 Task: Get directions from Grand Teton National Park, Wyoming, United States to White Sands National Park, New Mexico, United States and explore the nearby parking lots
Action: Mouse moved to (479, 773)
Screenshot: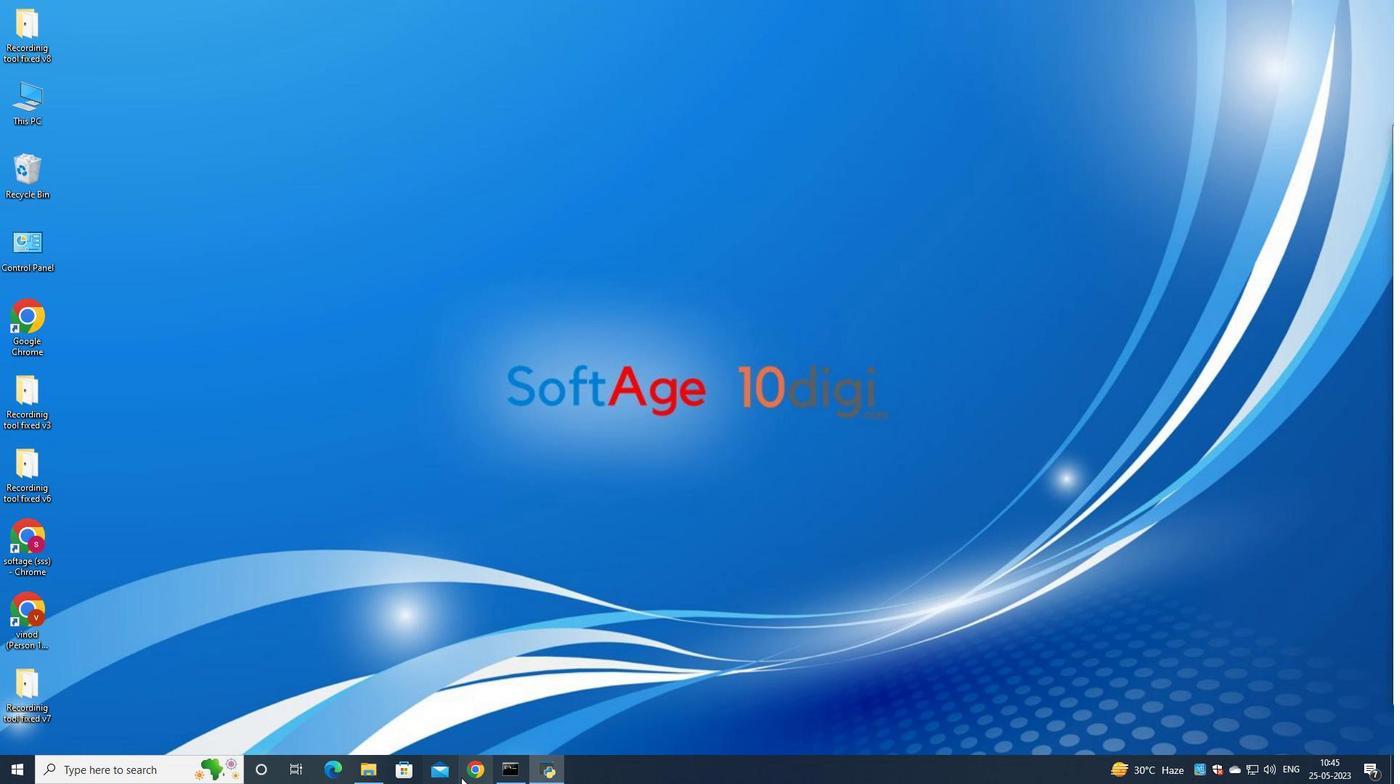 
Action: Mouse pressed left at (479, 773)
Screenshot: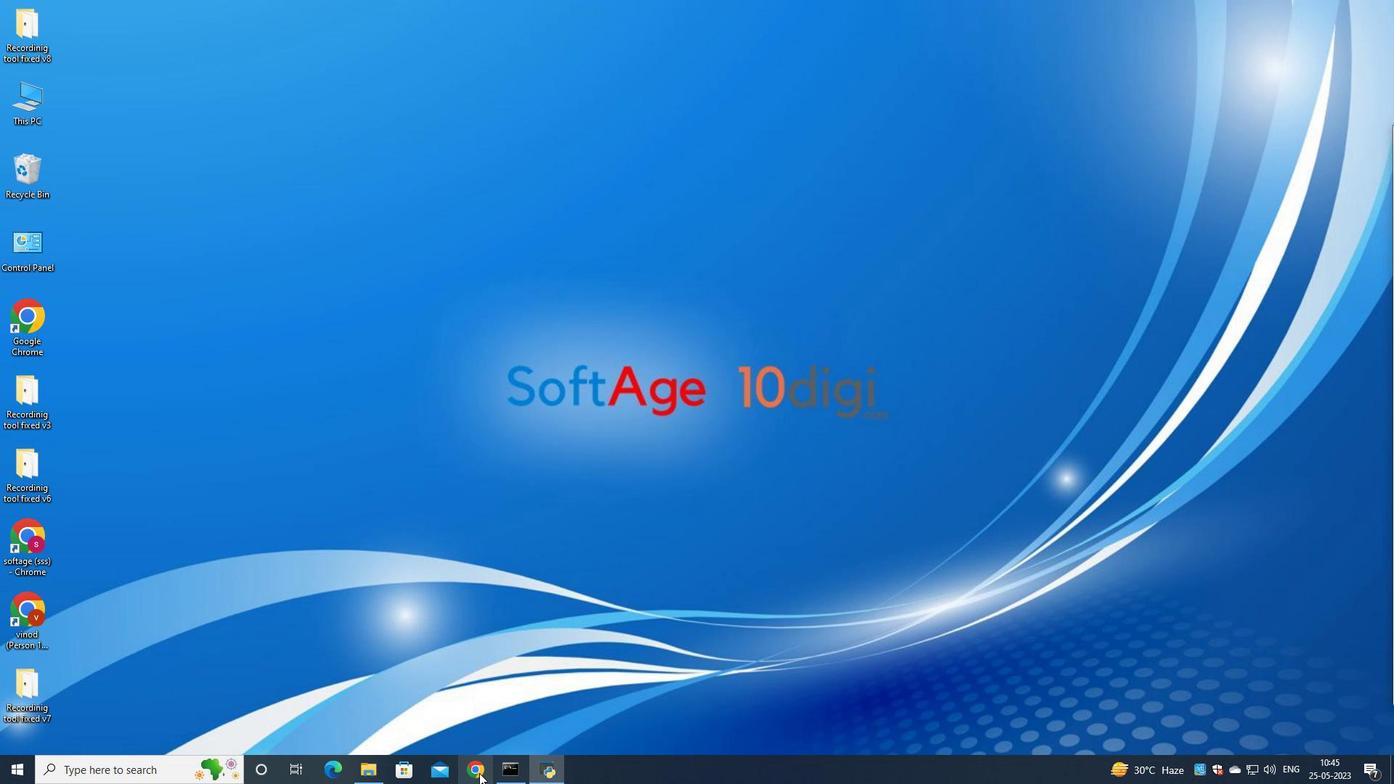 
Action: Mouse moved to (637, 449)
Screenshot: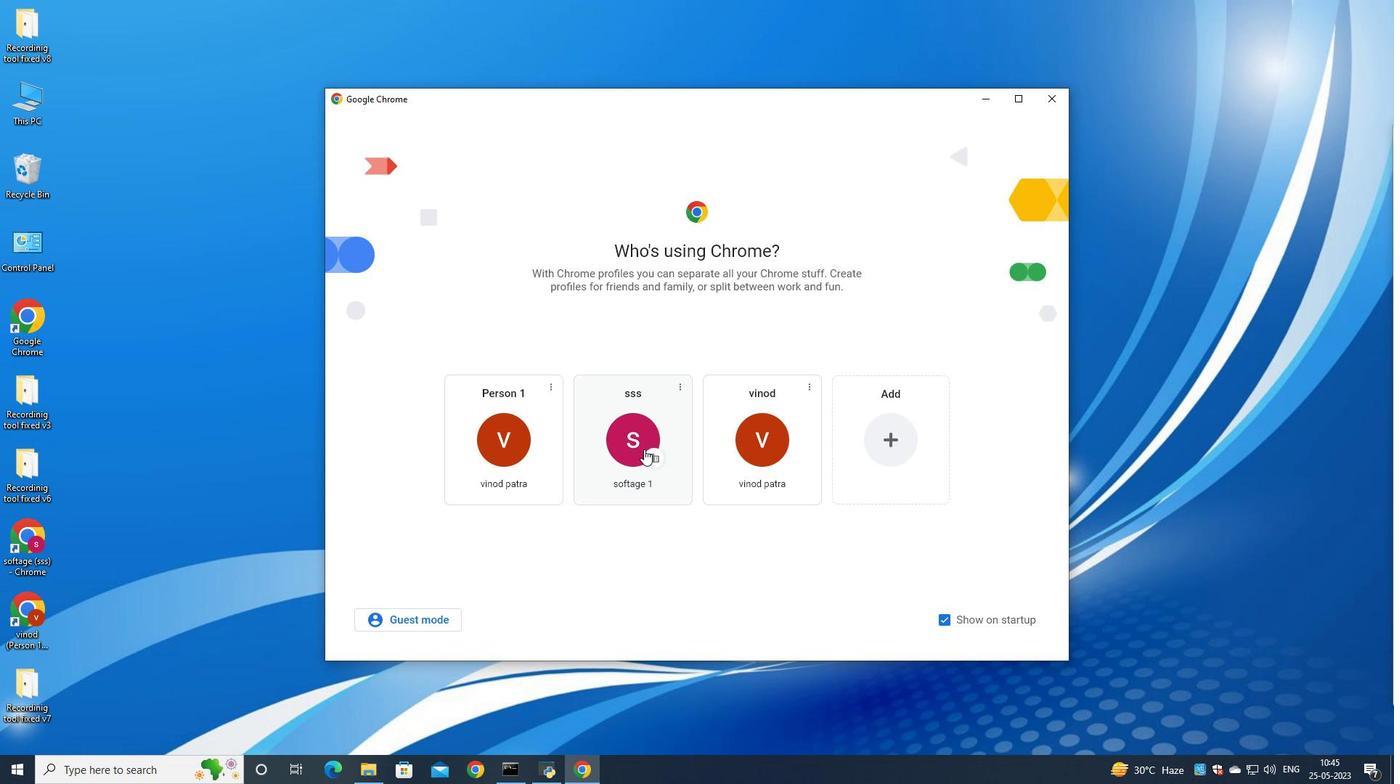 
Action: Mouse pressed left at (637, 449)
Screenshot: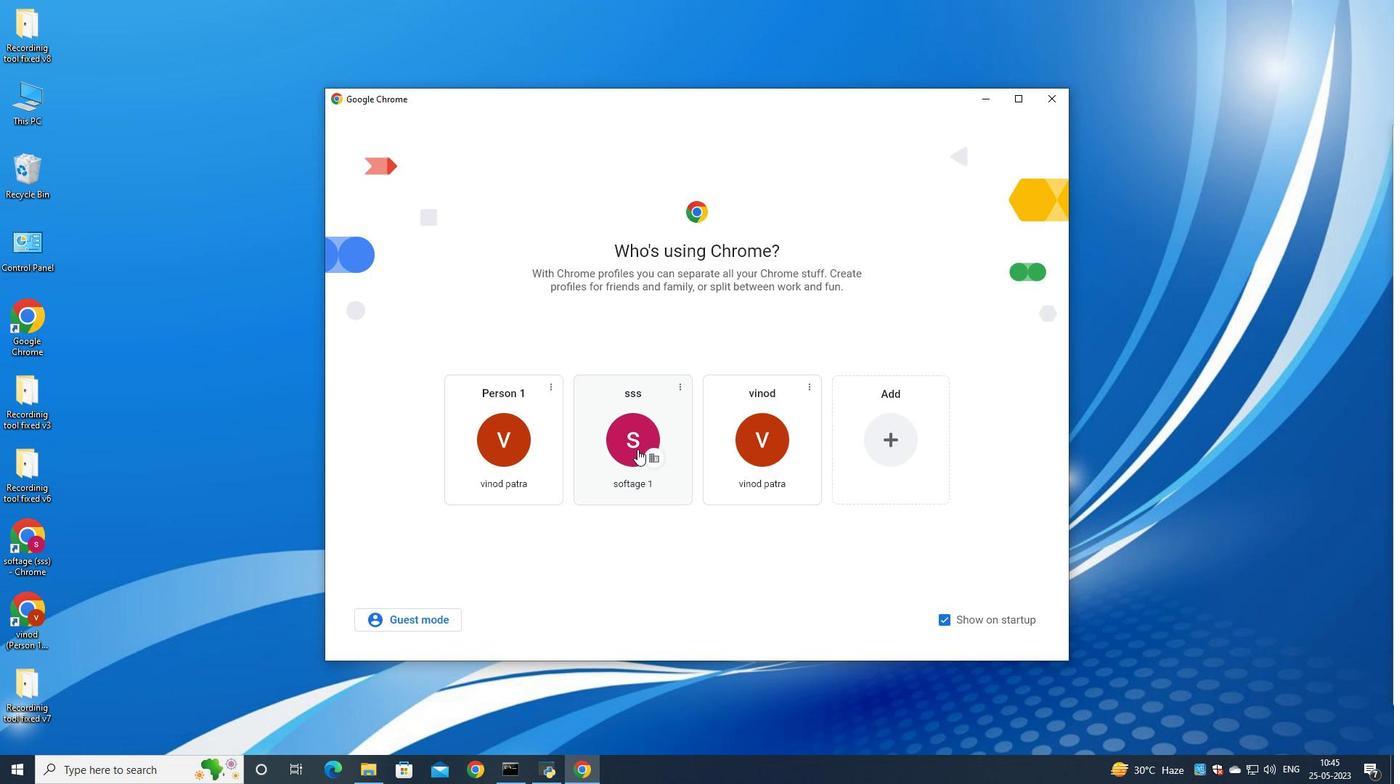 
Action: Mouse moved to (1338, 76)
Screenshot: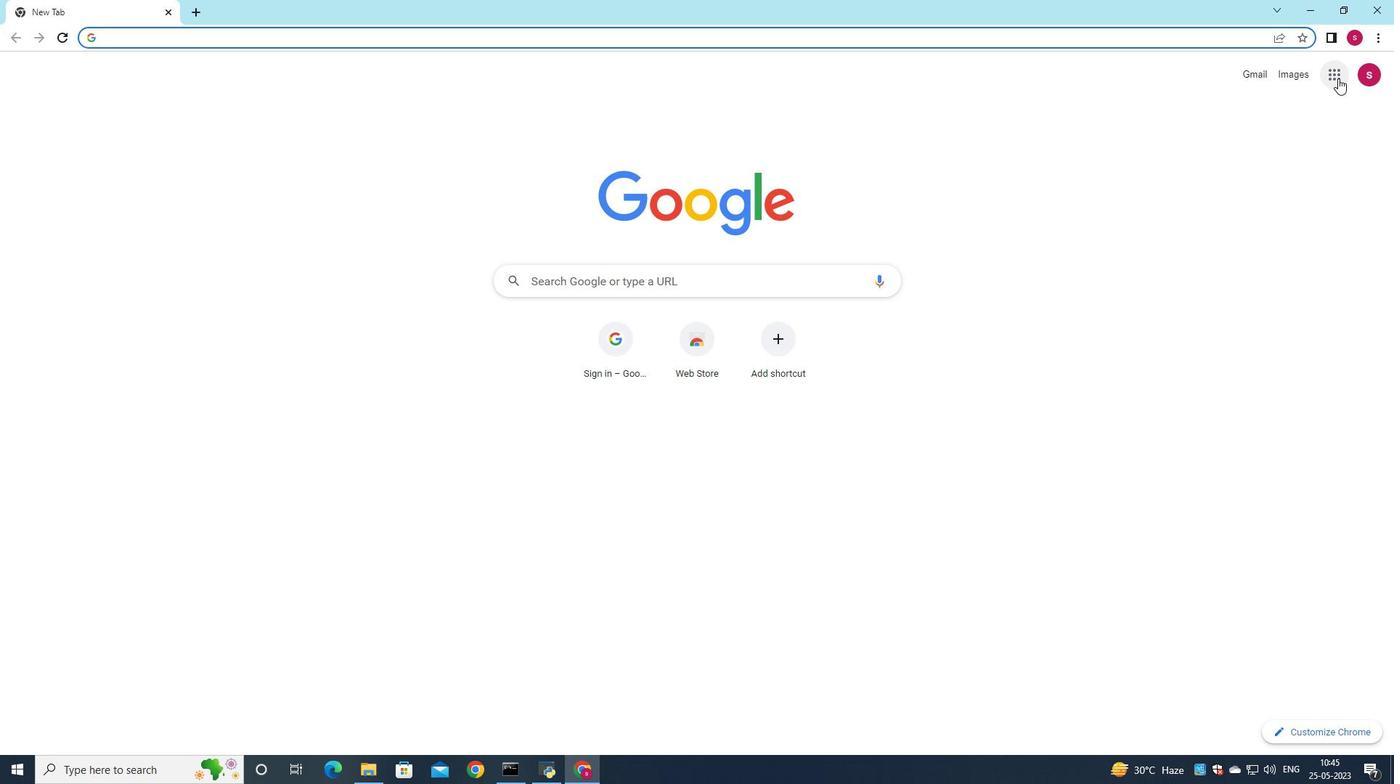 
Action: Mouse pressed left at (1338, 76)
Screenshot: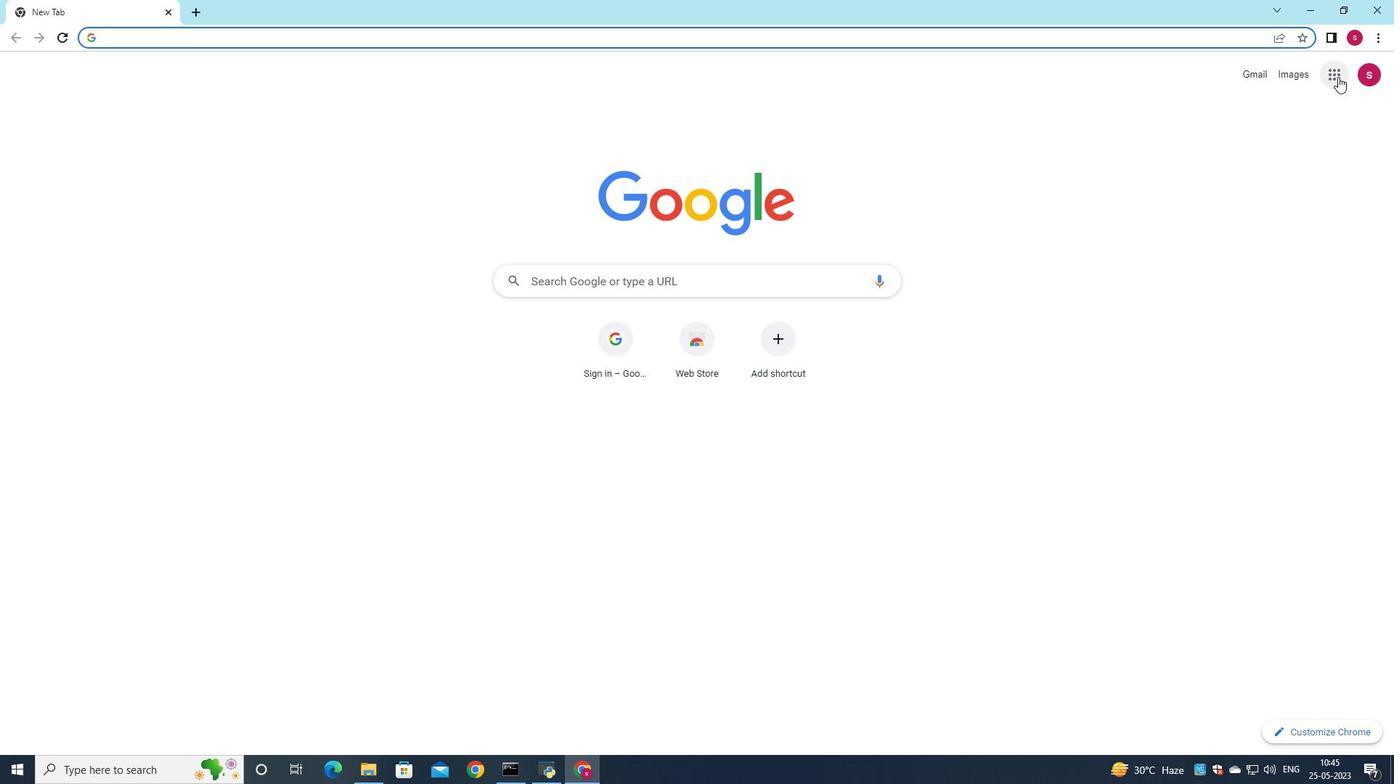 
Action: Mouse moved to (1321, 273)
Screenshot: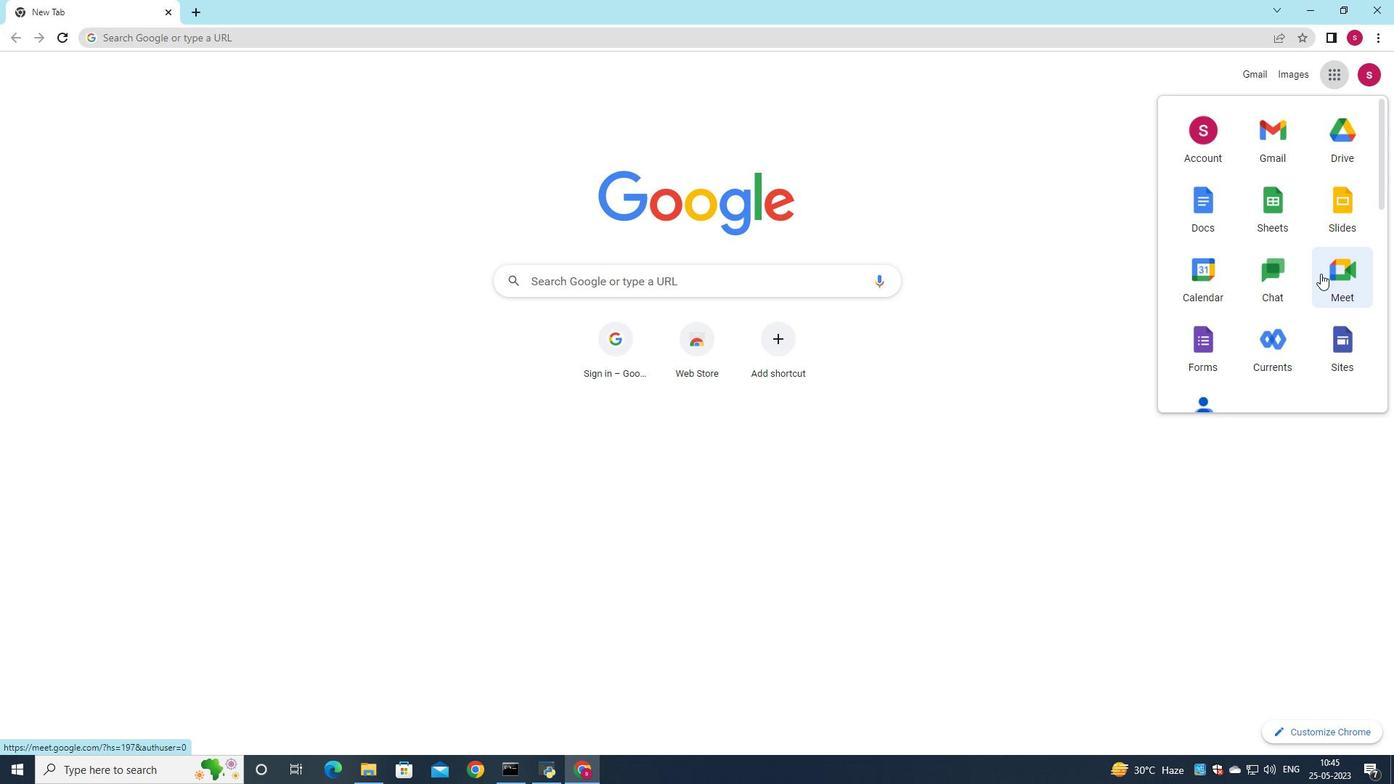 
Action: Mouse scrolled (1321, 273) with delta (0, 0)
Screenshot: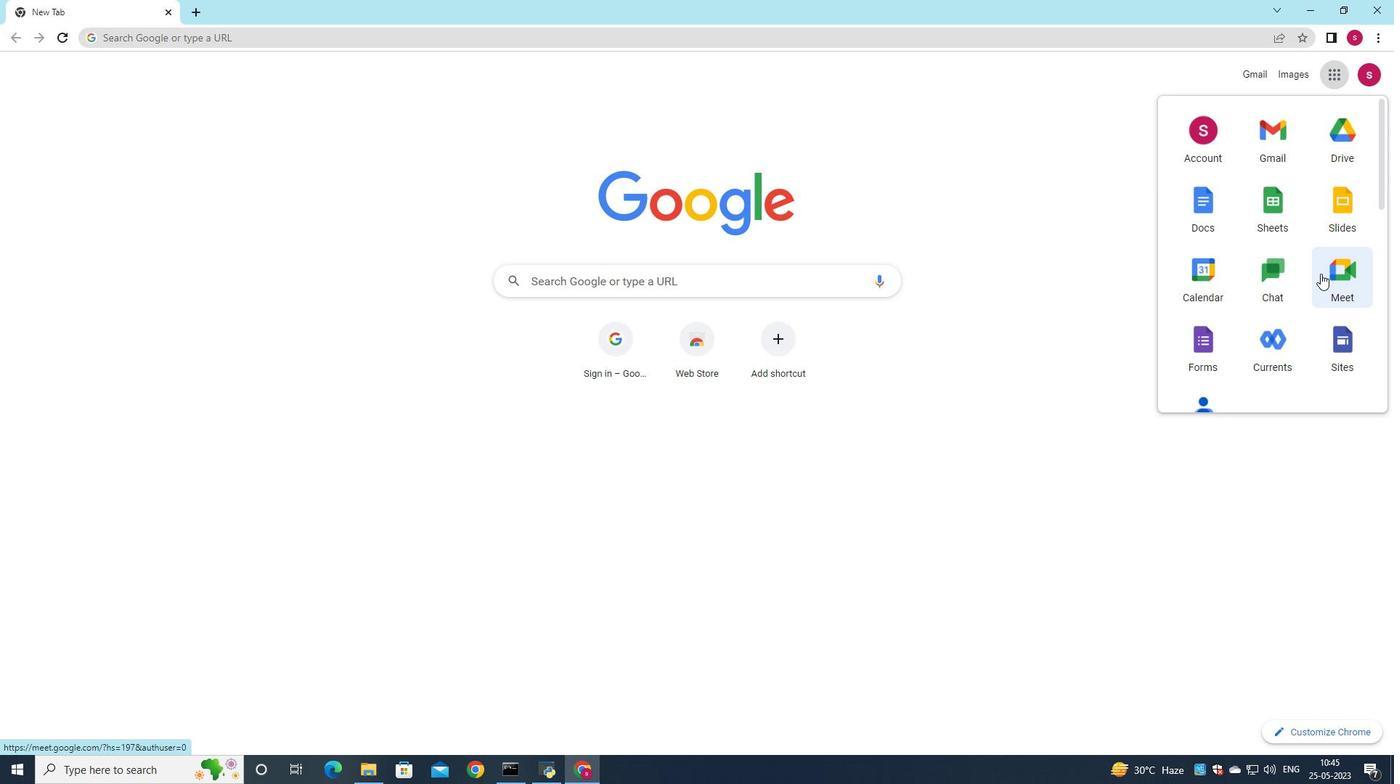 
Action: Mouse moved to (1320, 274)
Screenshot: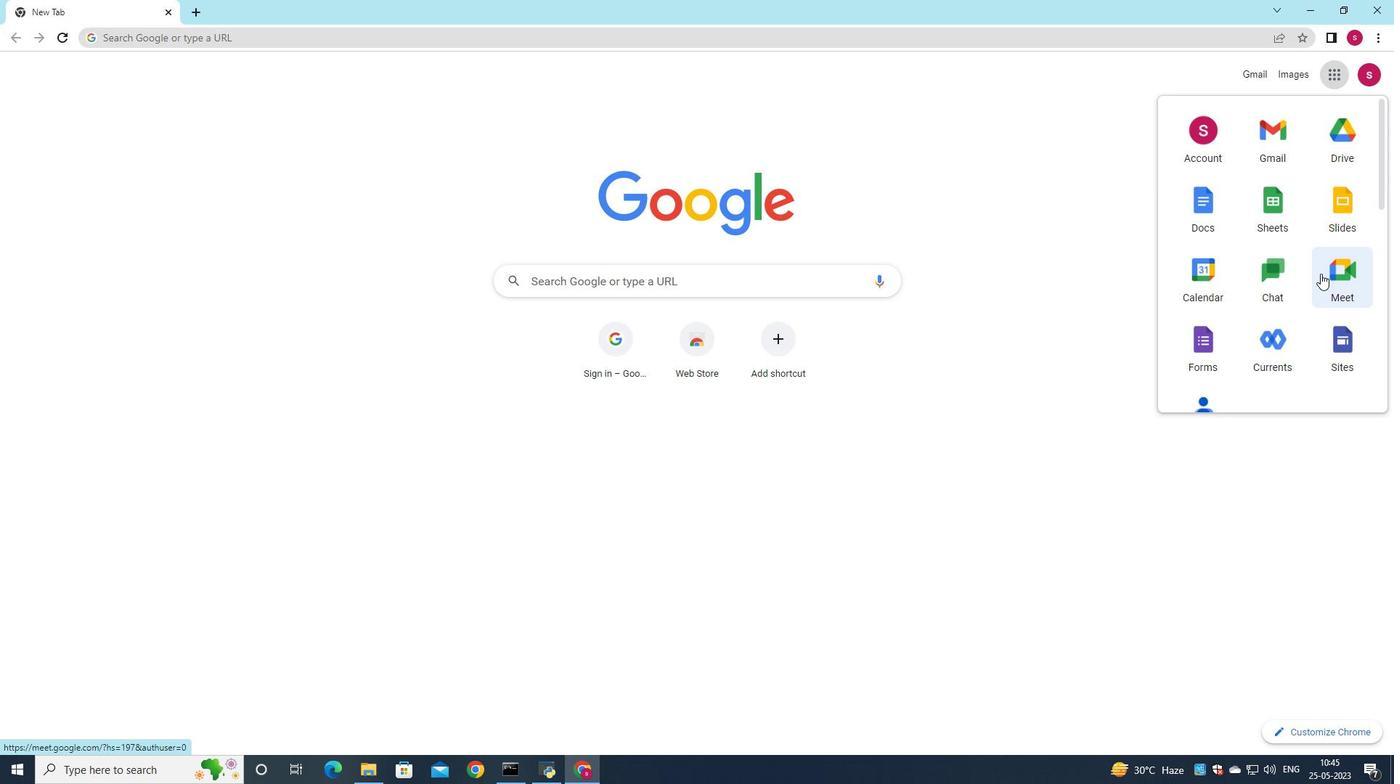 
Action: Mouse scrolled (1320, 273) with delta (0, 0)
Screenshot: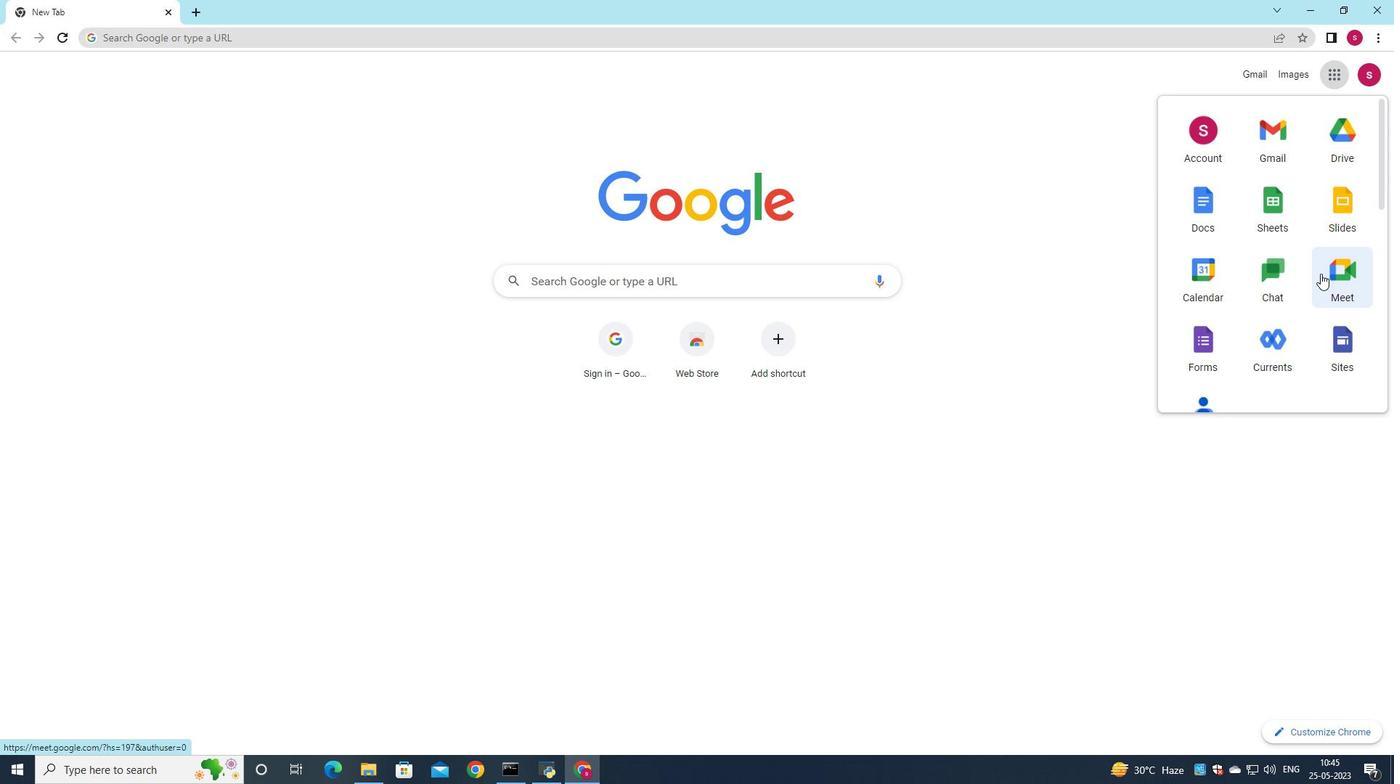 
Action: Mouse moved to (1313, 322)
Screenshot: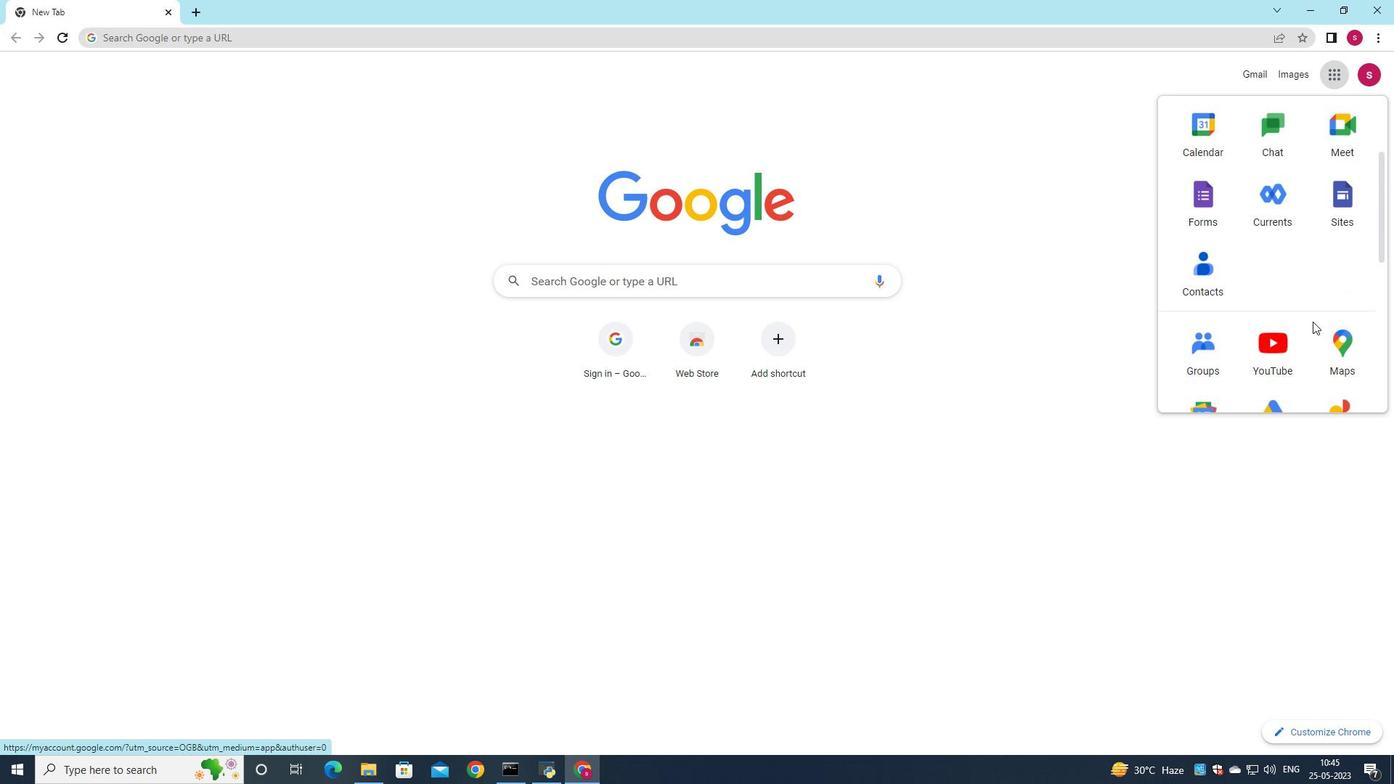 
Action: Mouse scrolled (1313, 321) with delta (0, 0)
Screenshot: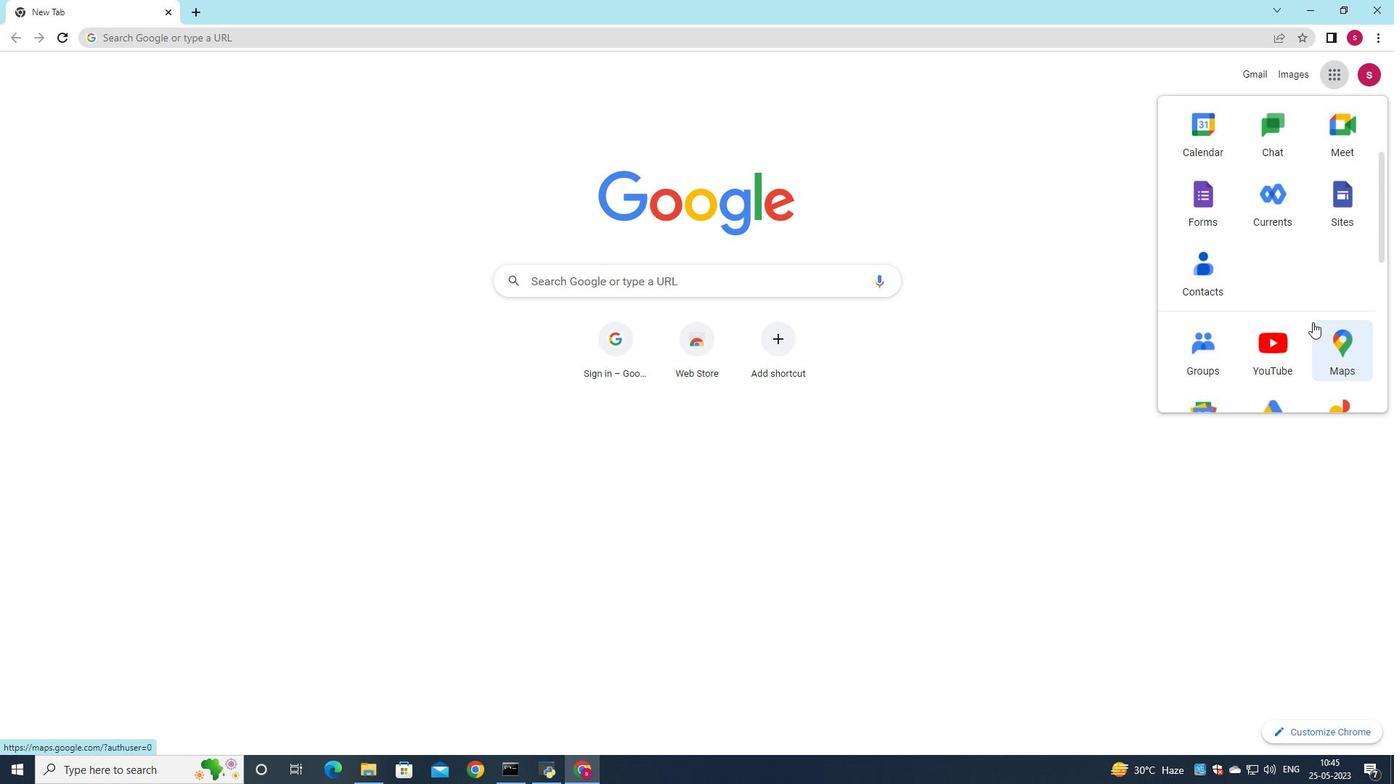 
Action: Mouse moved to (1346, 284)
Screenshot: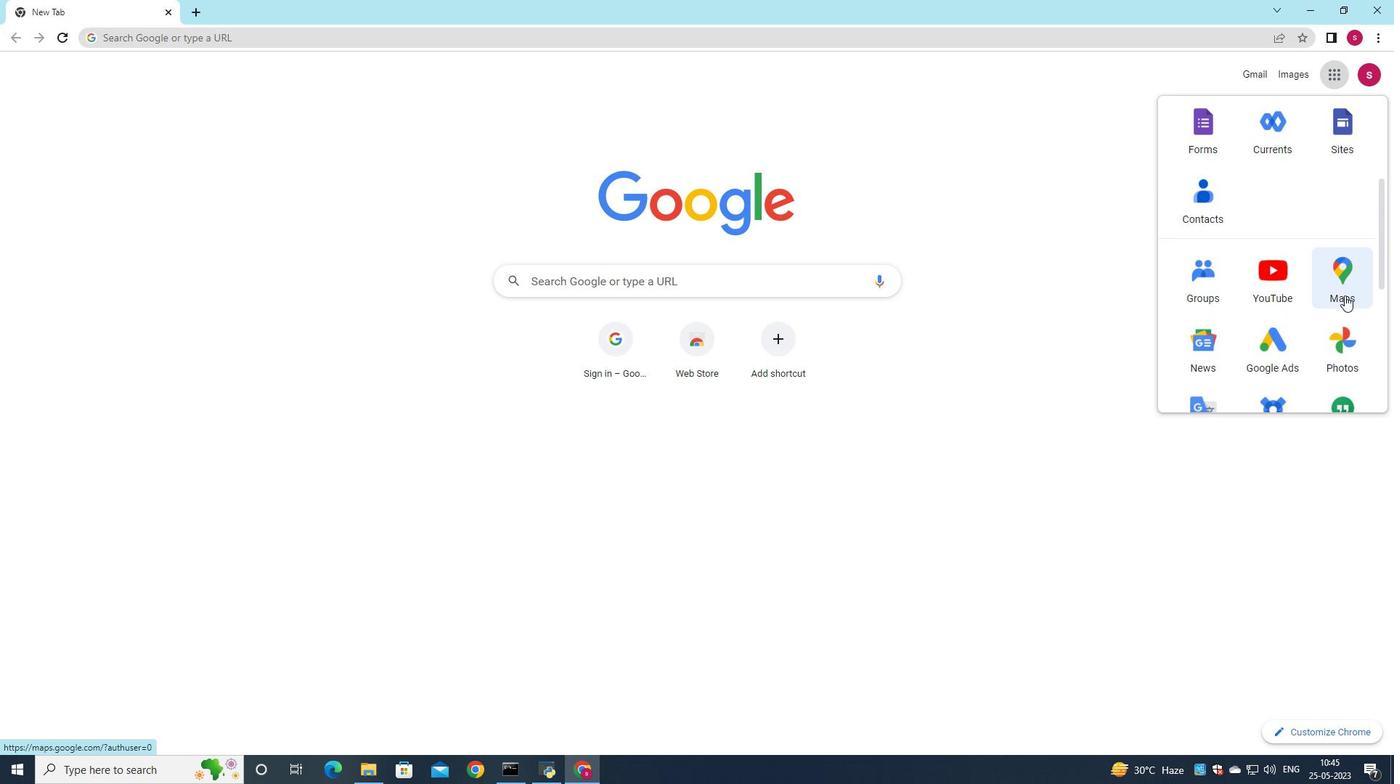 
Action: Mouse pressed left at (1346, 284)
Screenshot: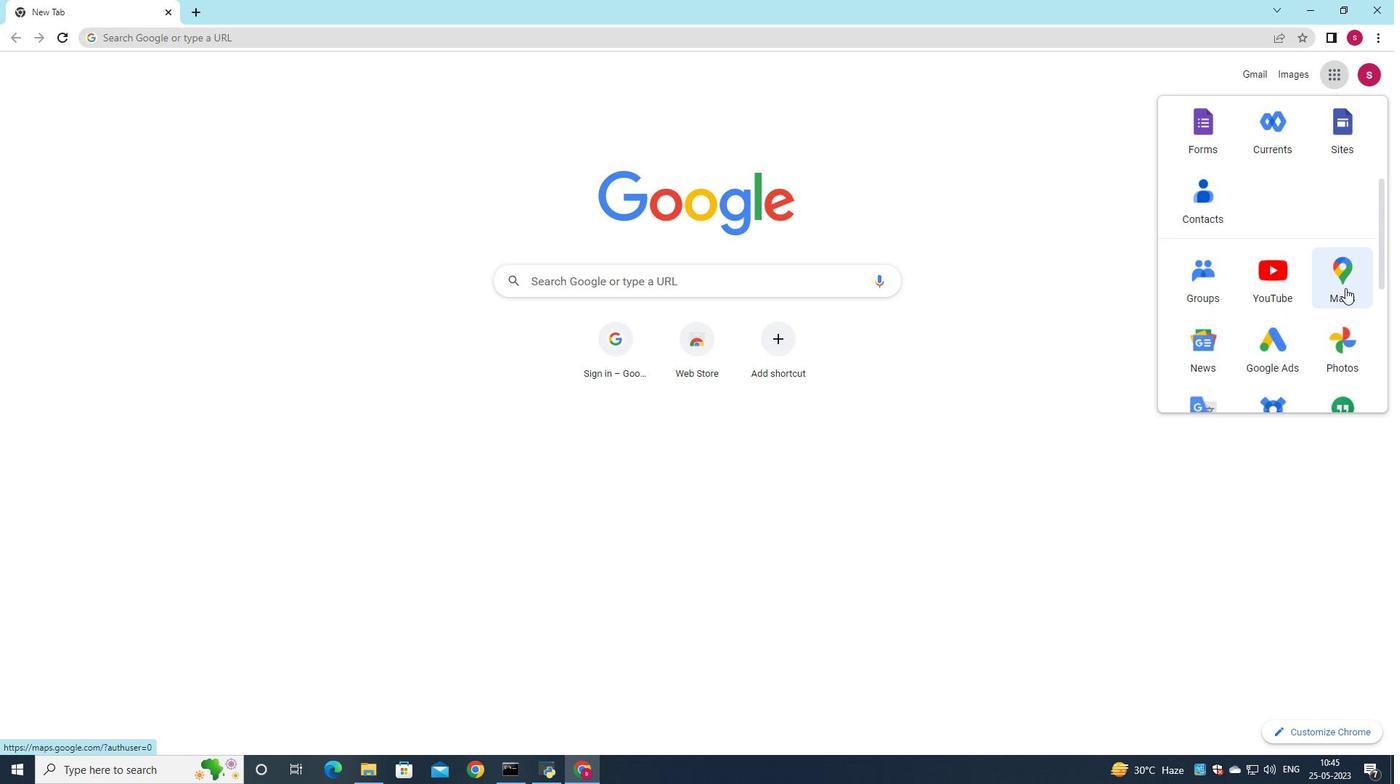 
Action: Mouse moved to (326, 71)
Screenshot: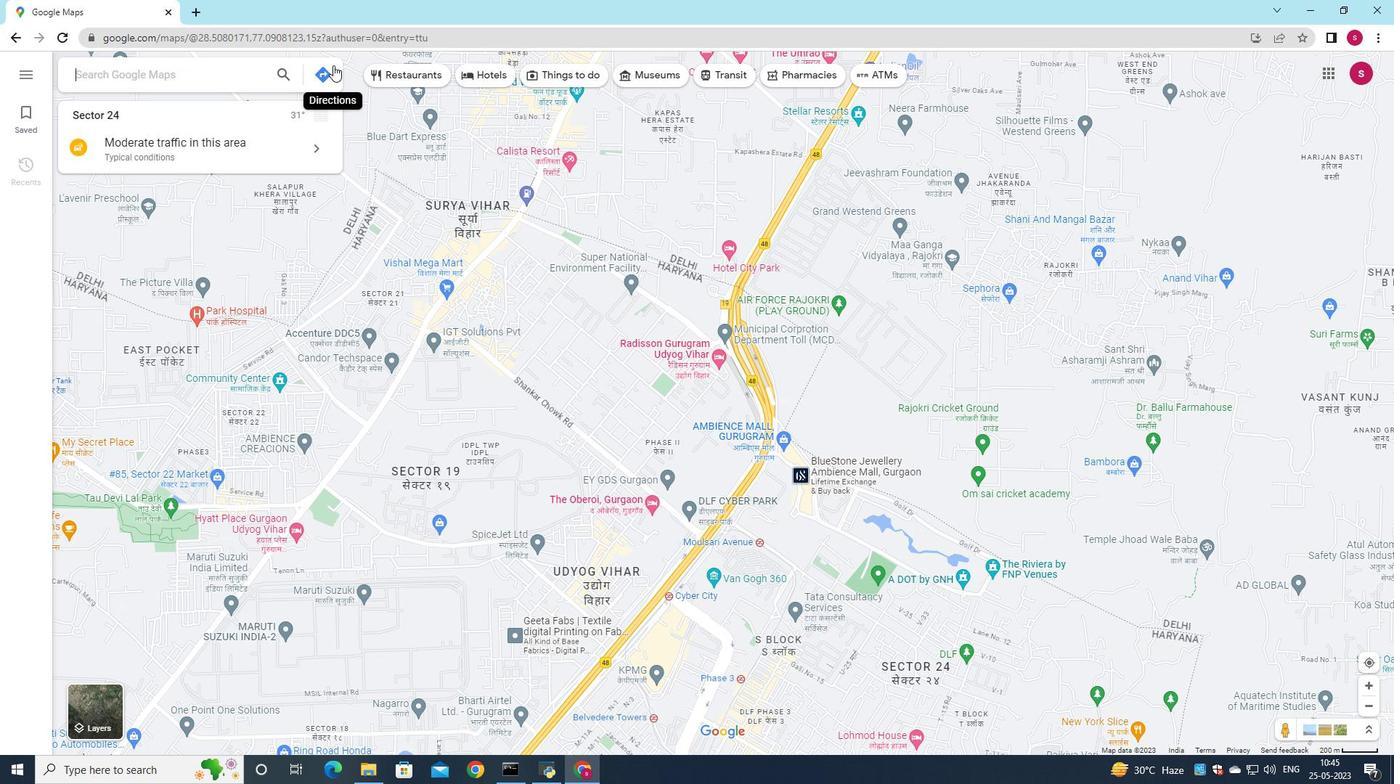 
Action: Mouse pressed left at (326, 71)
Screenshot: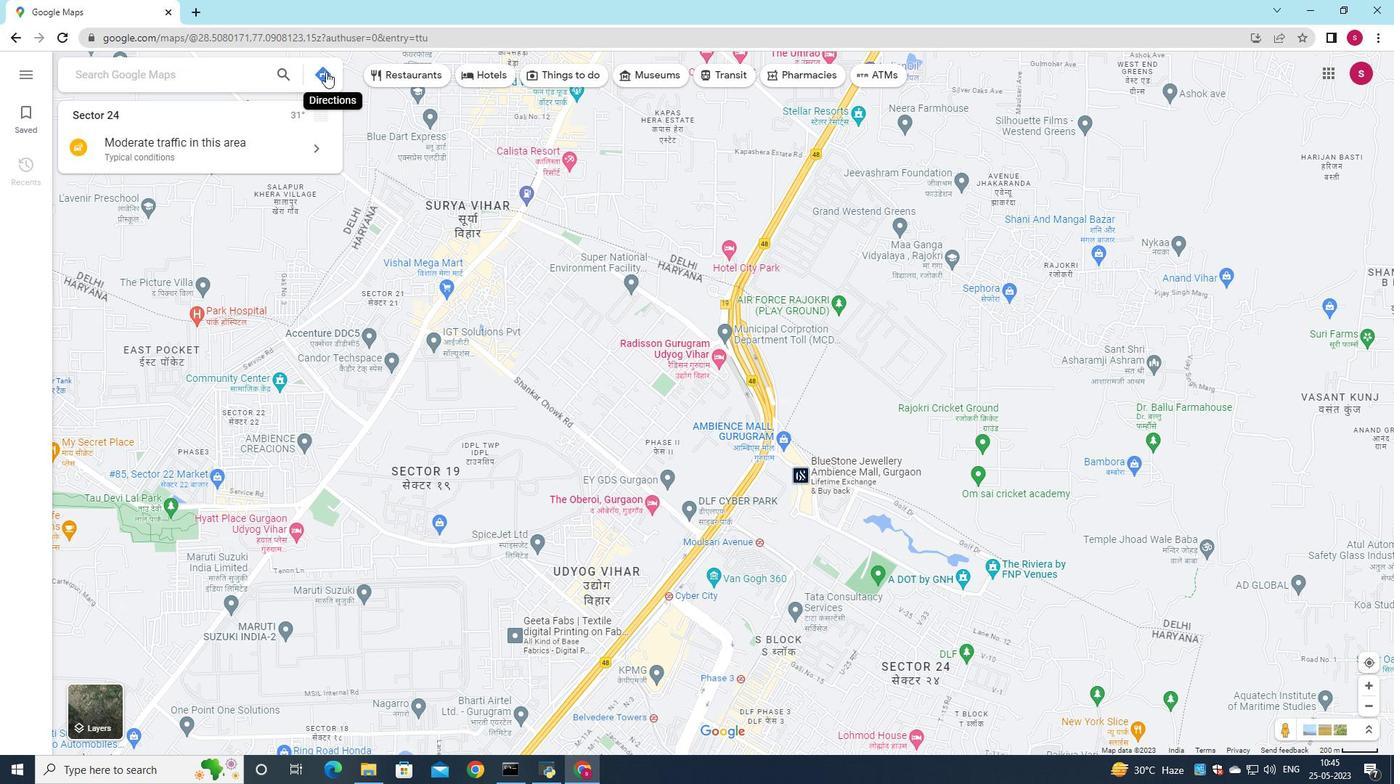 
Action: Mouse moved to (171, 122)
Screenshot: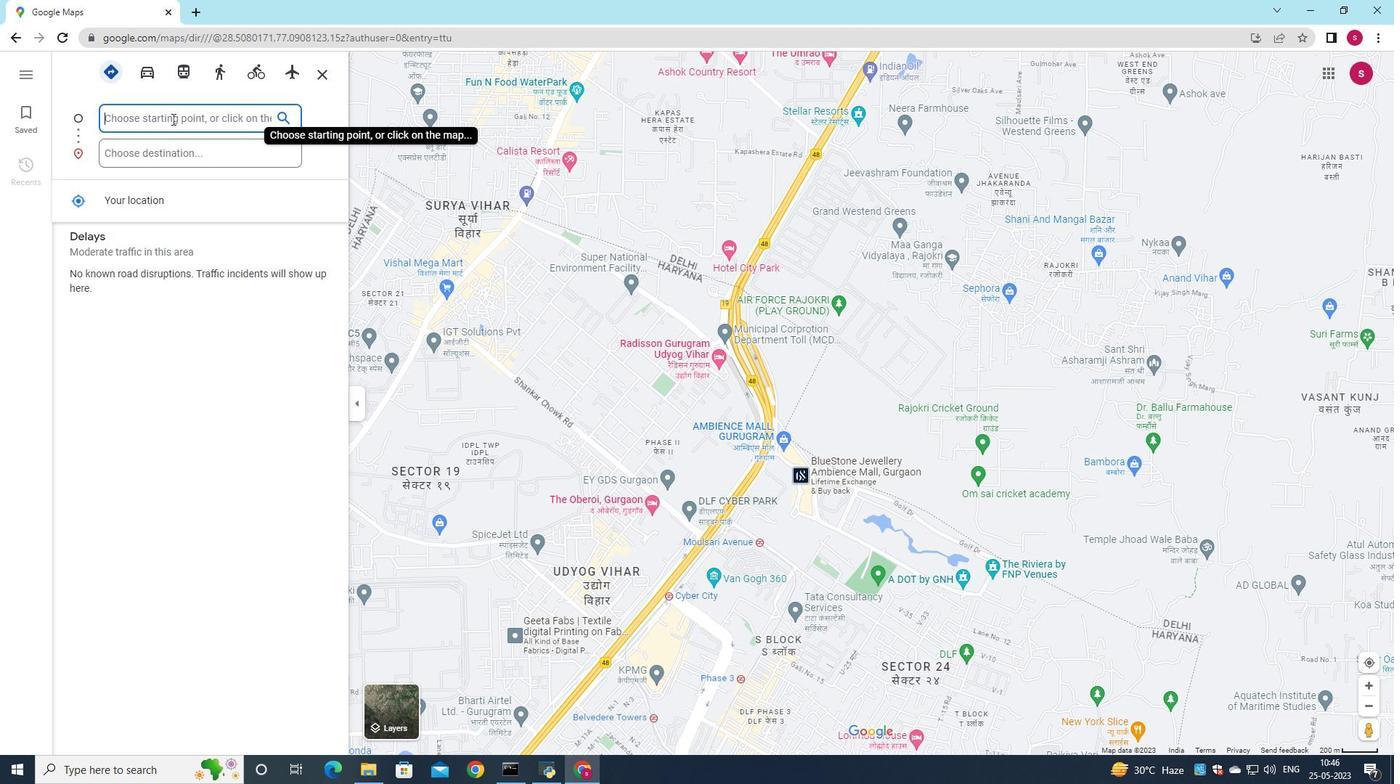 
Action: Key pressed <Key.shift>Grand<Key.space><Key.shift><Key.shift><Key.shift><Key.shift><Key.shift><Key.shift>Teton<Key.space><Key.shift>National<Key.space><Key.shift><Key.shift>park,<Key.shift>Wyoming,<Key.shift>Ub<Key.backspace>nited<Key.space><Key.shift>States
Screenshot: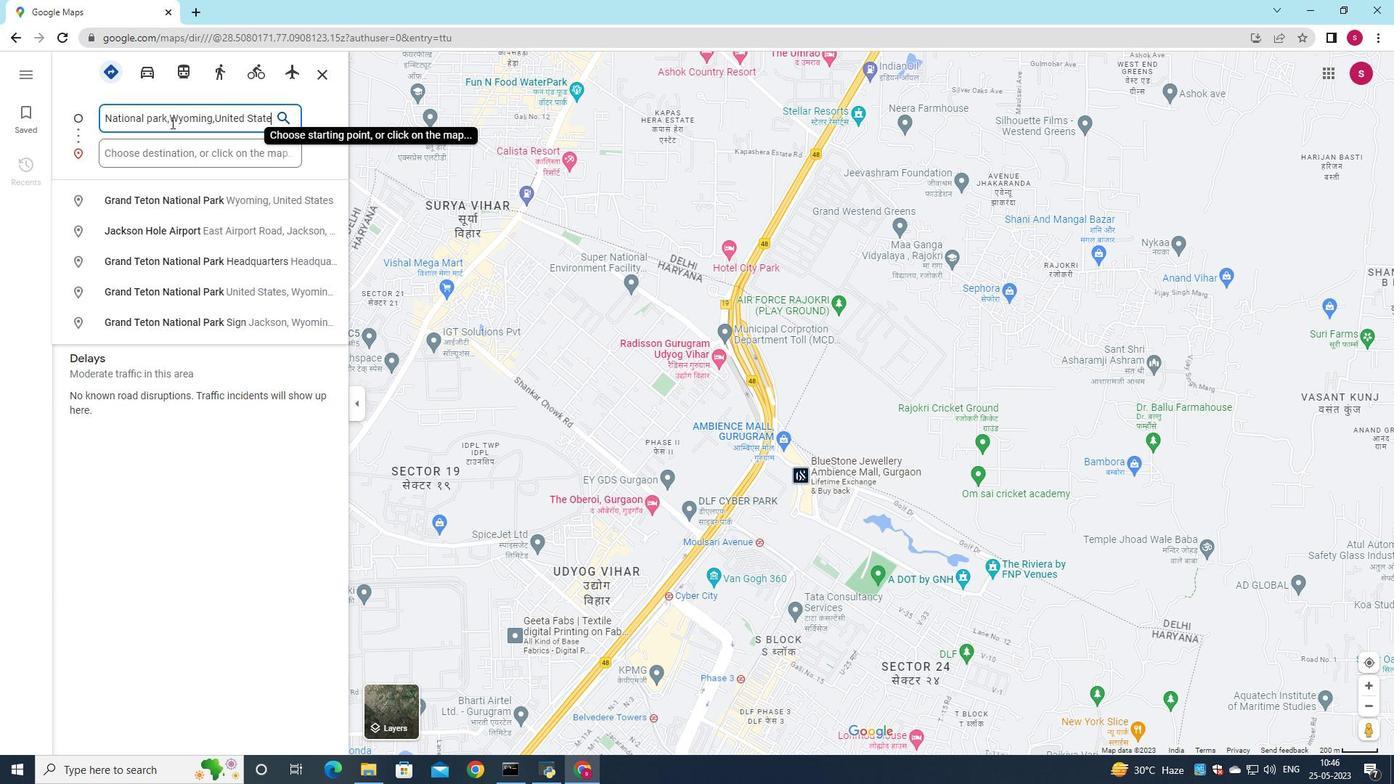 
Action: Mouse moved to (148, 155)
Screenshot: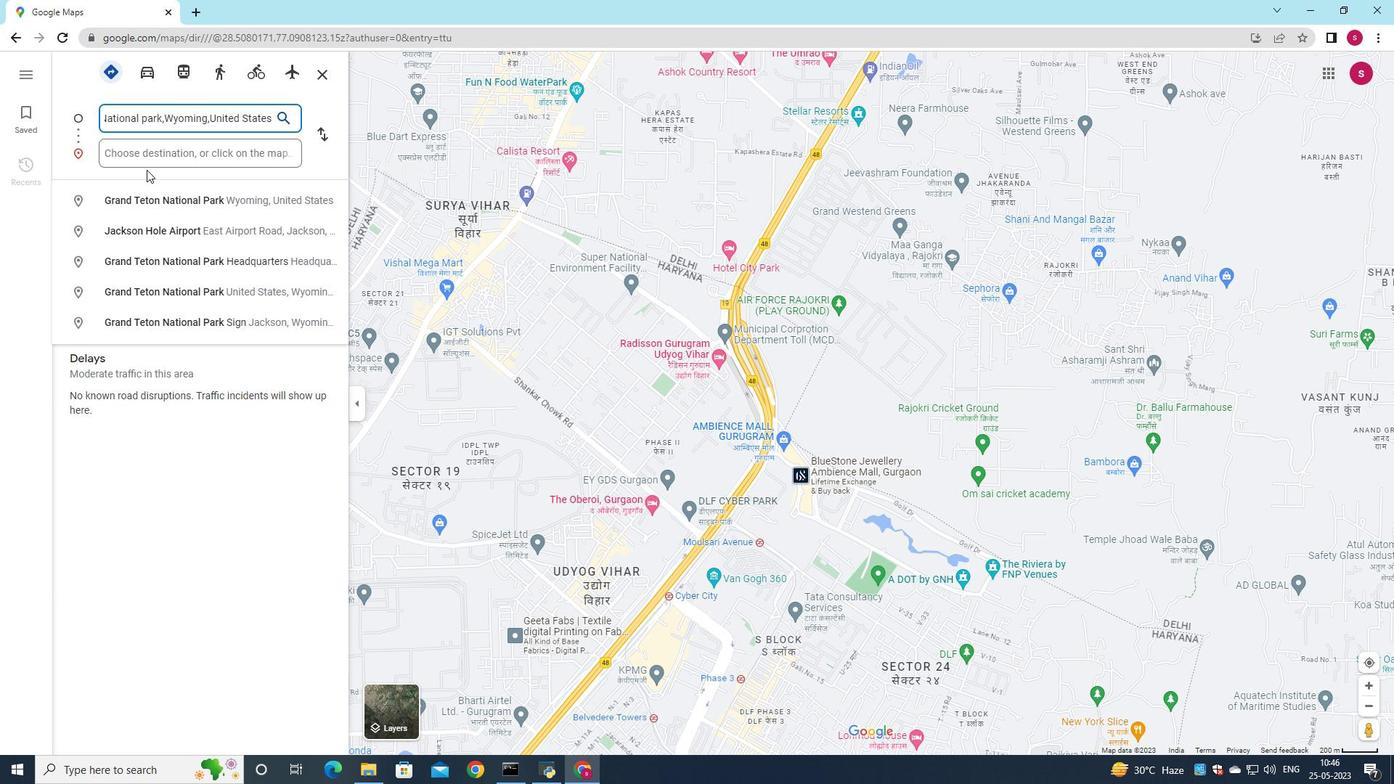 
Action: Mouse pressed left at (148, 155)
Screenshot: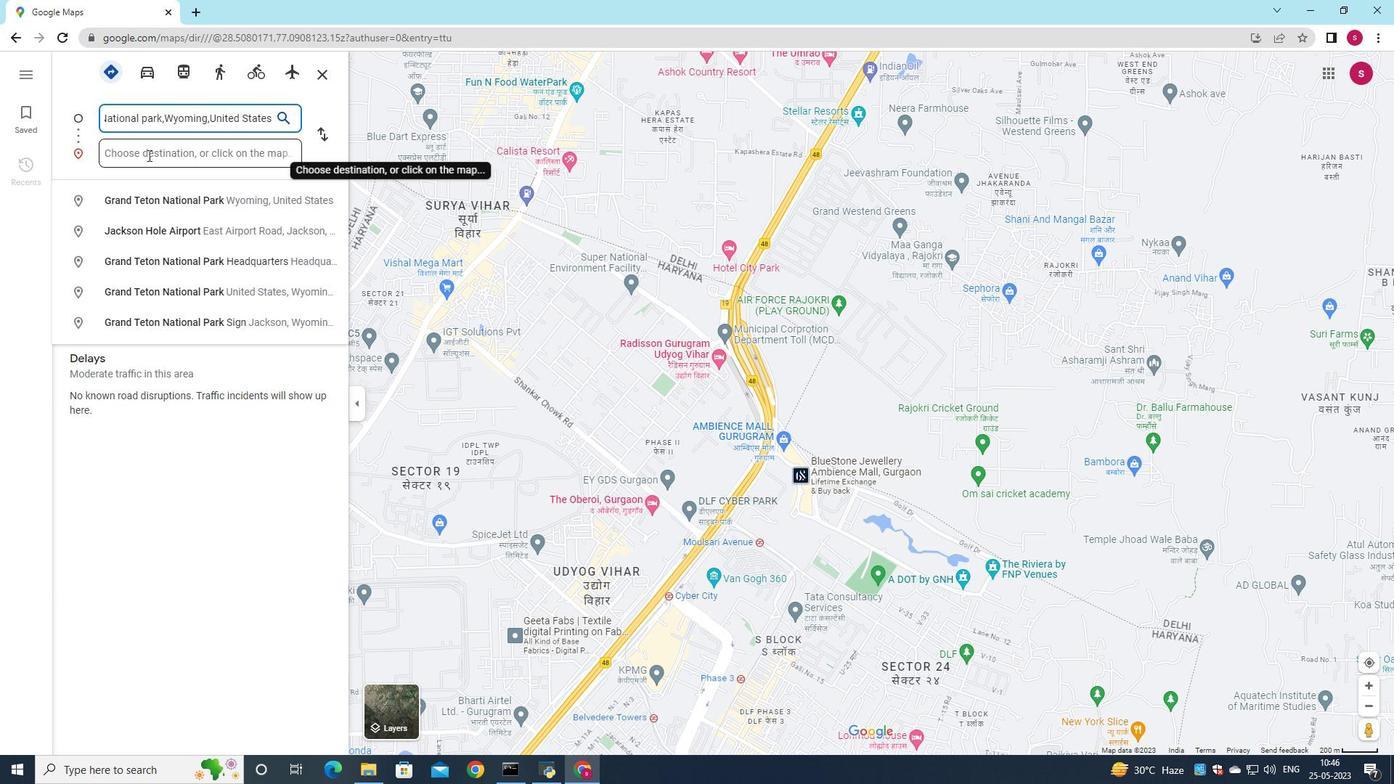
Action: Mouse moved to (196, 176)
Screenshot: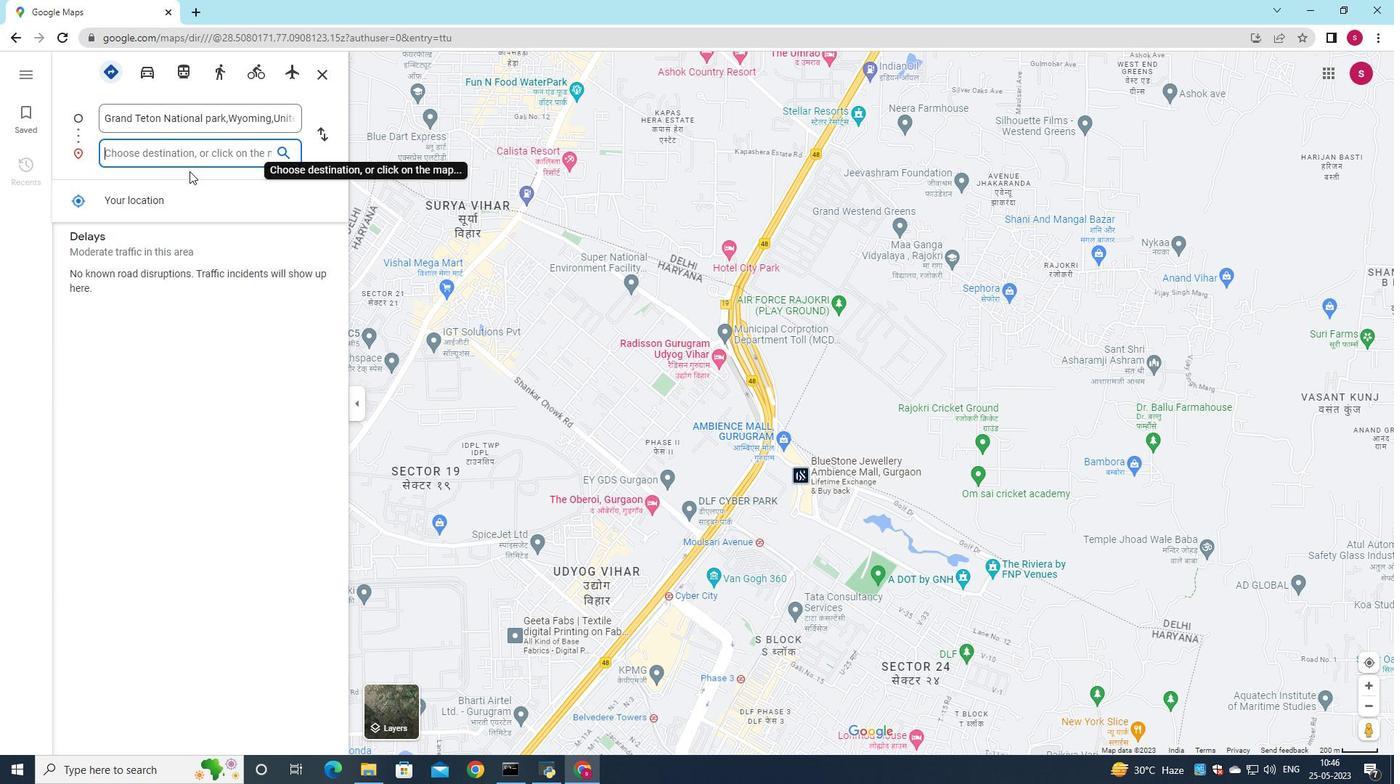
Action: Key pressed <Key.shift>White<Key.space><Key.shift><Key.shift><Key.shift><Key.shift><Key.shift><Key.shift><Key.shift><Key.shift><Key.shift><Key.shift><Key.shift><Key.shift><Key.shift><Key.shift><Key.shift><Key.shift><Key.shift><Key.shift><Key.shift><Key.shift><Key.shift><Key.shift><Key.shift><Key.shift><Key.shift><Key.shift><Key.shift><Key.shift><Key.shift><Key.shift><Key.shift><Key.shift><Key.shift><Key.shift><Key.shift><Key.shift><Key.shift><Key.shift><Key.shift><Key.shift><Key.shift><Key.shift><Key.shift><Key.shift><Key.shift><Key.shift><Key.shift><Key.shift><Key.shift><Key.shift><Key.shift><Key.shift><Key.shift><Key.shift><Key.shift><Key.shift><Key.shift><Key.shift><Key.shift><Key.shift><Key.shift><Key.shift><Key.shift><Key.shift><Key.shift><Key.shift><Key.shift><Key.shift><Key.shift><Key.shift><Key.shift><Key.shift><Key.shift><Key.shift><Key.shift><Key.shift><Key.shift><Key.shift><Key.shift><Key.shift><Key.shift><Key.shift><Key.shift><Key.shift><Key.shift><Key.shift><Key.shift><Key.shift><Key.shift>sands<Key.space><Key.shift>National<Key.space><Key.shift>Park,<Key.shift>New<Key.space><Key.shift><Key.shift><Key.shift><Key.shift><Key.shift><Key.shift><Key.shift><Key.shift><Key.shift><Key.shift><Key.shift><Key.shift><Key.shift><Key.shift>Mexico,<Key.shift>United<Key.space><Key.shift>states
Screenshot: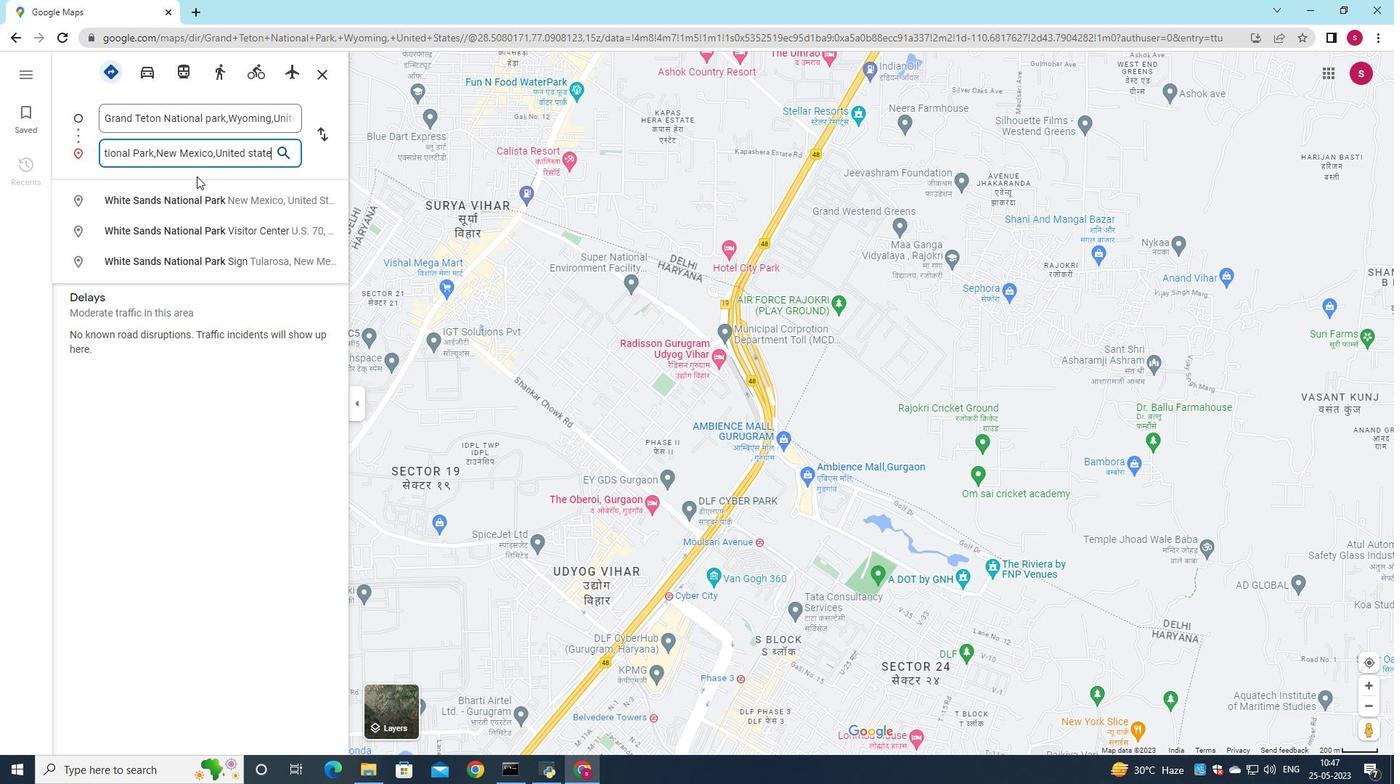 
Action: Mouse moved to (289, 148)
Screenshot: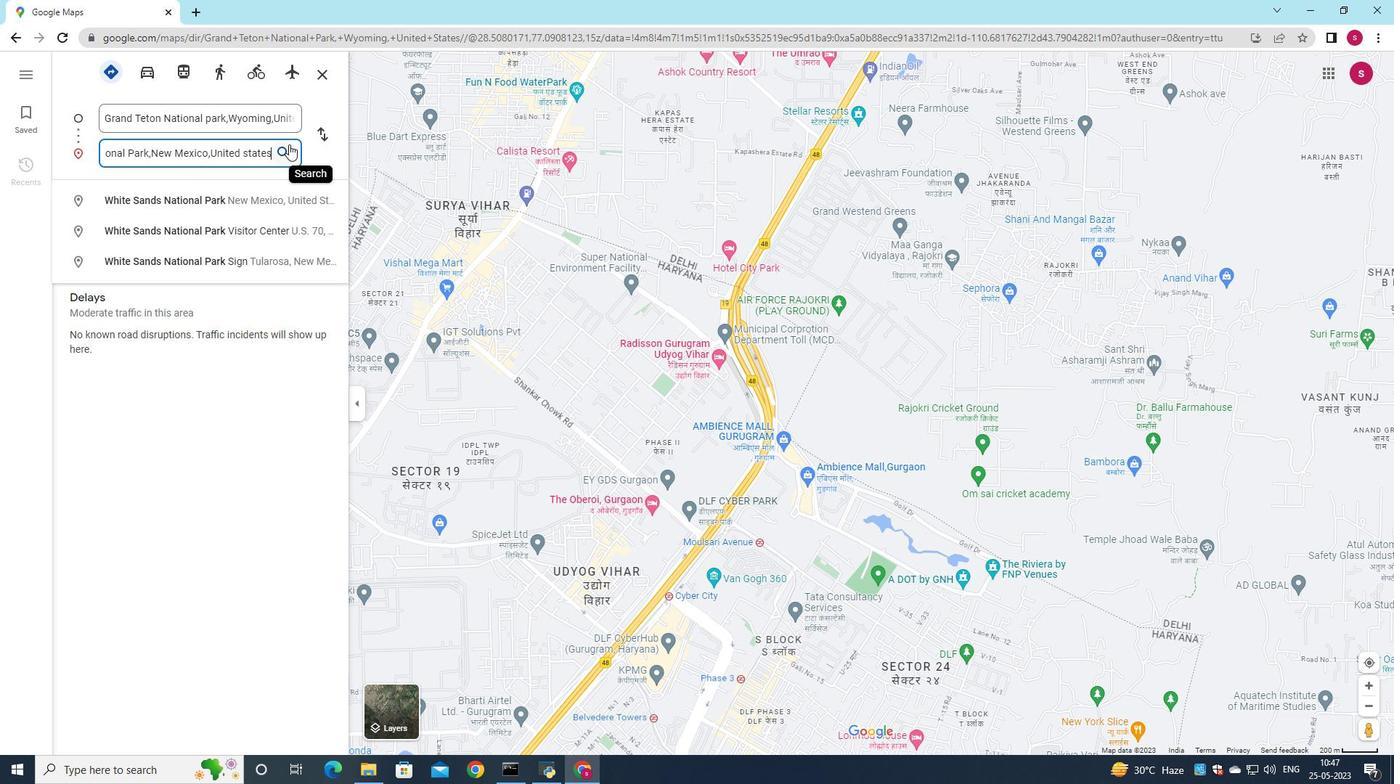
Action: Mouse pressed left at (289, 148)
Screenshot: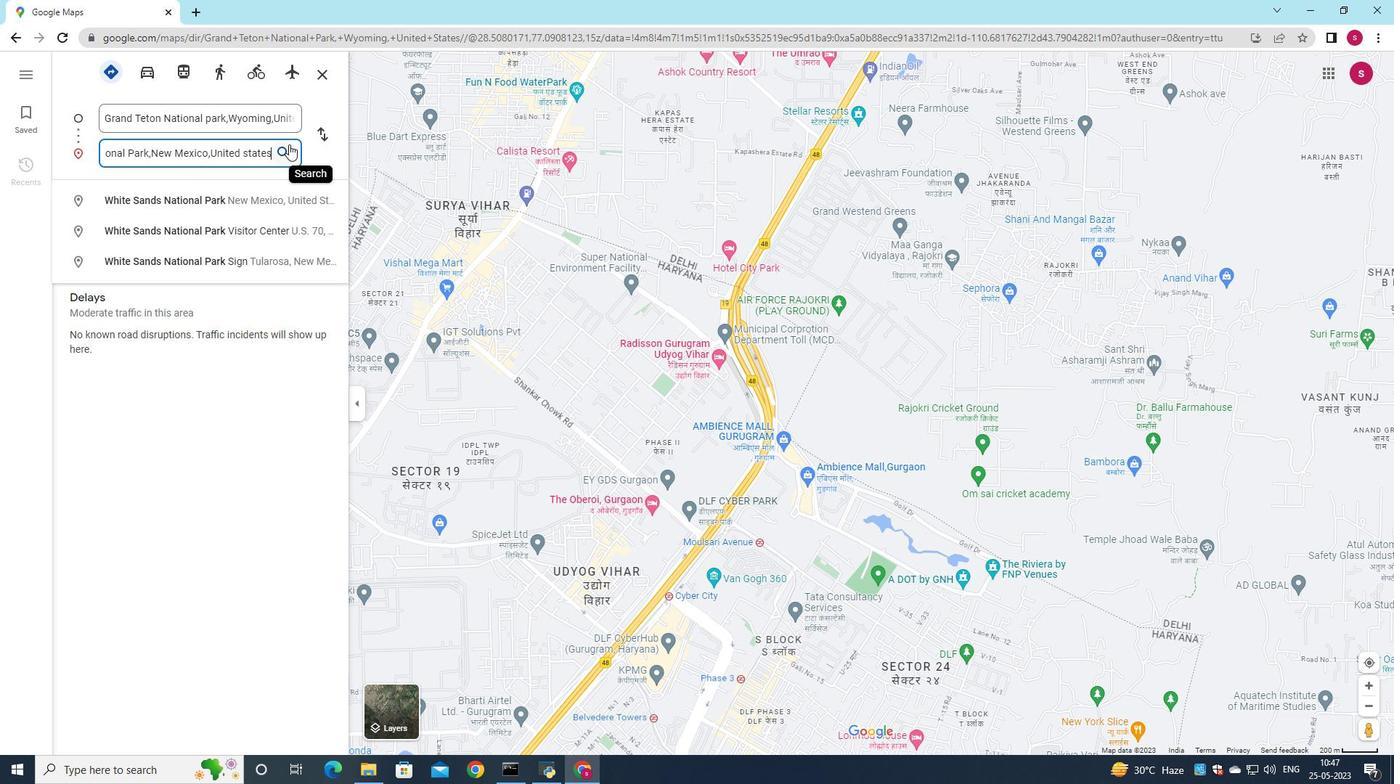 
Action: Mouse moved to (237, 619)
Screenshot: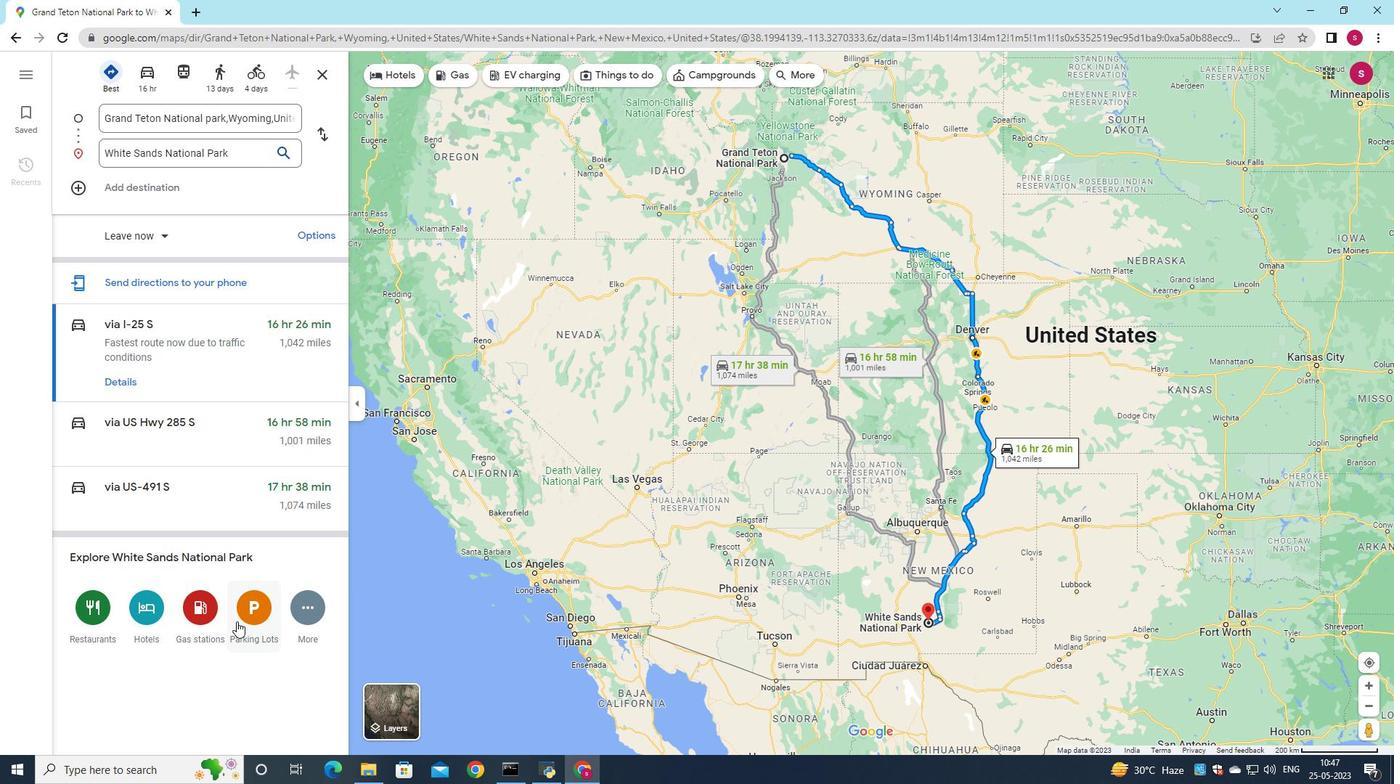 
Action: Mouse pressed left at (237, 619)
Screenshot: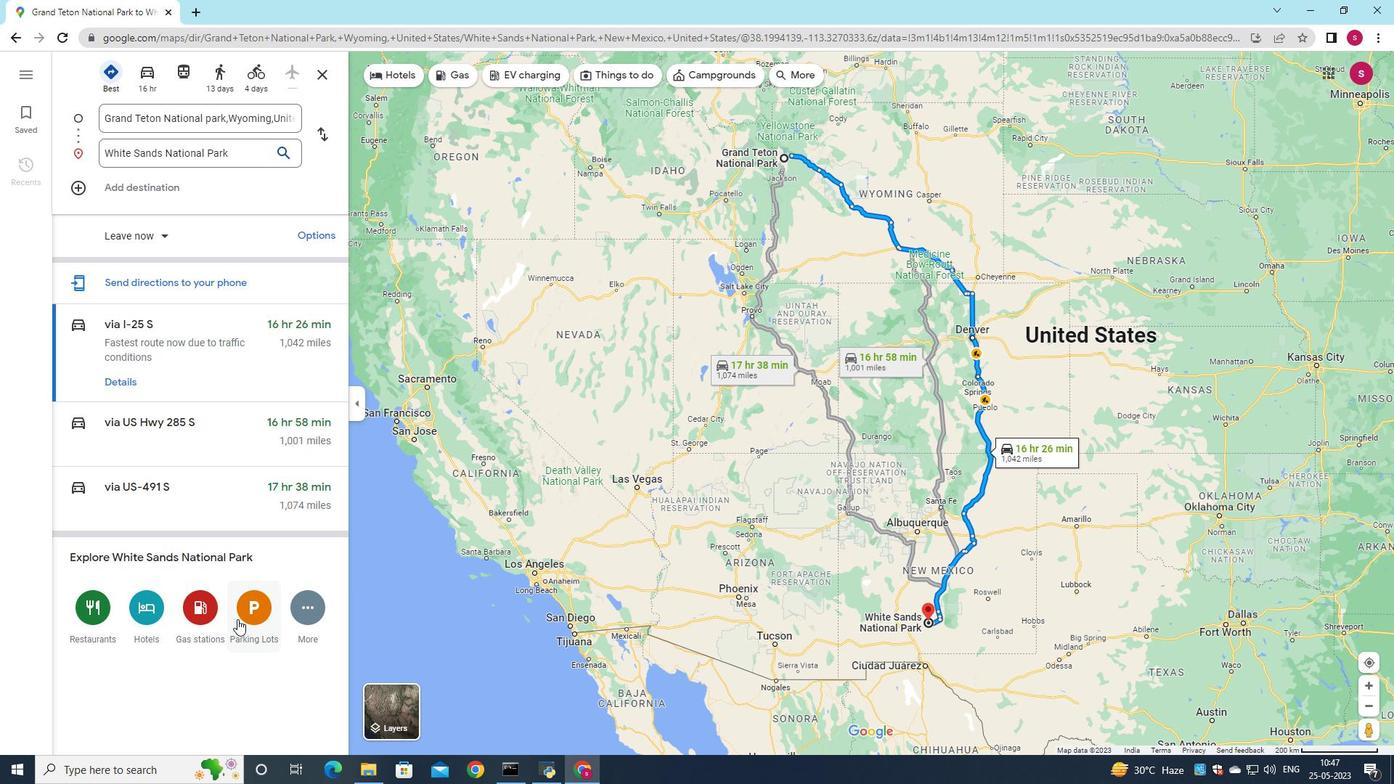 
Action: Mouse moved to (903, 388)
Screenshot: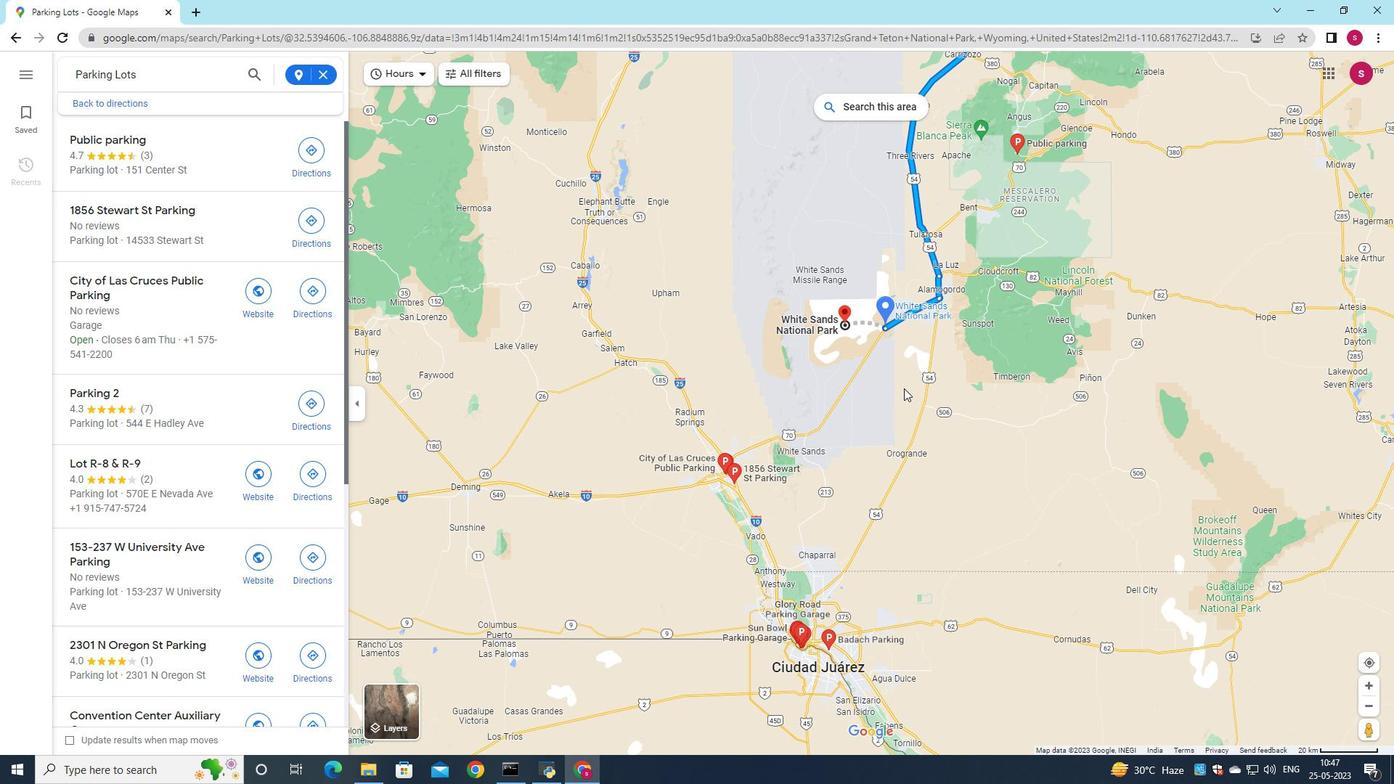 
Action: Mouse scrolled (903, 387) with delta (0, 0)
Screenshot: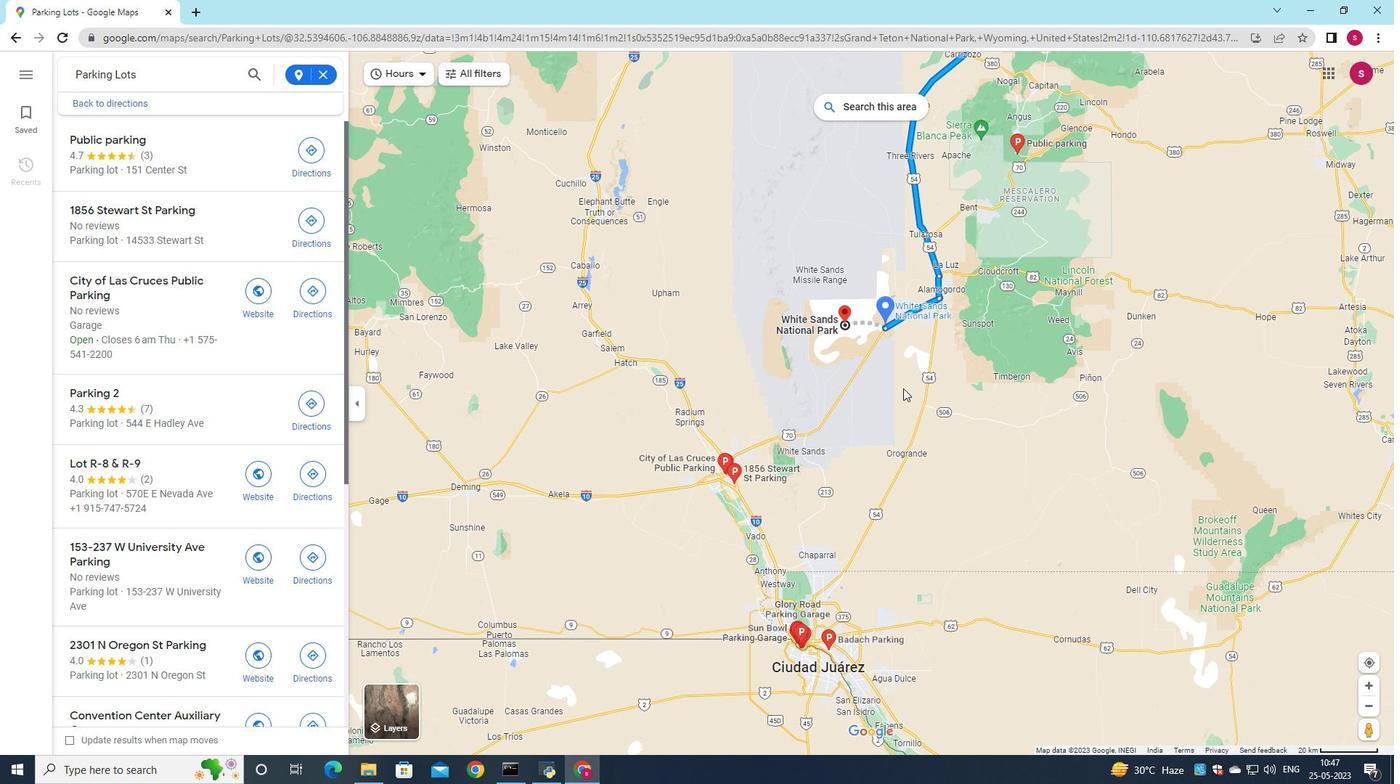 
Action: Mouse scrolled (903, 389) with delta (0, 0)
Screenshot: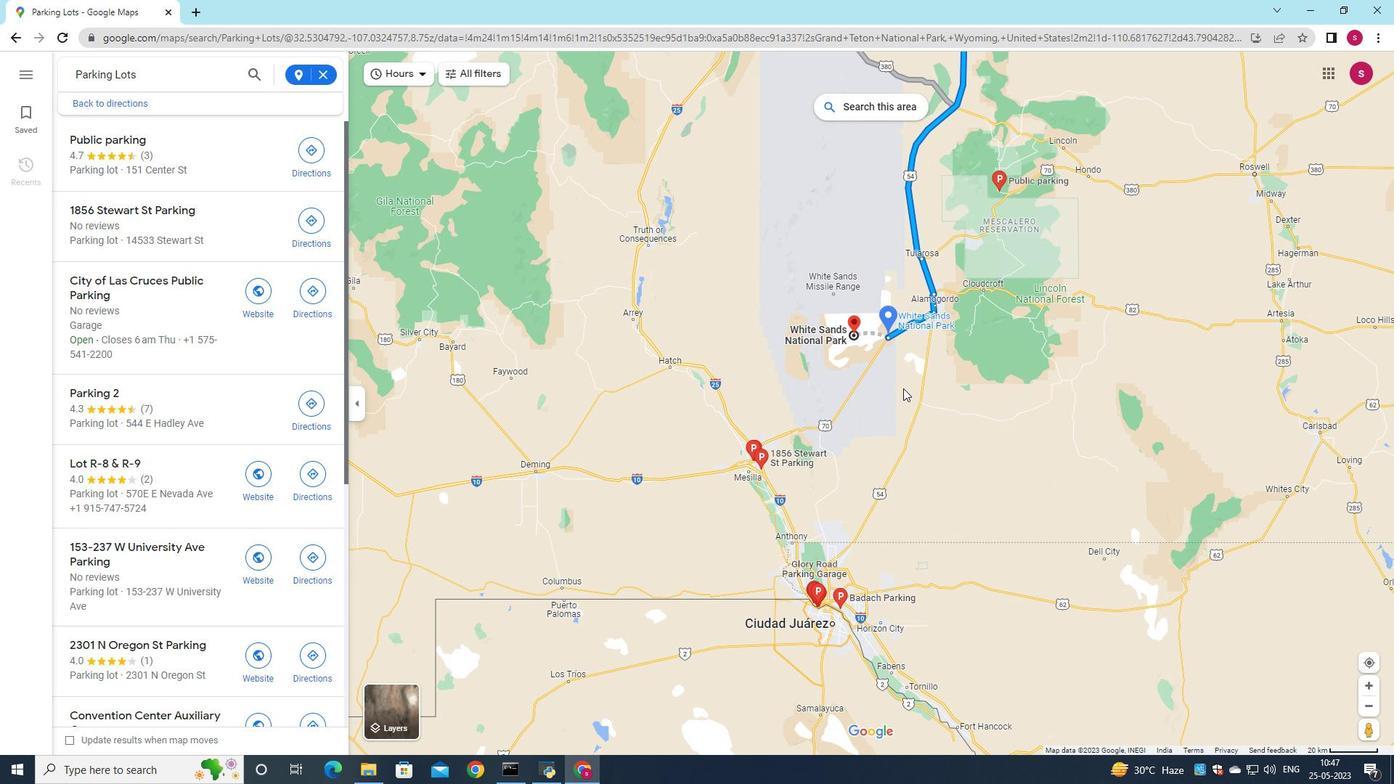 
Action: Mouse scrolled (903, 387) with delta (0, 0)
Screenshot: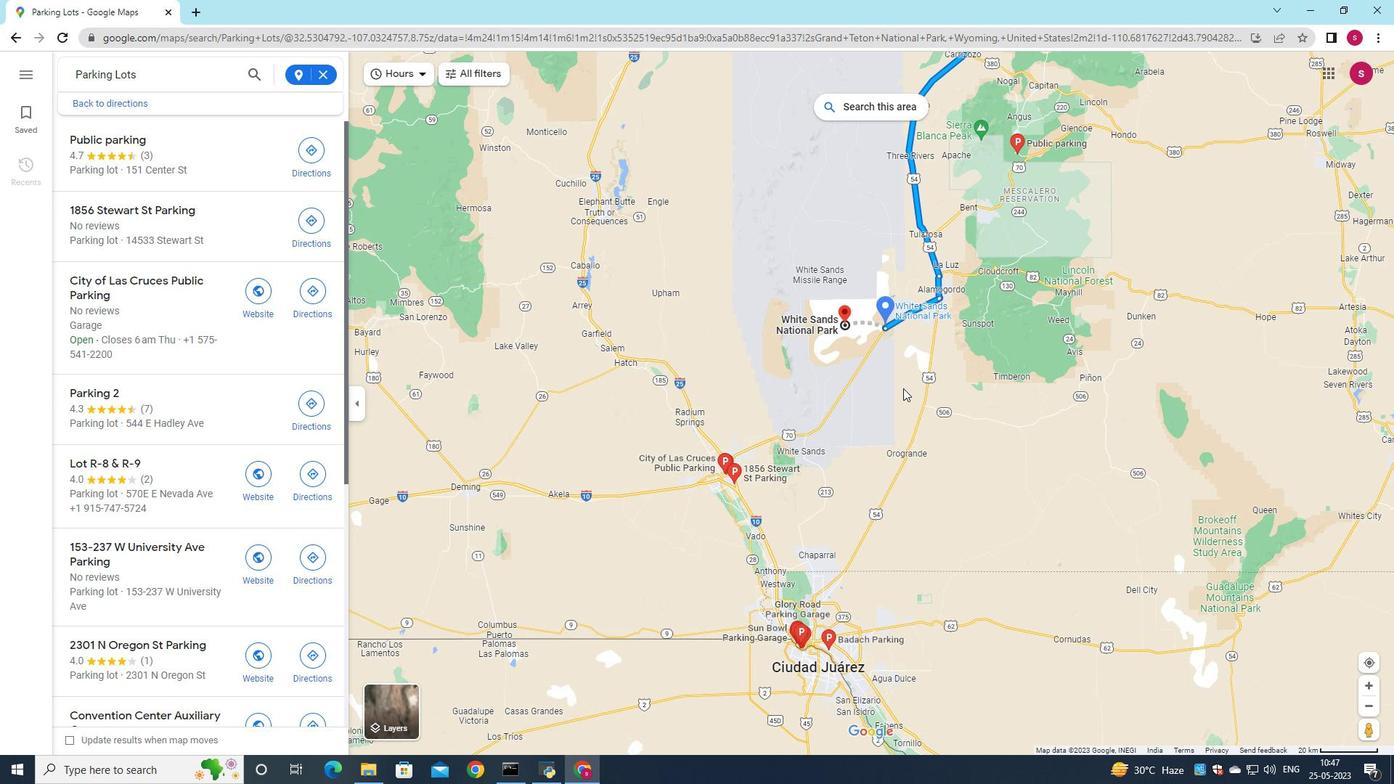 
Action: Mouse scrolled (903, 387) with delta (0, 0)
Screenshot: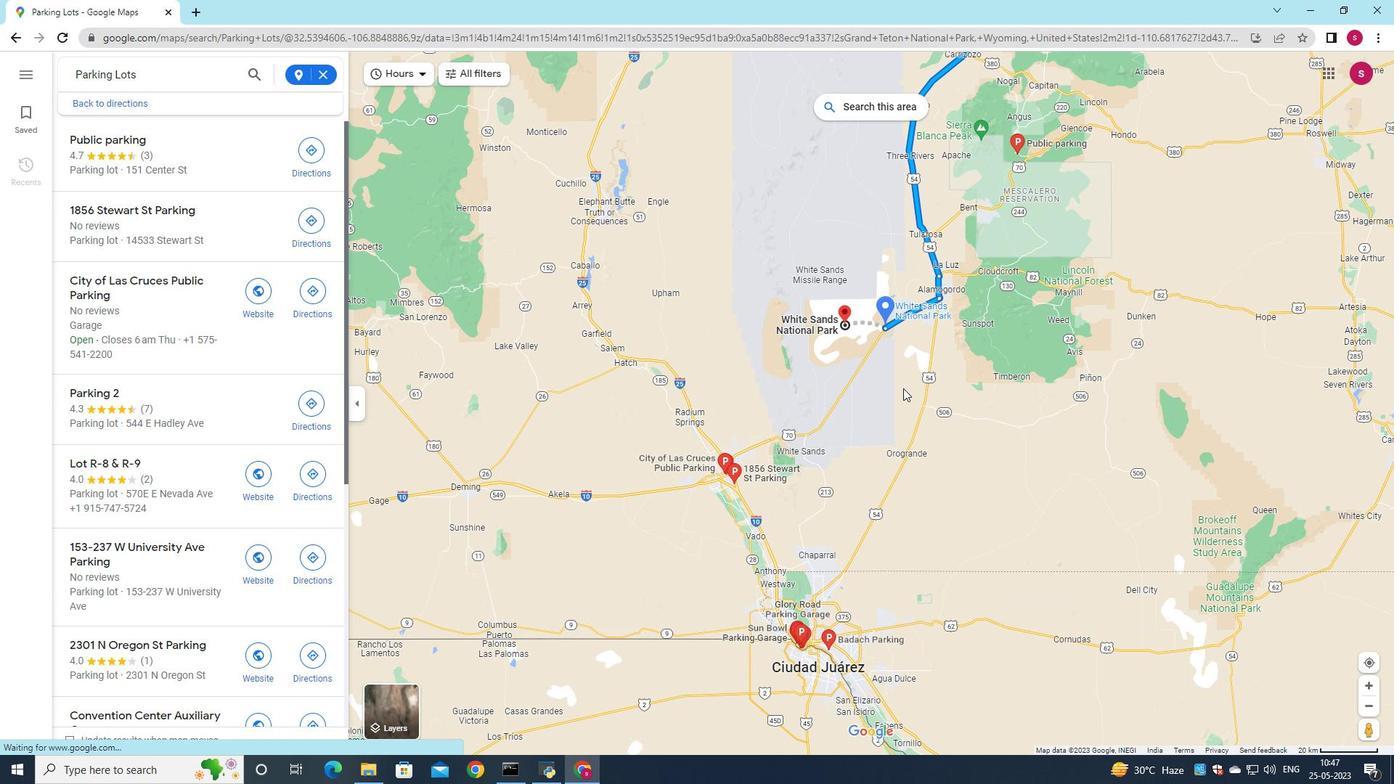 
Action: Mouse scrolled (903, 387) with delta (0, 0)
Screenshot: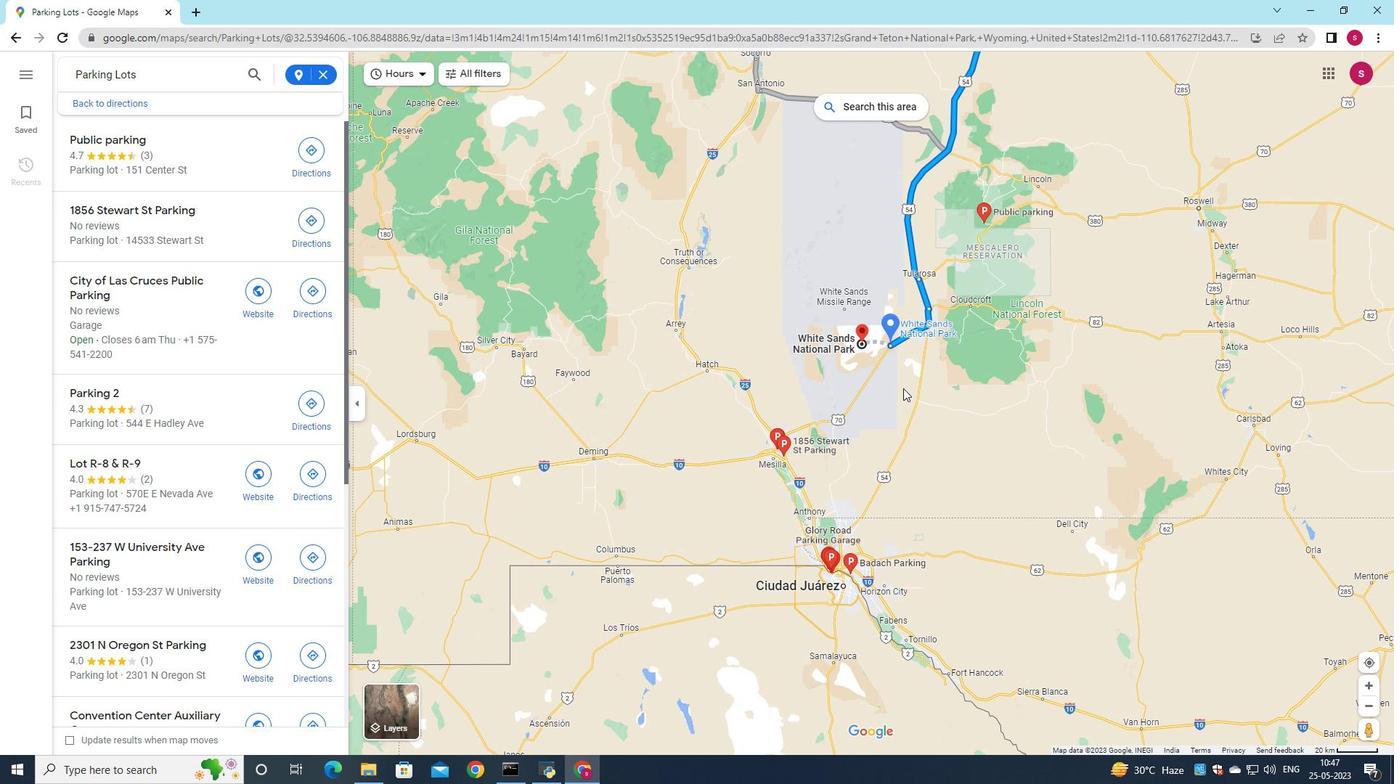 
Action: Mouse moved to (1009, 234)
Screenshot: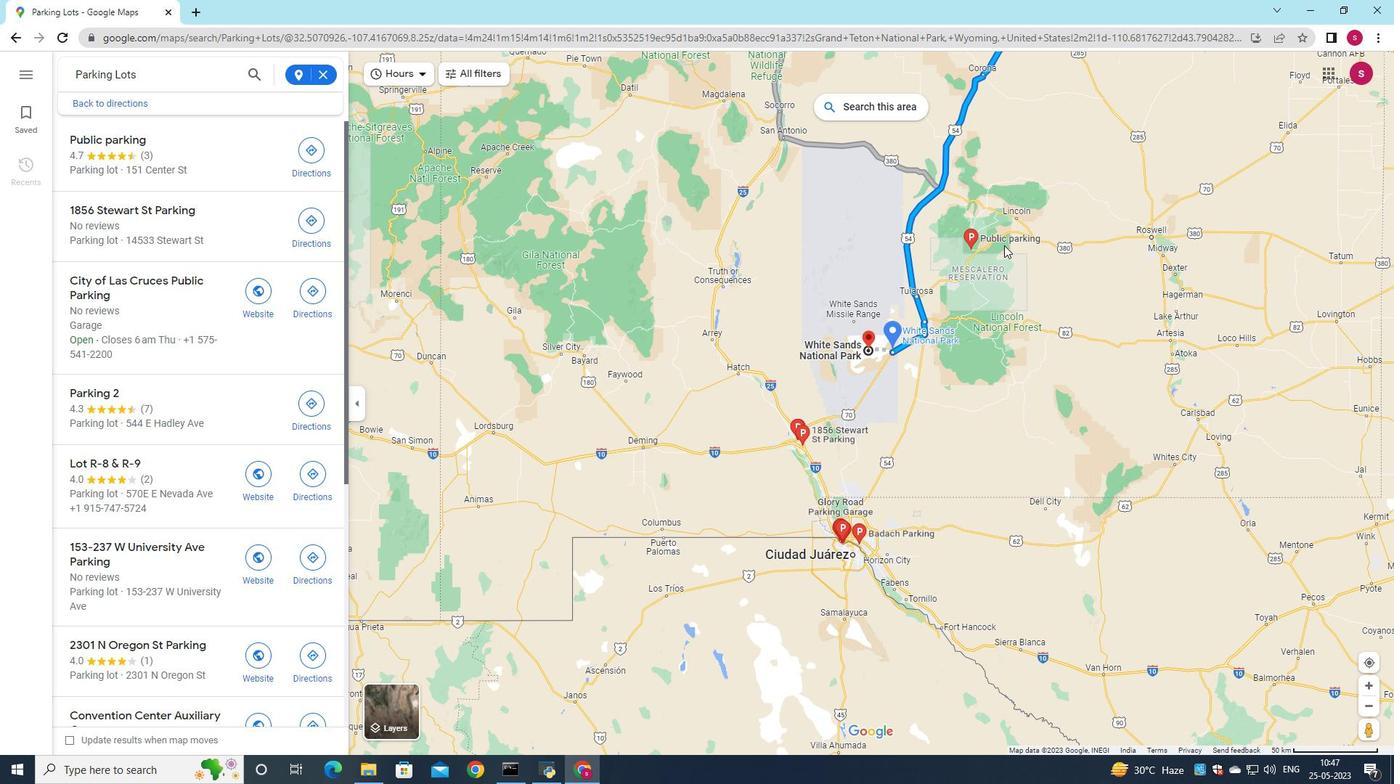 
Action: Mouse pressed left at (1009, 234)
Screenshot: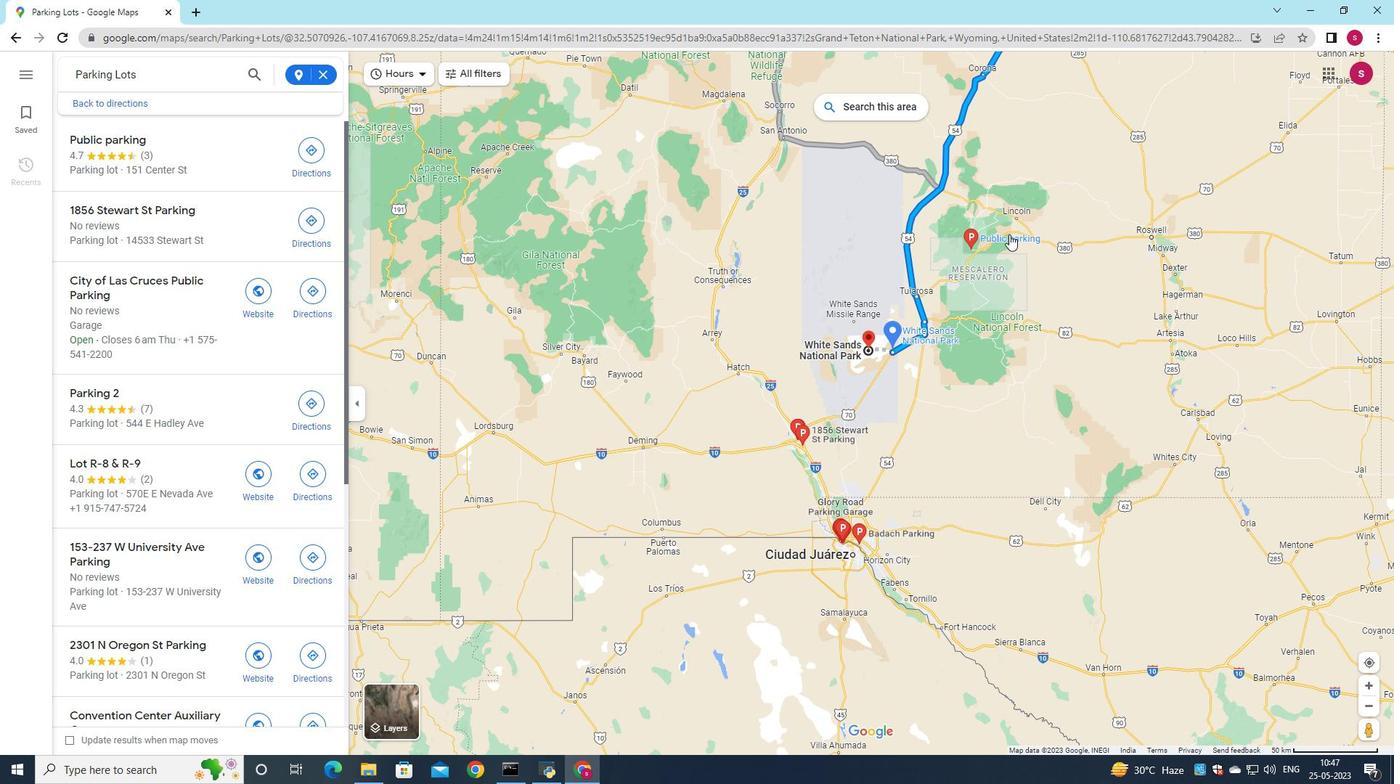 
Action: Mouse moved to (432, 237)
Screenshot: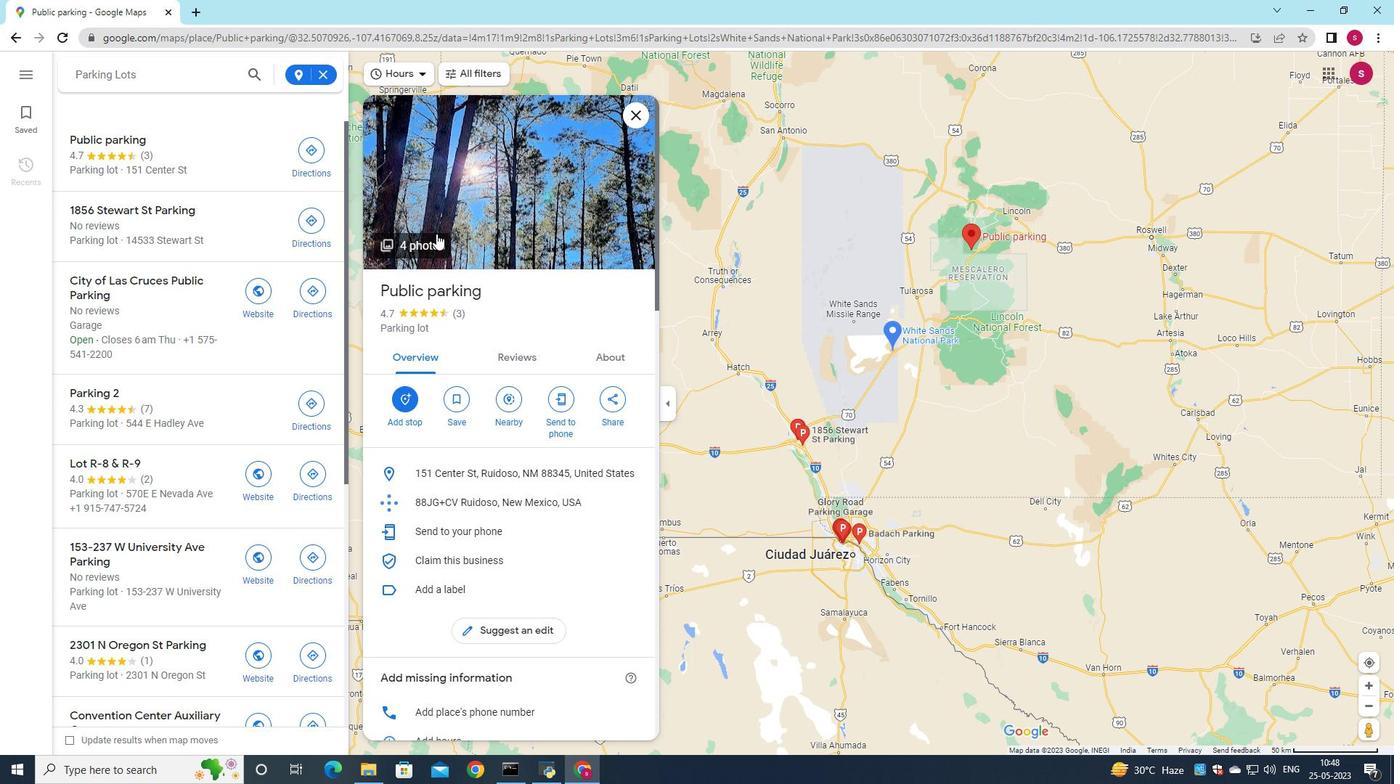 
Action: Mouse pressed left at (432, 237)
Screenshot: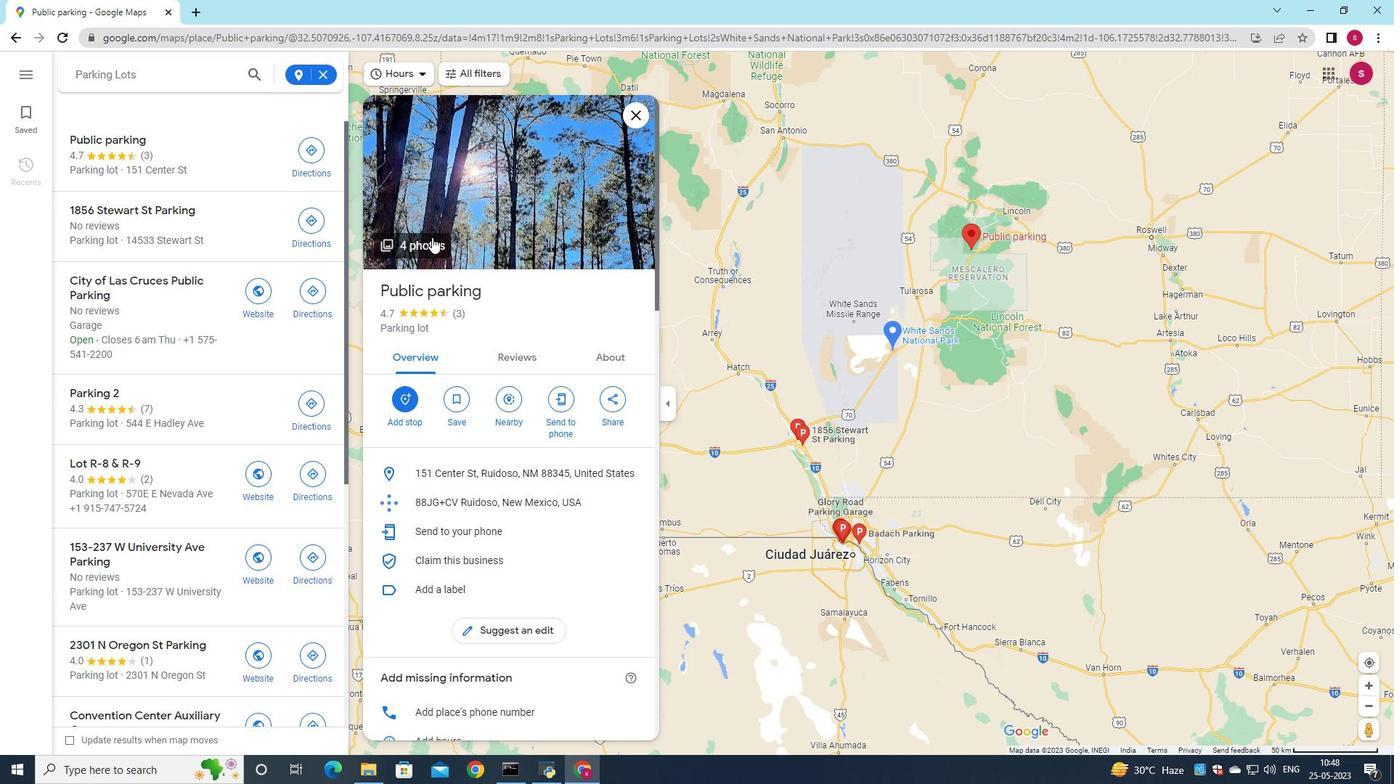 
Action: Mouse moved to (897, 647)
Screenshot: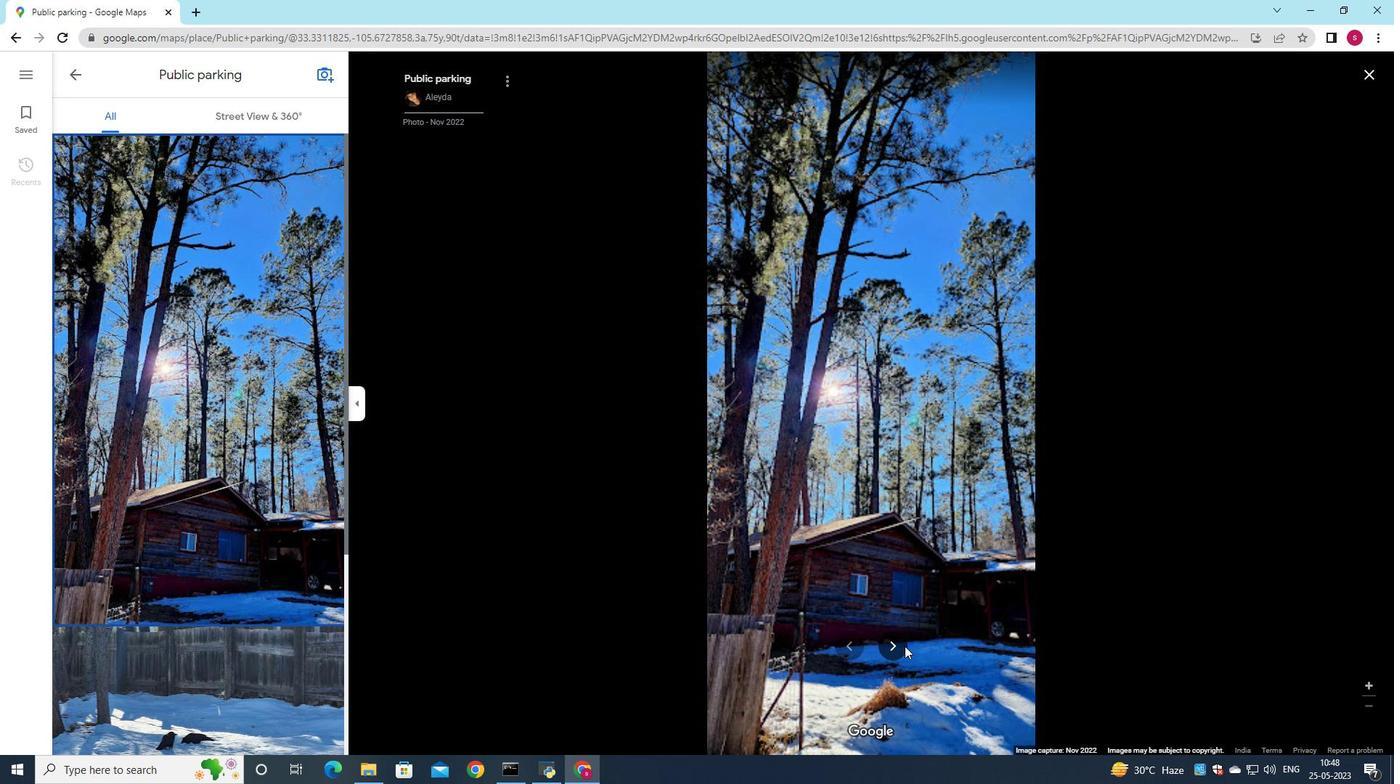 
Action: Mouse pressed left at (897, 647)
Screenshot: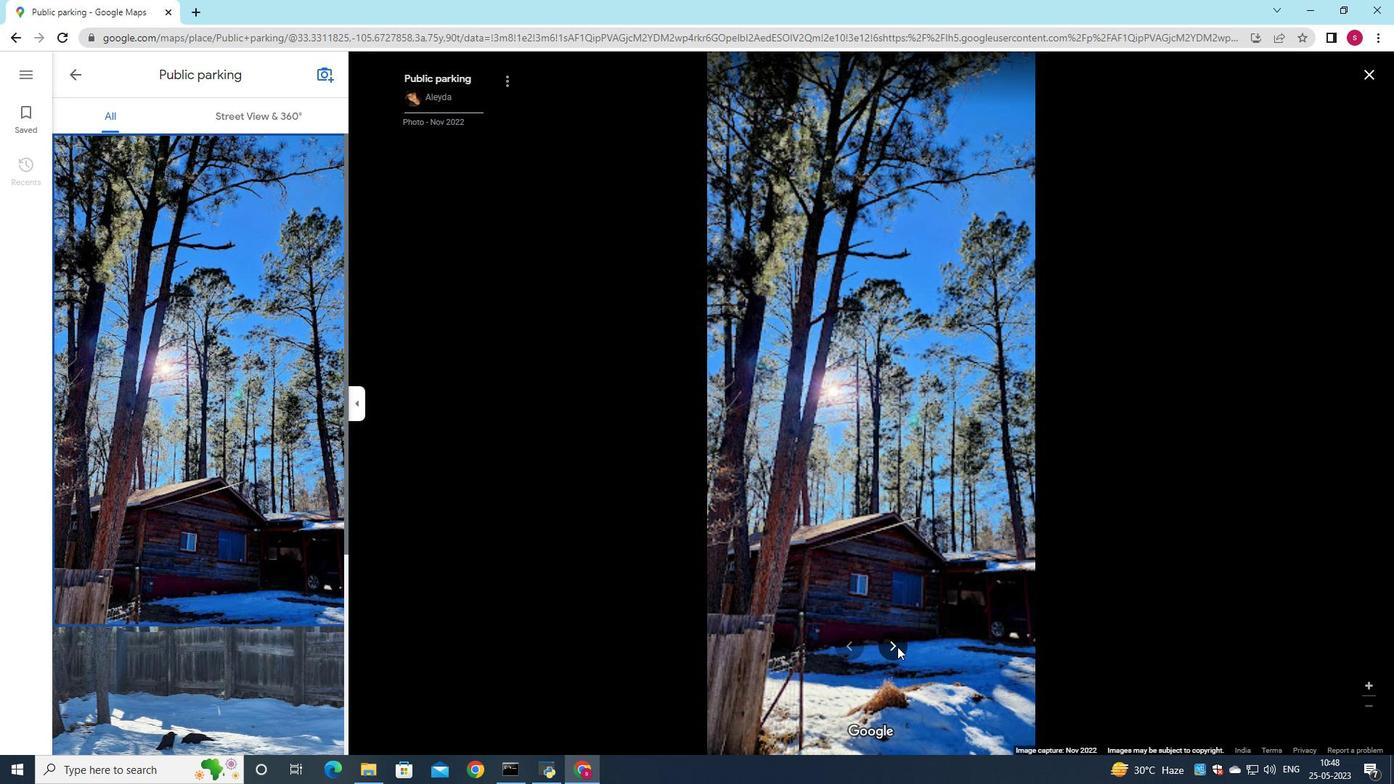 
Action: Mouse pressed left at (897, 647)
Screenshot: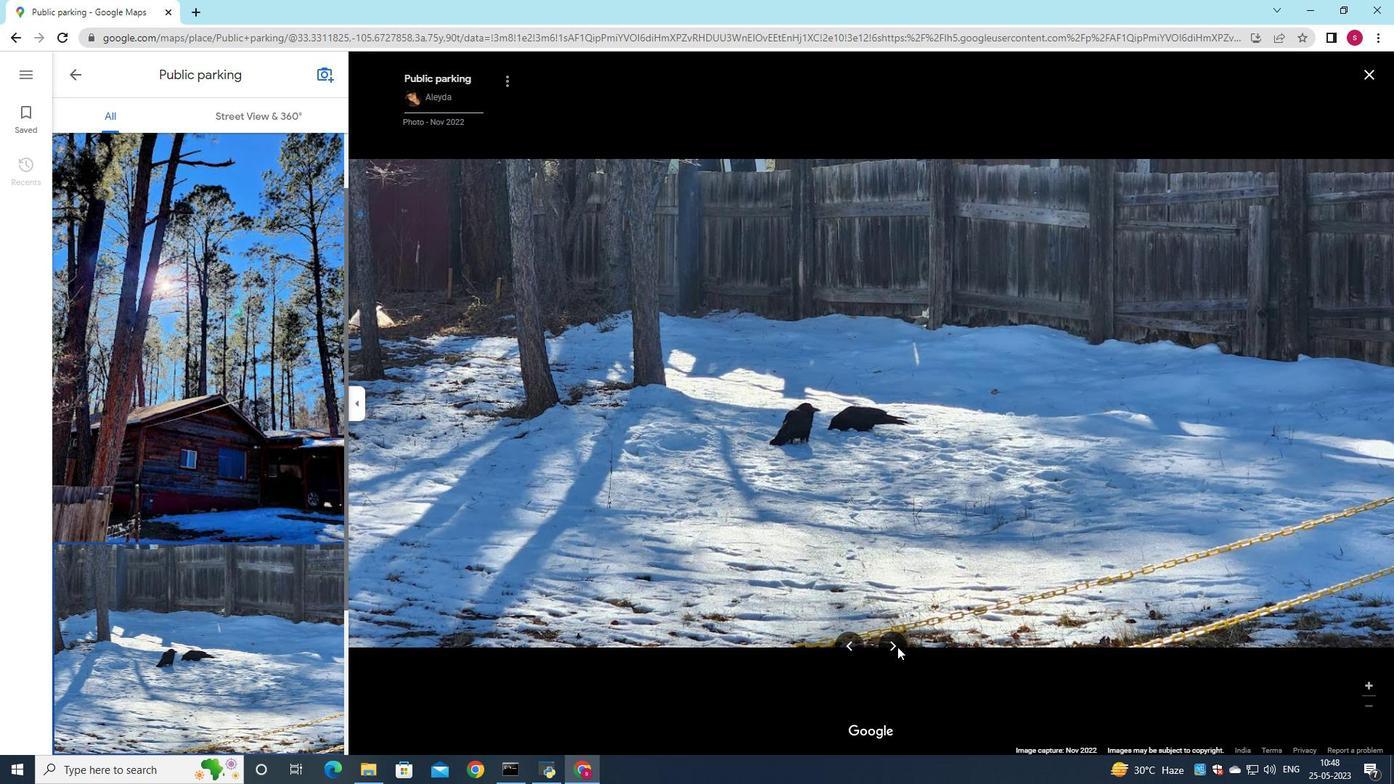 
Action: Mouse scrolled (897, 648) with delta (0, 0)
Screenshot: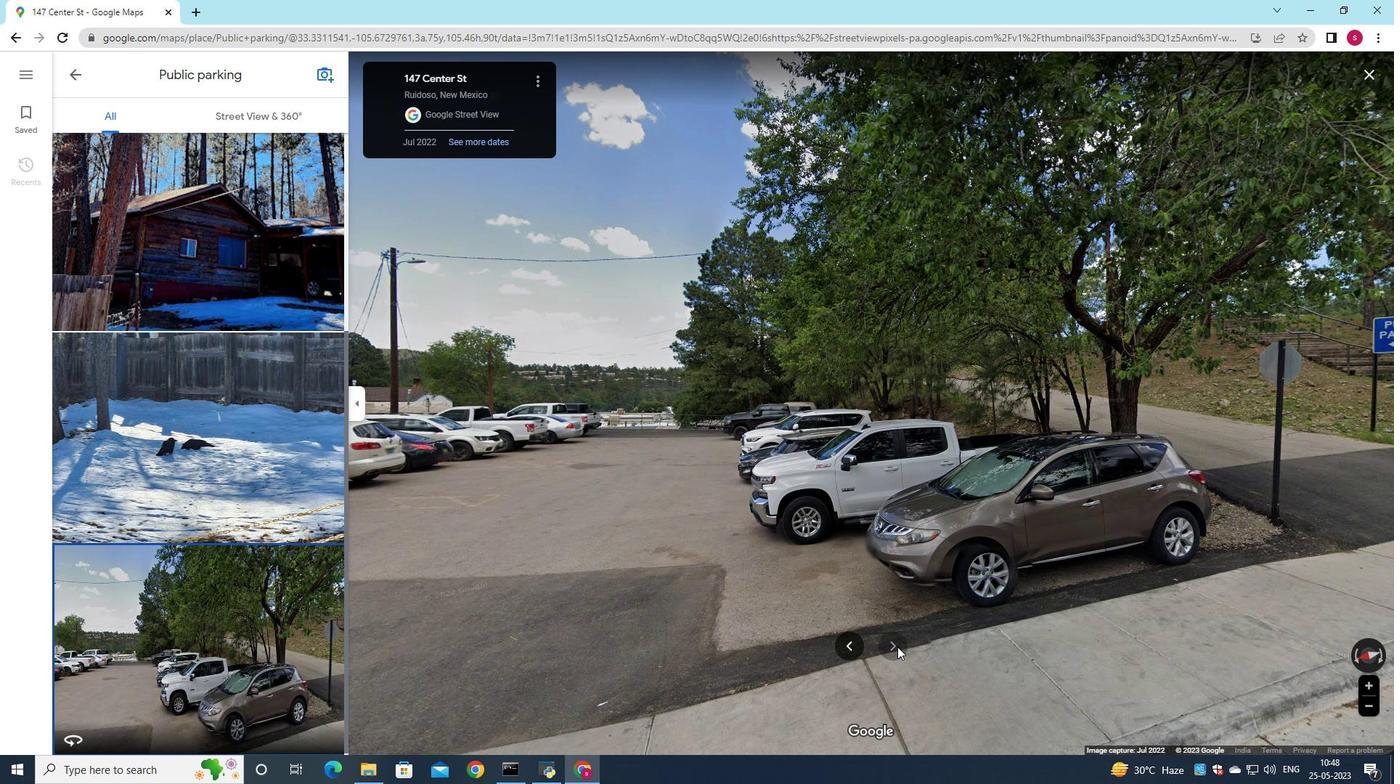 
Action: Mouse scrolled (897, 648) with delta (0, 0)
Screenshot: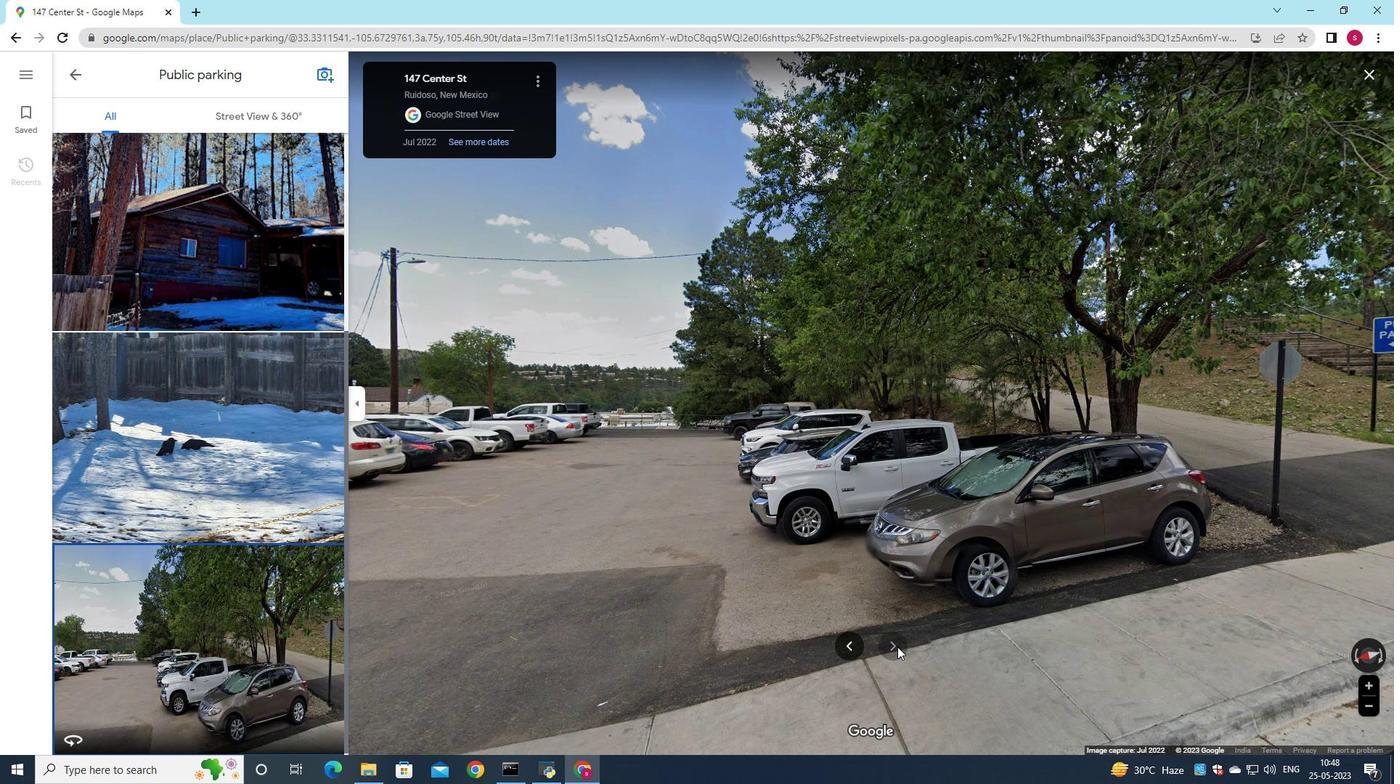 
Action: Mouse moved to (930, 579)
Screenshot: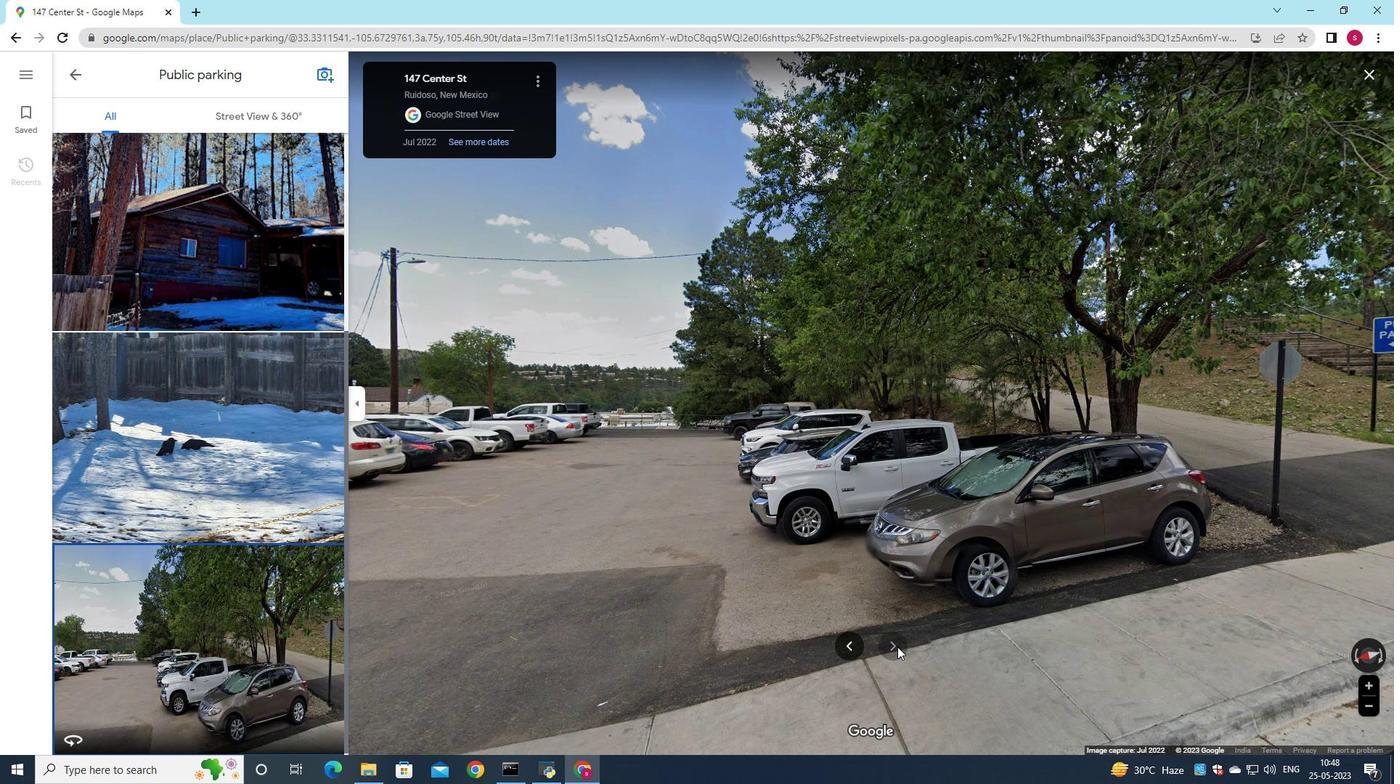 
Action: Mouse scrolled (940, 613) with delta (0, 0)
Screenshot: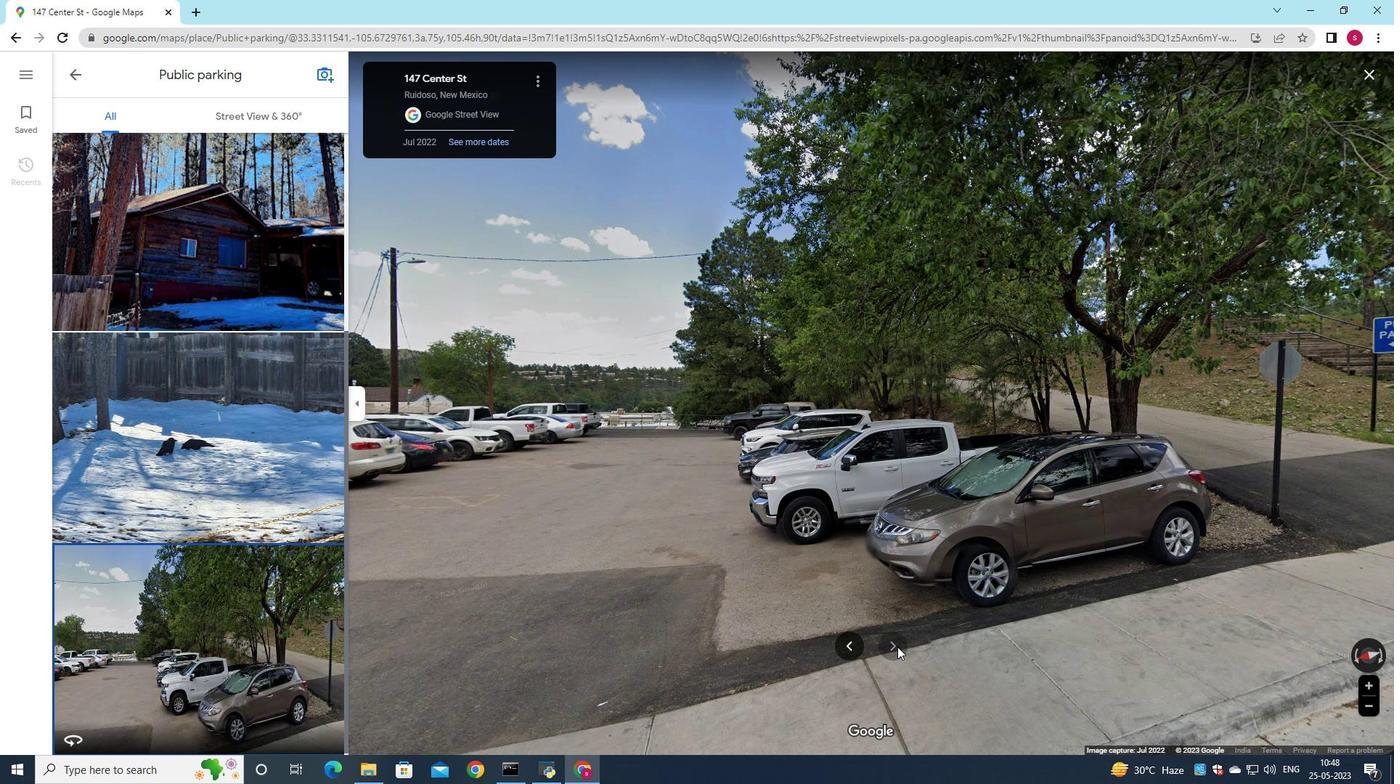 
Action: Mouse moved to (912, 544)
Screenshot: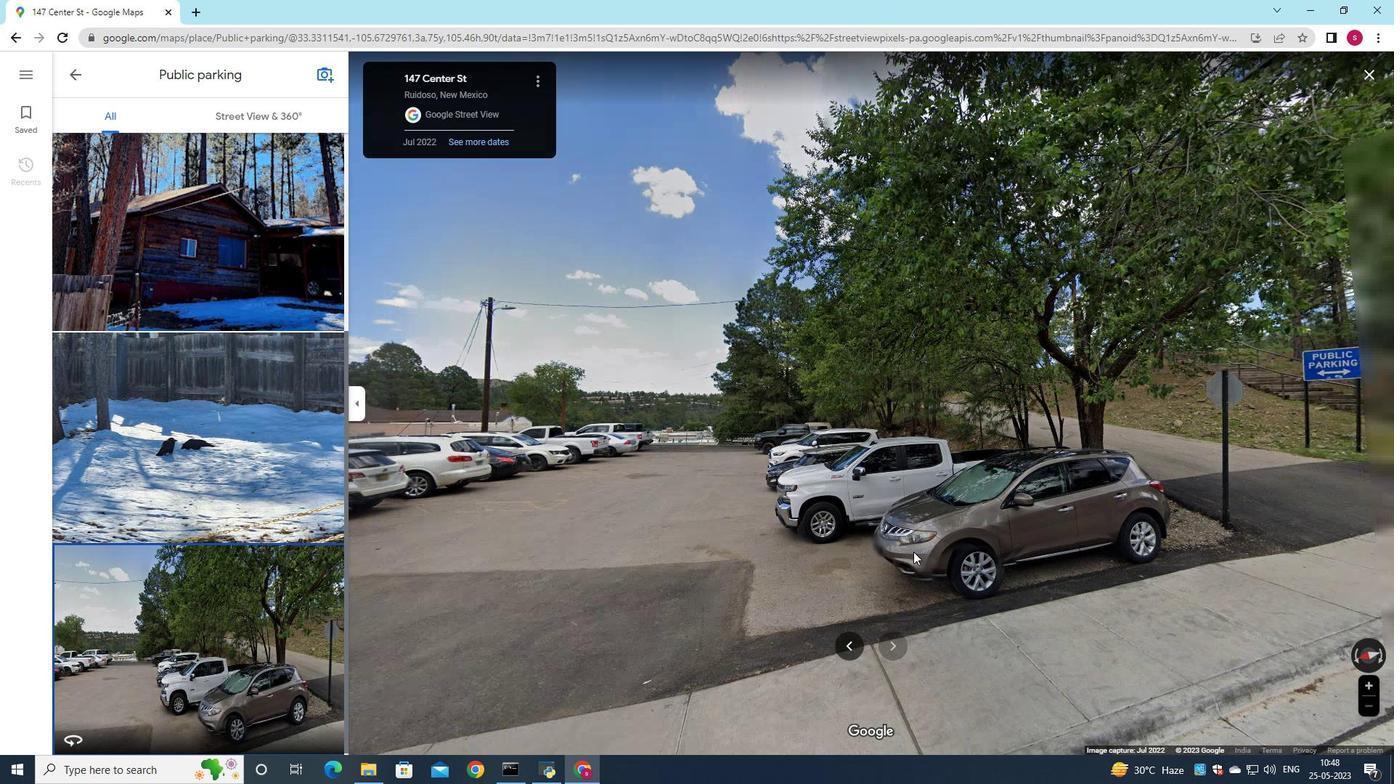 
Action: Mouse scrolled (912, 545) with delta (0, 0)
Screenshot: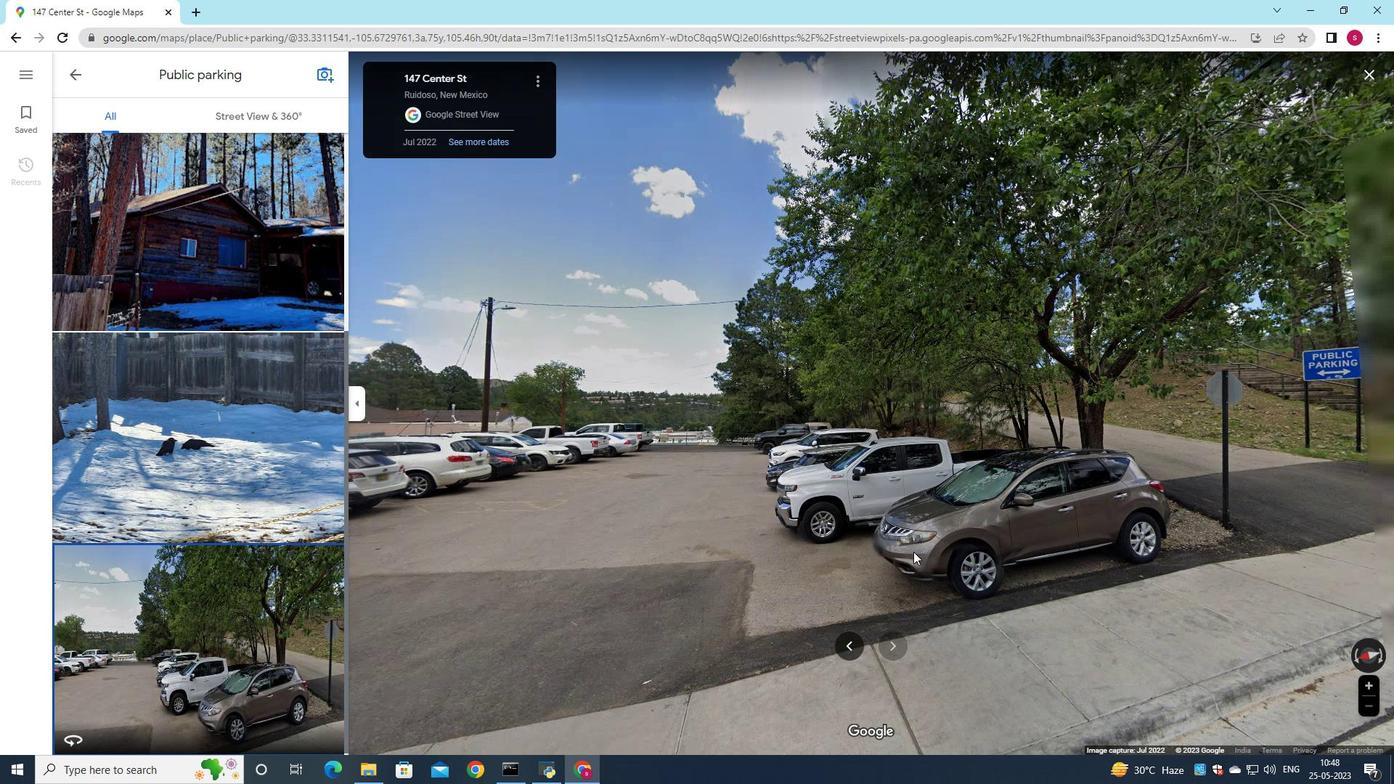 
Action: Mouse scrolled (912, 544) with delta (0, 0)
Screenshot: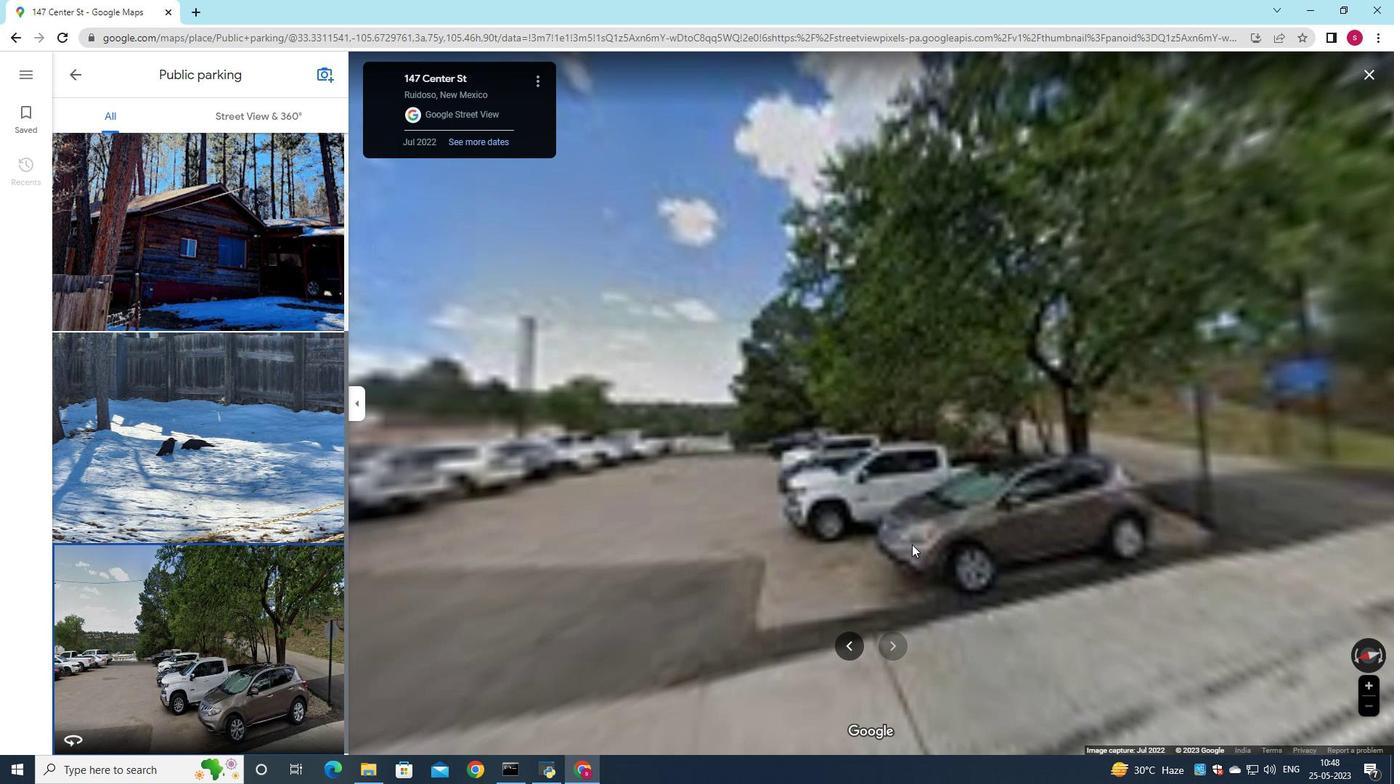 
Action: Mouse scrolled (912, 544) with delta (0, 0)
Screenshot: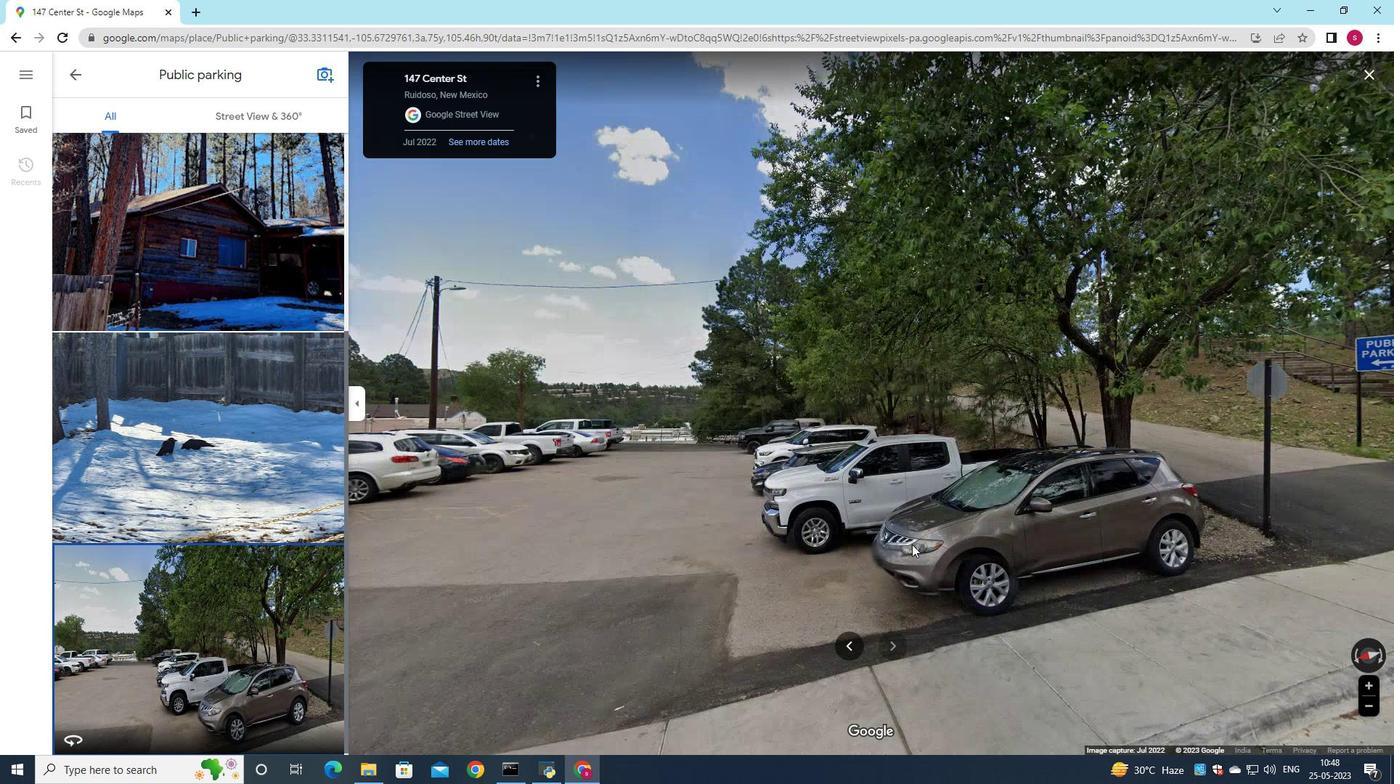 
Action: Mouse scrolled (912, 544) with delta (0, 0)
Screenshot: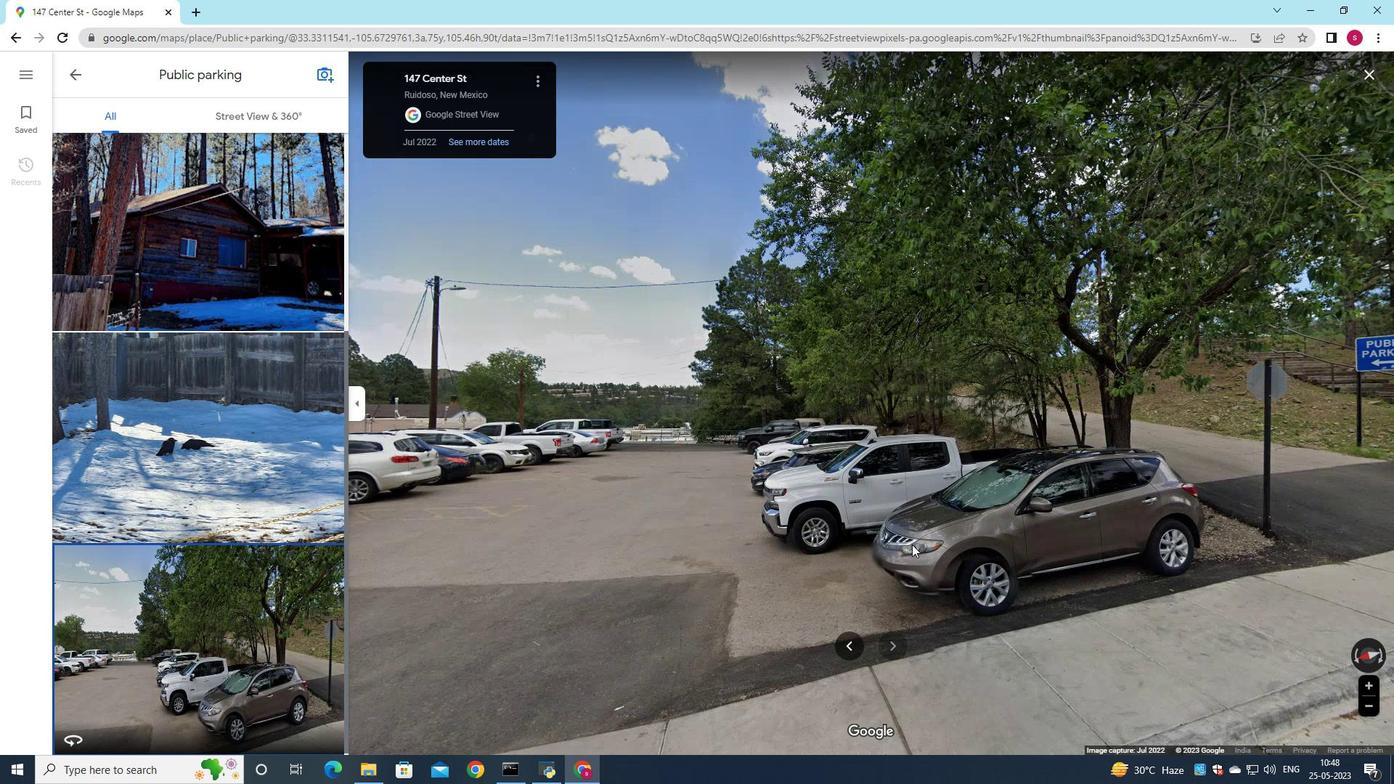 
Action: Mouse scrolled (912, 545) with delta (0, 0)
Screenshot: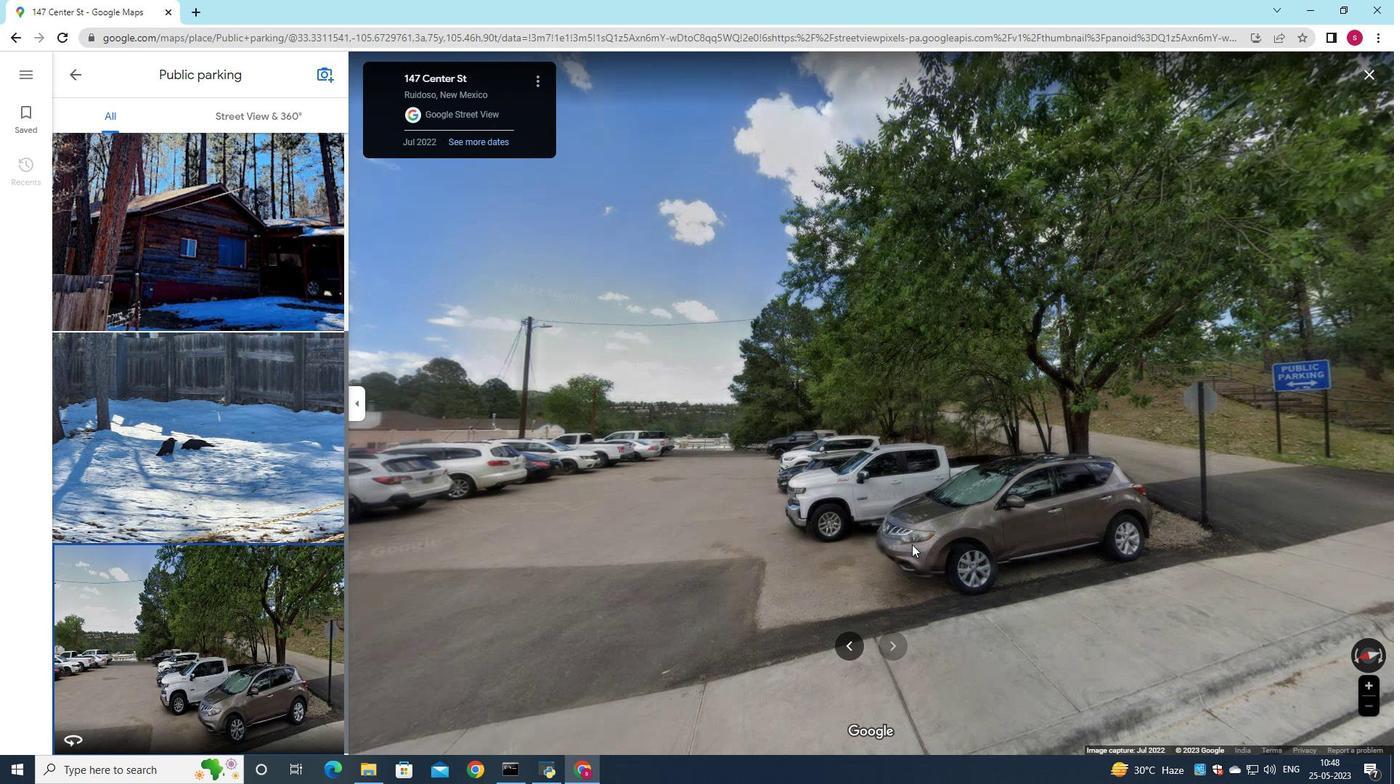 
Action: Mouse scrolled (912, 545) with delta (0, 0)
Screenshot: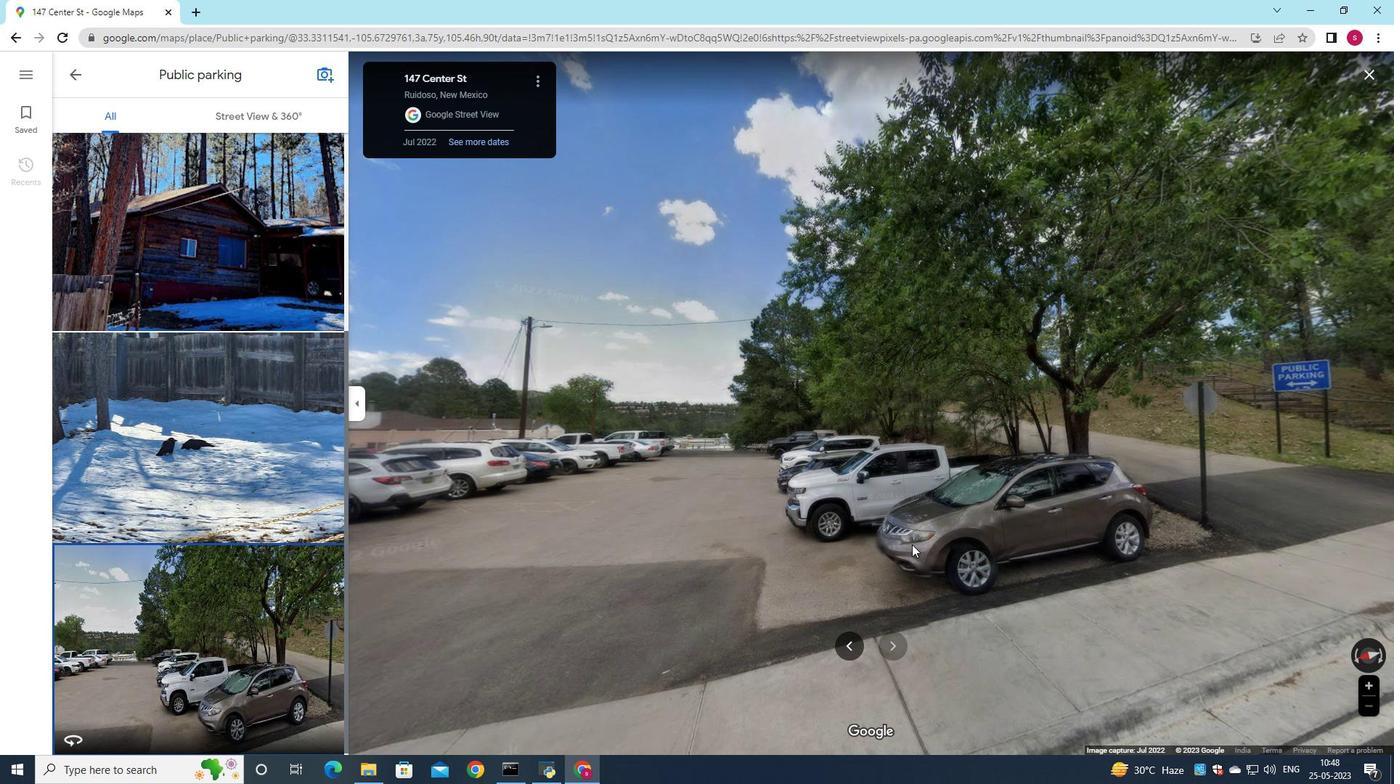 
Action: Mouse scrolled (912, 545) with delta (0, 0)
Screenshot: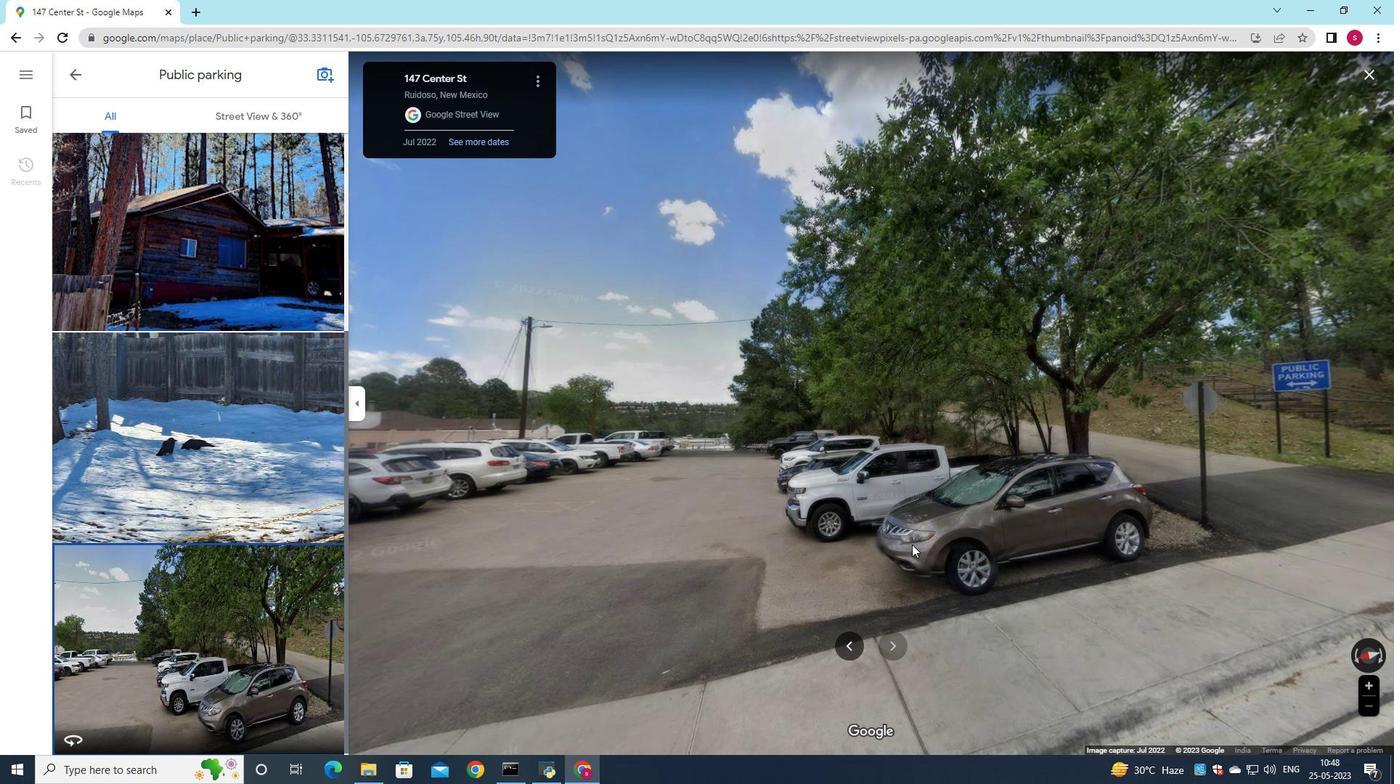 
Action: Mouse scrolled (912, 545) with delta (0, 0)
Screenshot: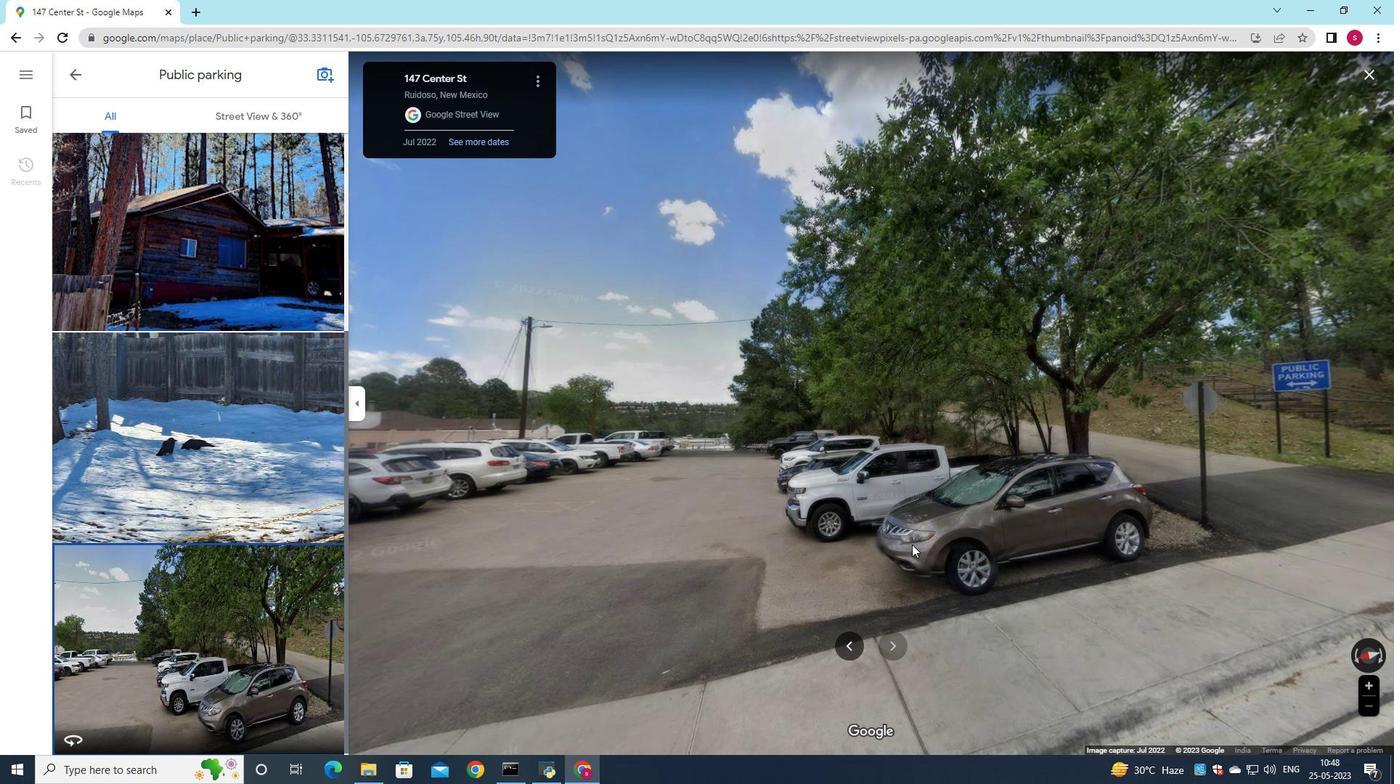 
Action: Mouse moved to (892, 650)
Screenshot: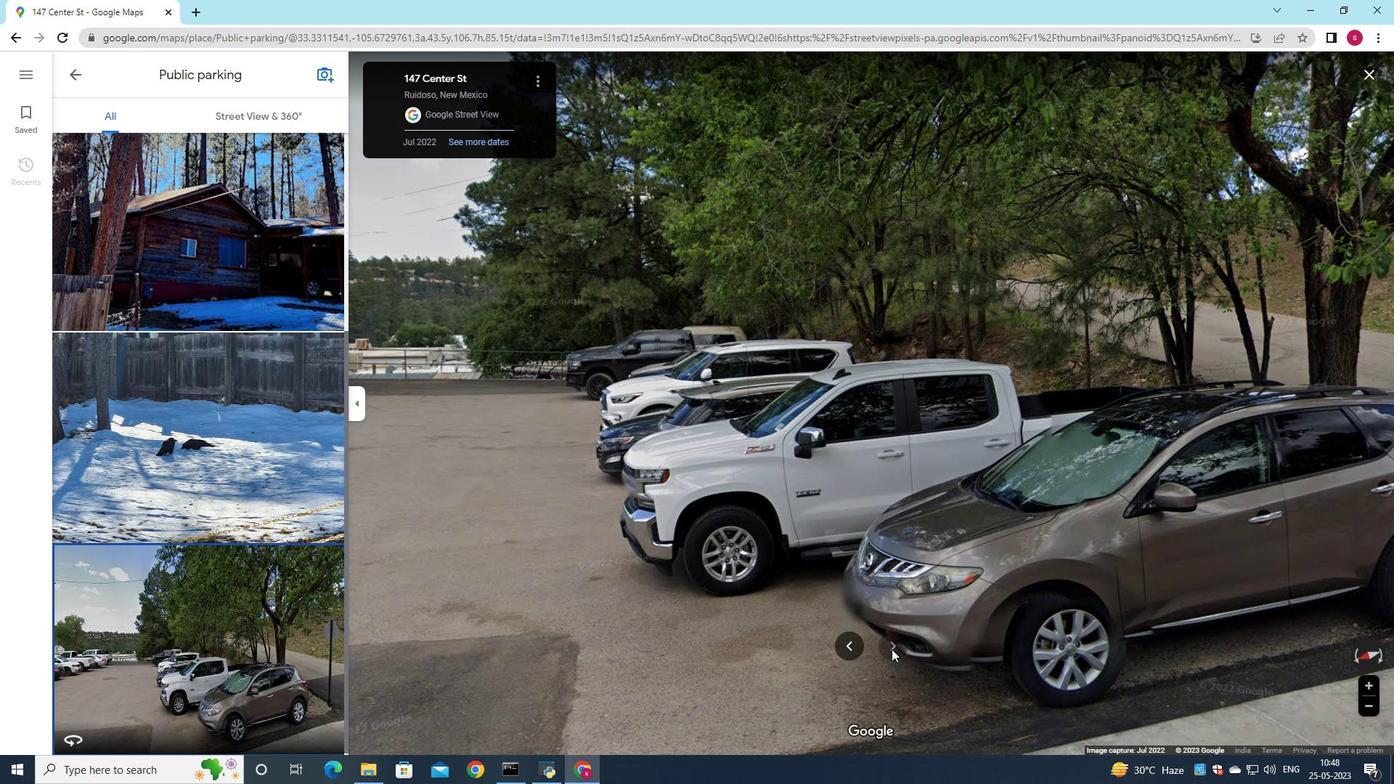 
Action: Mouse pressed left at (892, 650)
Screenshot: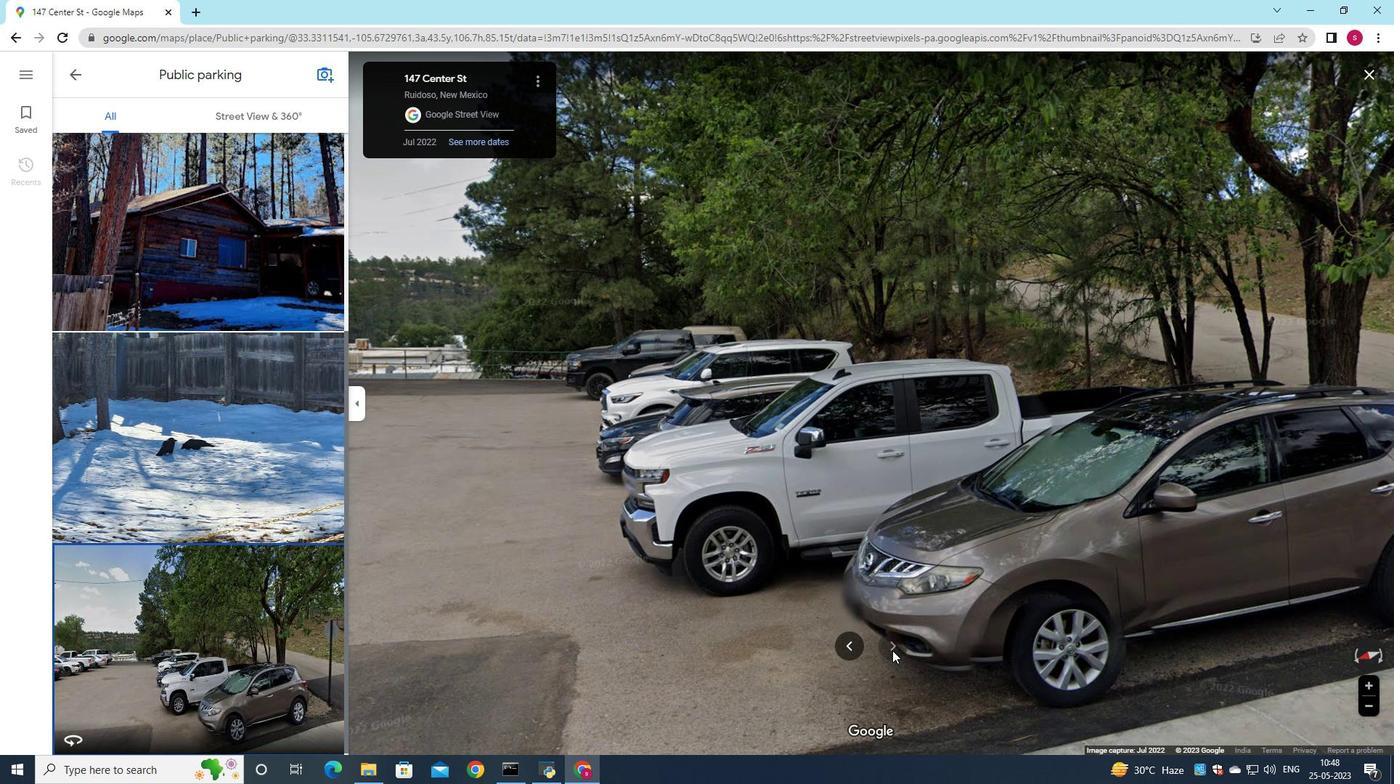 
Action: Mouse moved to (847, 642)
Screenshot: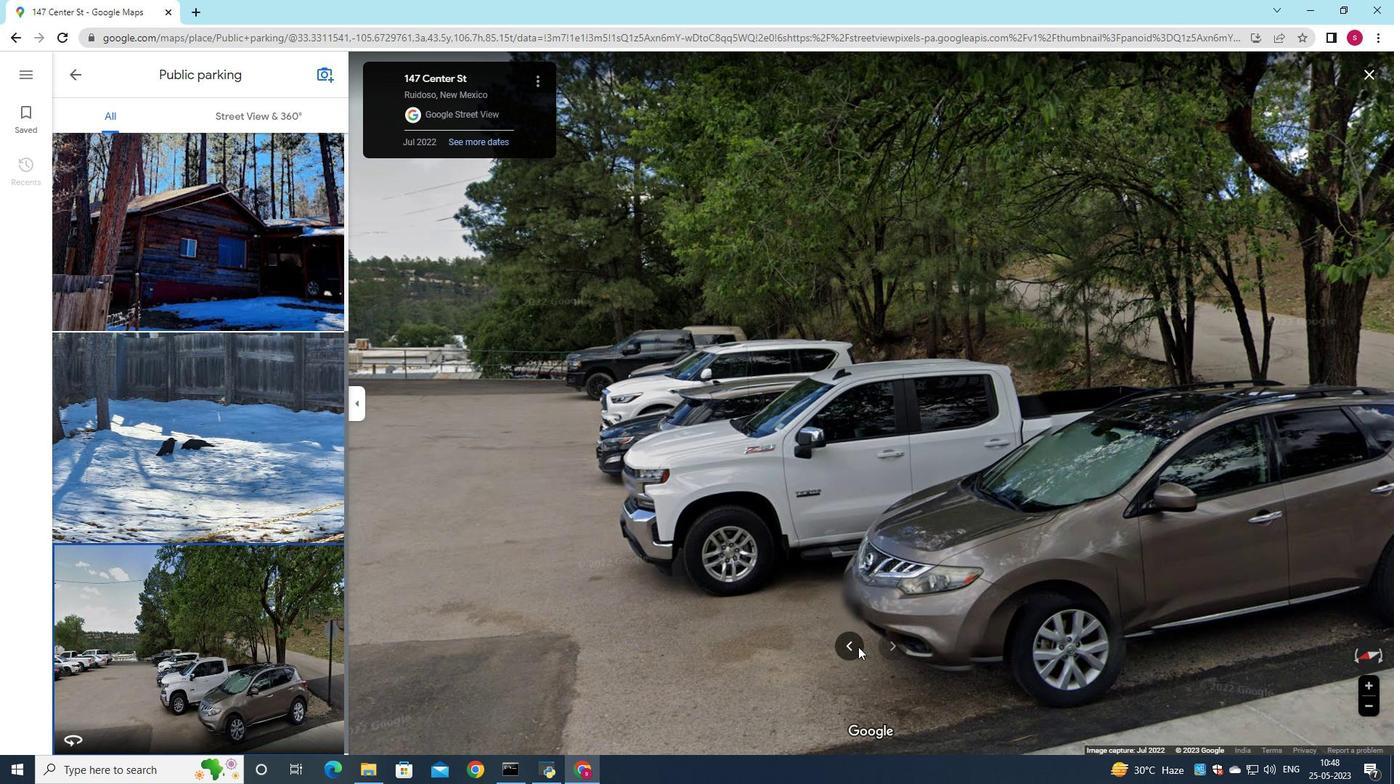 
Action: Mouse pressed left at (847, 642)
Screenshot: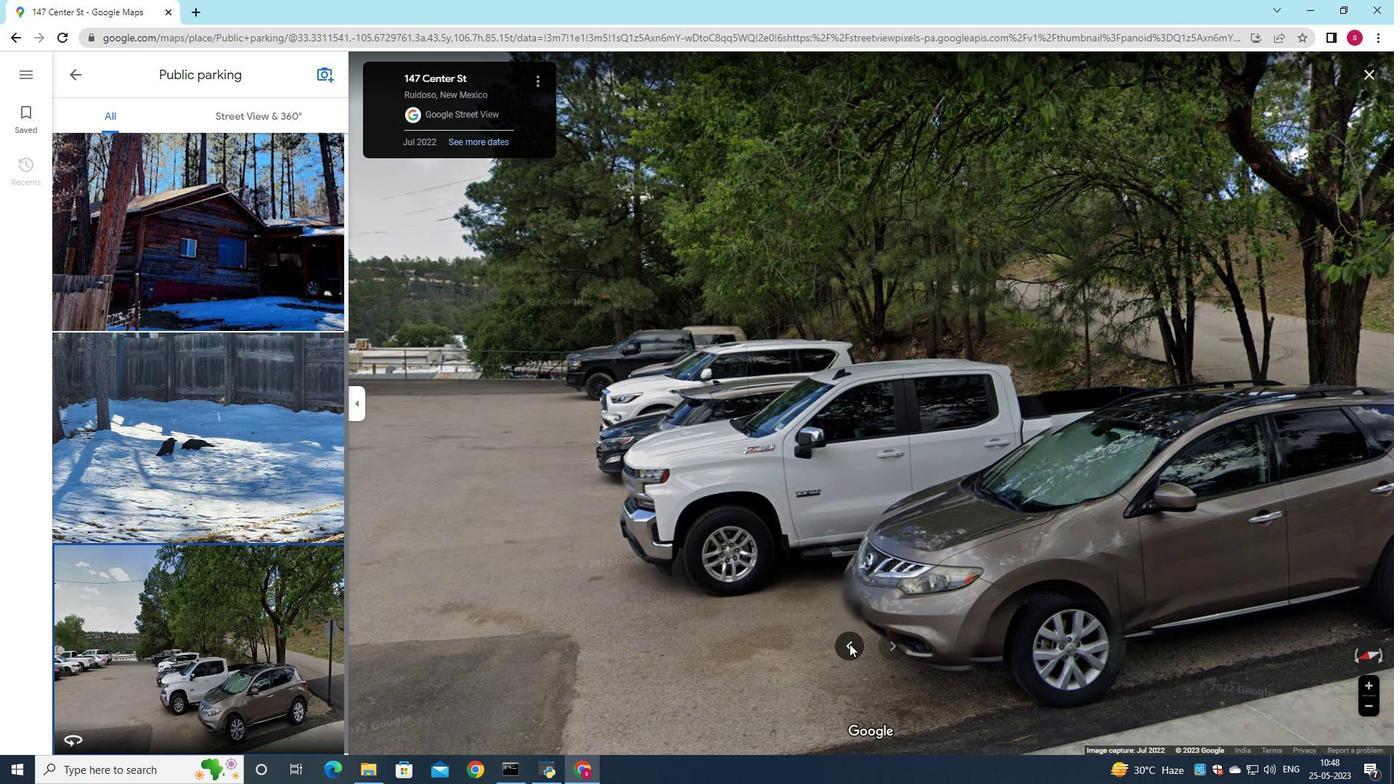 
Action: Mouse moved to (74, 69)
Screenshot: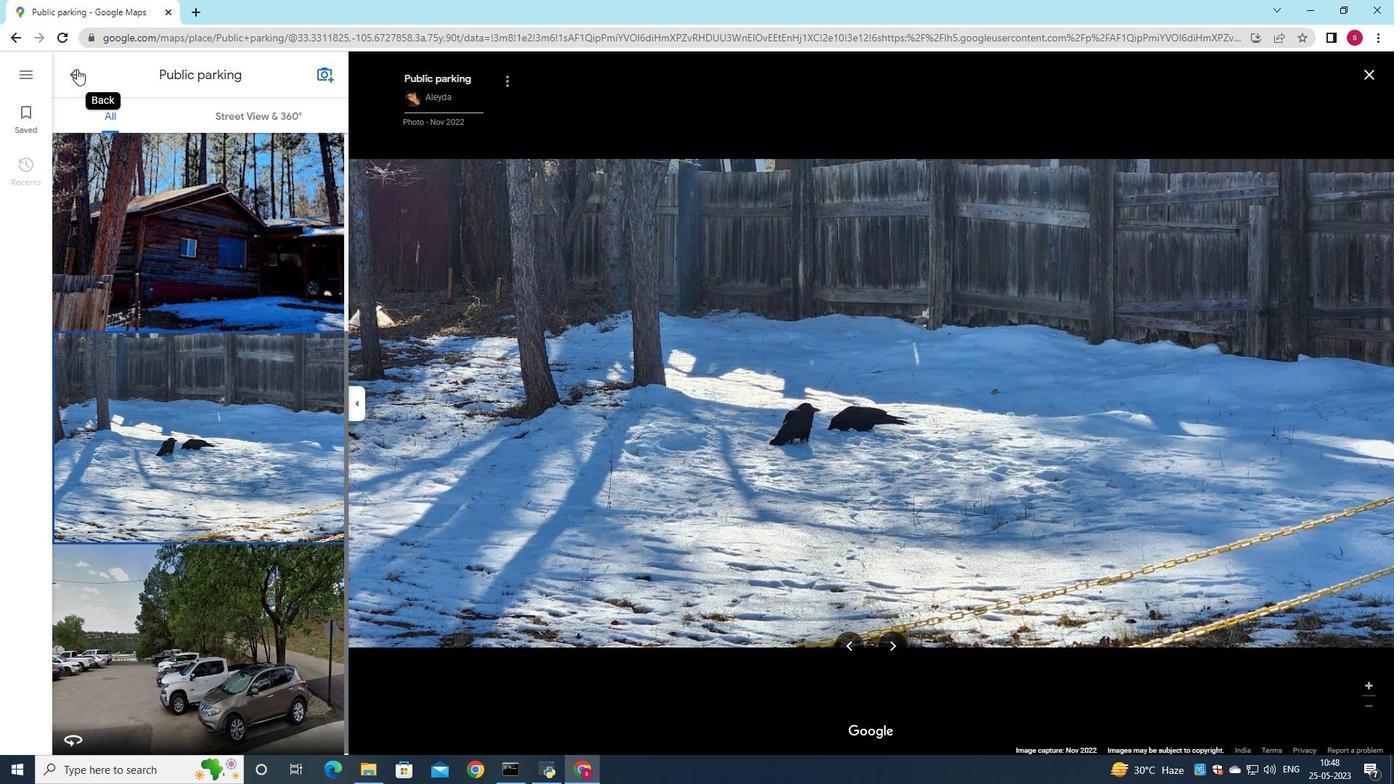 
Action: Mouse pressed left at (74, 69)
Screenshot: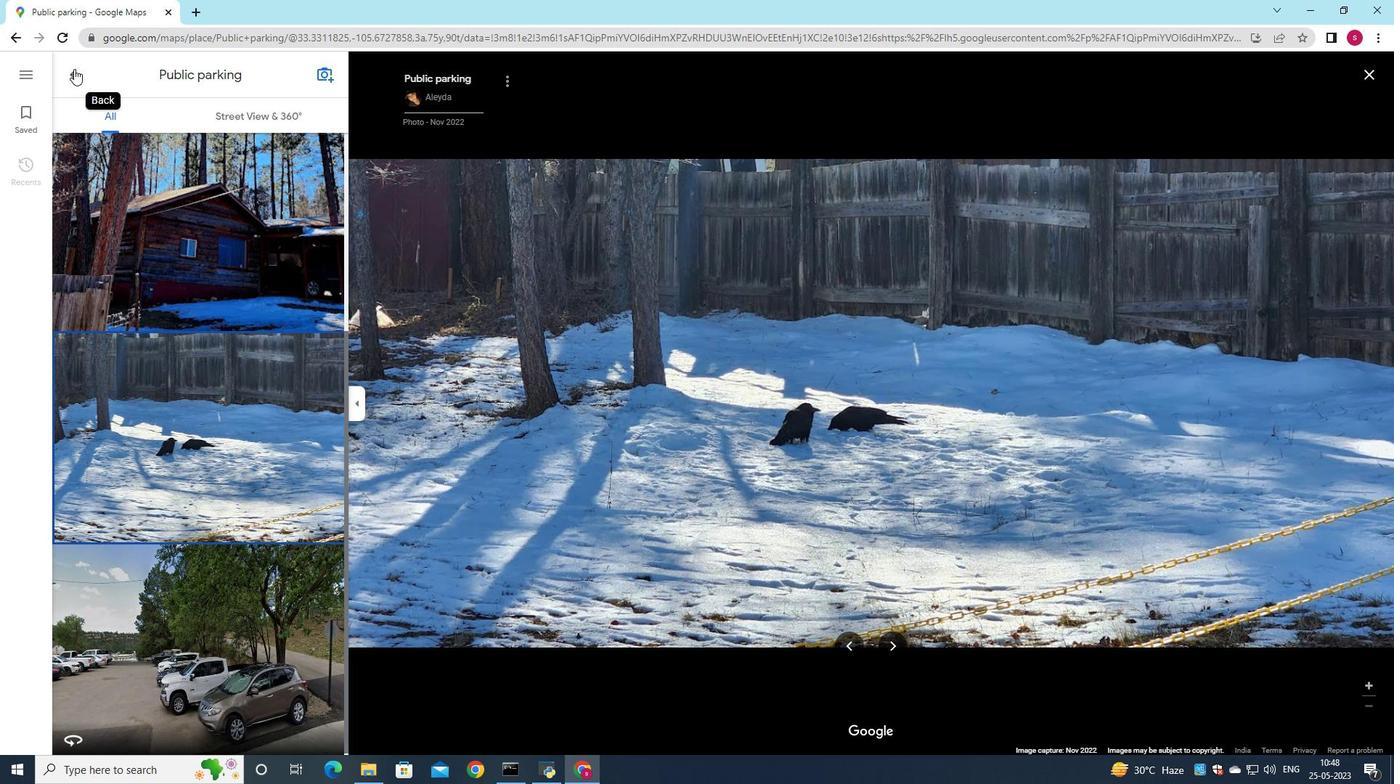 
Action: Mouse moved to (775, 554)
Screenshot: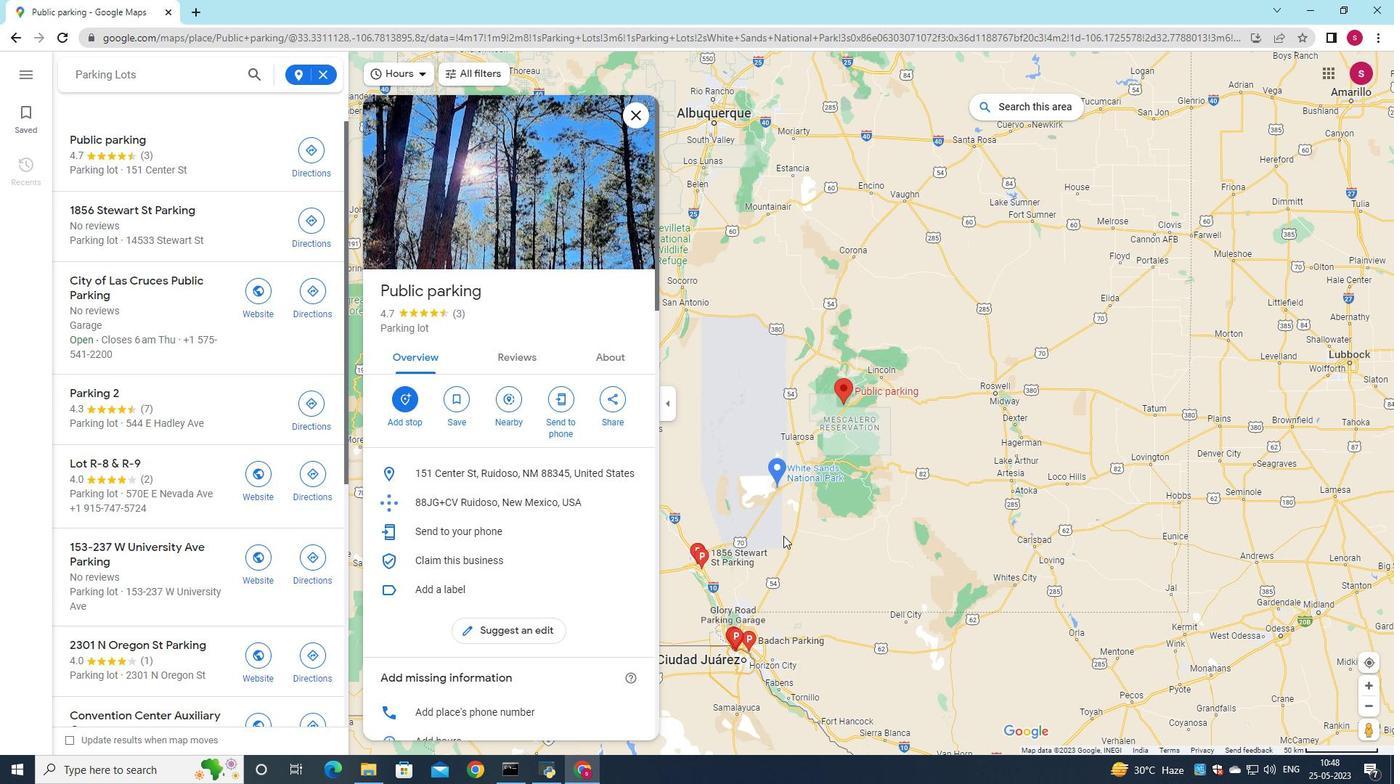 
Action: Mouse scrolled (775, 553) with delta (0, 0)
Screenshot: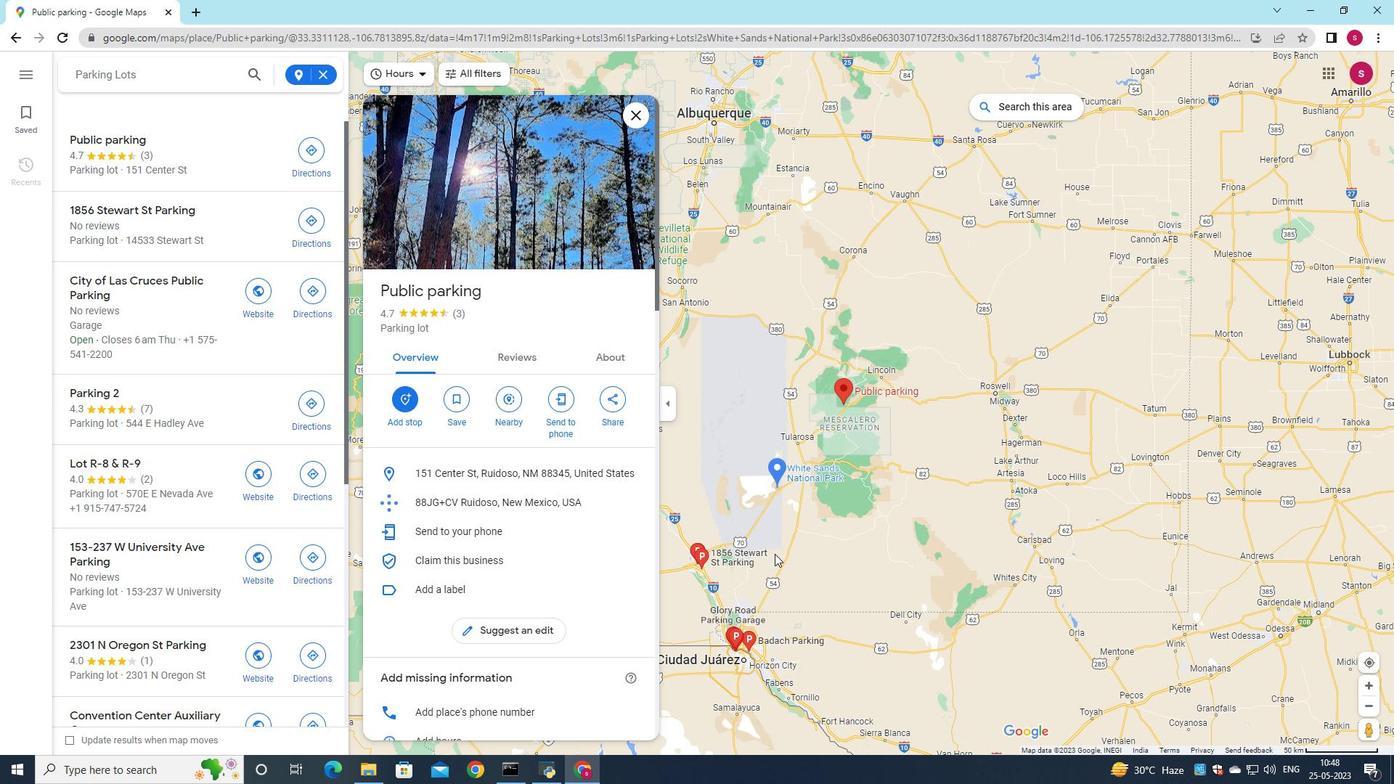 
Action: Mouse moved to (706, 545)
Screenshot: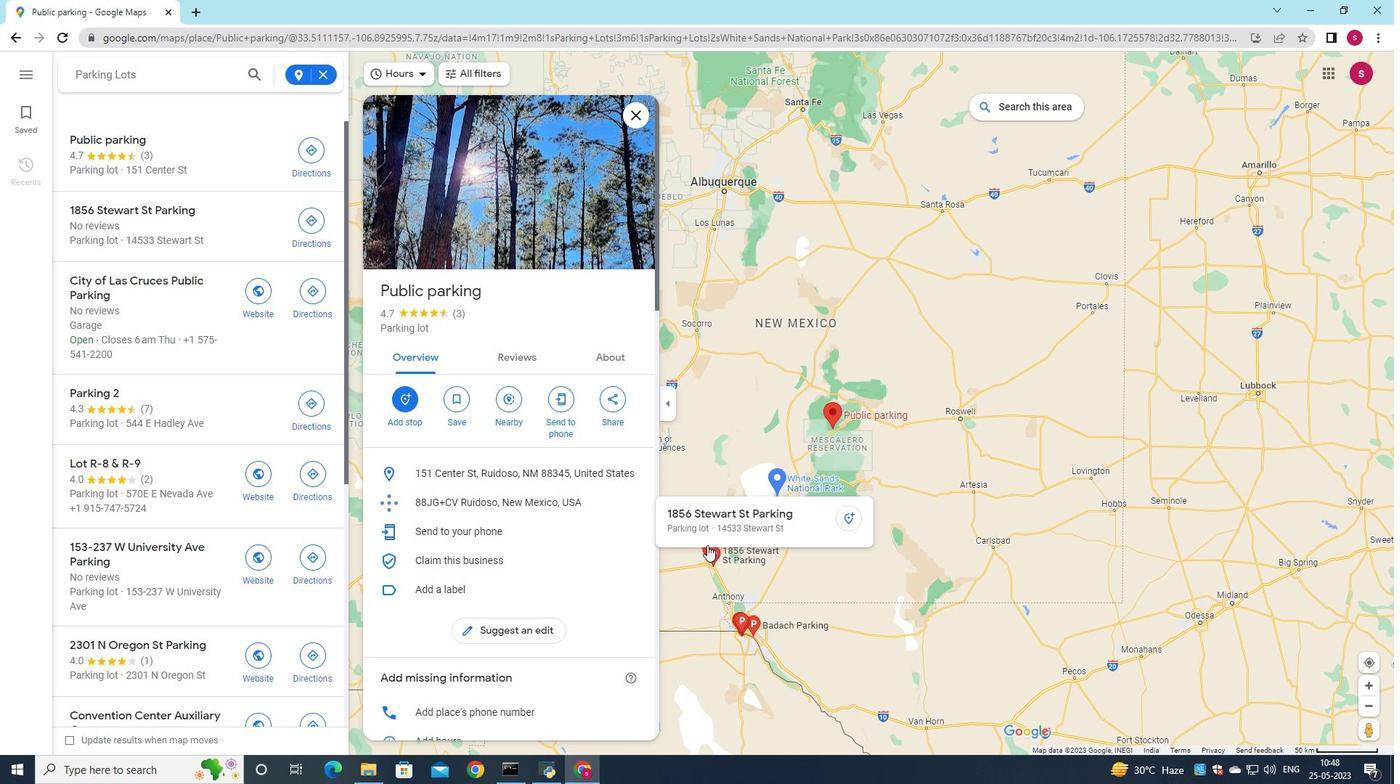 
Action: Mouse pressed left at (706, 545)
Screenshot: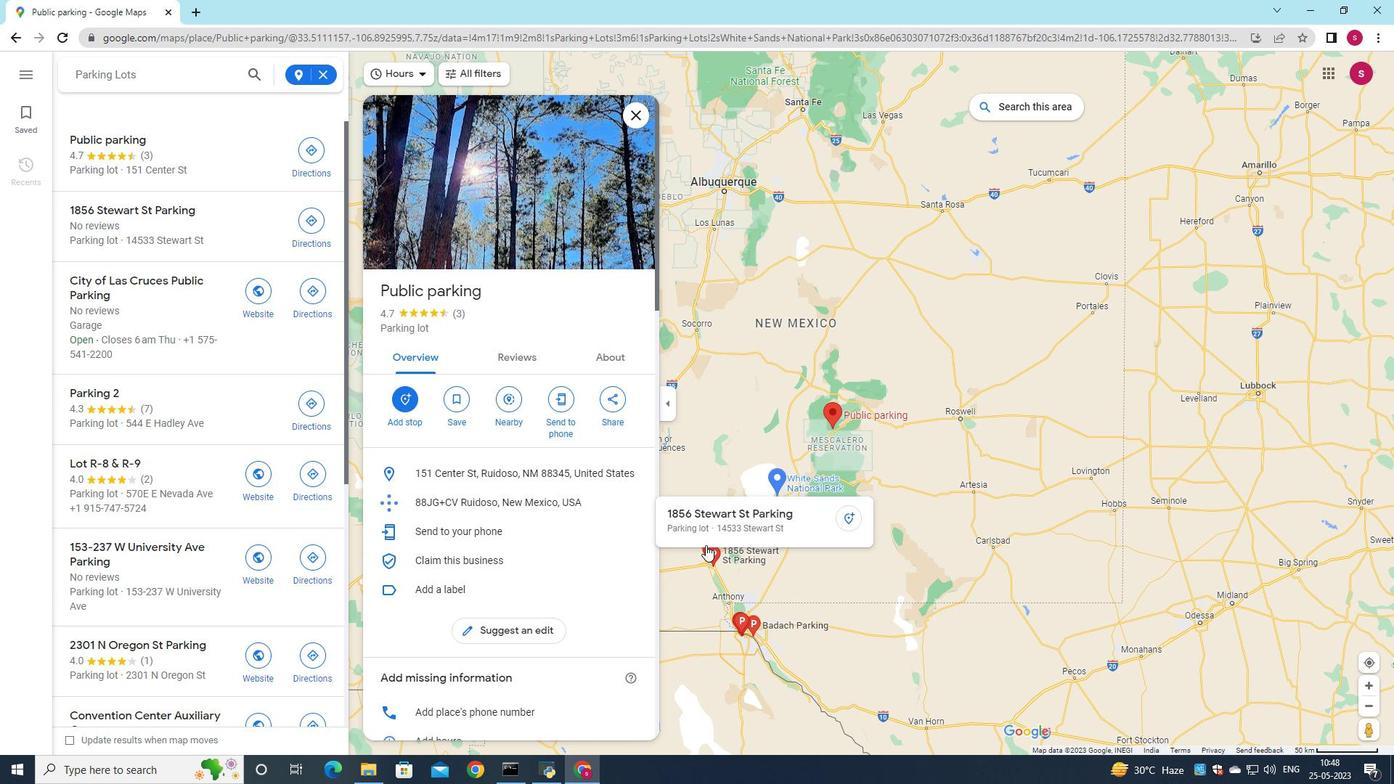 
Action: Mouse moved to (499, 247)
Screenshot: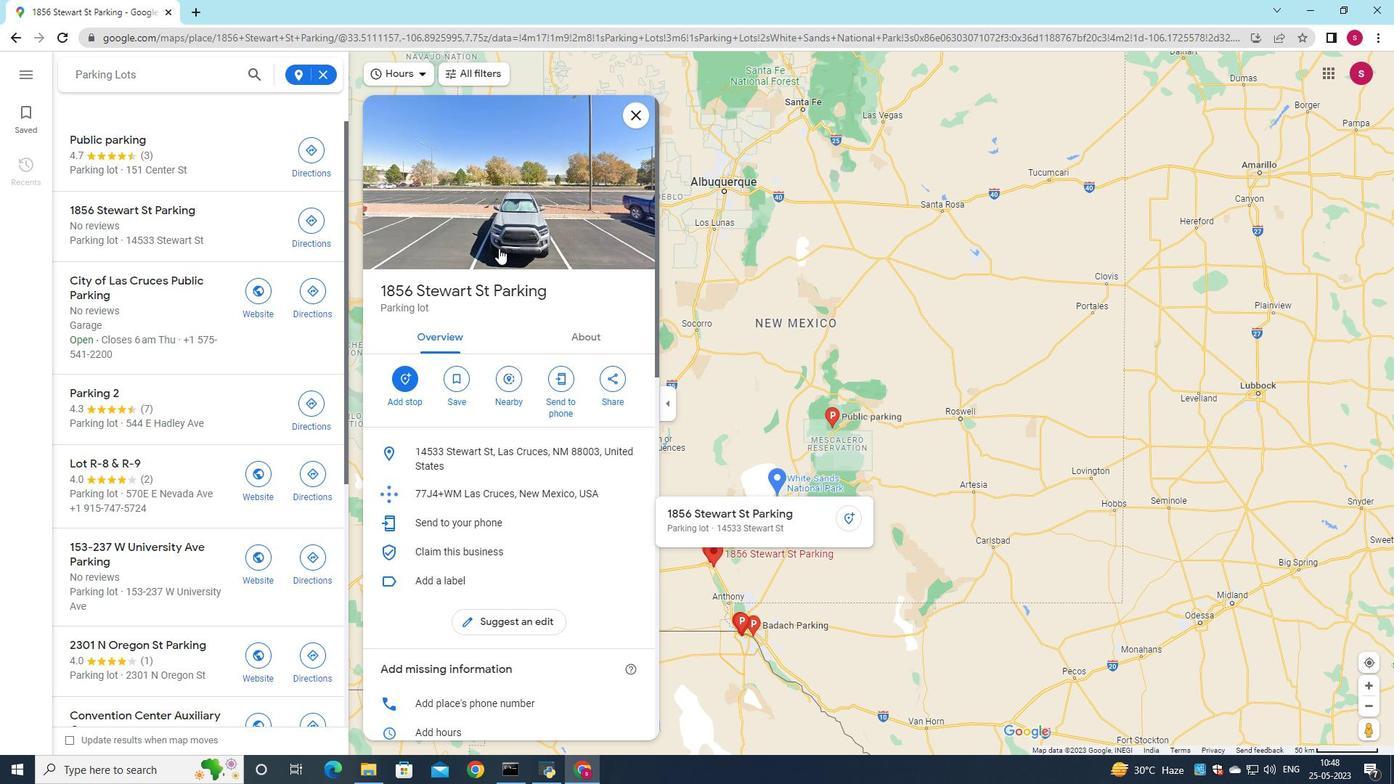 
Action: Mouse pressed left at (499, 247)
Screenshot: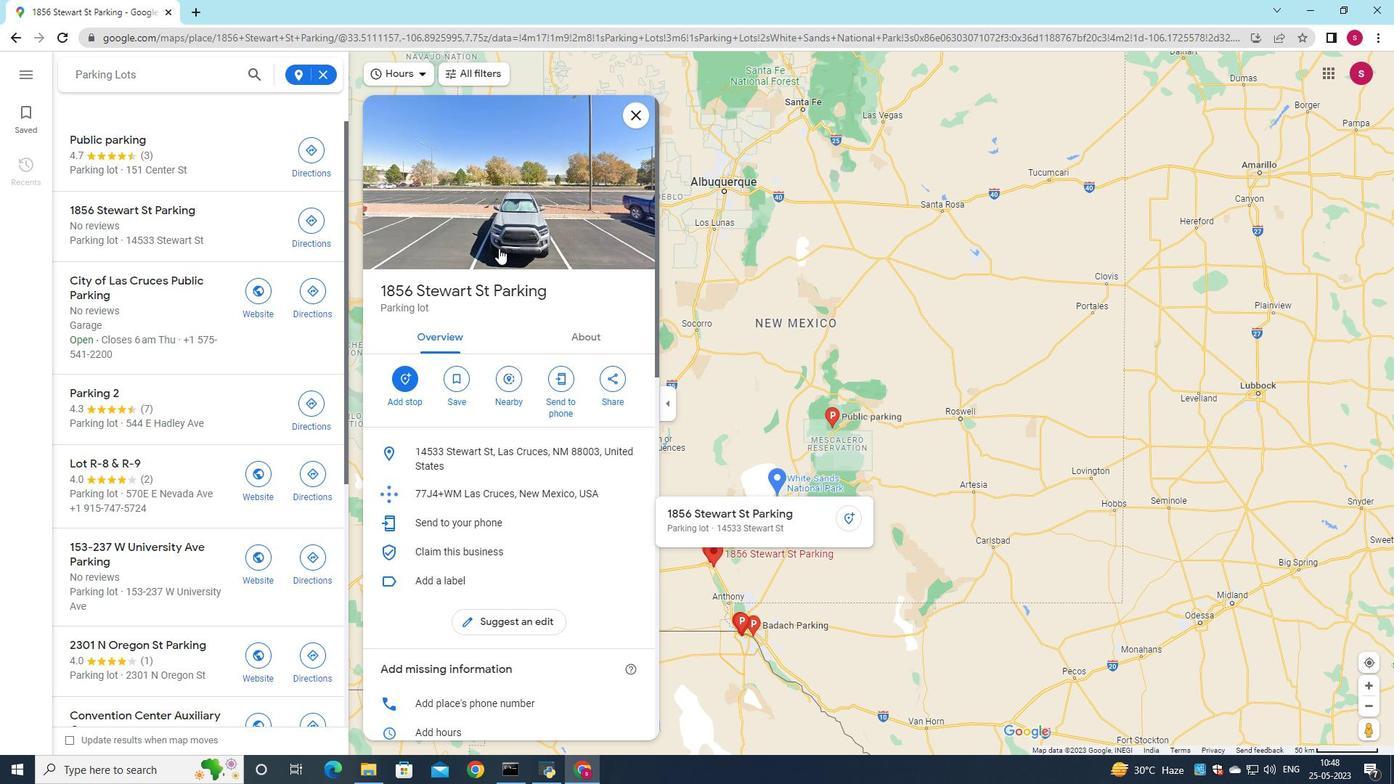 
Action: Mouse moved to (605, 367)
Screenshot: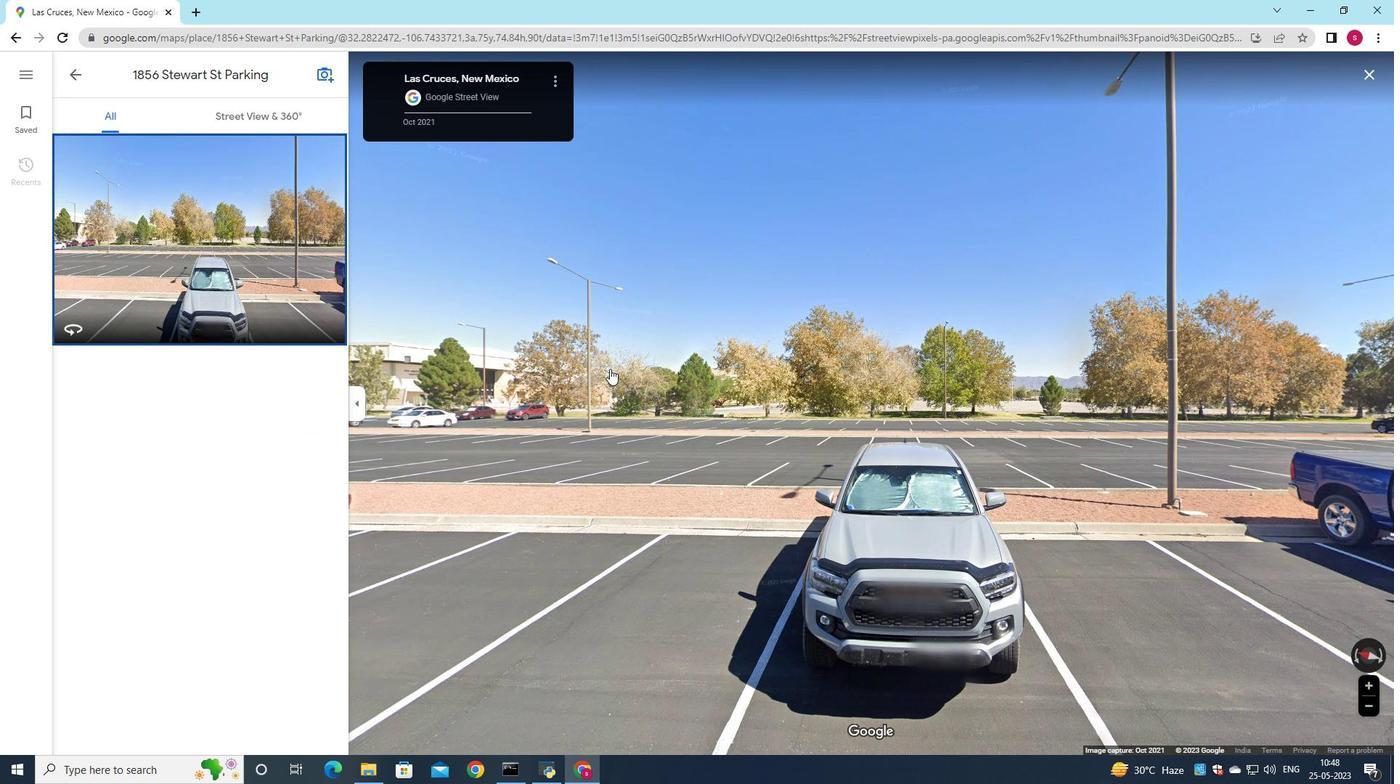 
Action: Mouse scrolled (605, 366) with delta (0, 0)
Screenshot: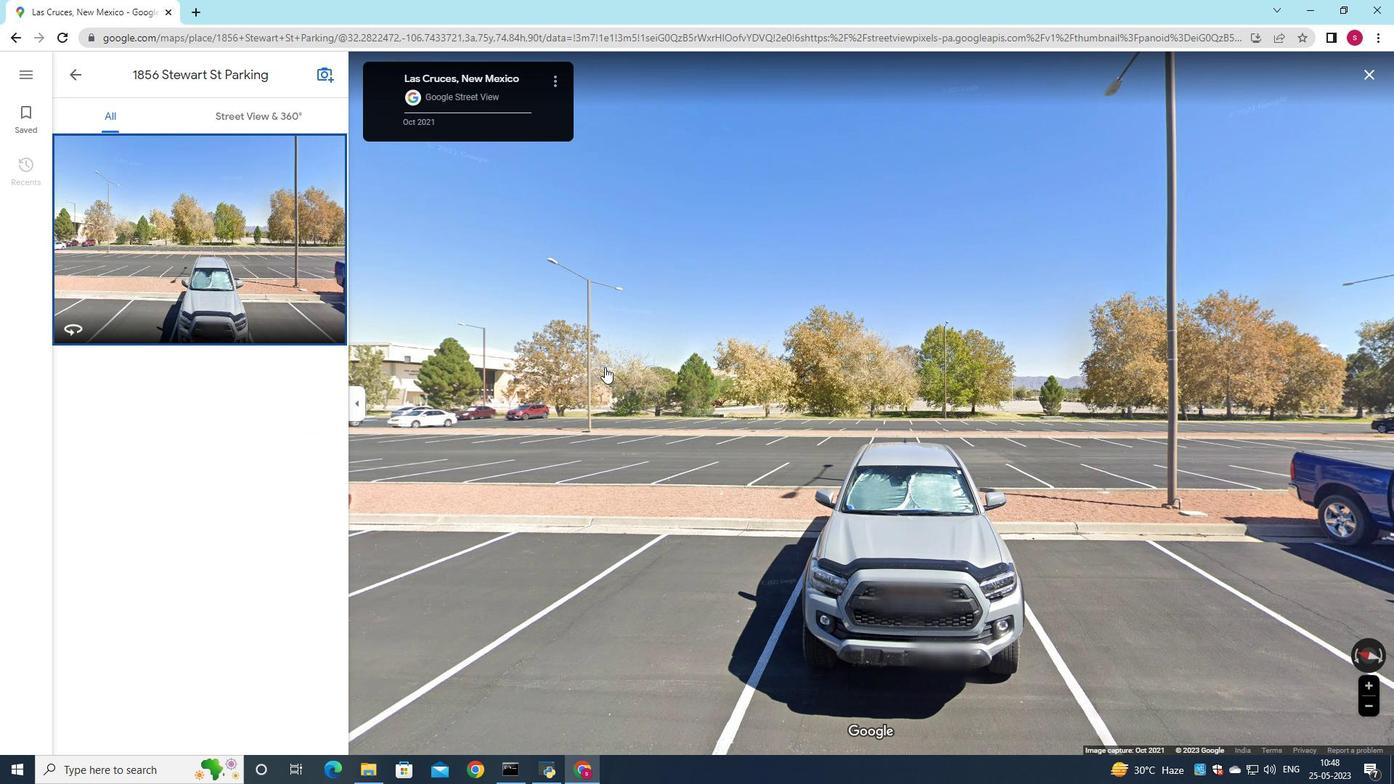 
Action: Mouse scrolled (605, 366) with delta (0, 0)
Screenshot: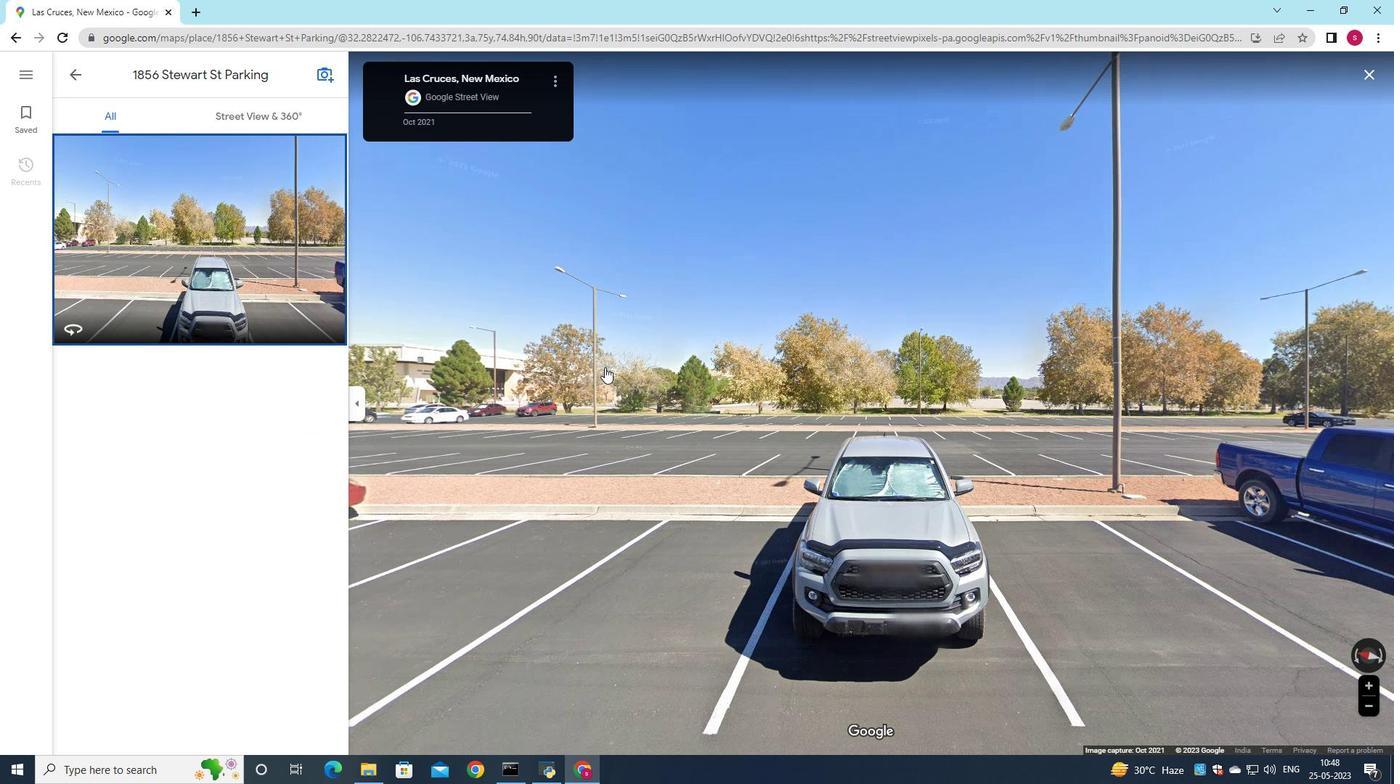 
Action: Mouse scrolled (605, 366) with delta (0, 0)
Screenshot: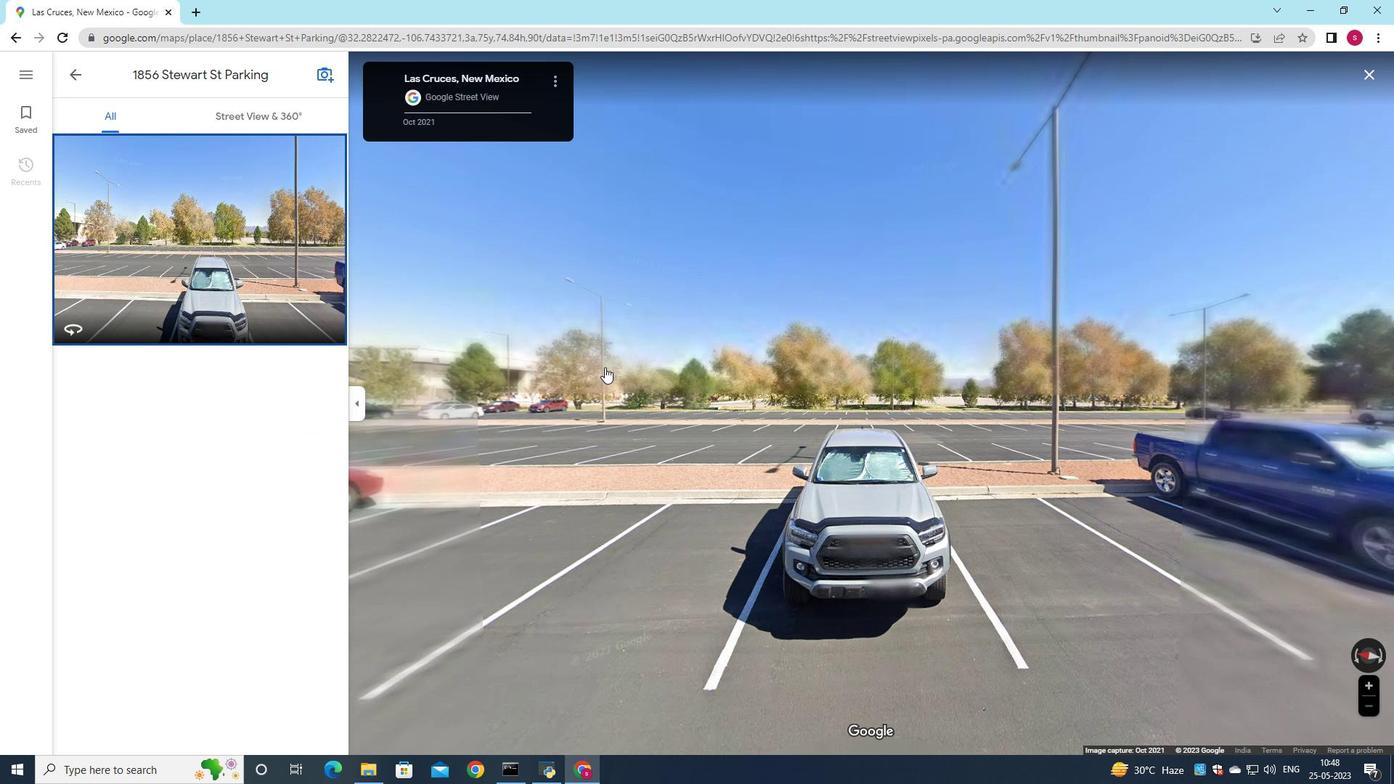
Action: Mouse scrolled (605, 366) with delta (0, 0)
Screenshot: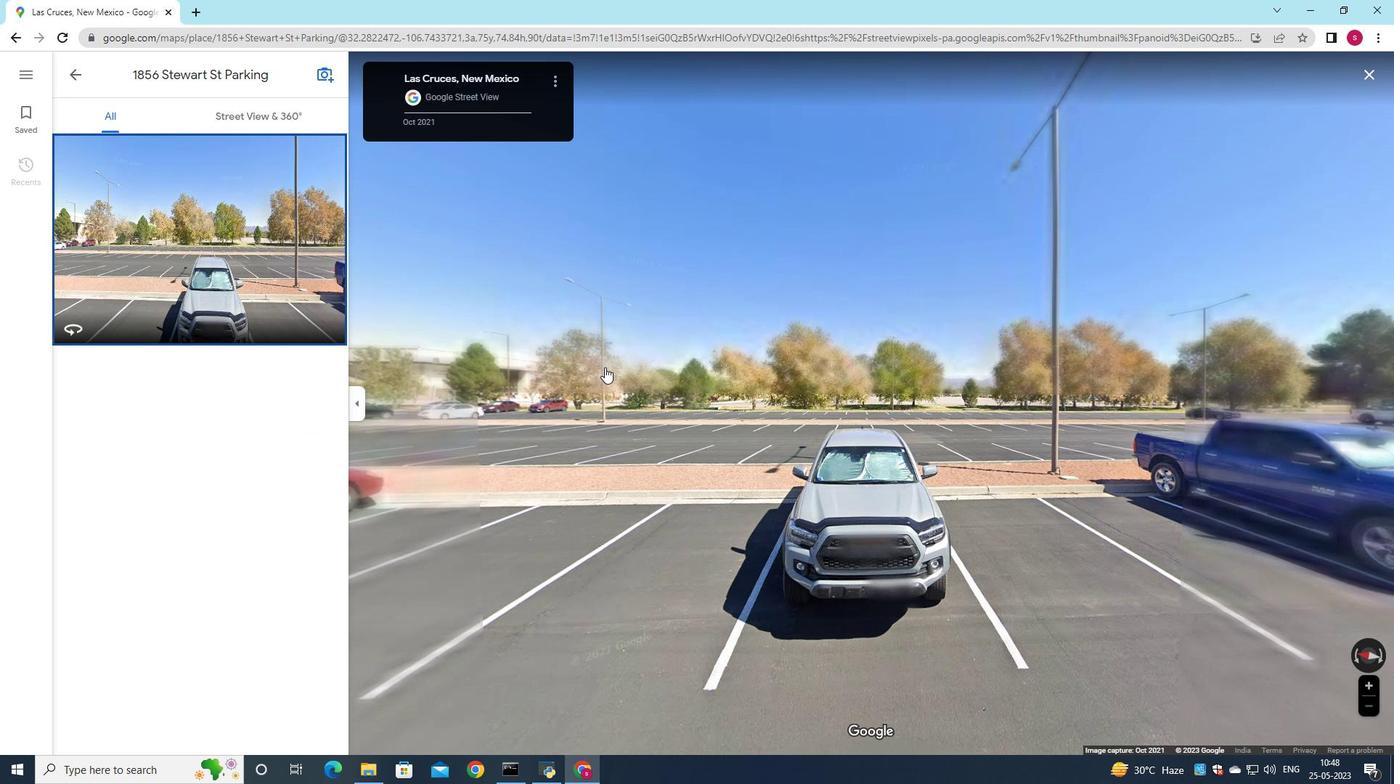 
Action: Mouse moved to (943, 433)
Screenshot: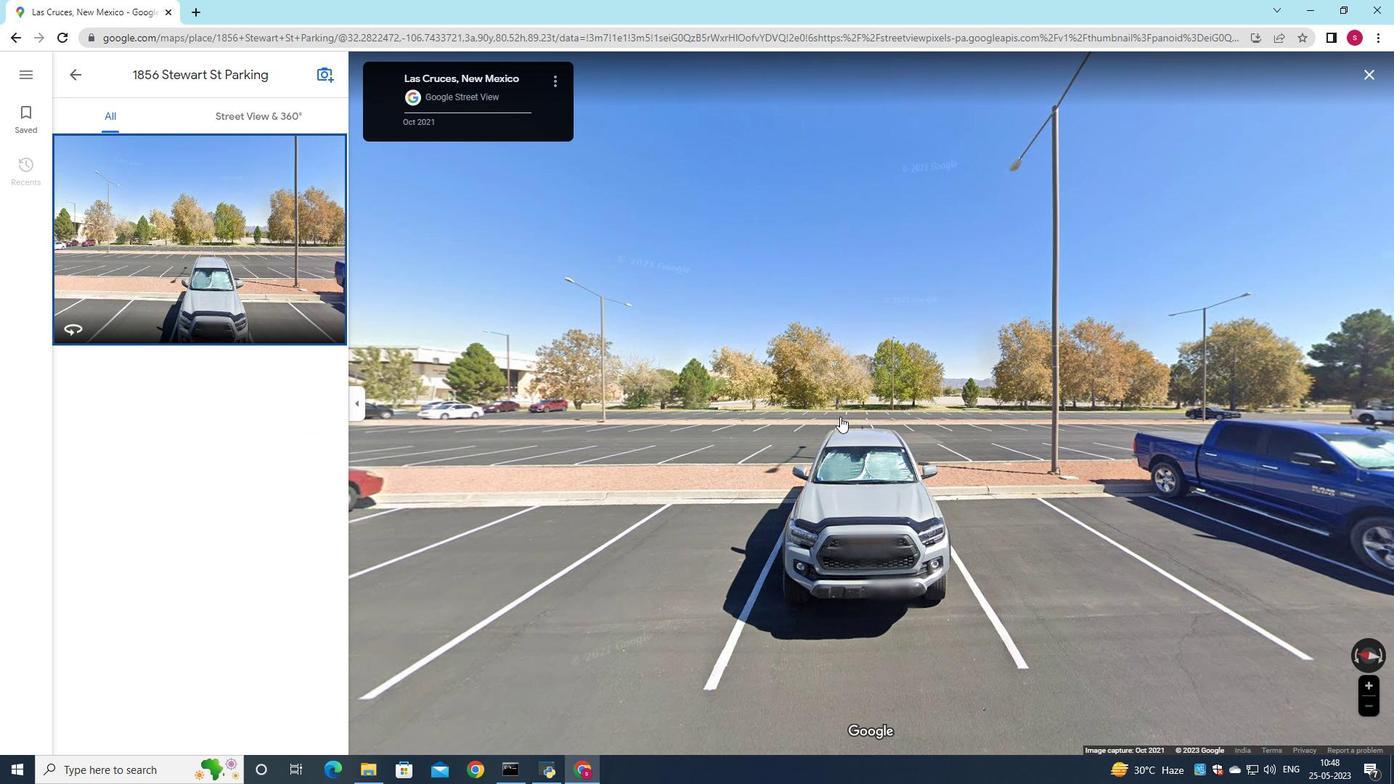 
Action: Mouse scrolled (943, 432) with delta (0, 0)
Screenshot: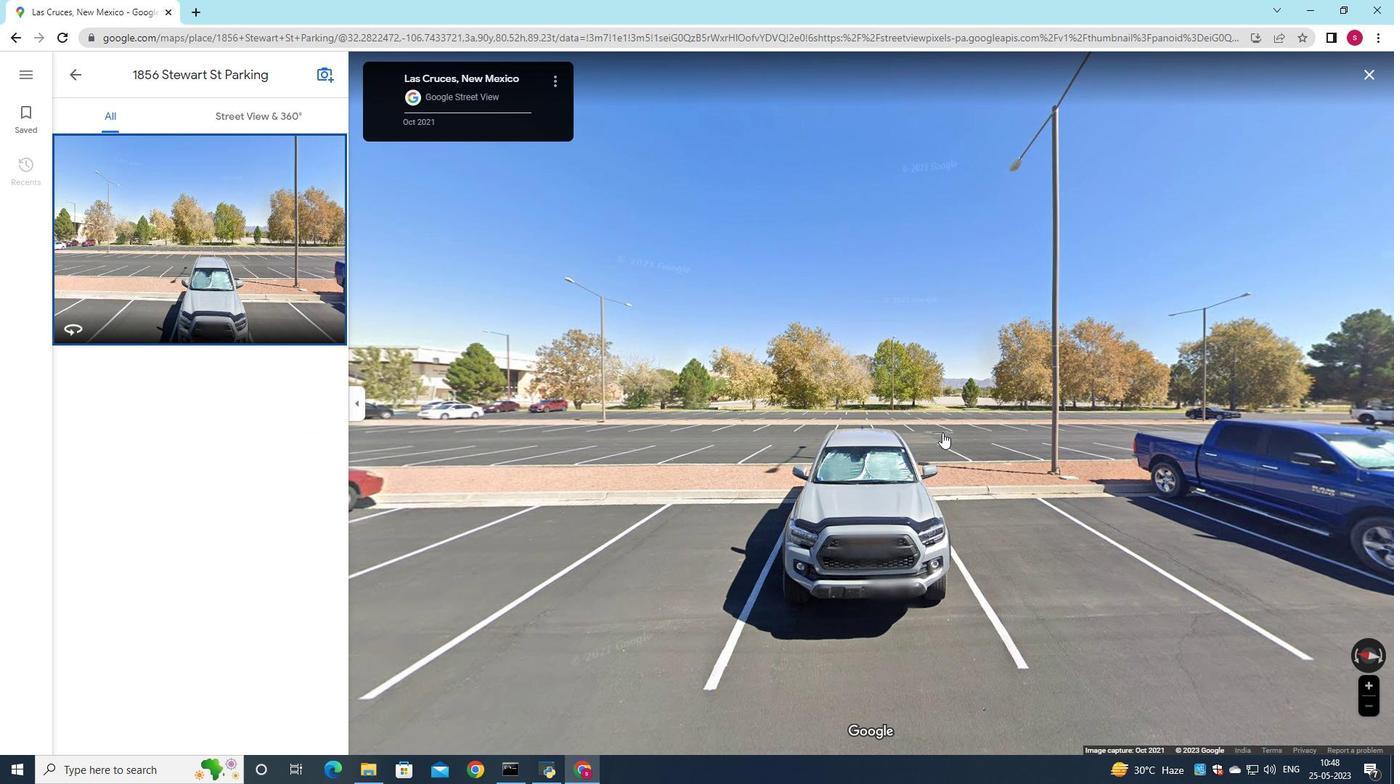 
Action: Mouse scrolled (943, 432) with delta (0, 0)
Screenshot: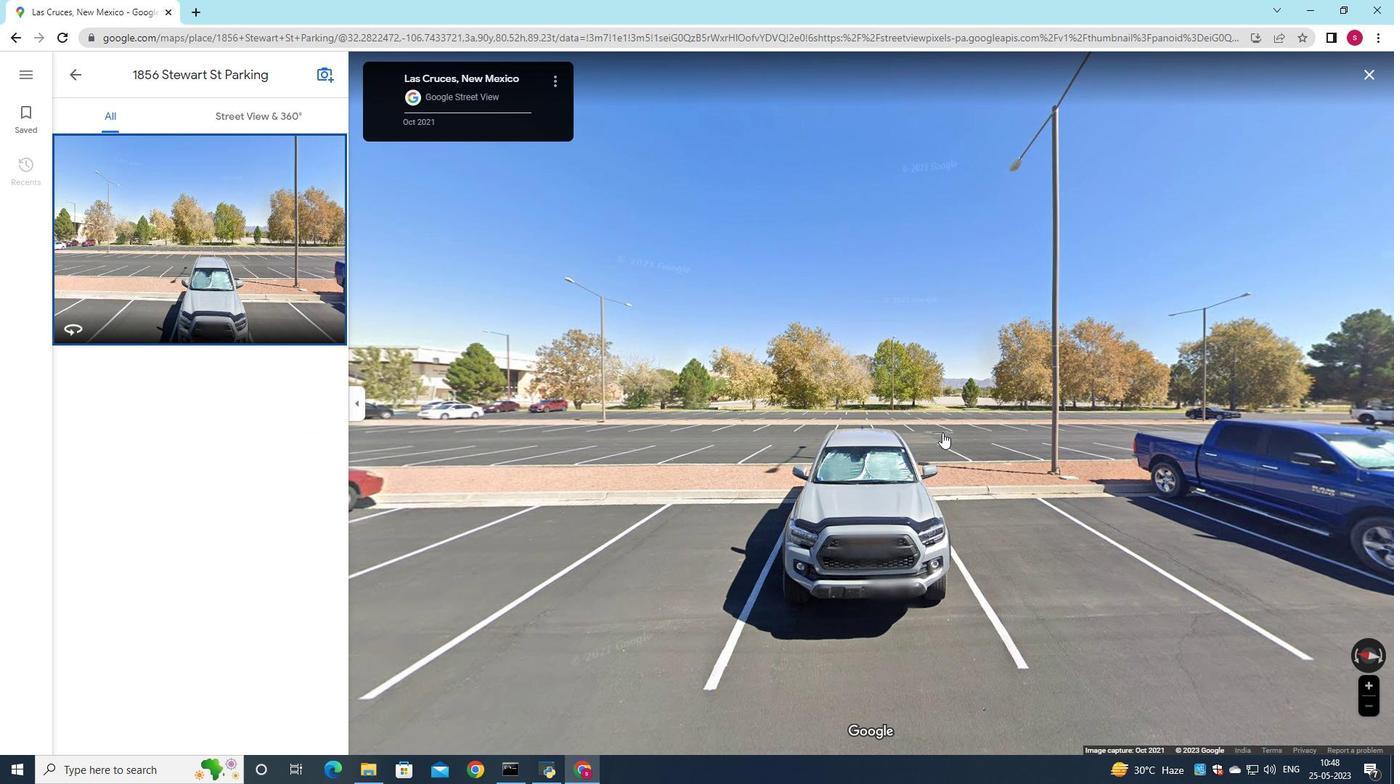 
Action: Mouse scrolled (943, 432) with delta (0, 0)
Screenshot: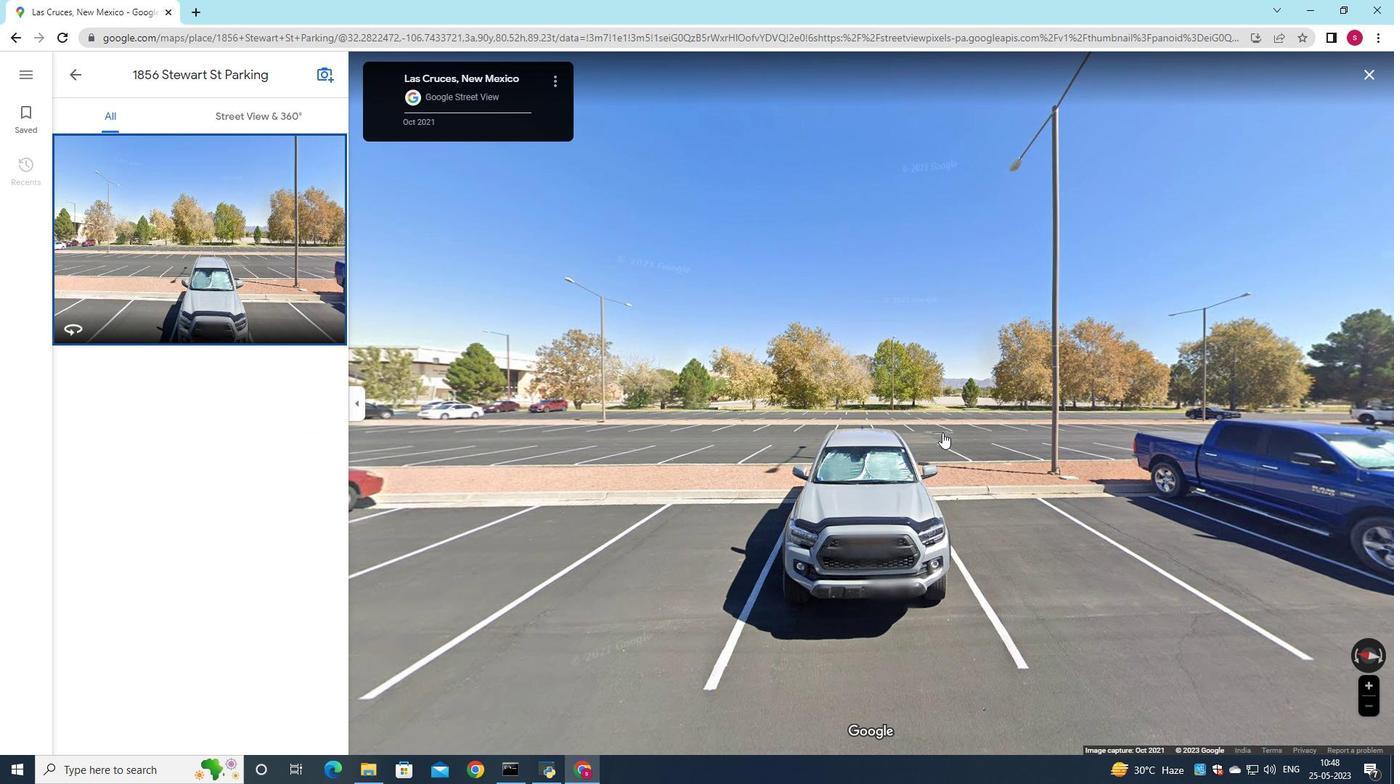 
Action: Mouse moved to (74, 65)
Screenshot: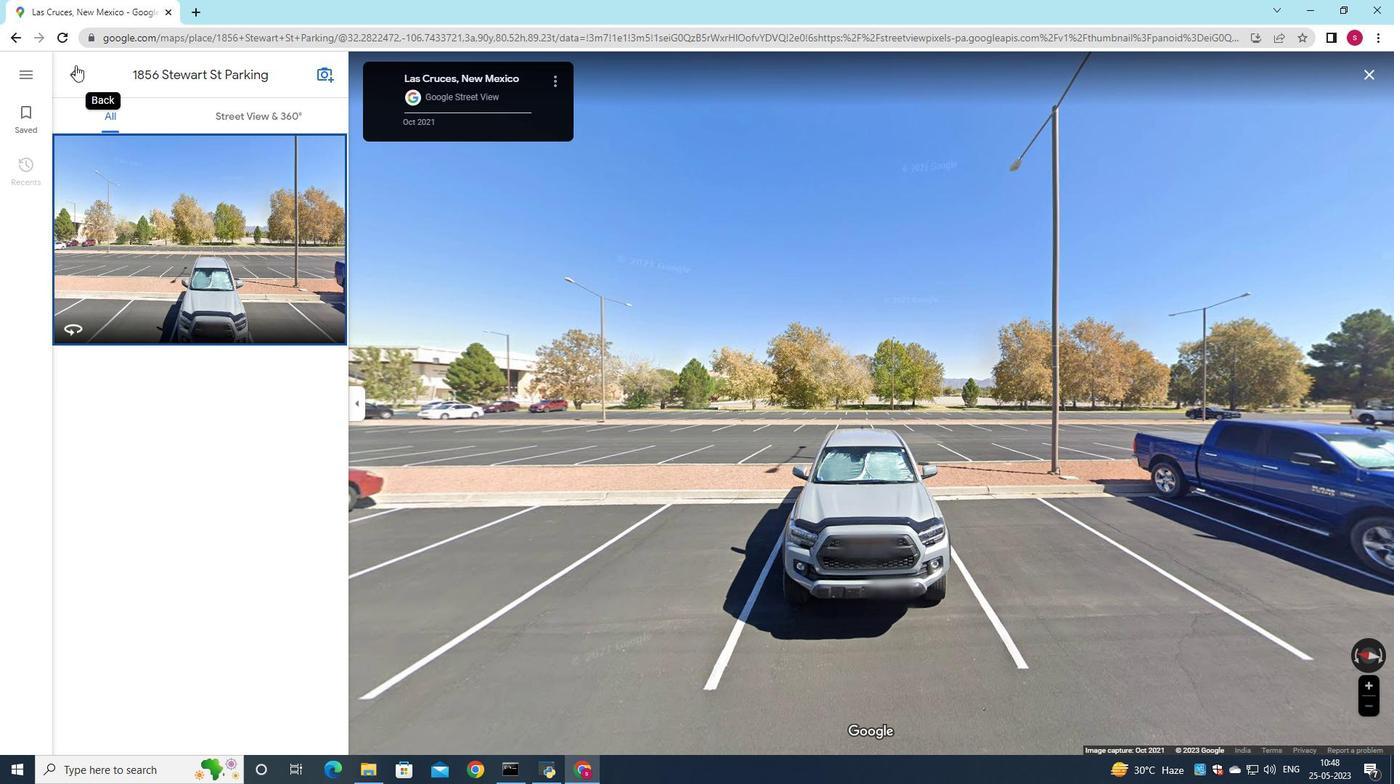 
Action: Mouse pressed left at (74, 65)
Screenshot: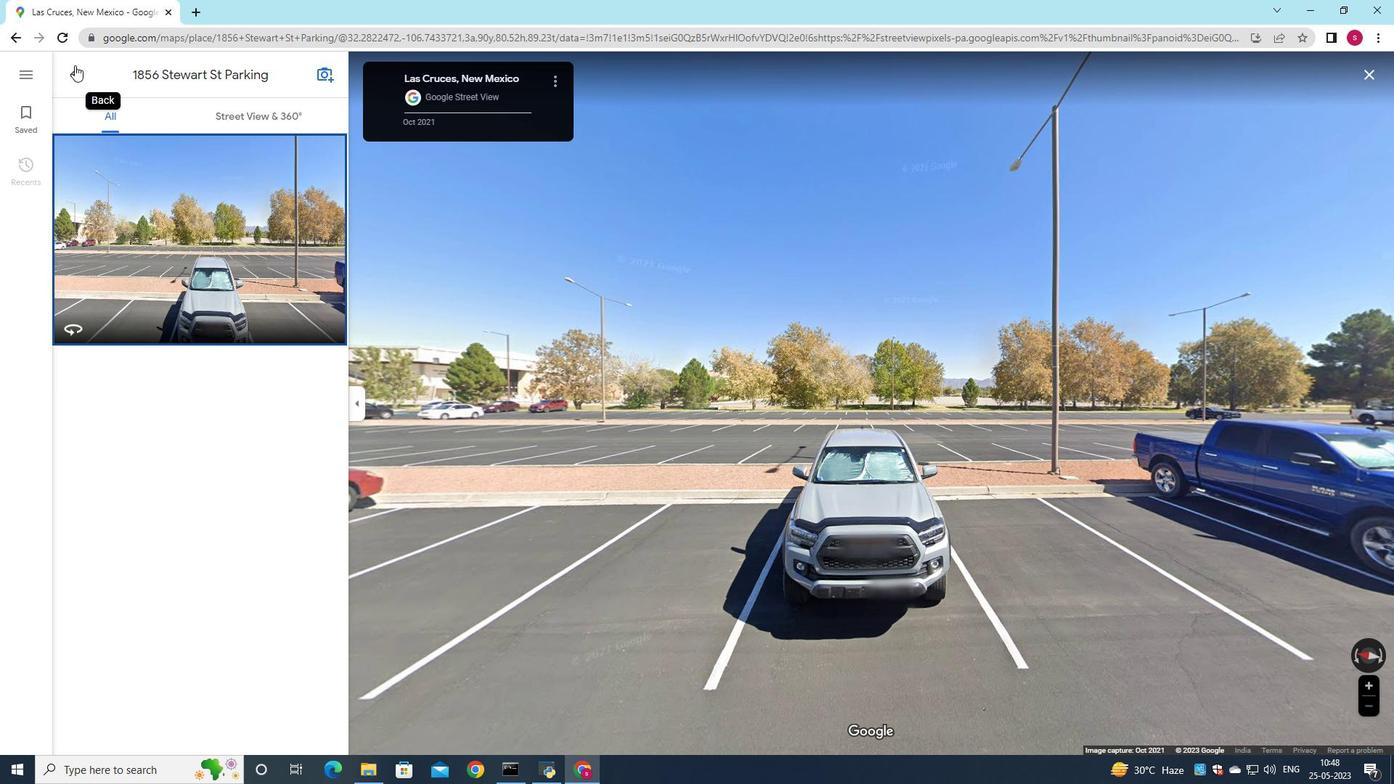 
Action: Mouse moved to (879, 312)
Screenshot: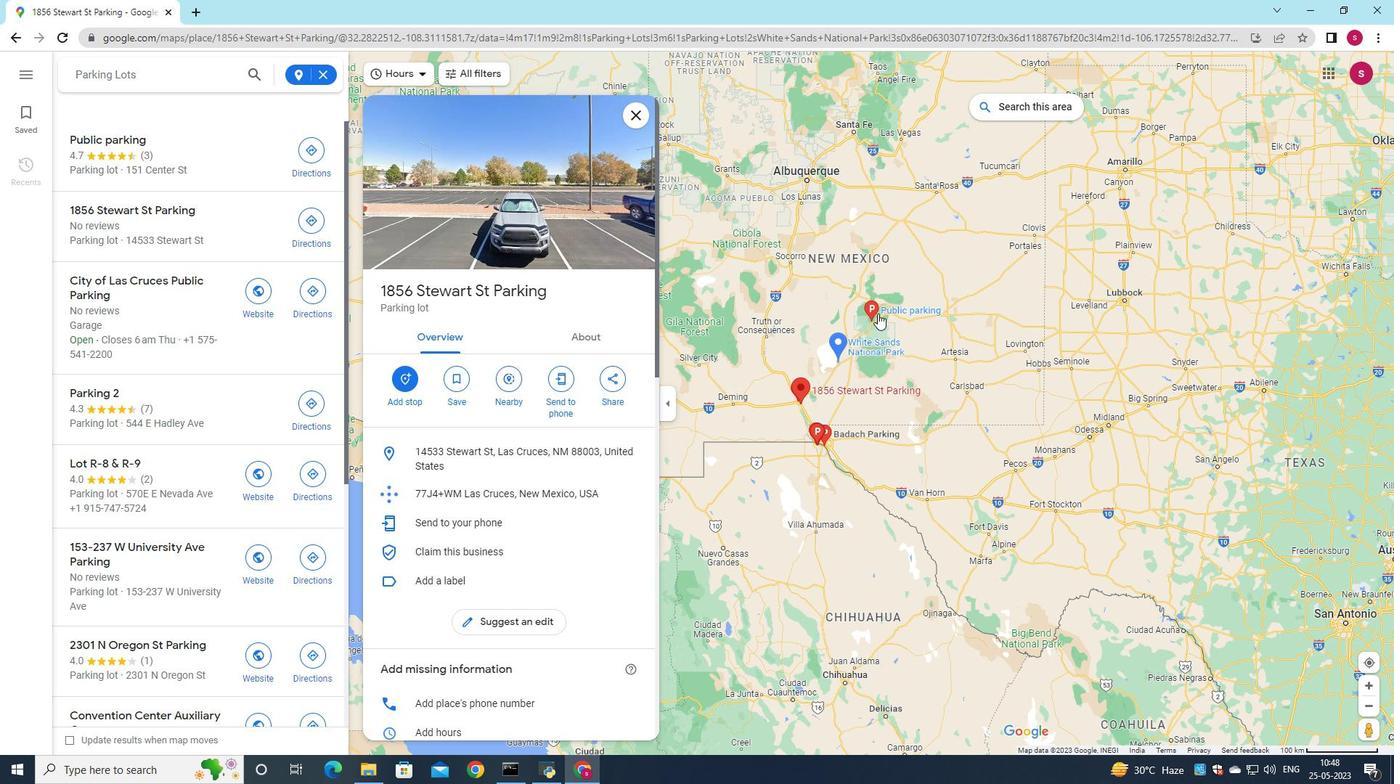 
Action: Mouse pressed left at (879, 312)
Screenshot: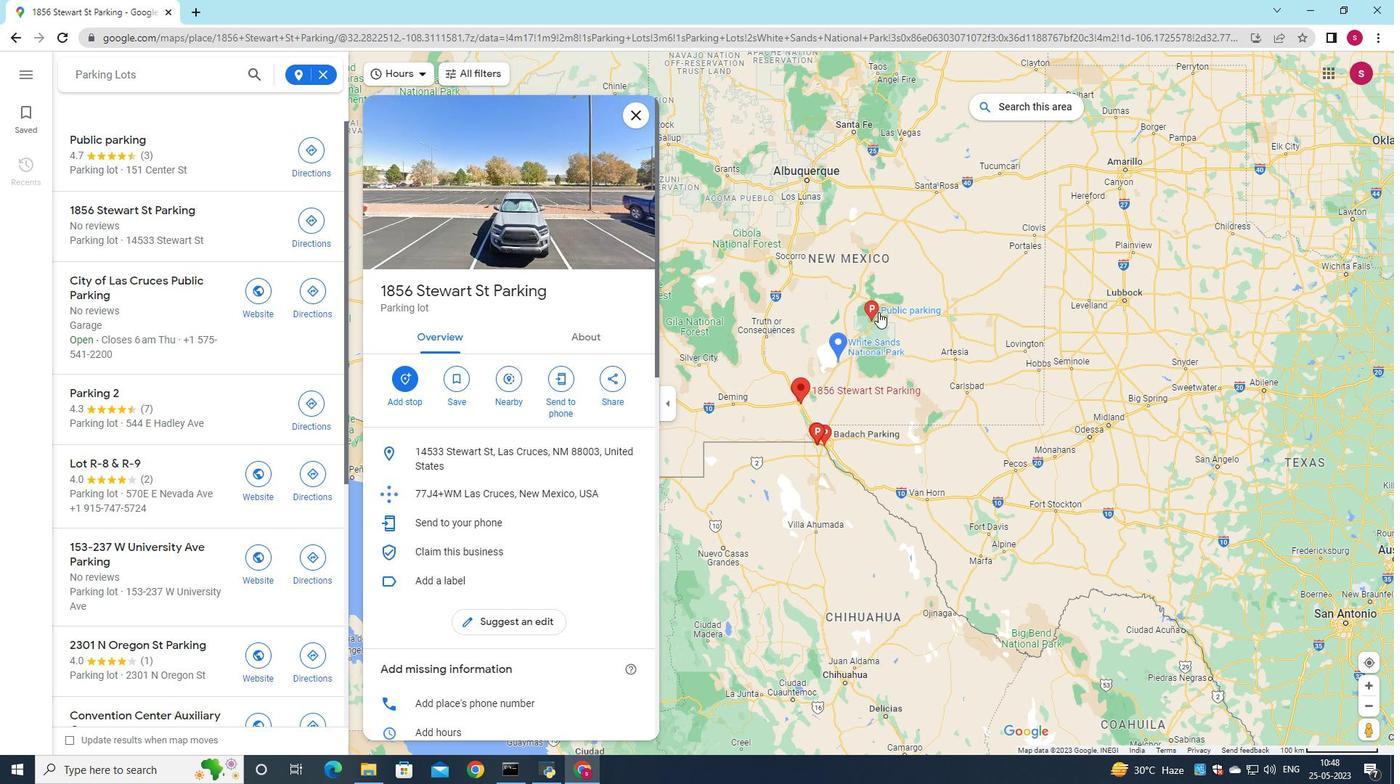 
Action: Mouse moved to (828, 428)
Screenshot: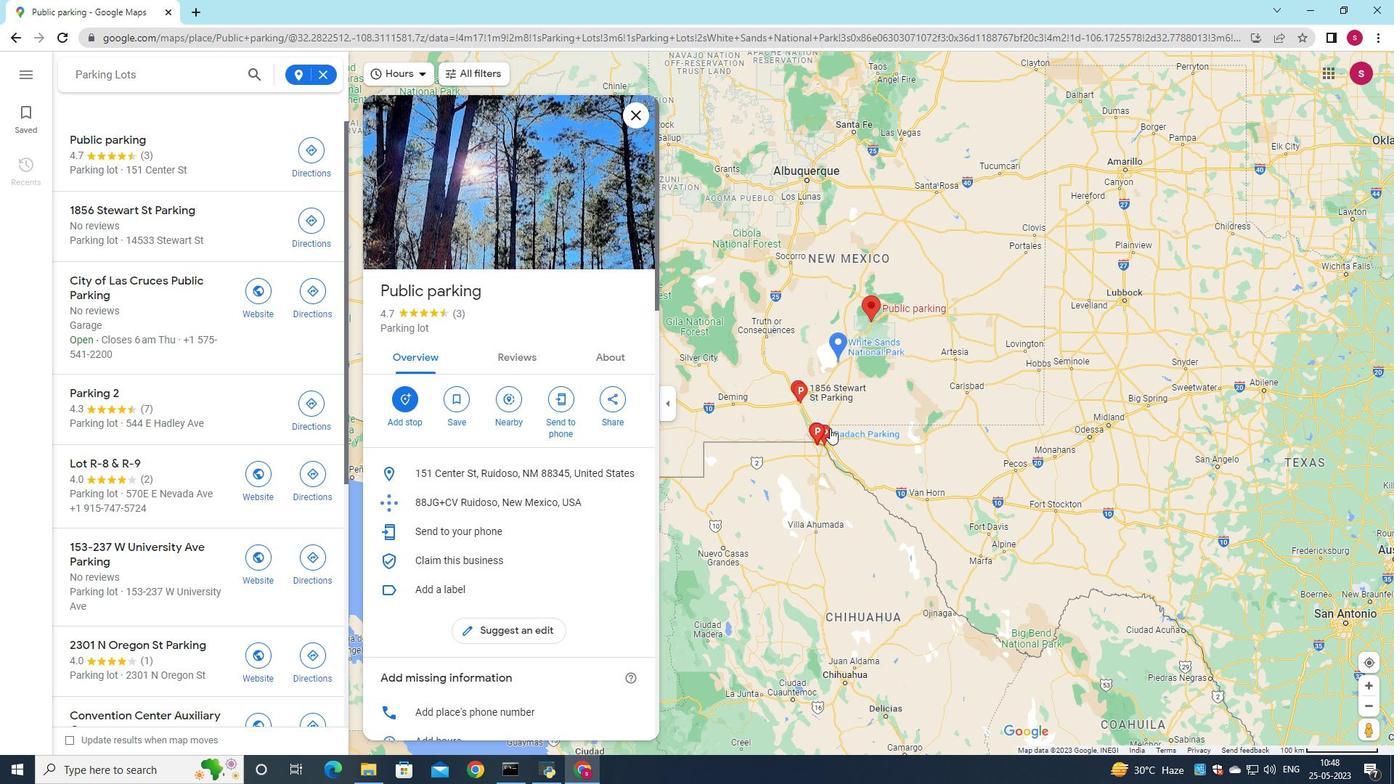 
Action: Mouse pressed left at (828, 428)
Screenshot: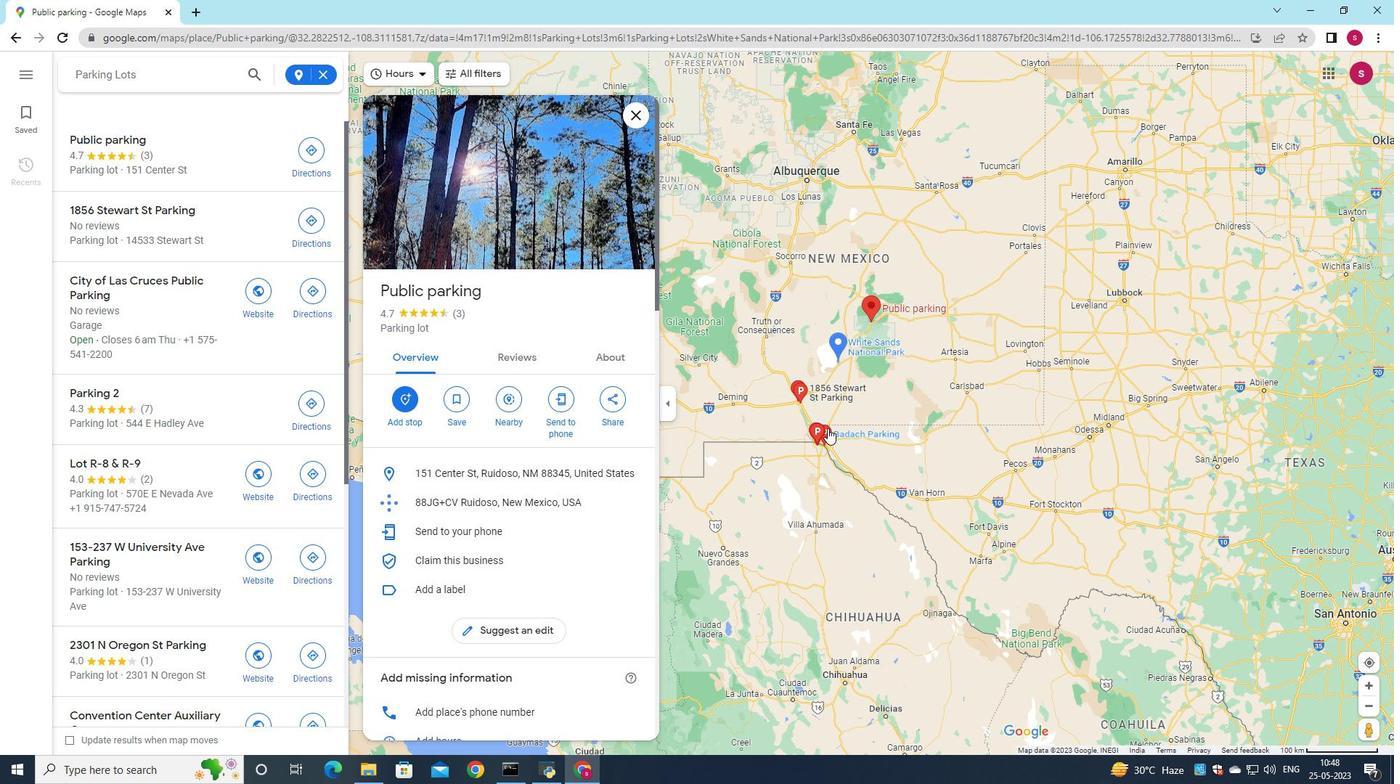 
Action: Mouse moved to (512, 214)
Screenshot: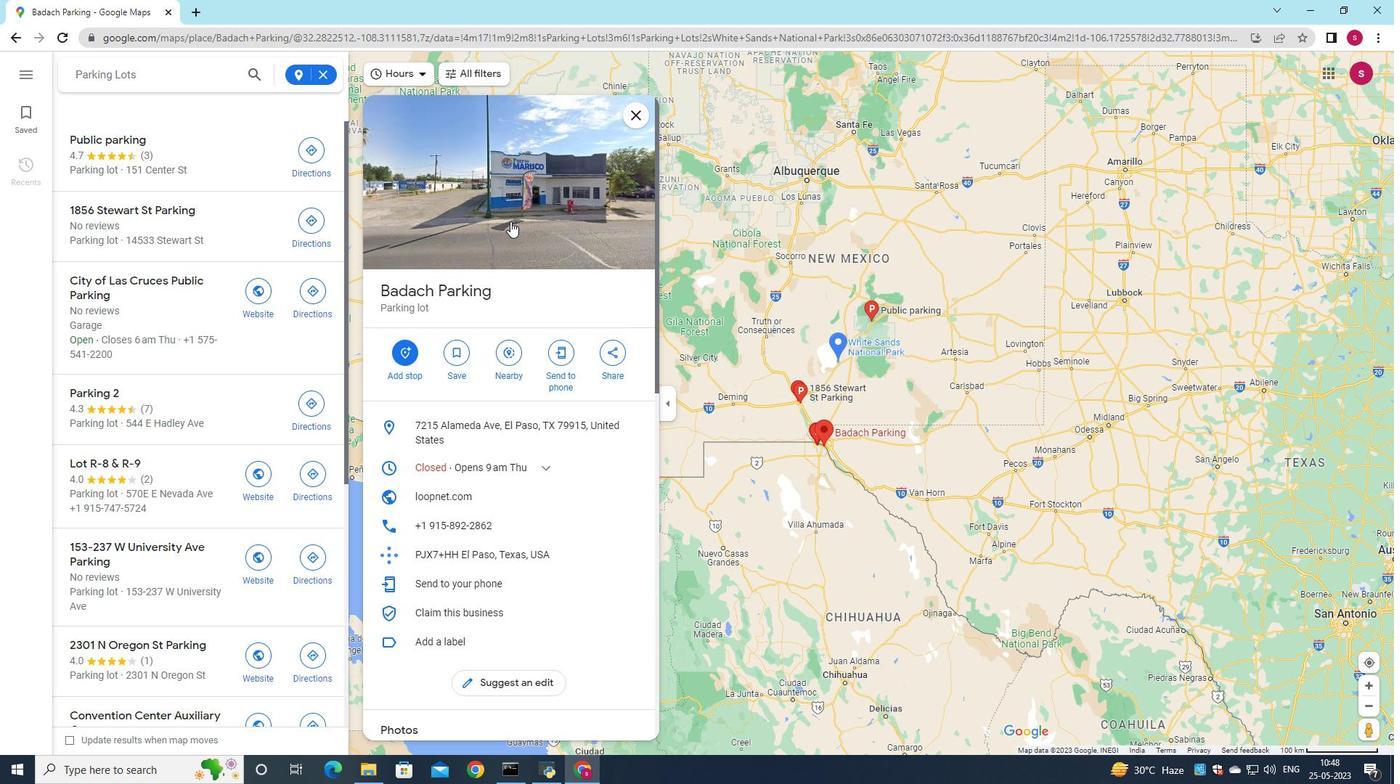 
Action: Mouse pressed left at (512, 214)
Screenshot: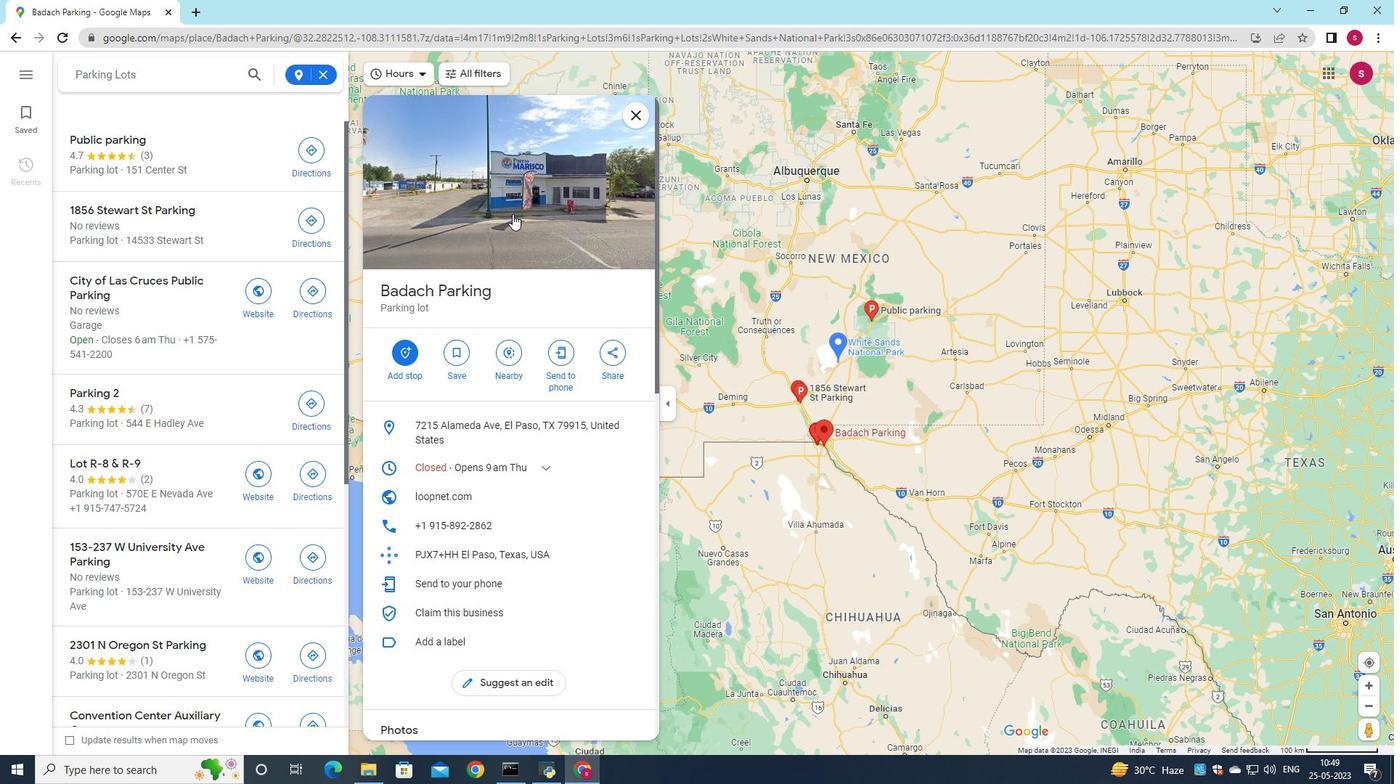 
Action: Mouse moved to (898, 422)
Screenshot: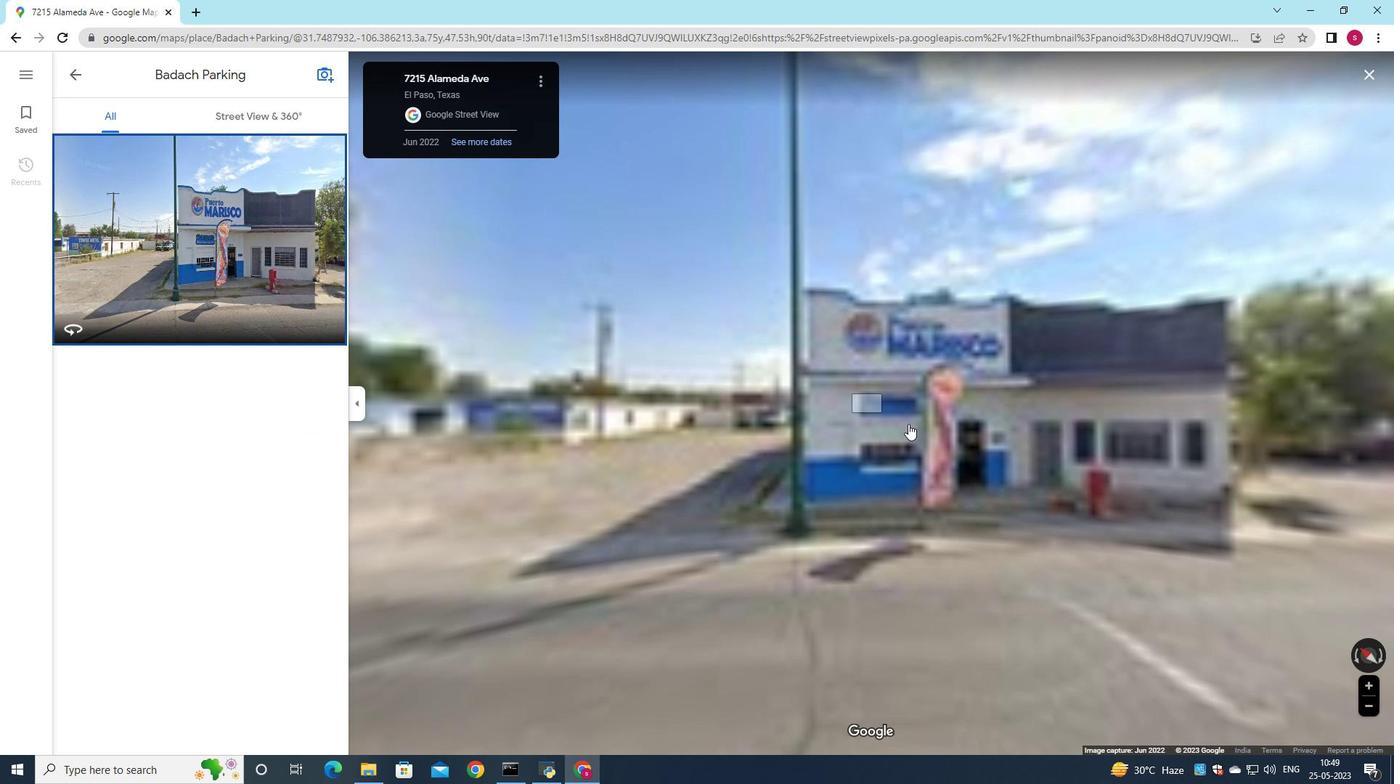 
Action: Mouse scrolled (898, 423) with delta (0, 0)
Screenshot: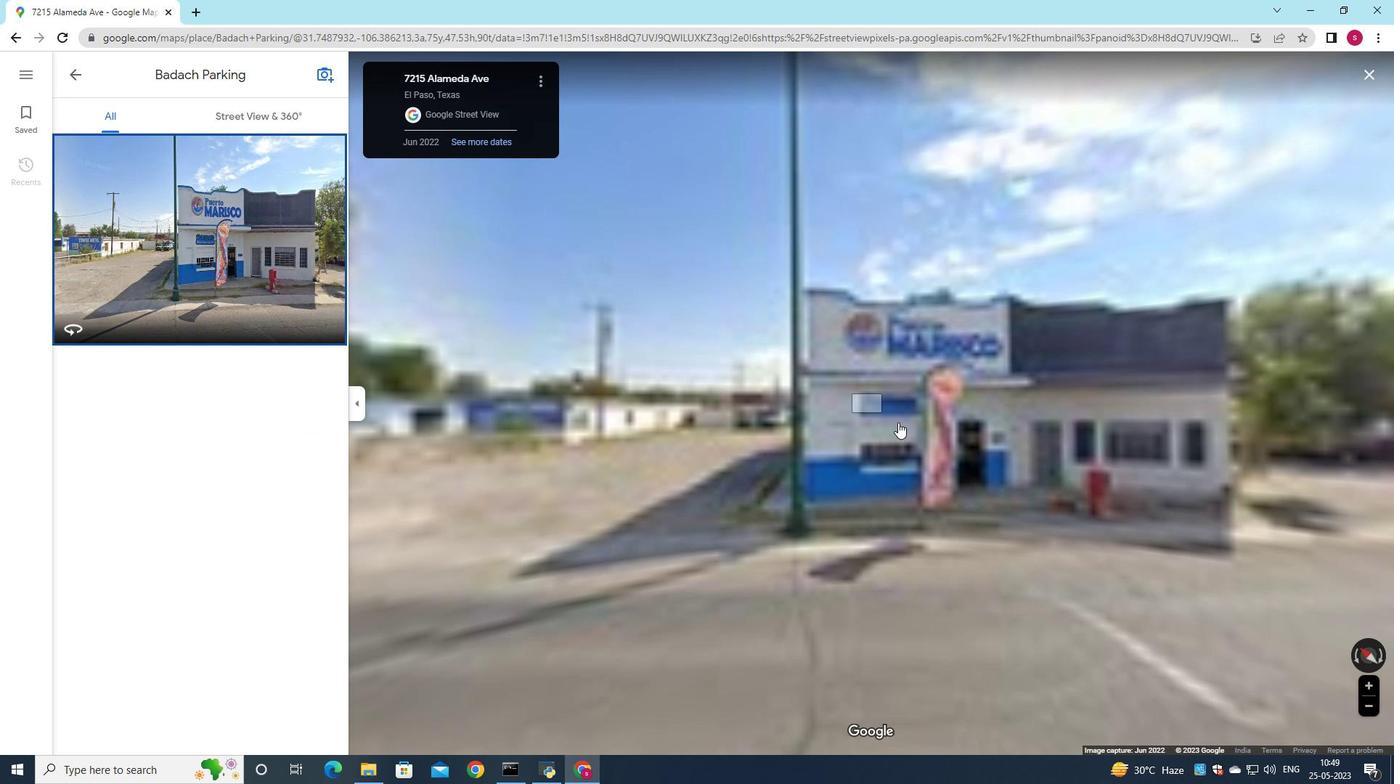 
Action: Mouse scrolled (898, 423) with delta (0, 0)
Screenshot: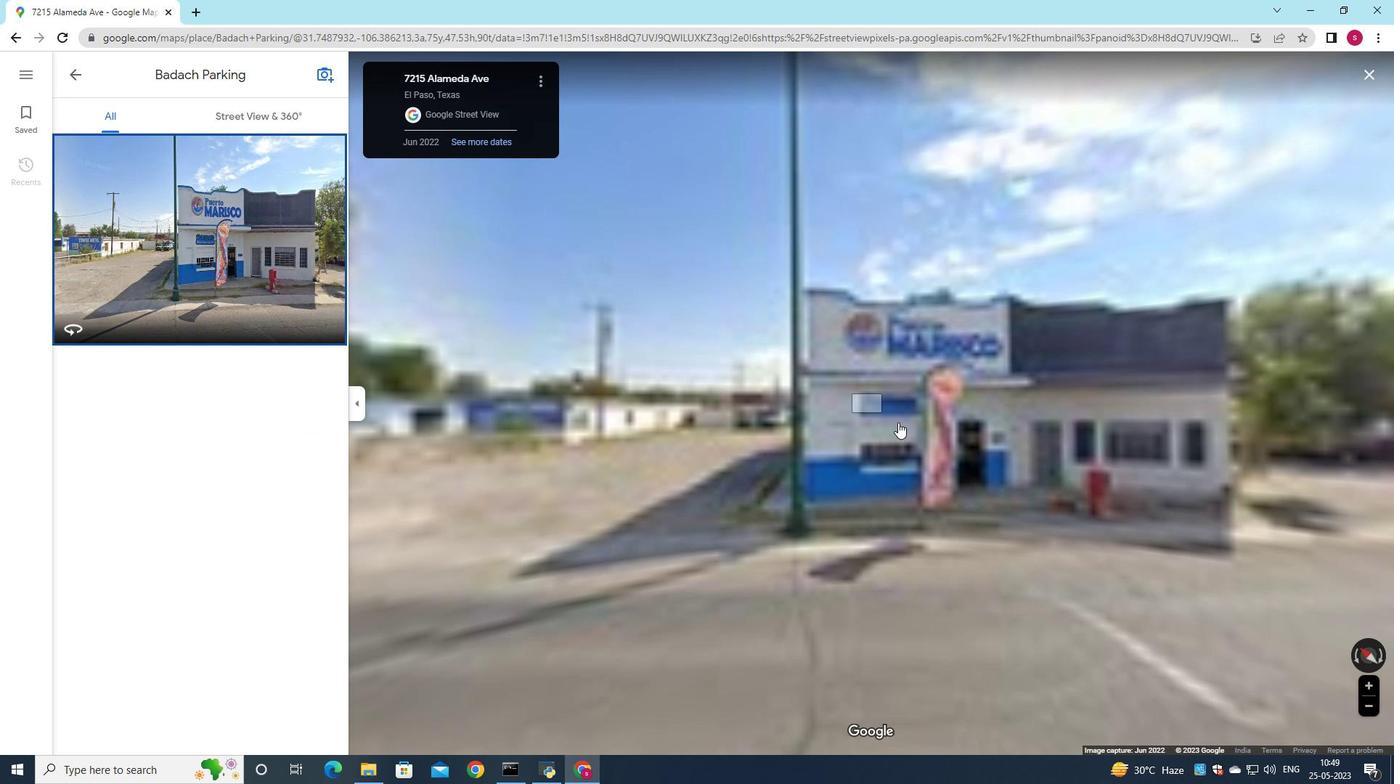 
Action: Mouse scrolled (898, 423) with delta (0, 0)
Screenshot: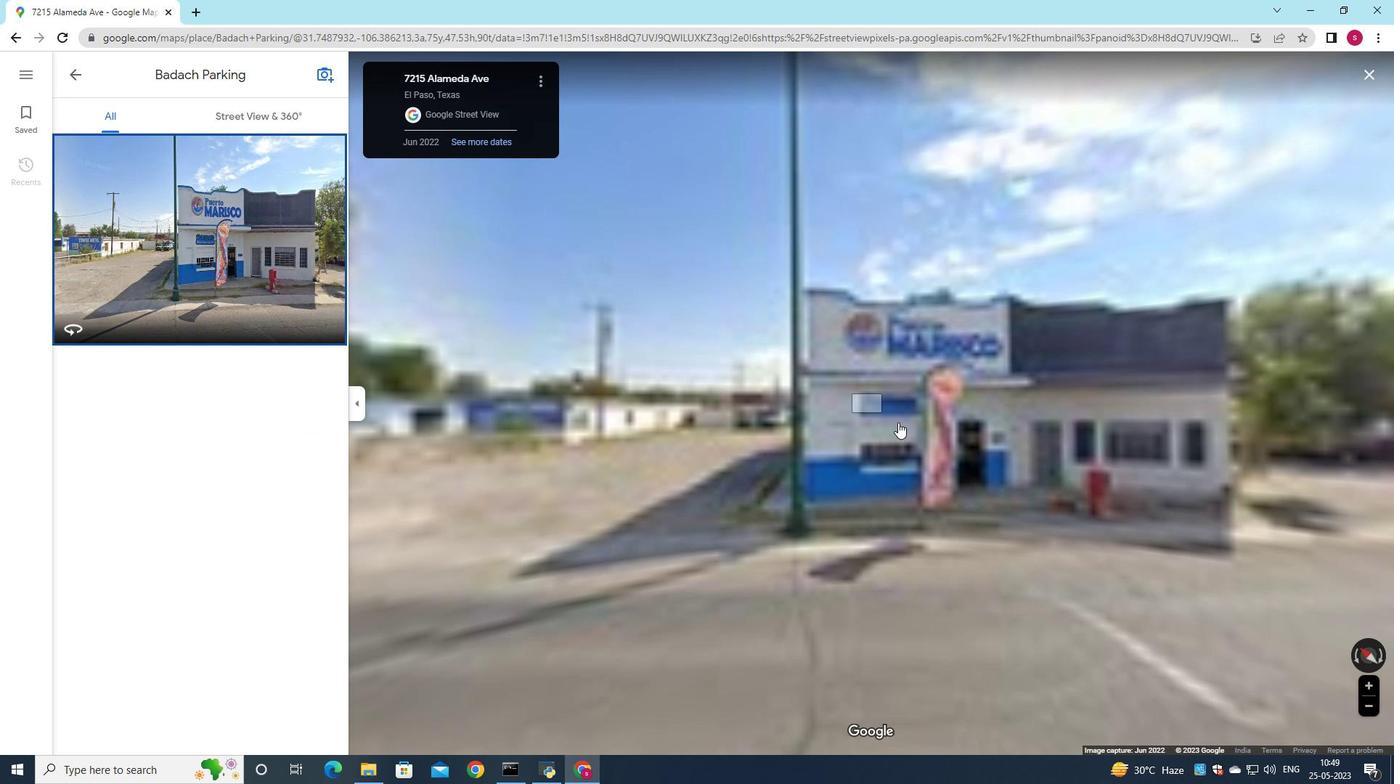
Action: Mouse scrolled (898, 422) with delta (0, 0)
Screenshot: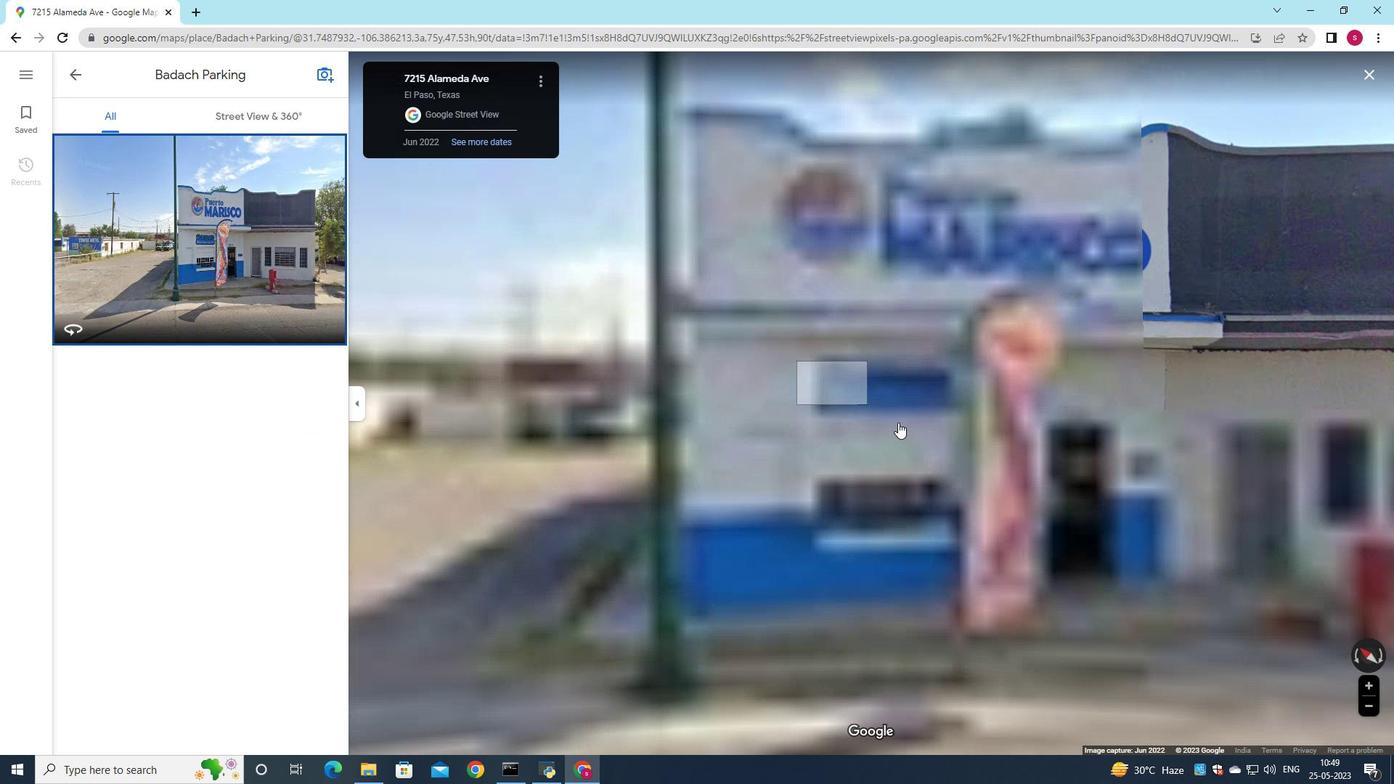 
Action: Mouse scrolled (898, 422) with delta (0, 0)
Screenshot: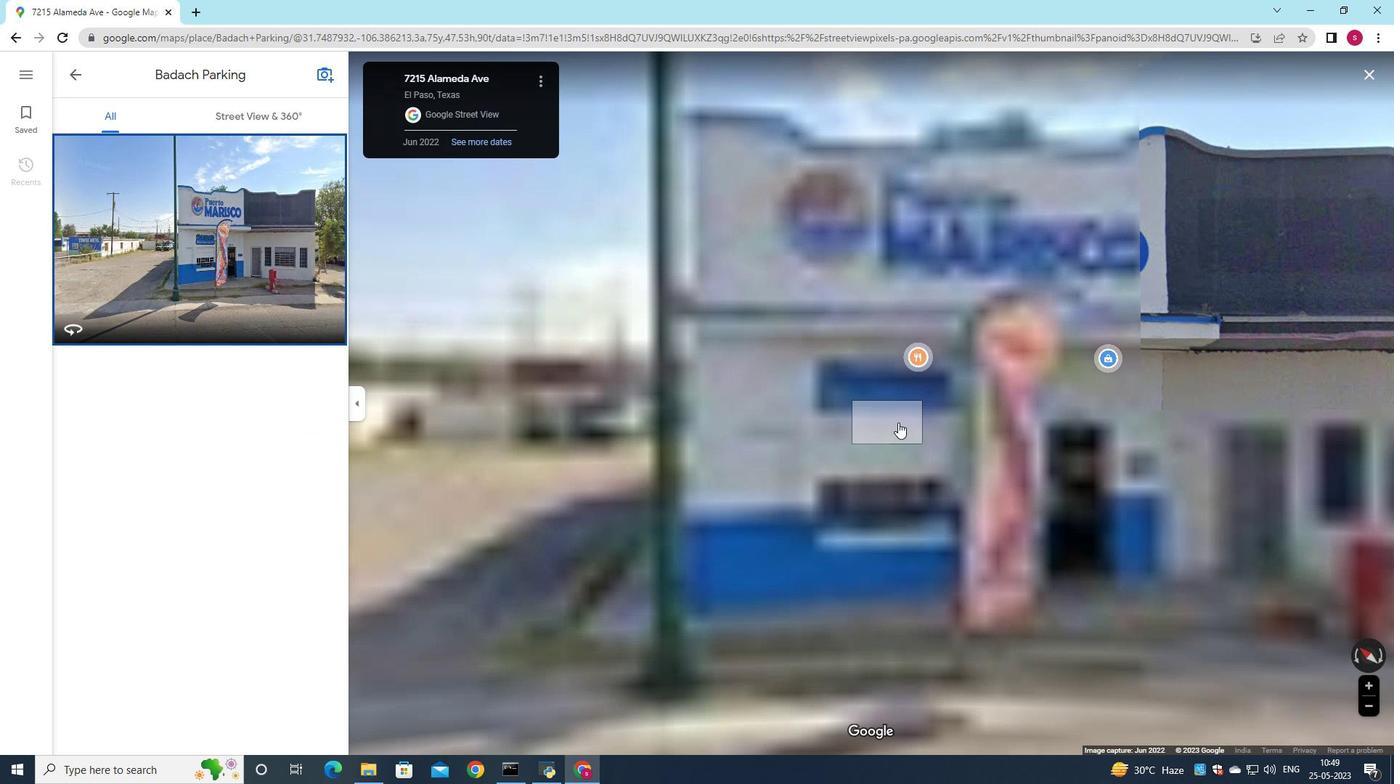 
Action: Mouse scrolled (898, 422) with delta (0, 0)
Screenshot: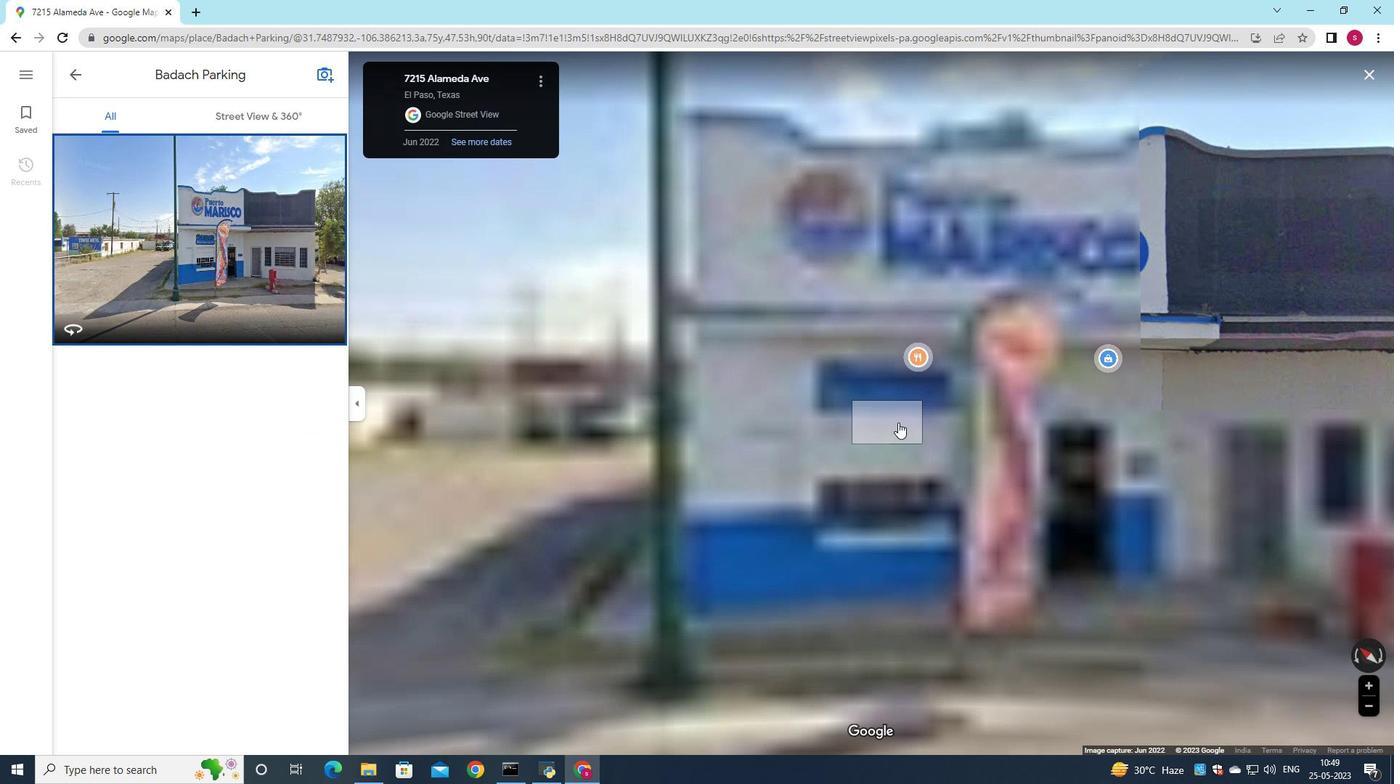 
Action: Mouse scrolled (898, 422) with delta (0, 0)
Screenshot: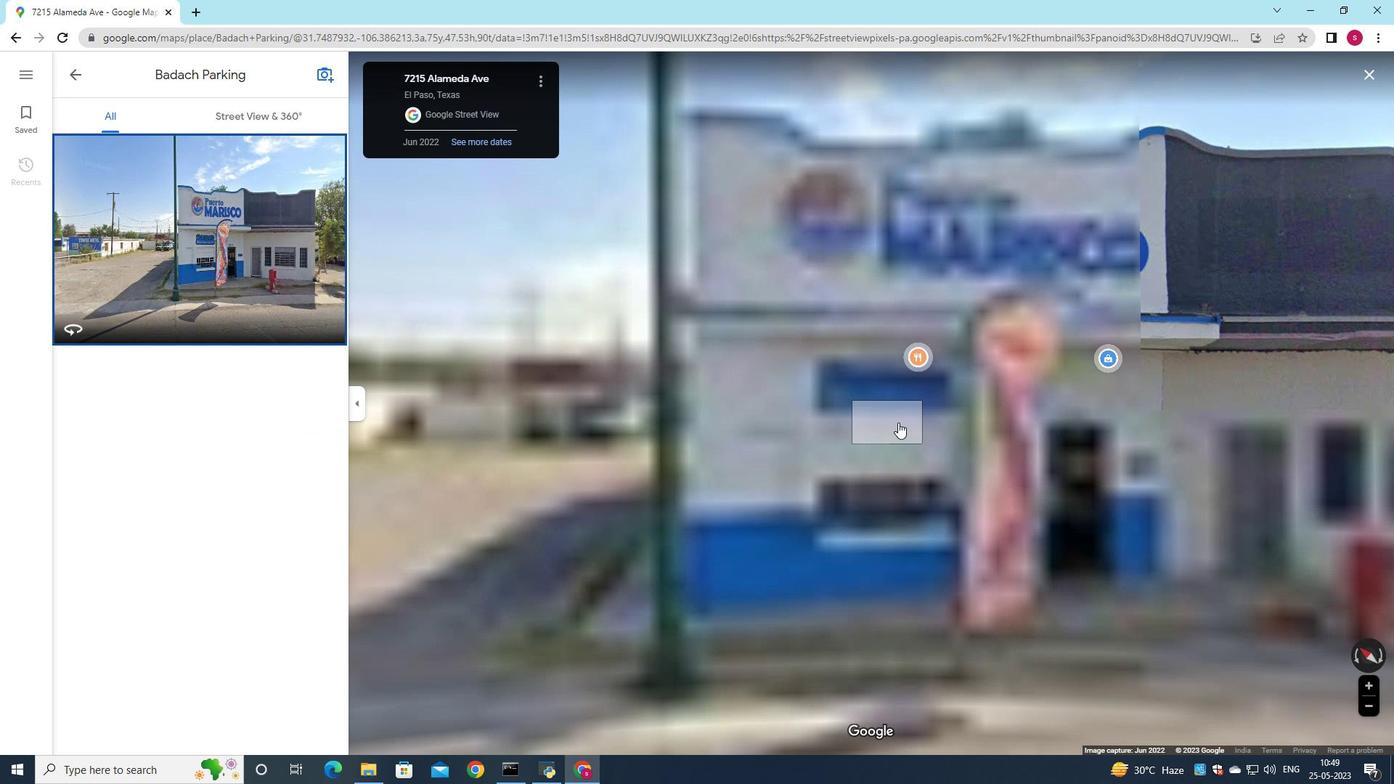 
Action: Mouse scrolled (898, 422) with delta (0, 0)
Screenshot: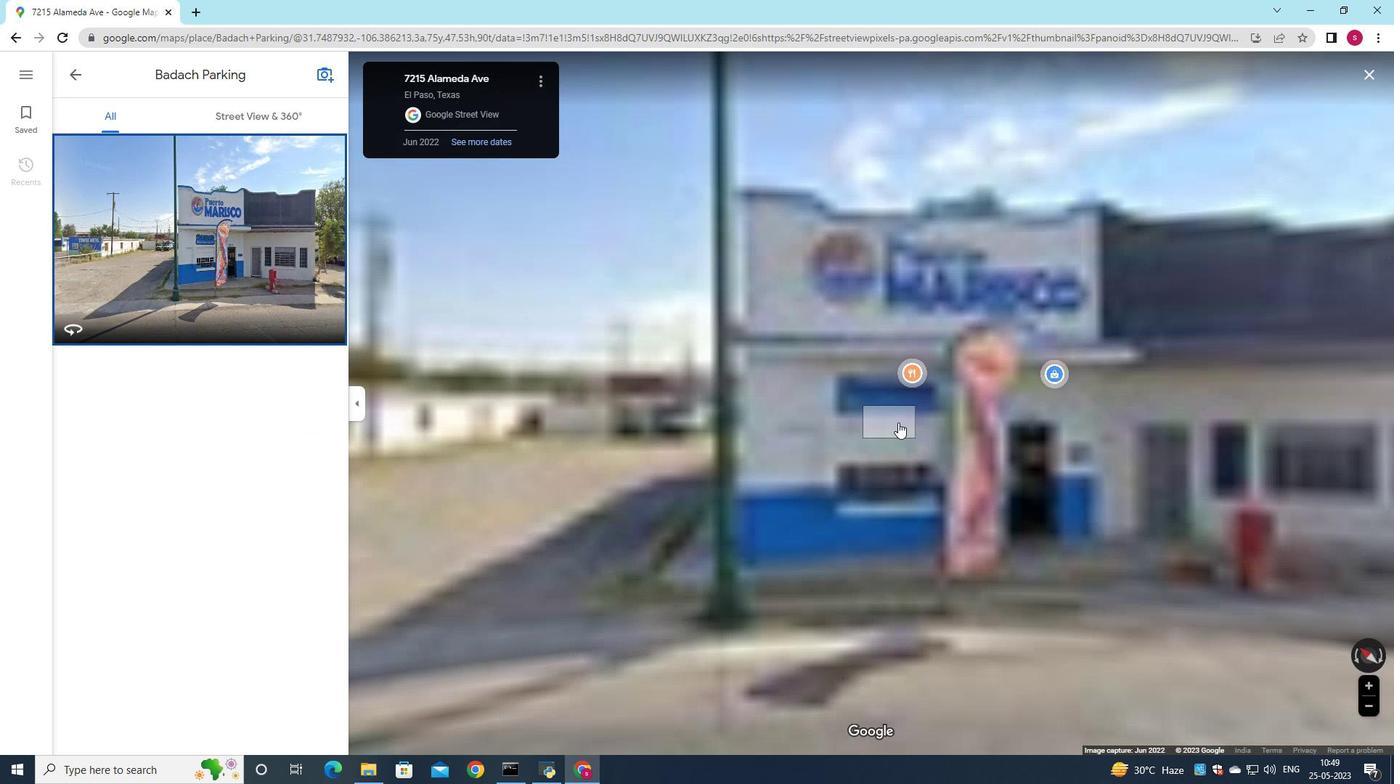 
Action: Mouse scrolled (898, 422) with delta (0, 0)
Screenshot: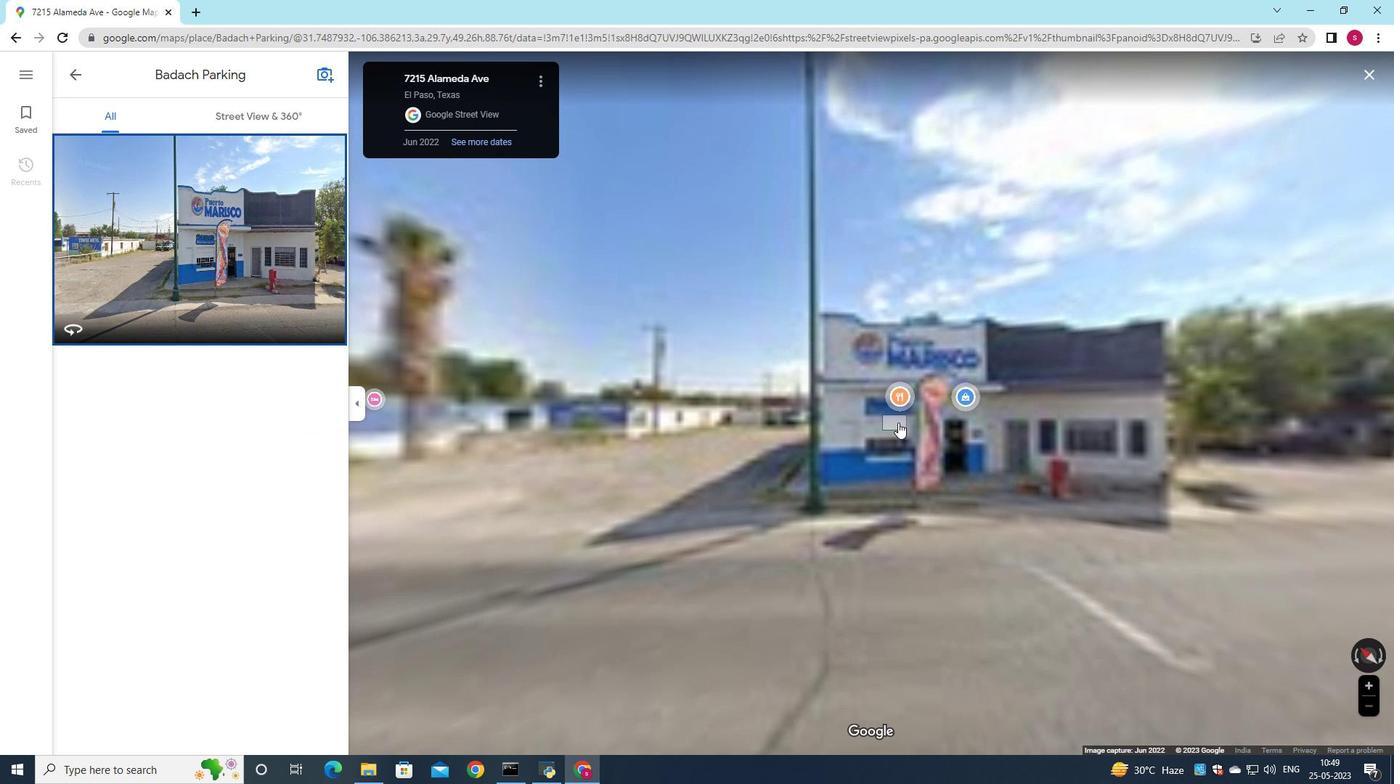 
Action: Mouse scrolled (898, 422) with delta (0, 0)
Screenshot: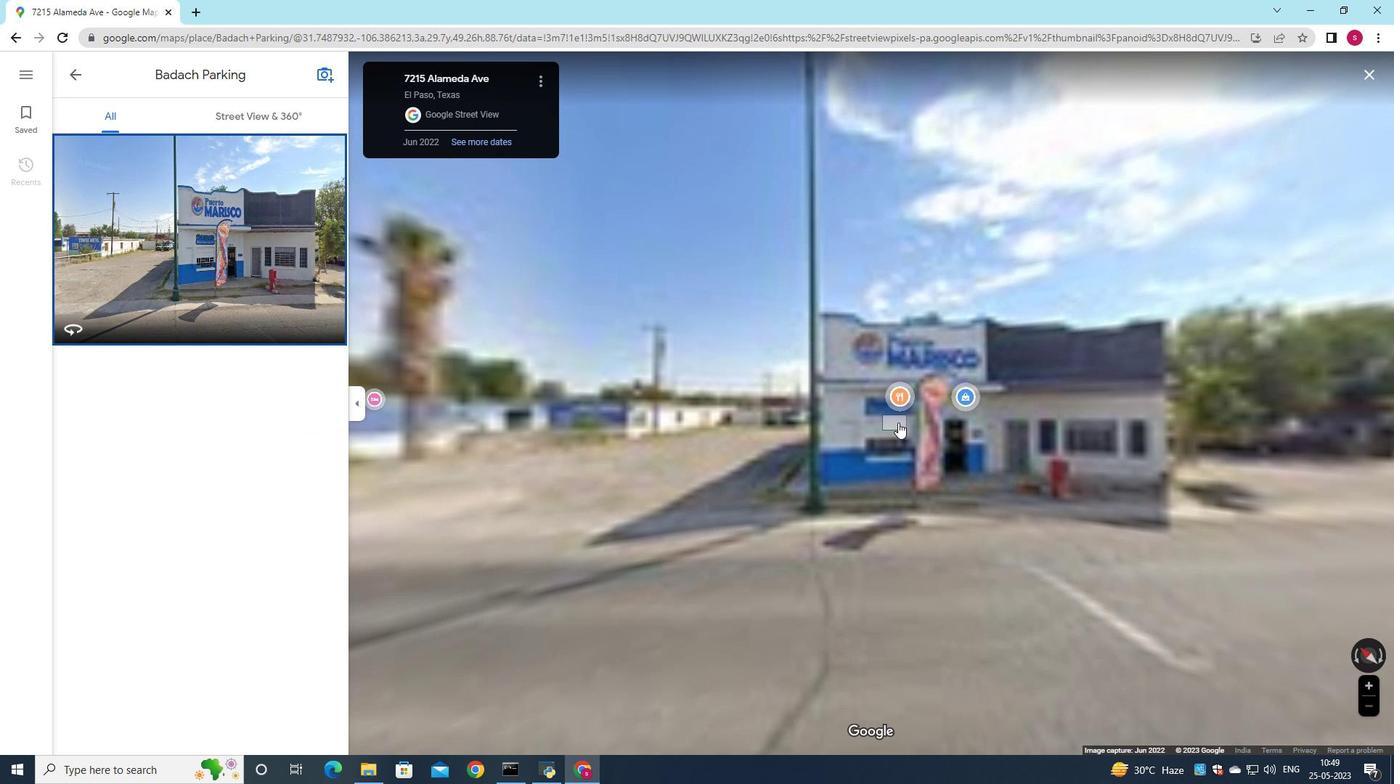 
Action: Mouse scrolled (898, 422) with delta (0, 0)
Screenshot: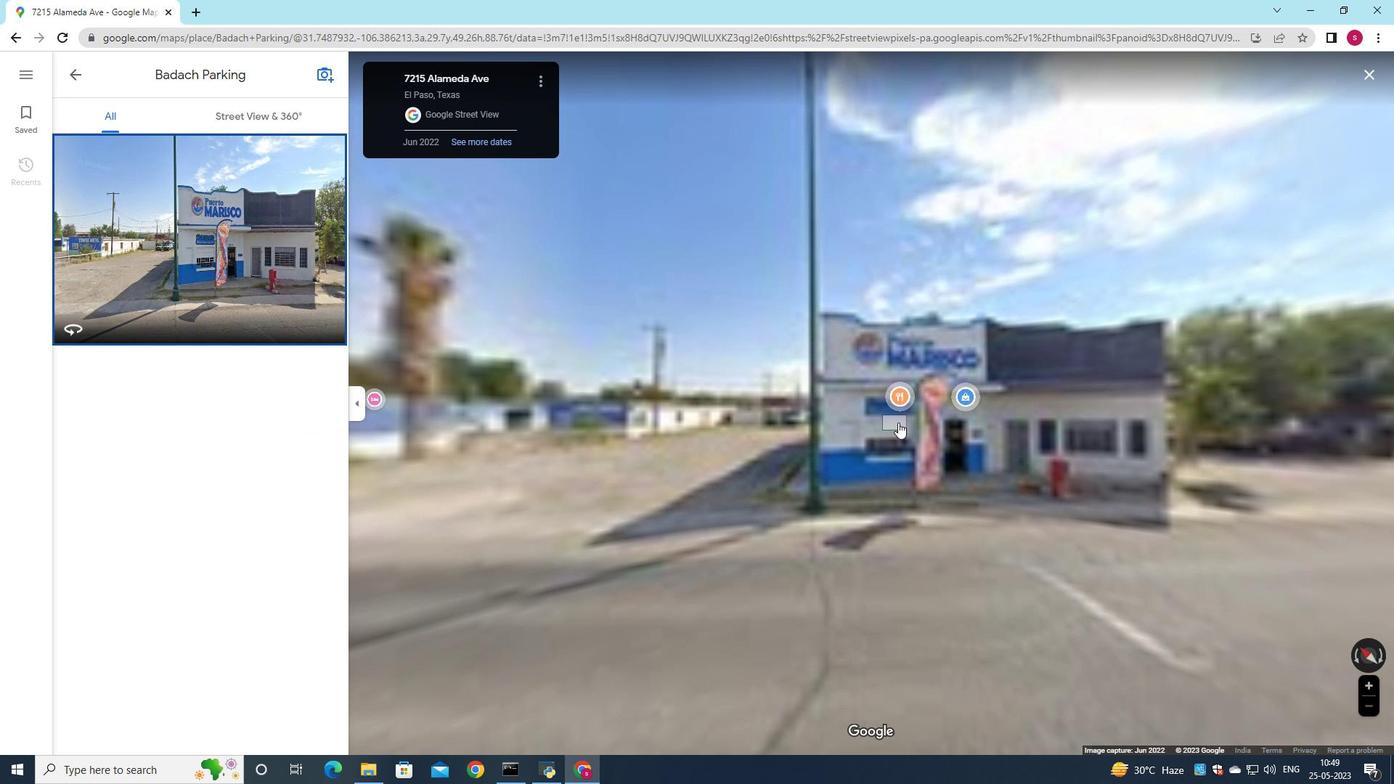 
Action: Mouse moved to (79, 69)
Screenshot: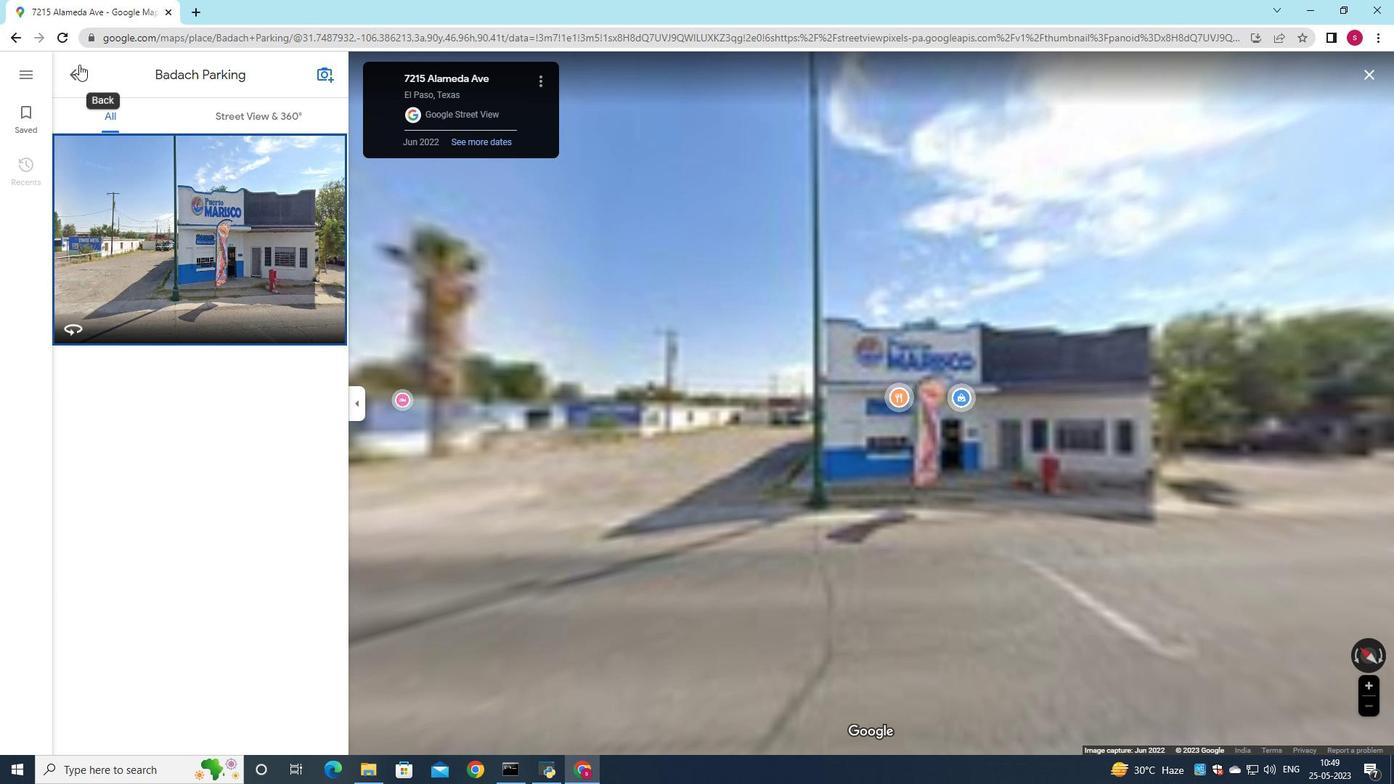 
Action: Mouse pressed left at (79, 69)
Screenshot: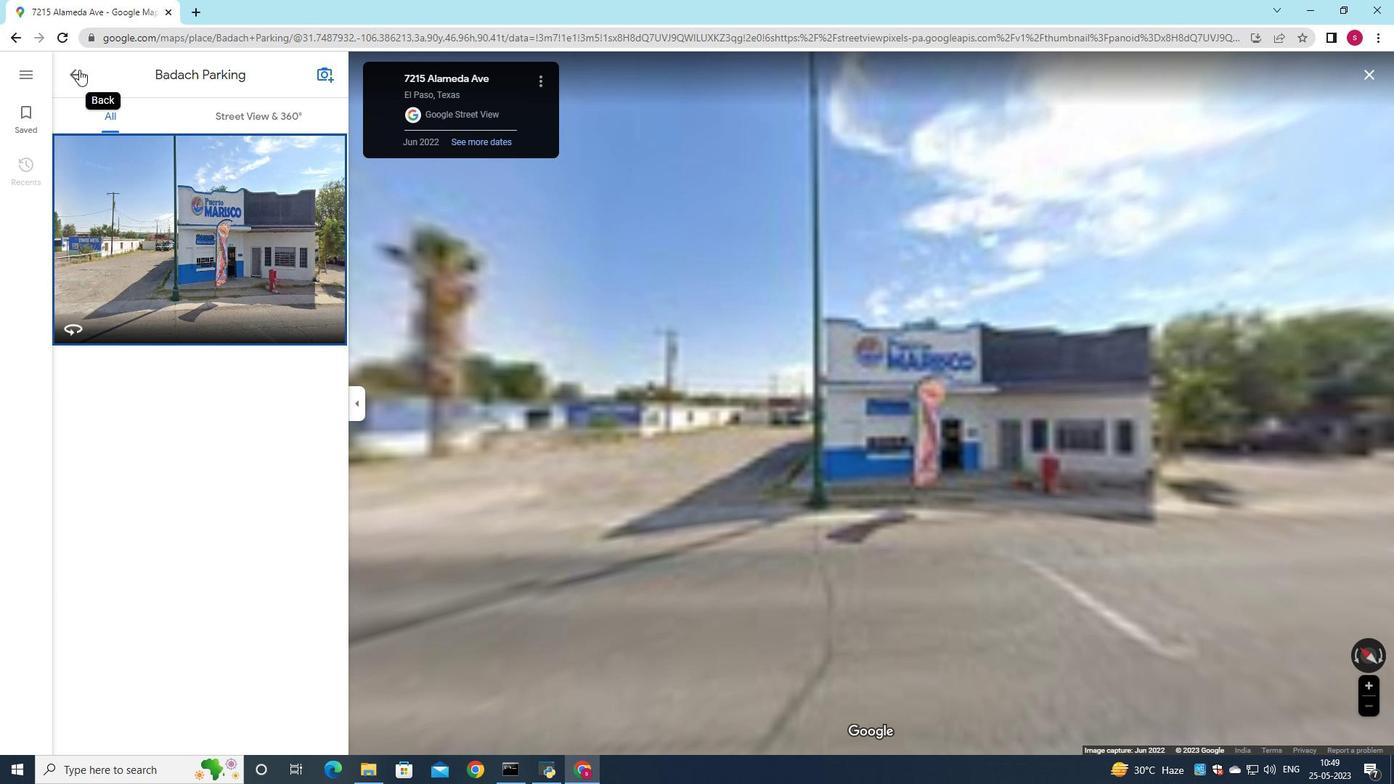 
Action: Mouse moved to (166, 120)
Screenshot: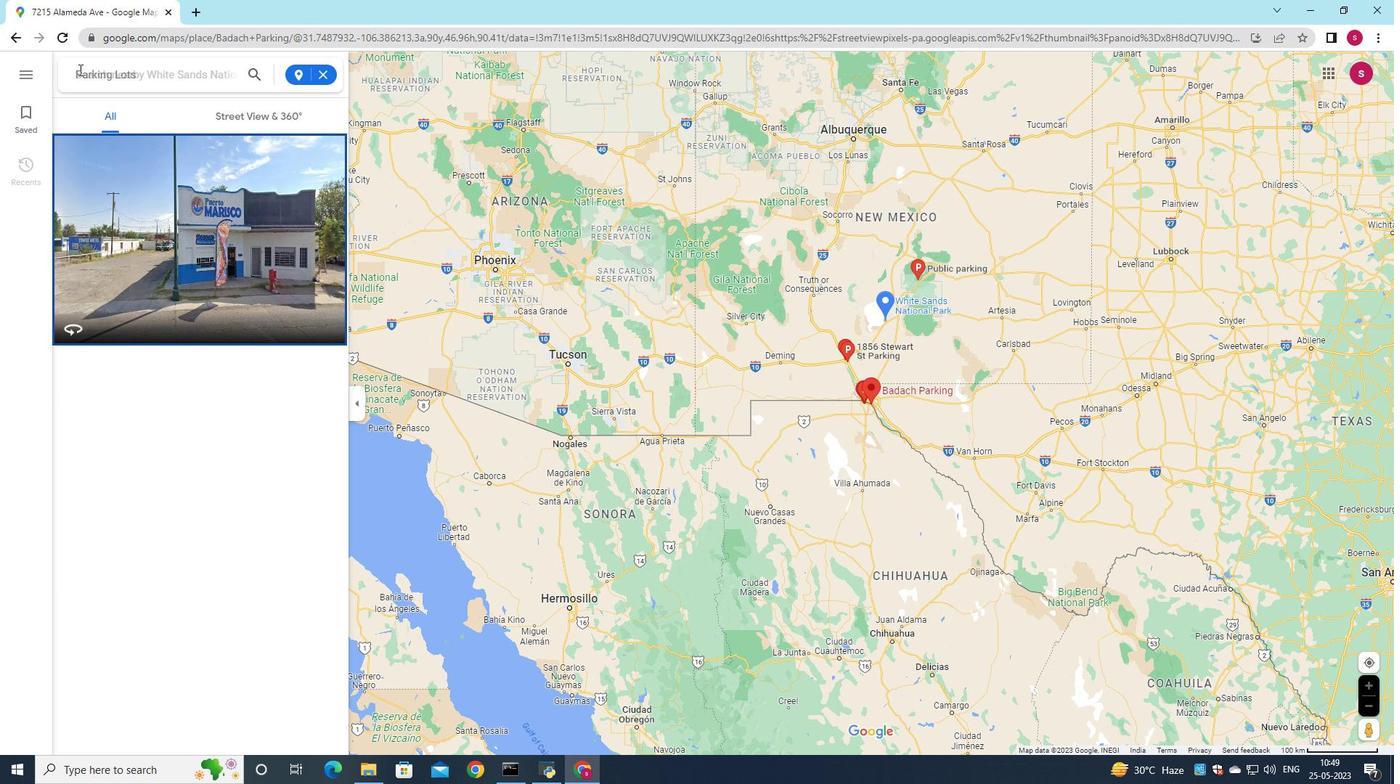 
Action: Mouse scrolled (98, 79) with delta (0, 0)
Screenshot: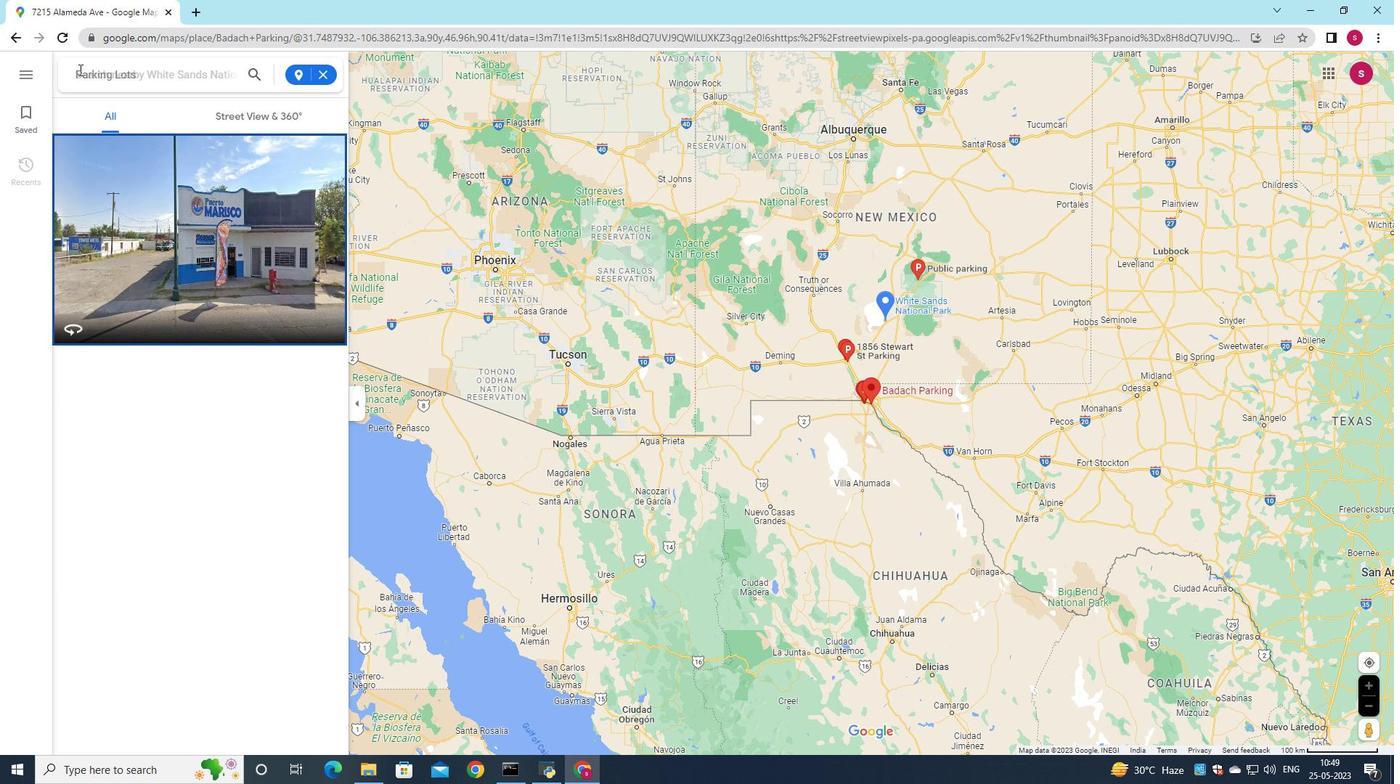
Action: Mouse moved to (945, 400)
Screenshot: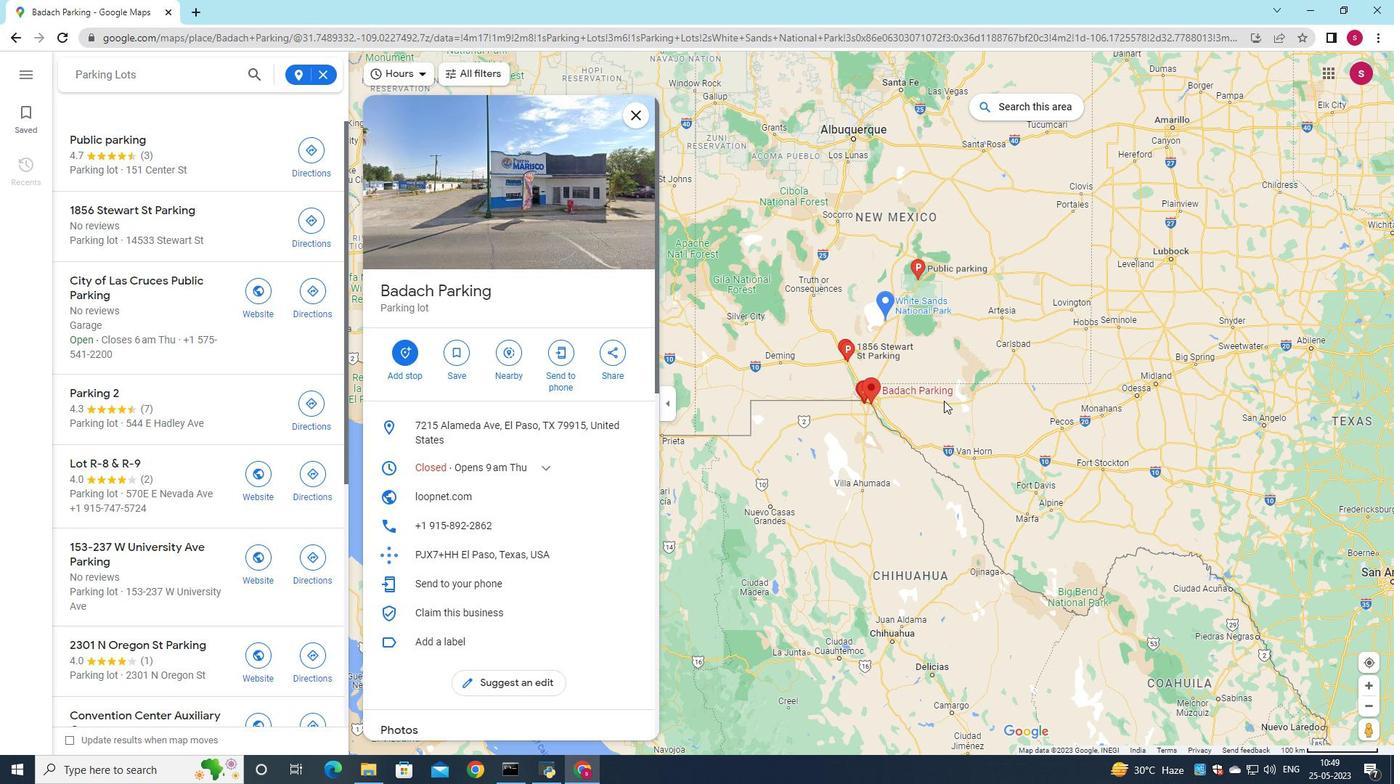 
Action: Mouse scrolled (945, 401) with delta (0, 0)
Screenshot: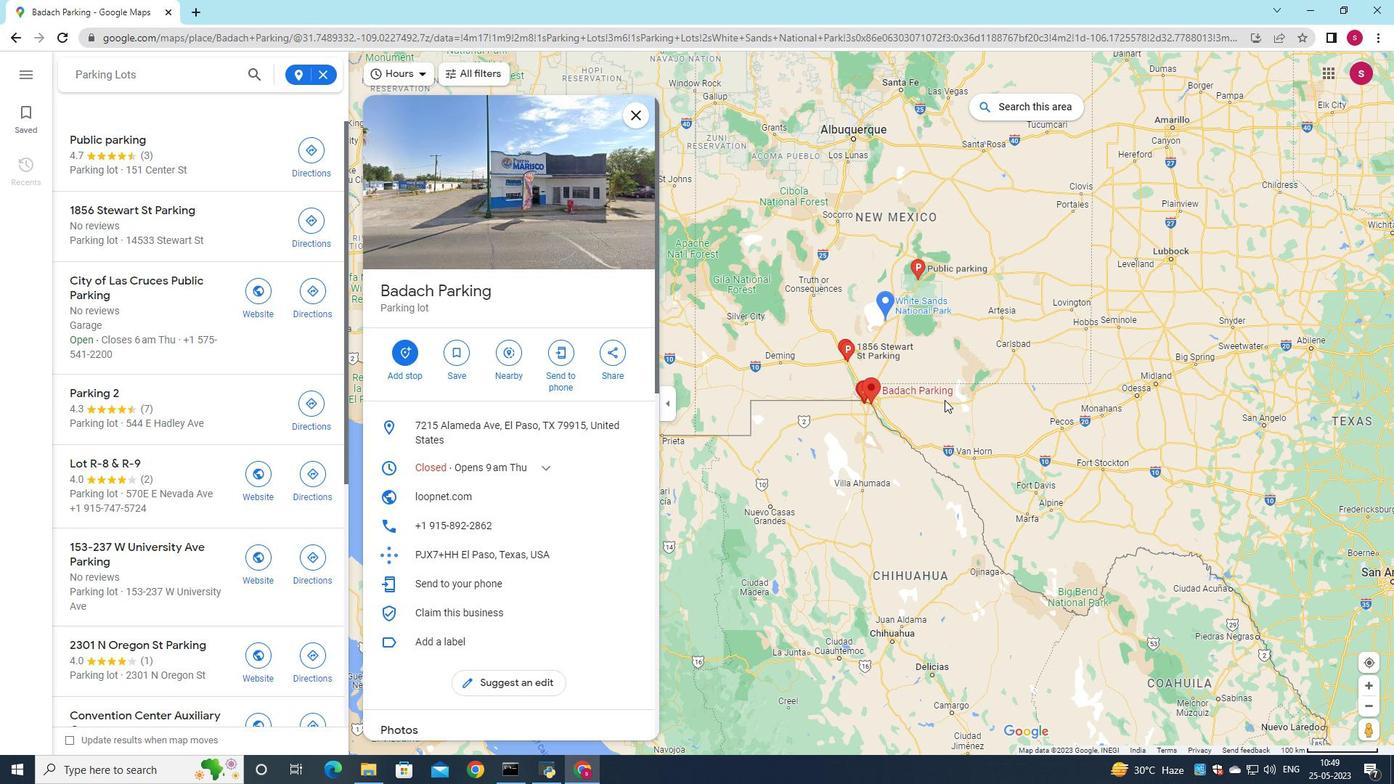 
Action: Mouse moved to (844, 398)
Screenshot: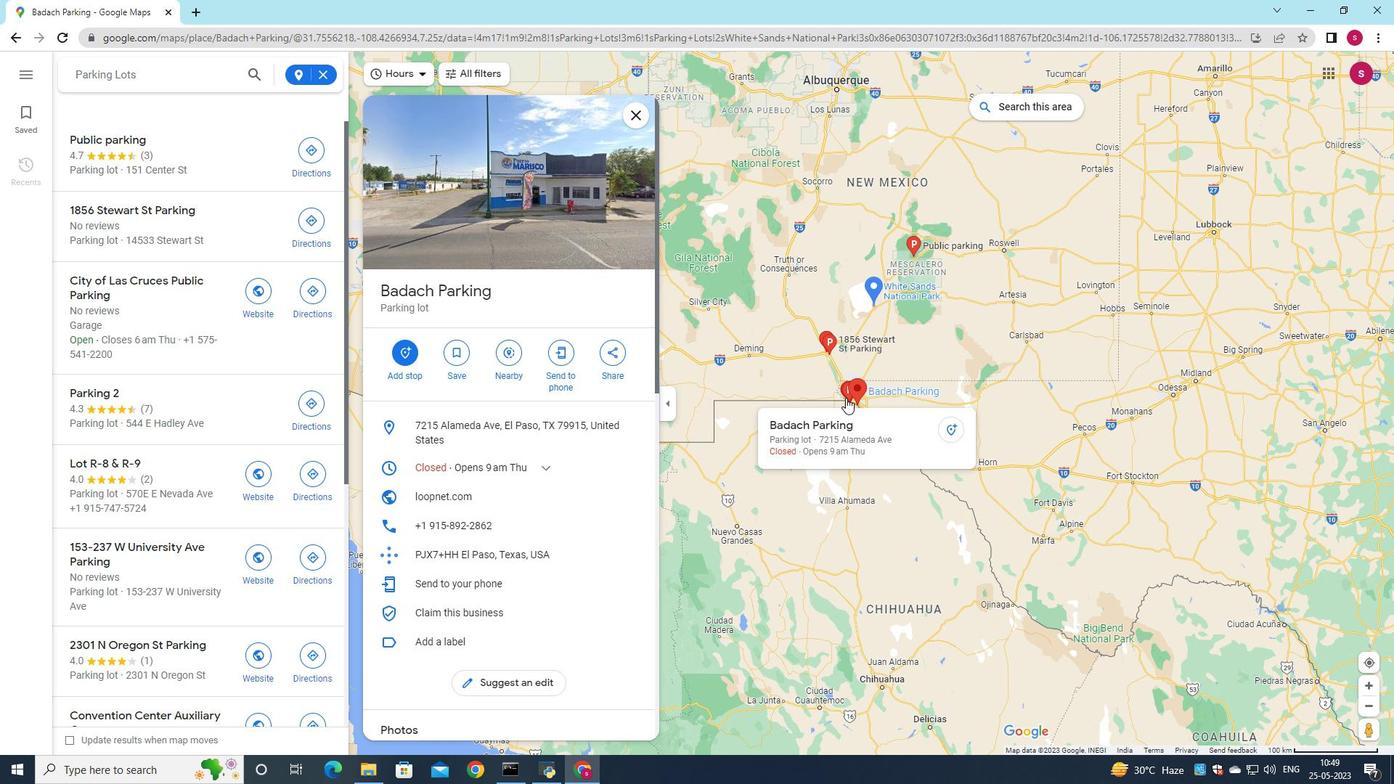 
Action: Mouse pressed left at (844, 398)
Screenshot: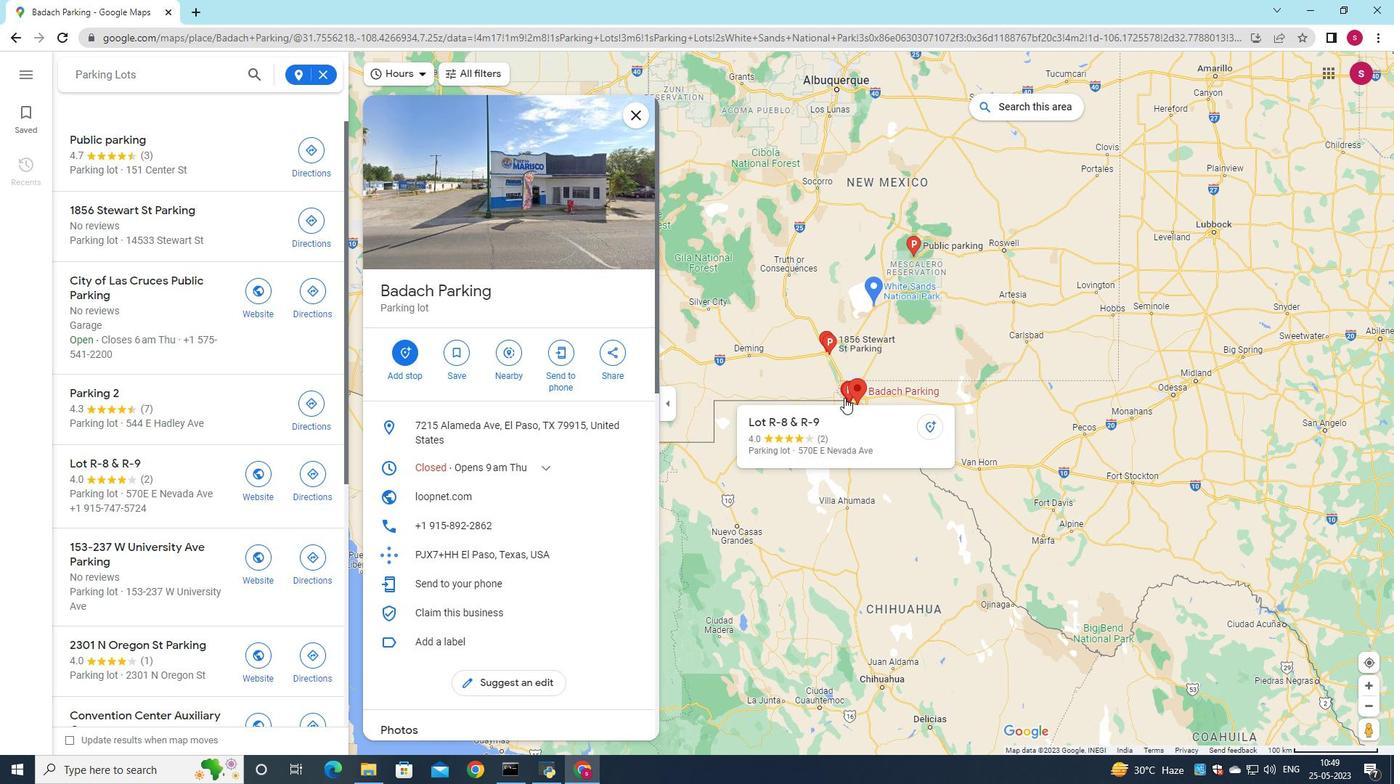 
Action: Mouse moved to (433, 198)
Screenshot: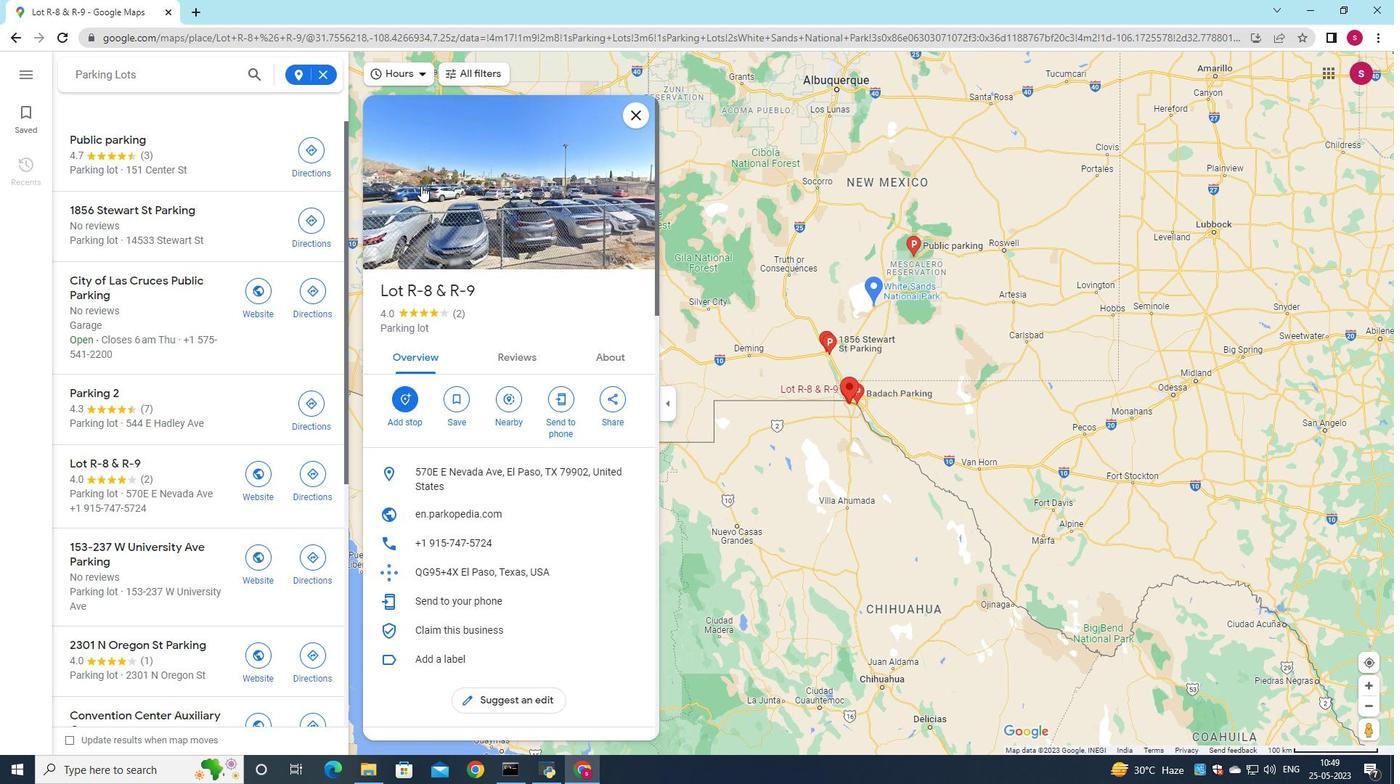 
Action: Mouse pressed left at (433, 198)
Screenshot: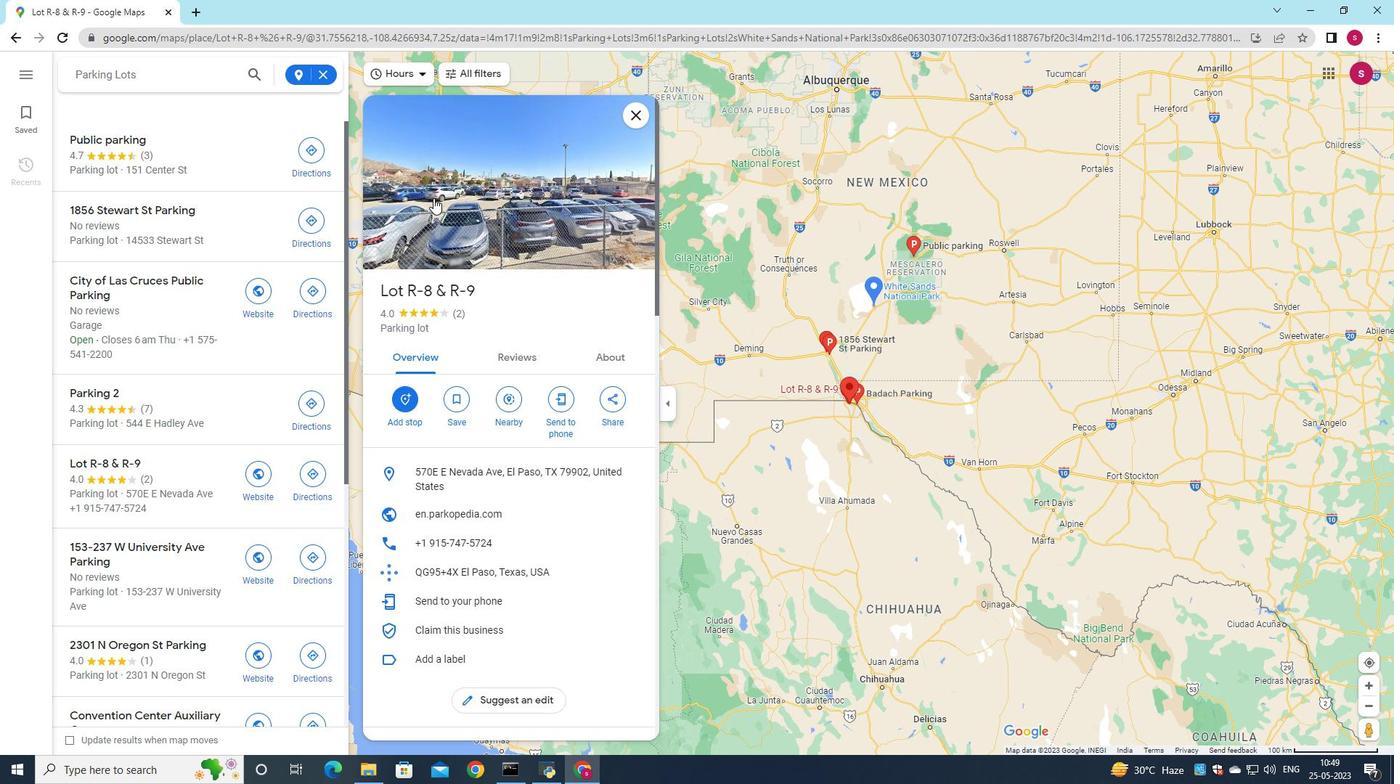 
Action: Mouse moved to (782, 366)
Screenshot: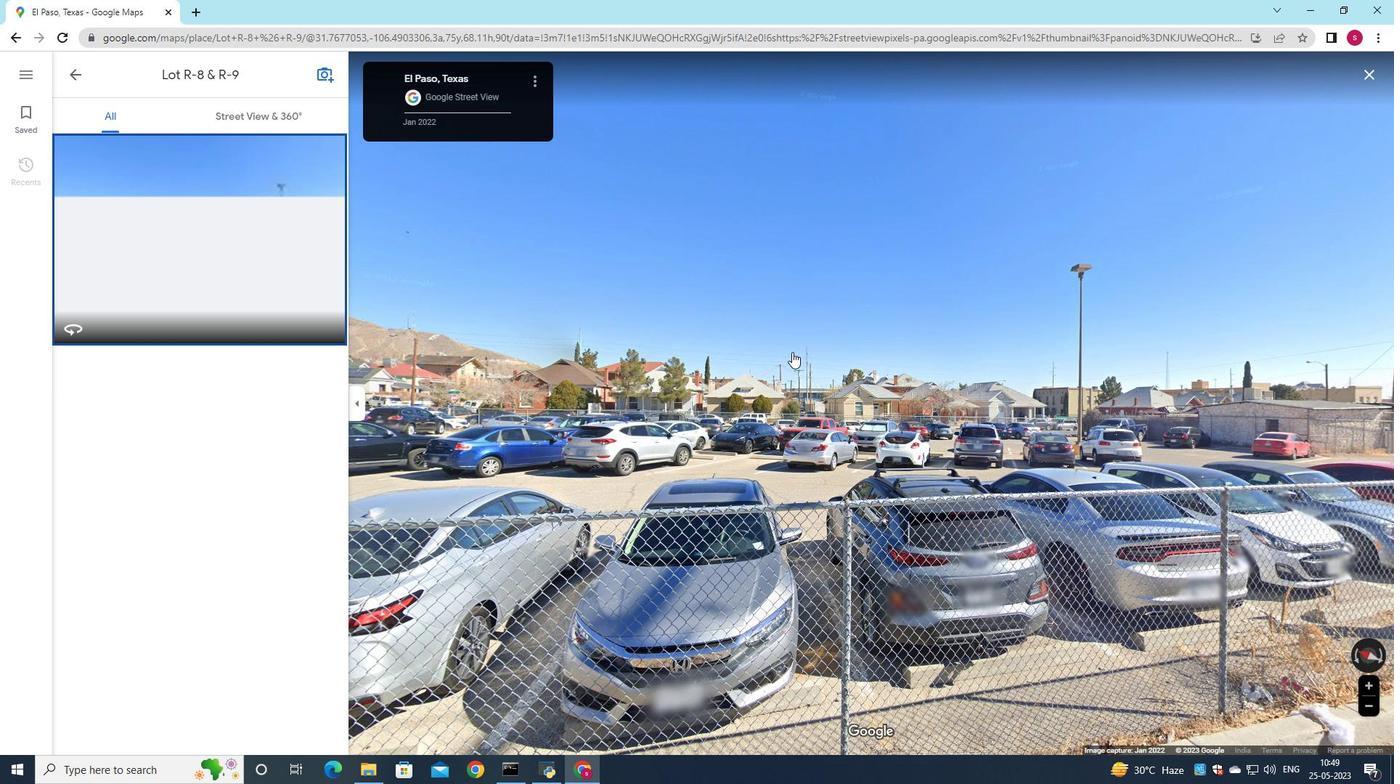 
Action: Mouse scrolled (782, 365) with delta (0, 0)
Screenshot: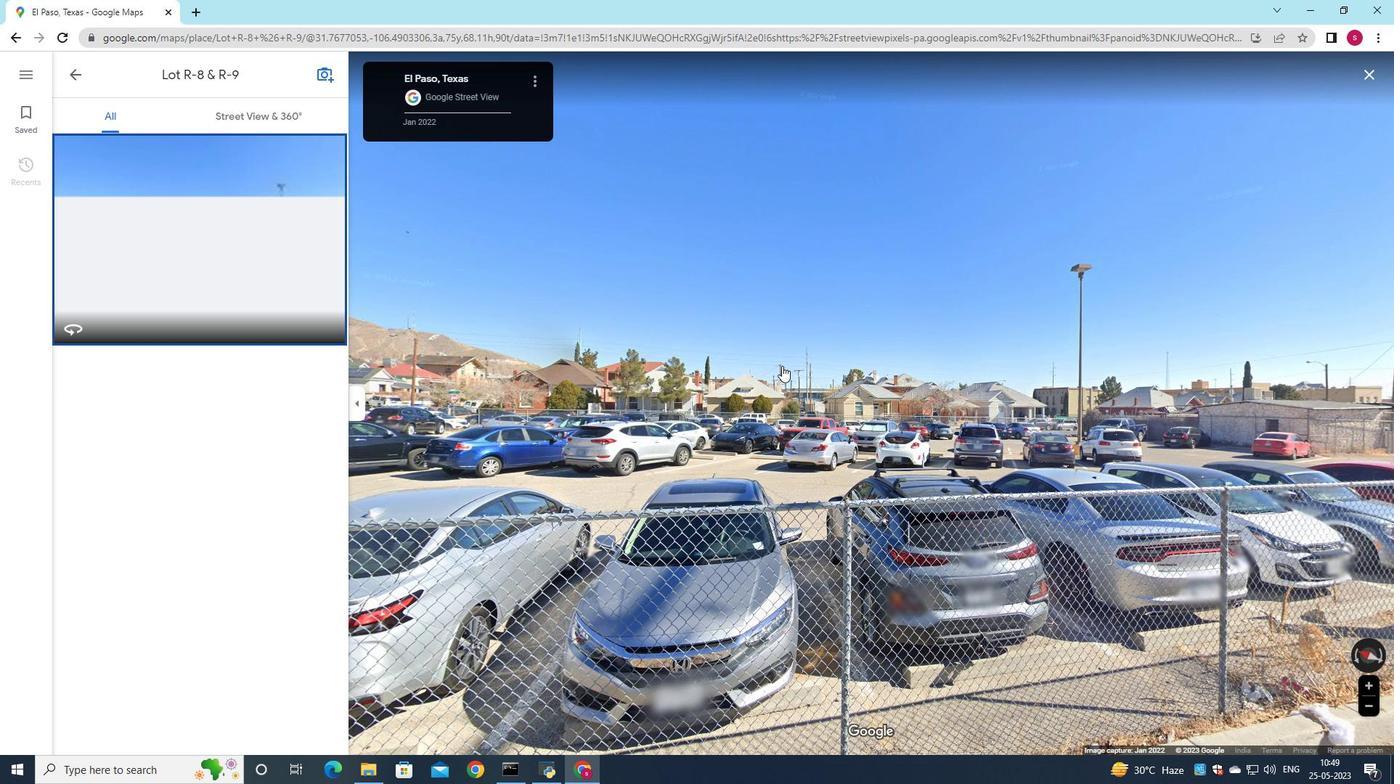 
Action: Mouse scrolled (782, 365) with delta (0, 0)
Screenshot: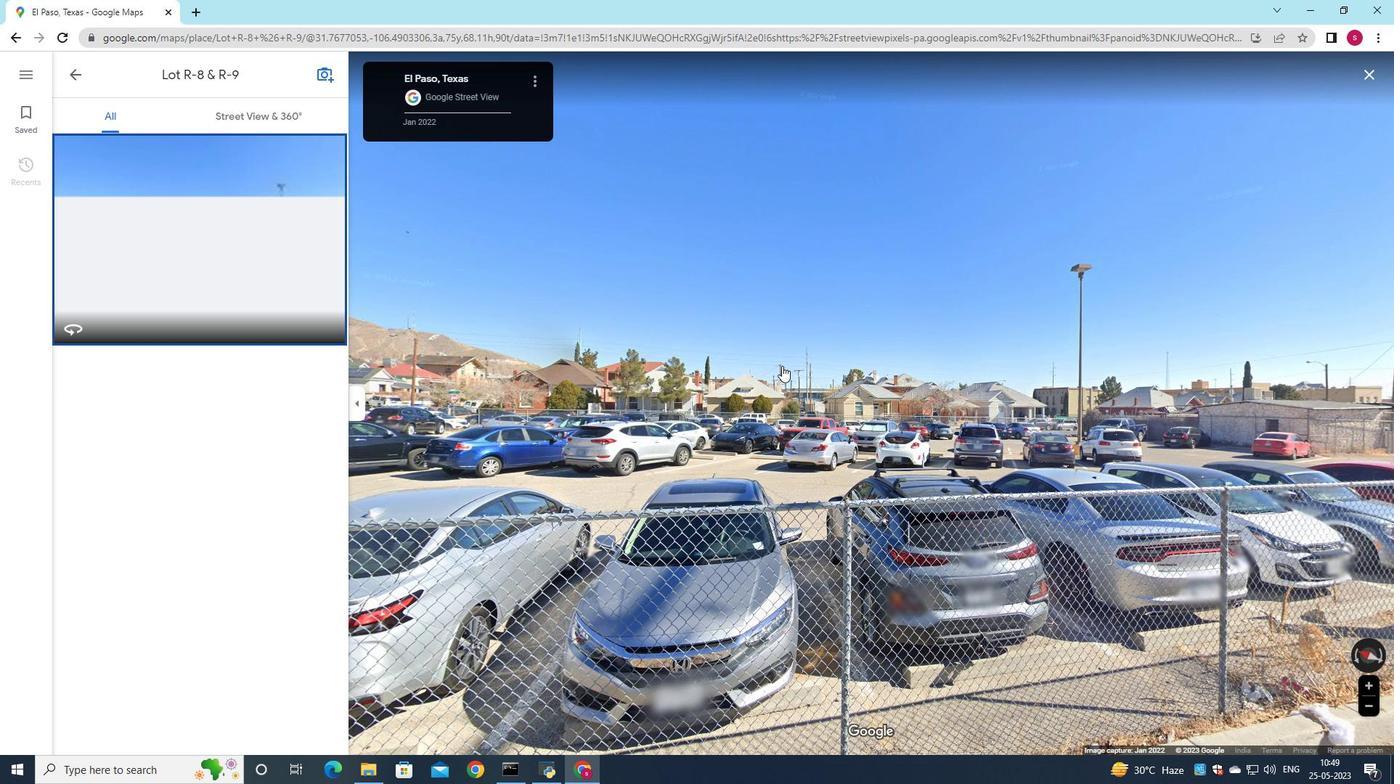 
Action: Mouse scrolled (782, 366) with delta (0, 0)
Screenshot: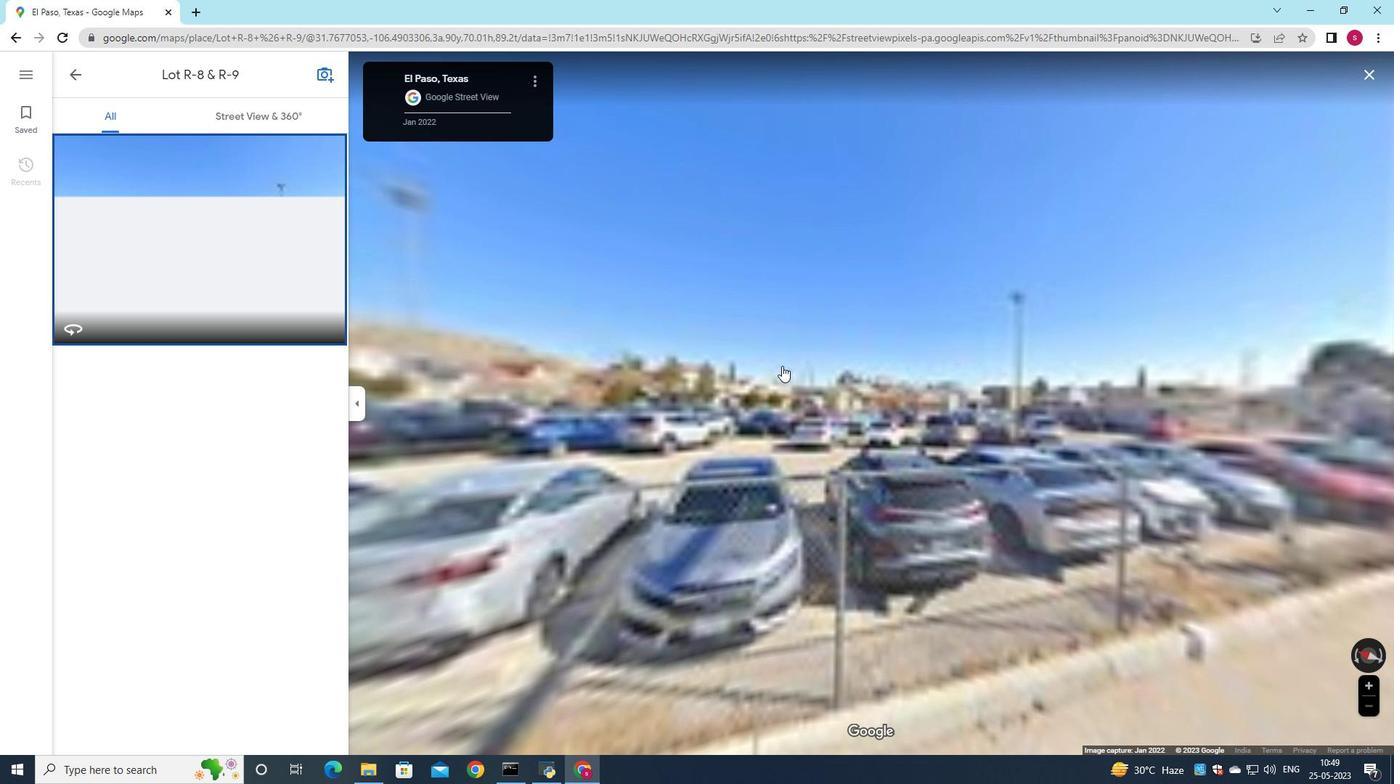 
Action: Mouse scrolled (782, 365) with delta (0, 0)
Screenshot: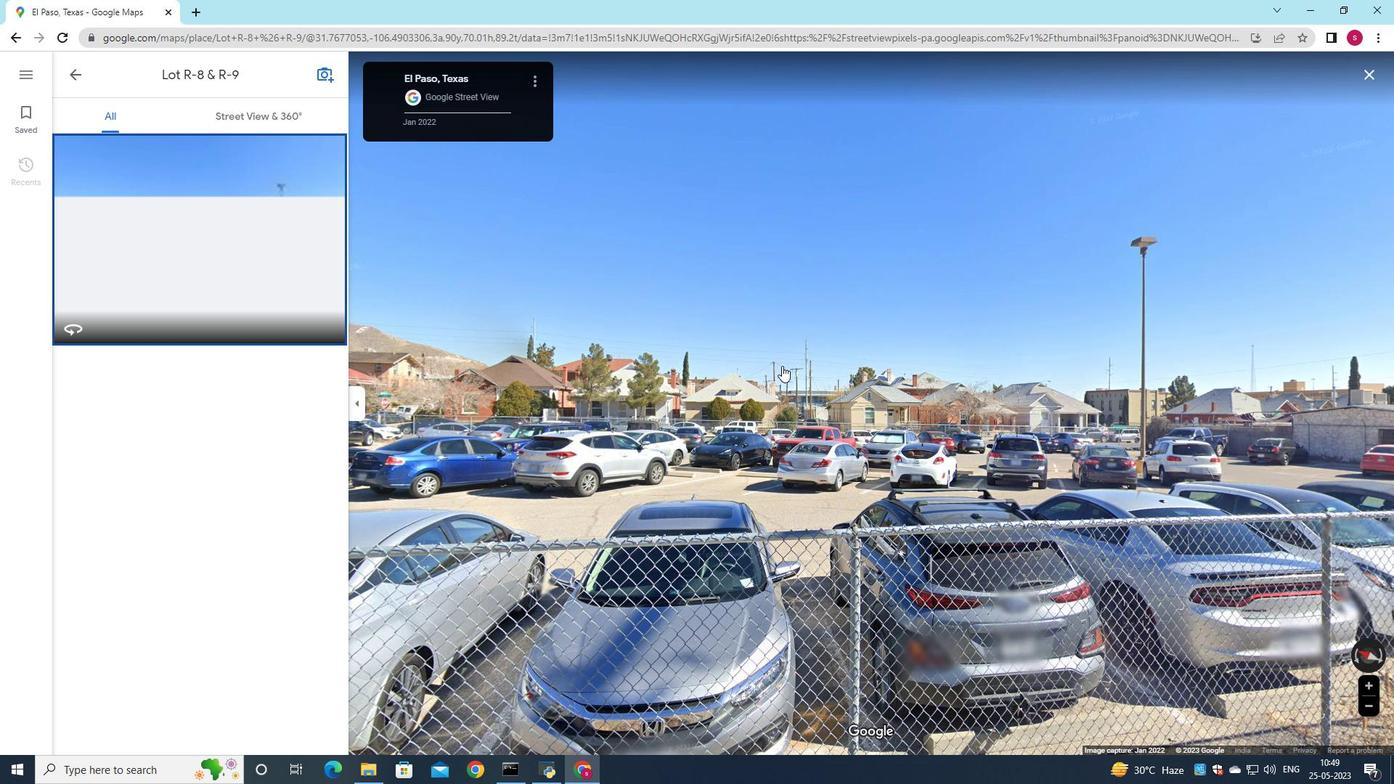 
Action: Mouse scrolled (782, 365) with delta (0, 0)
Screenshot: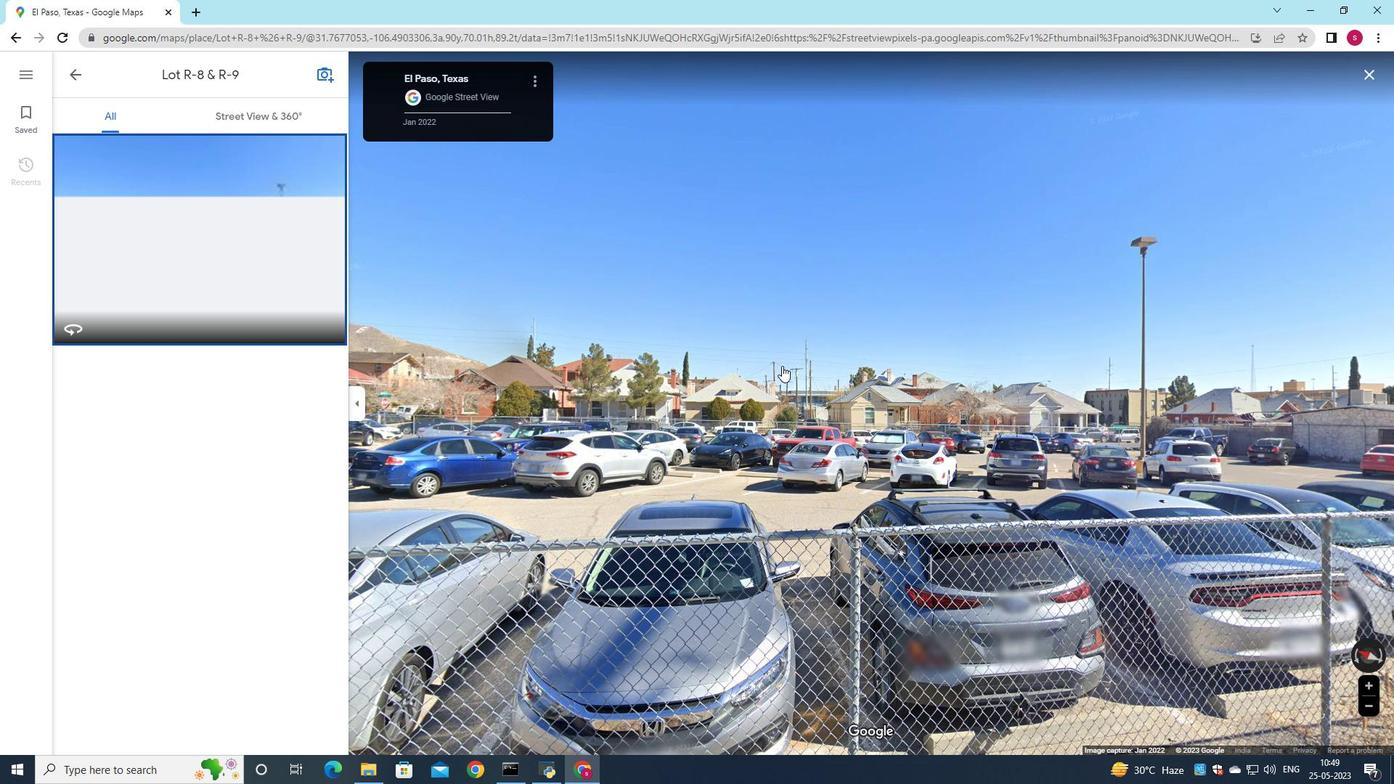 
Action: Mouse scrolled (782, 365) with delta (0, 0)
Screenshot: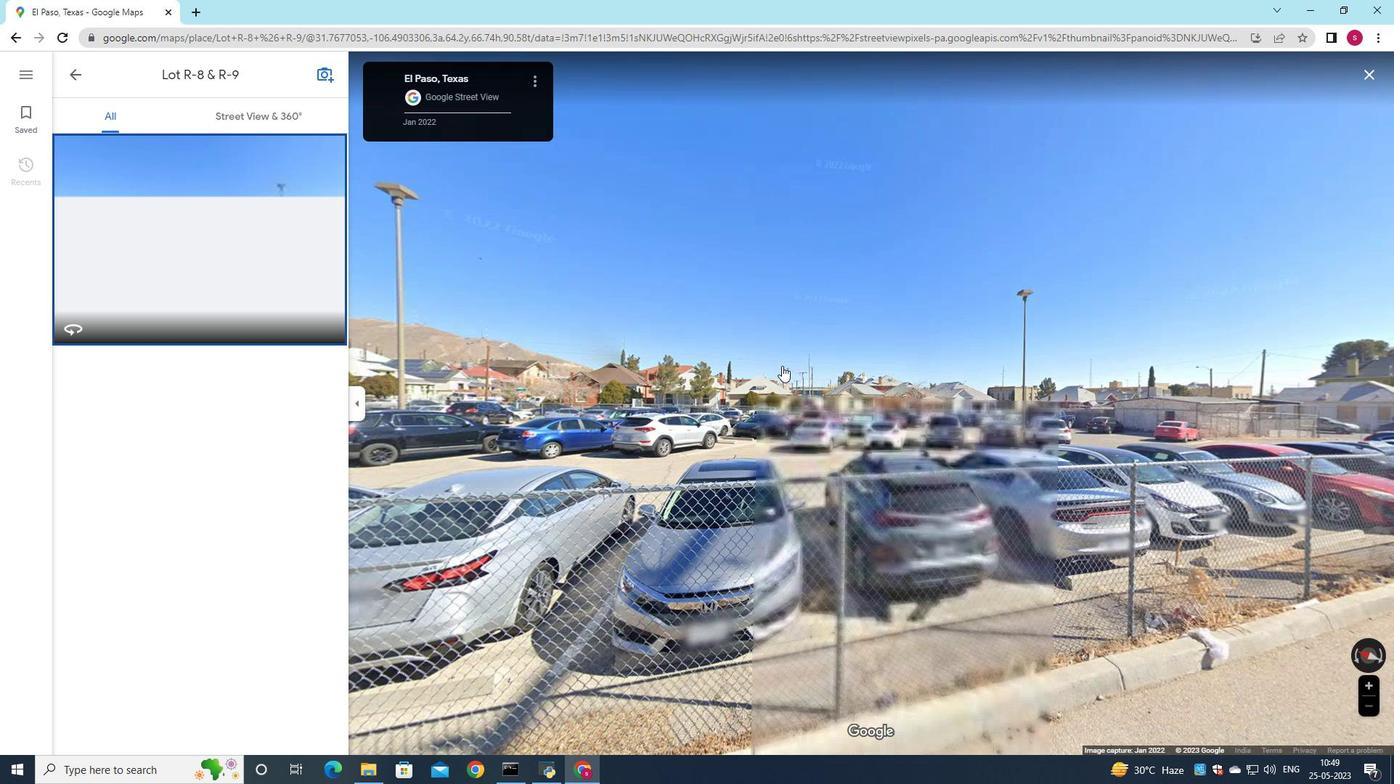 
Action: Mouse scrolled (782, 365) with delta (0, 0)
Screenshot: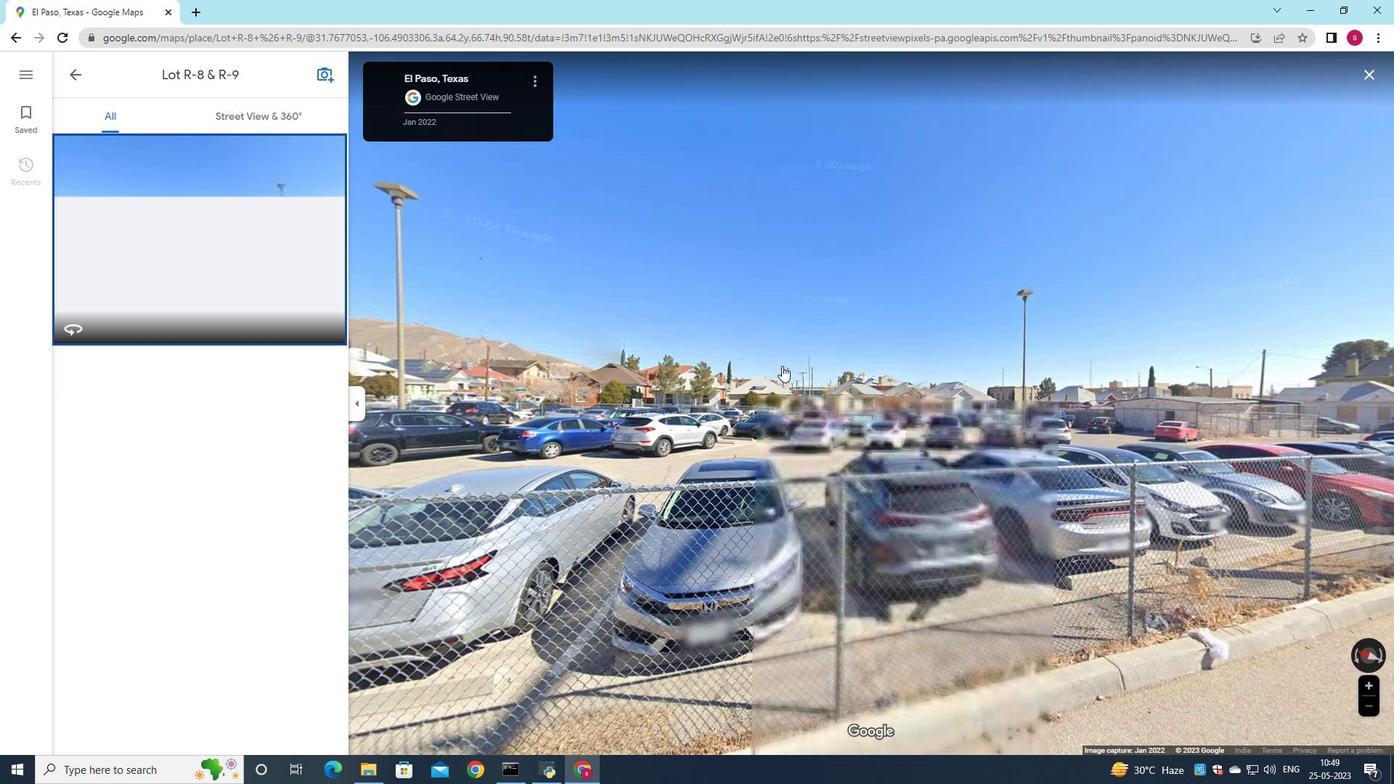 
Action: Mouse scrolled (782, 365) with delta (0, 0)
Screenshot: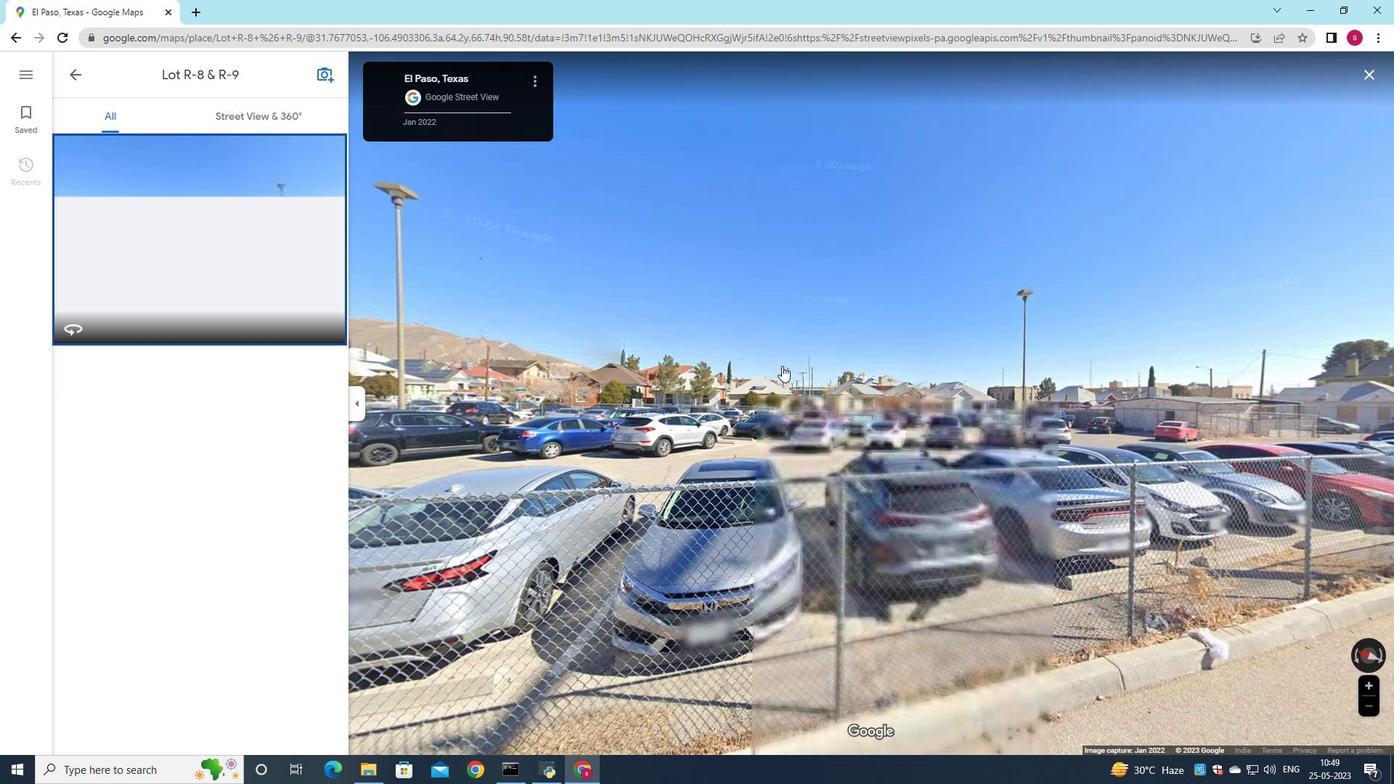 
Action: Mouse scrolled (782, 365) with delta (0, 0)
Screenshot: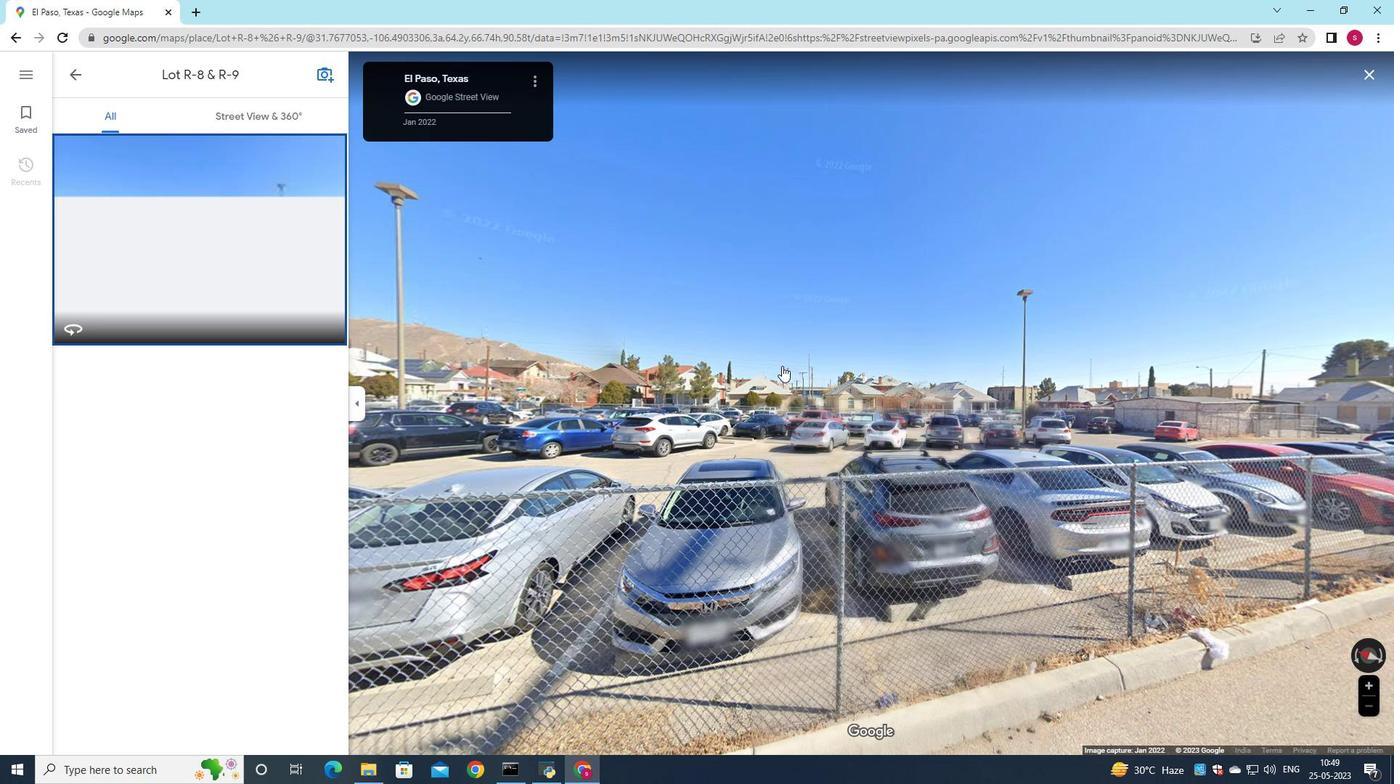 
Action: Mouse moved to (757, 512)
Screenshot: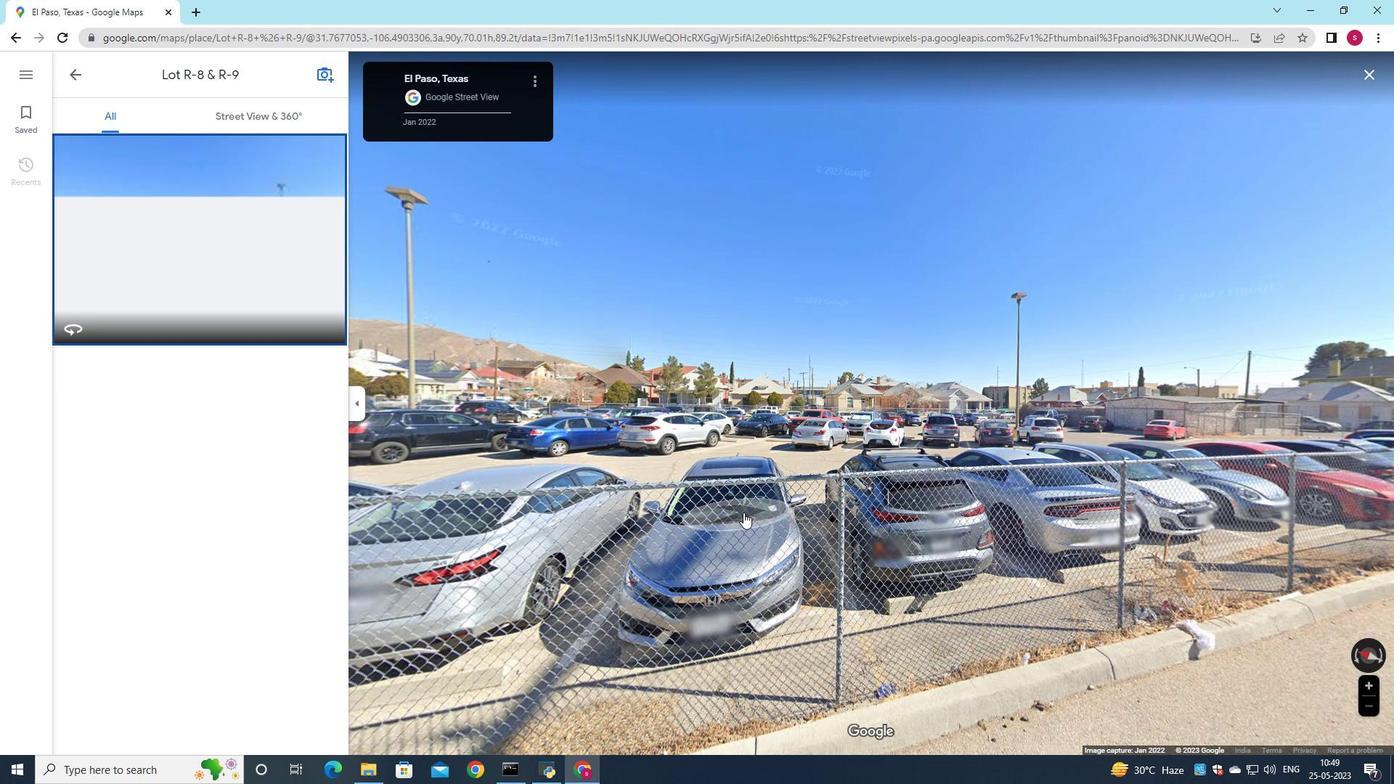 
Action: Mouse scrolled (757, 512) with delta (0, 0)
Screenshot: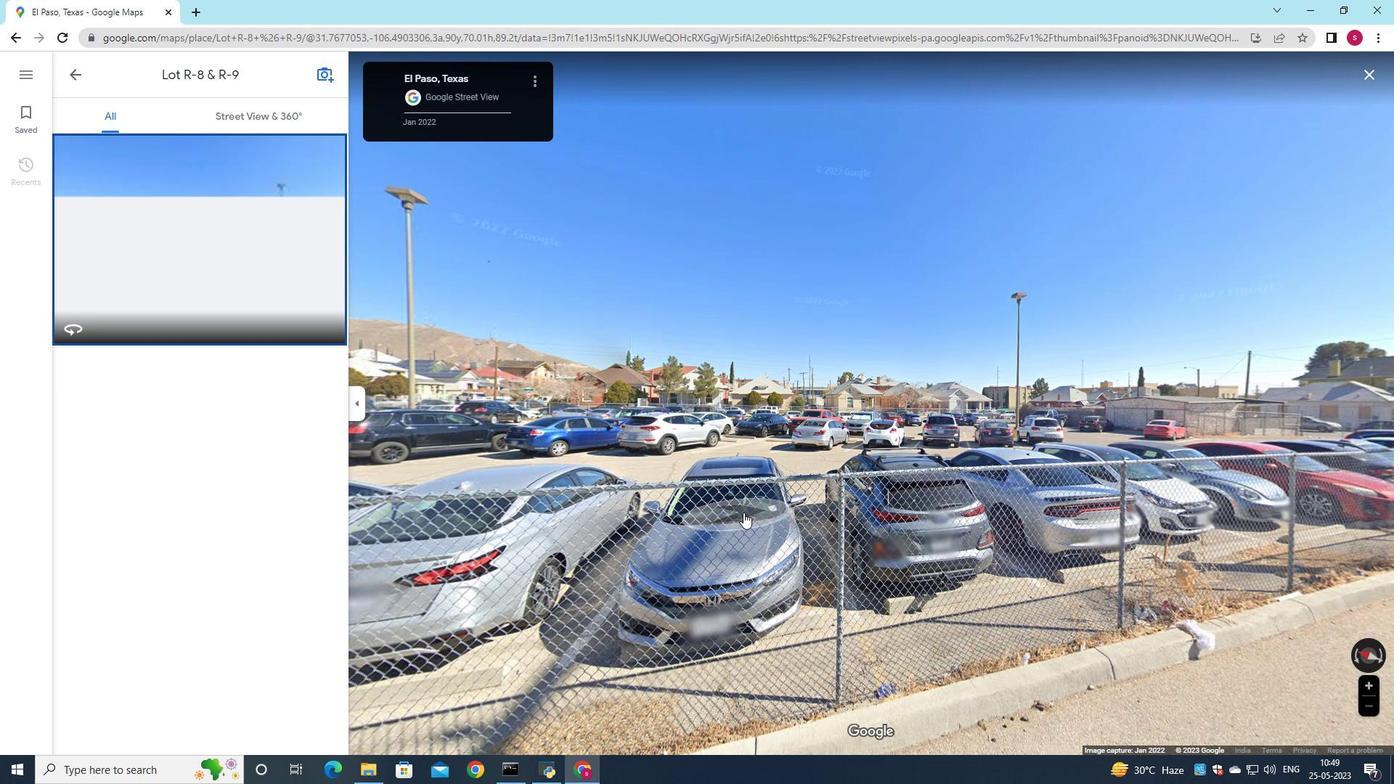 
Action: Mouse scrolled (757, 512) with delta (0, 0)
Screenshot: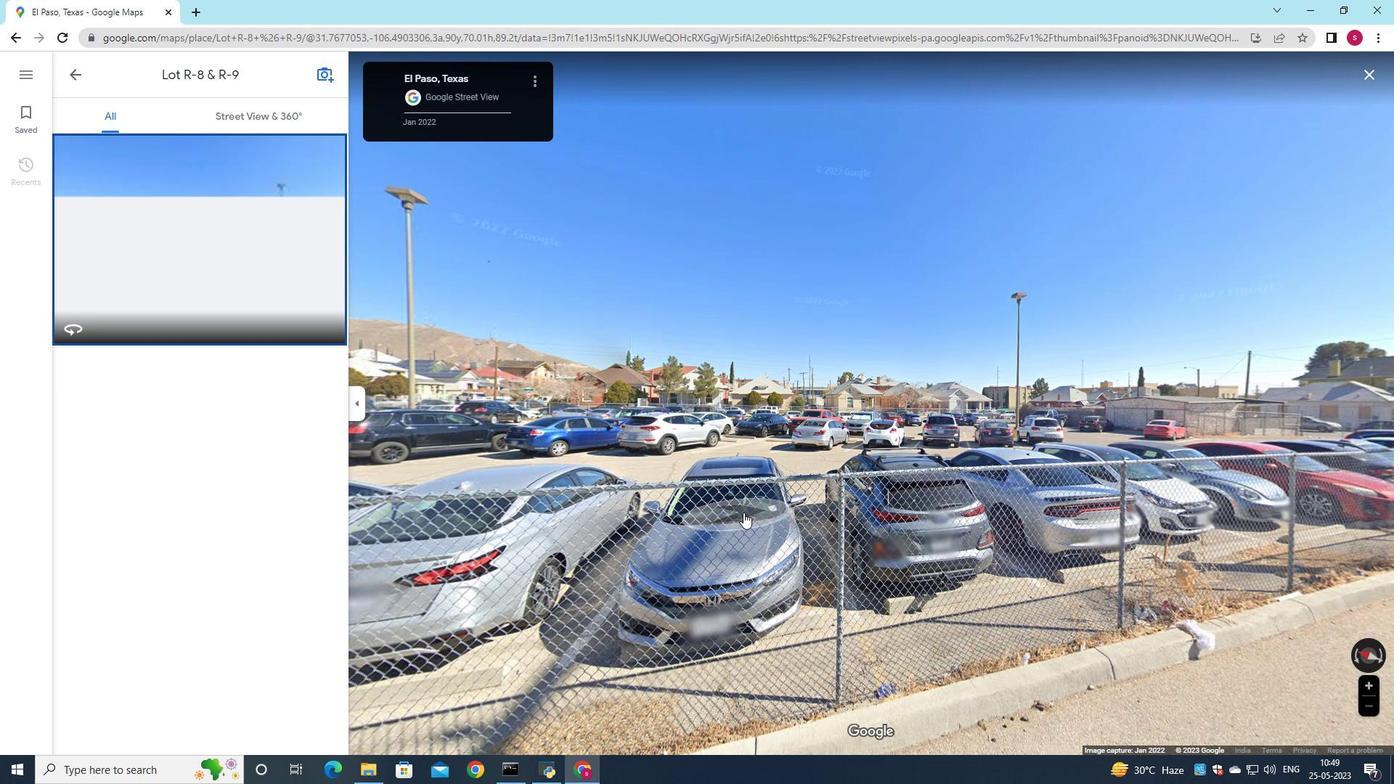 
Action: Mouse scrolled (757, 512) with delta (0, 0)
Screenshot: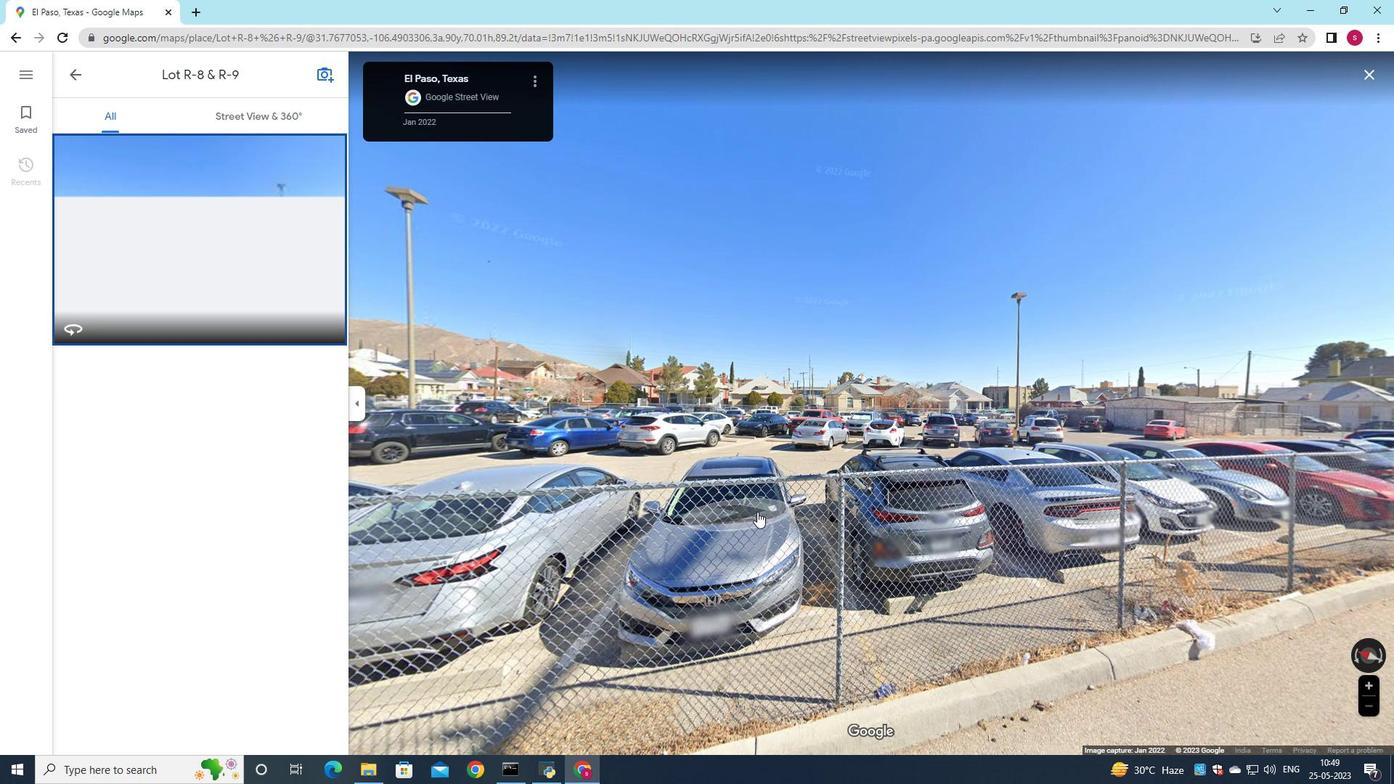
Action: Mouse moved to (758, 511)
Screenshot: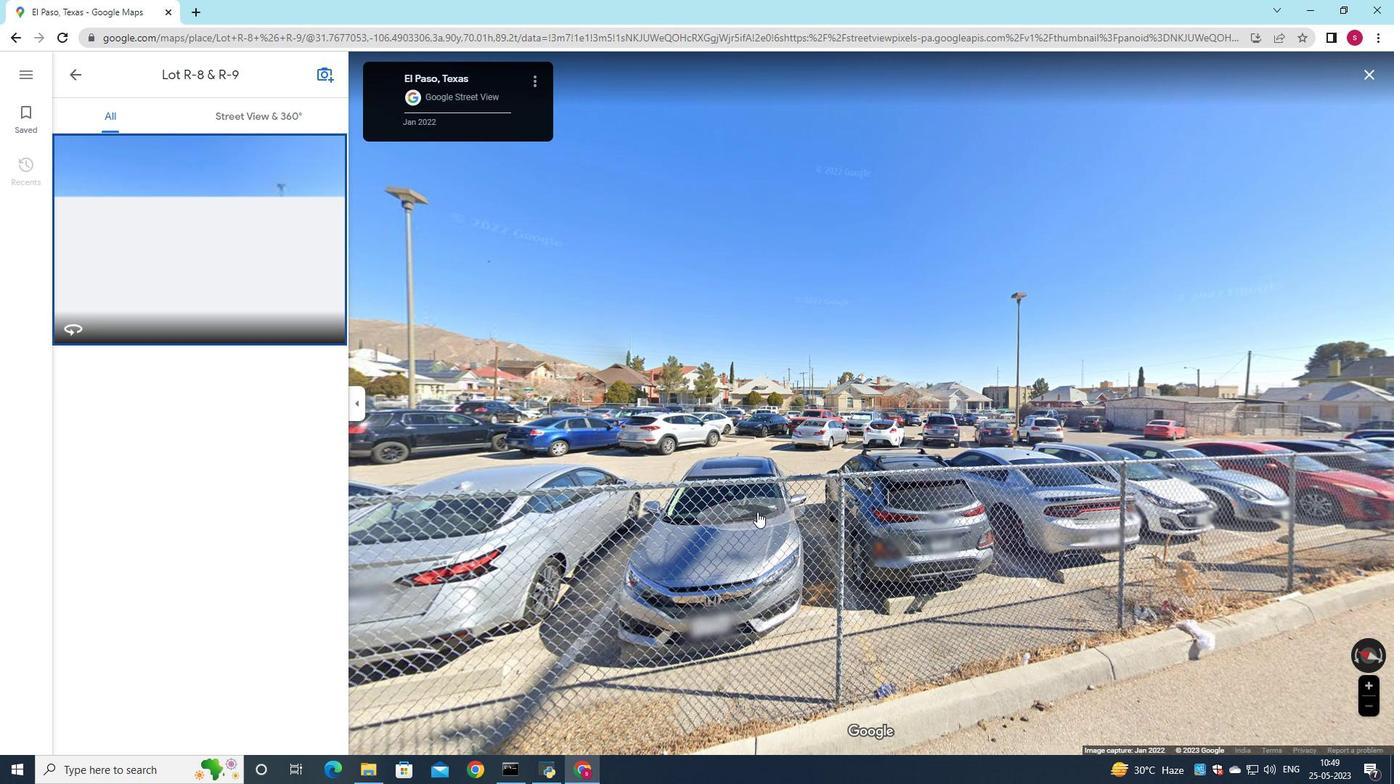 
Action: Mouse scrolled (758, 512) with delta (0, 0)
Screenshot: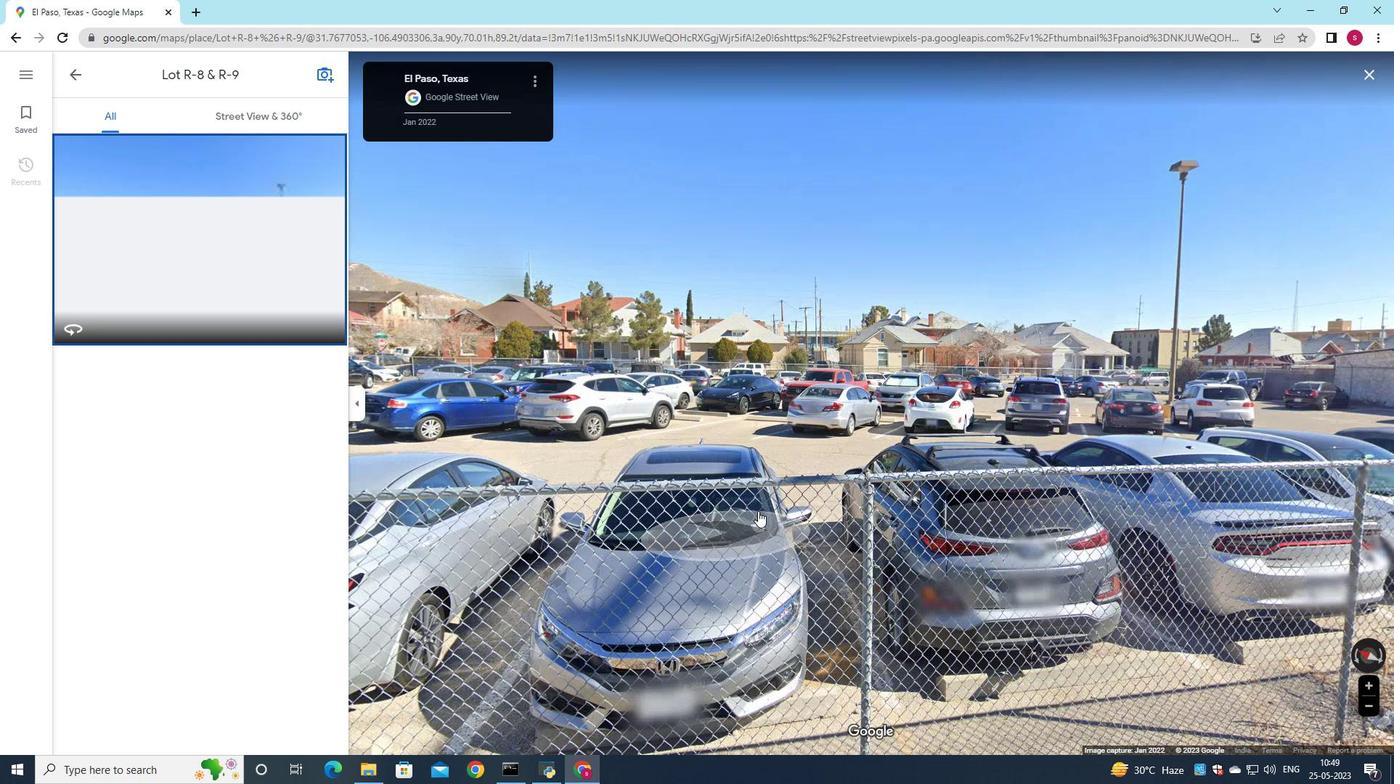 
Action: Mouse scrolled (758, 510) with delta (0, 0)
Screenshot: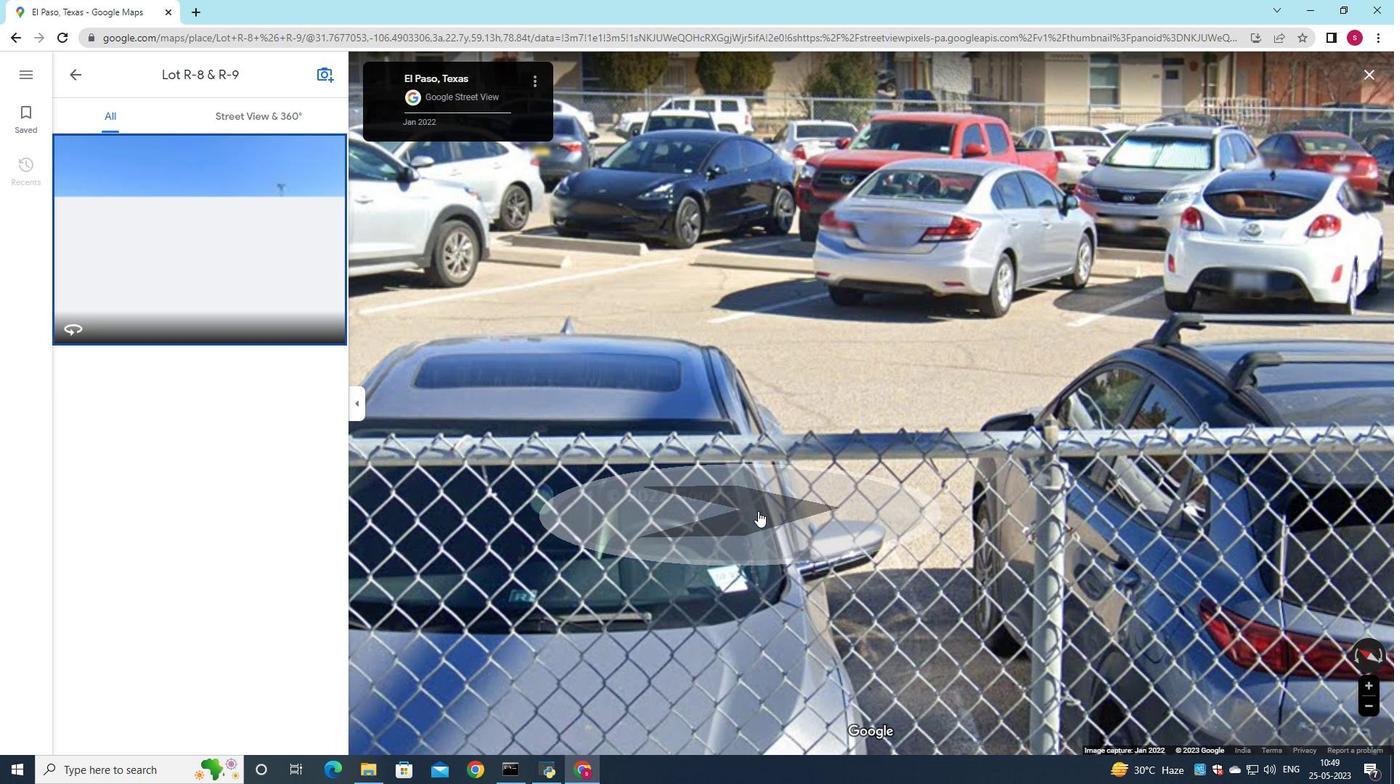 
Action: Mouse scrolled (758, 510) with delta (0, 0)
Screenshot: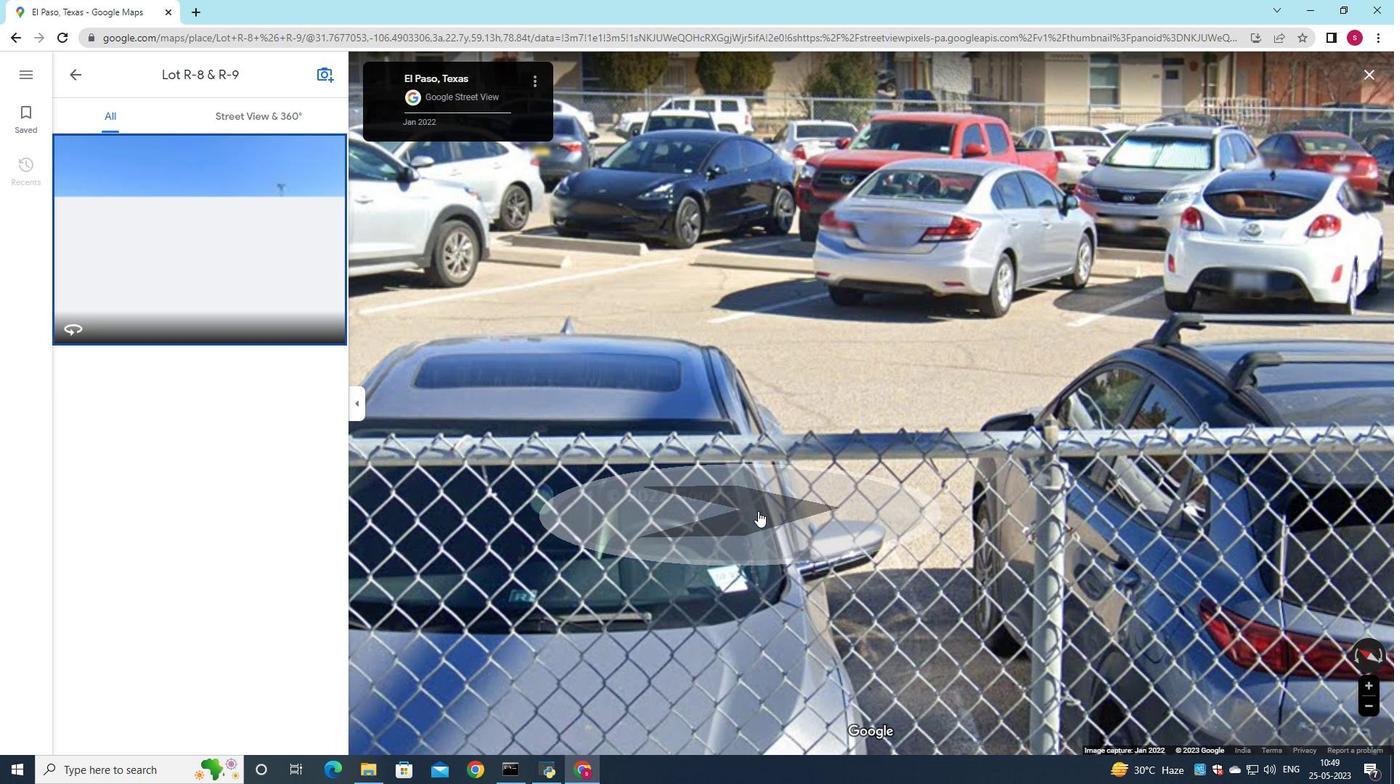
Action: Mouse scrolled (758, 510) with delta (0, 0)
Screenshot: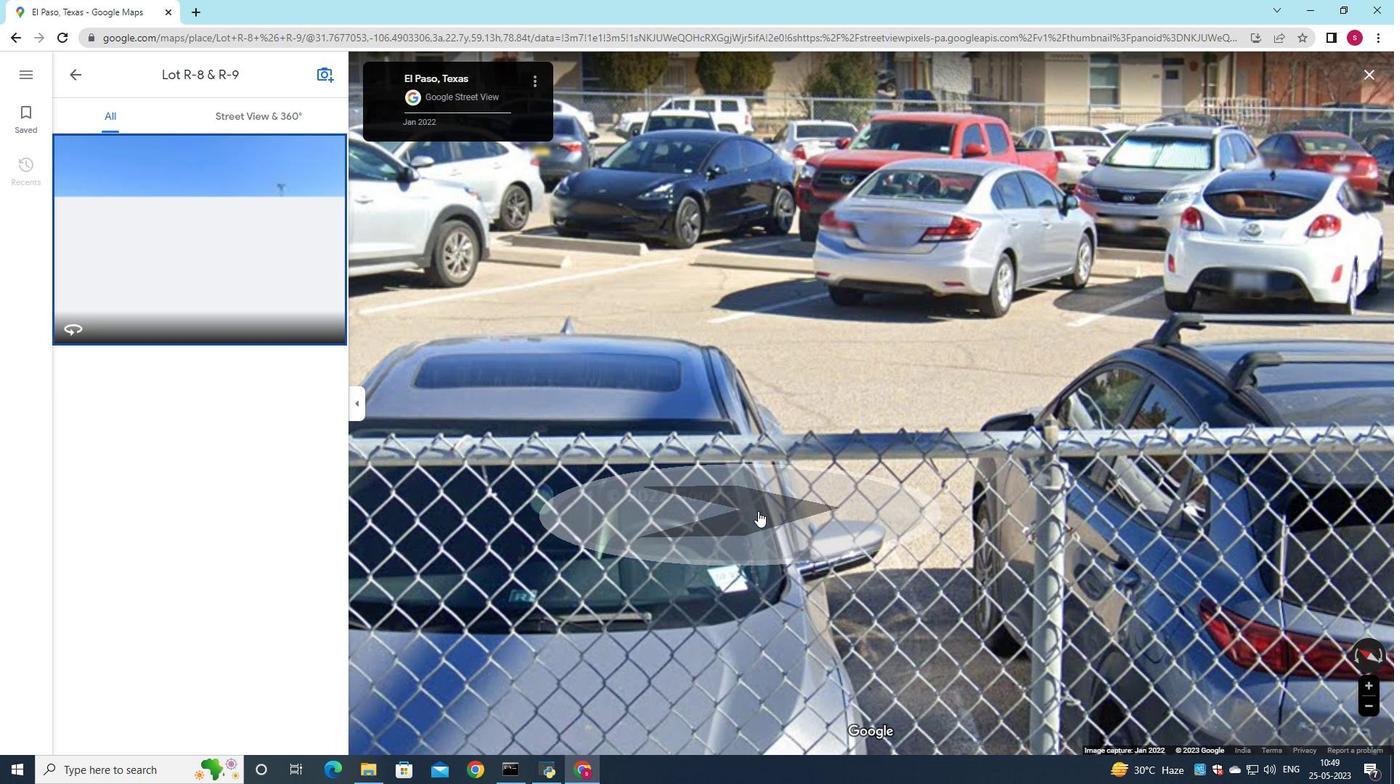 
Action: Mouse scrolled (758, 510) with delta (0, 0)
Screenshot: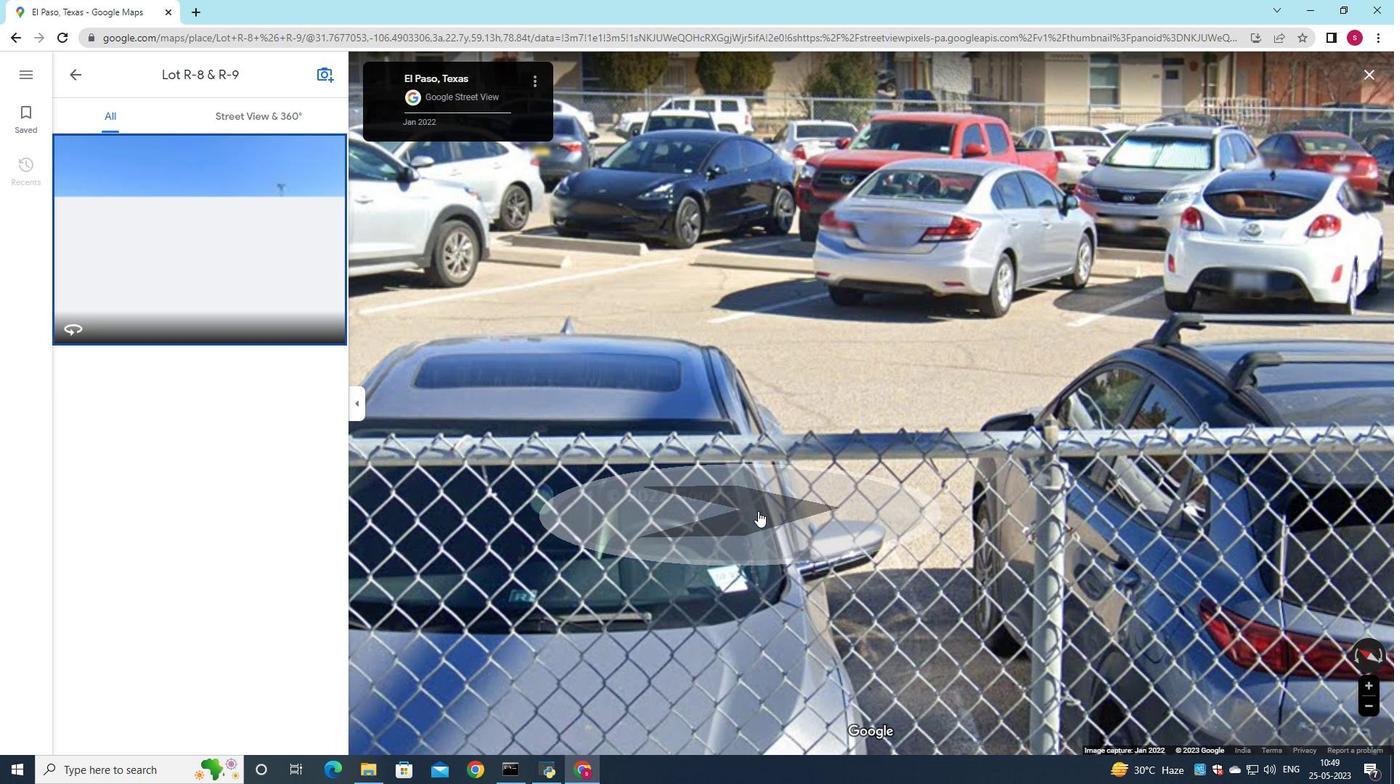 
Action: Mouse scrolled (758, 510) with delta (0, 0)
Screenshot: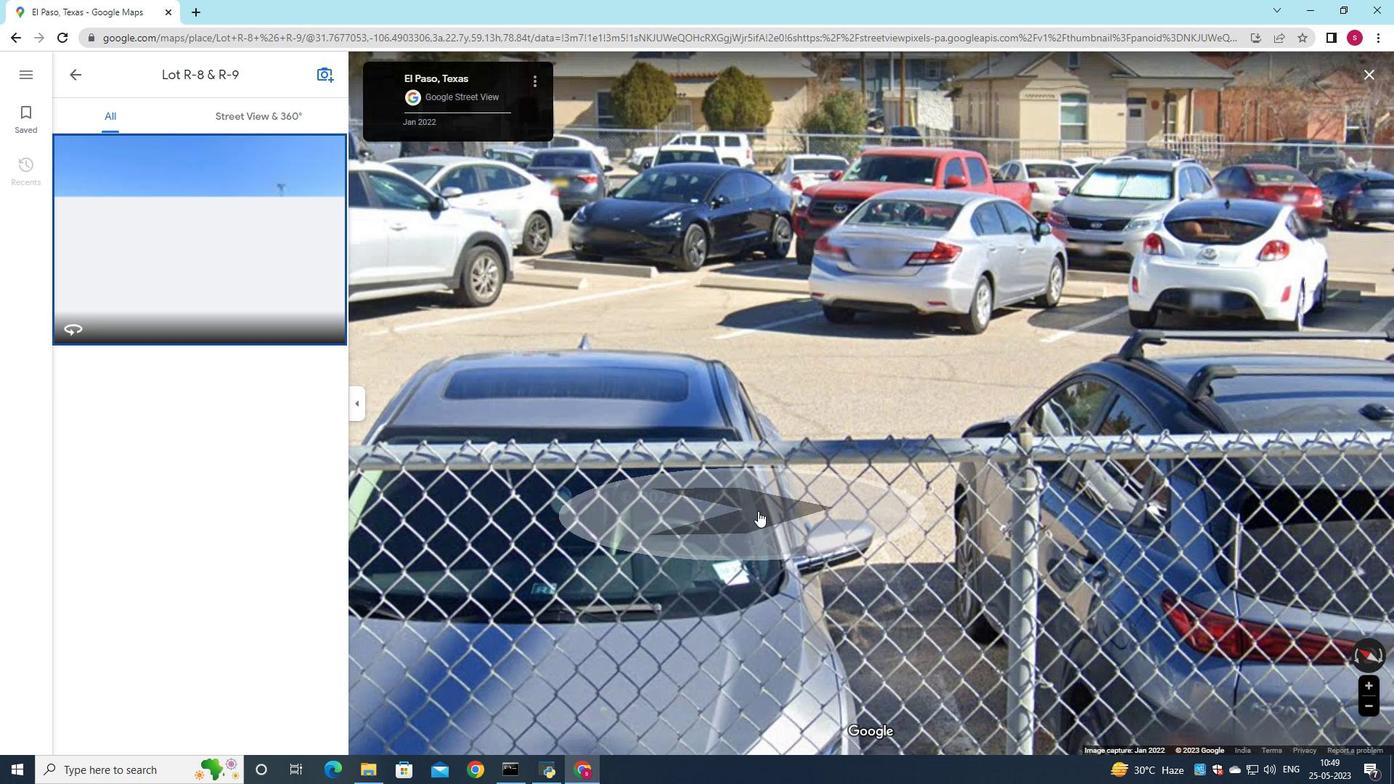 
Action: Mouse scrolled (758, 510) with delta (0, 0)
Screenshot: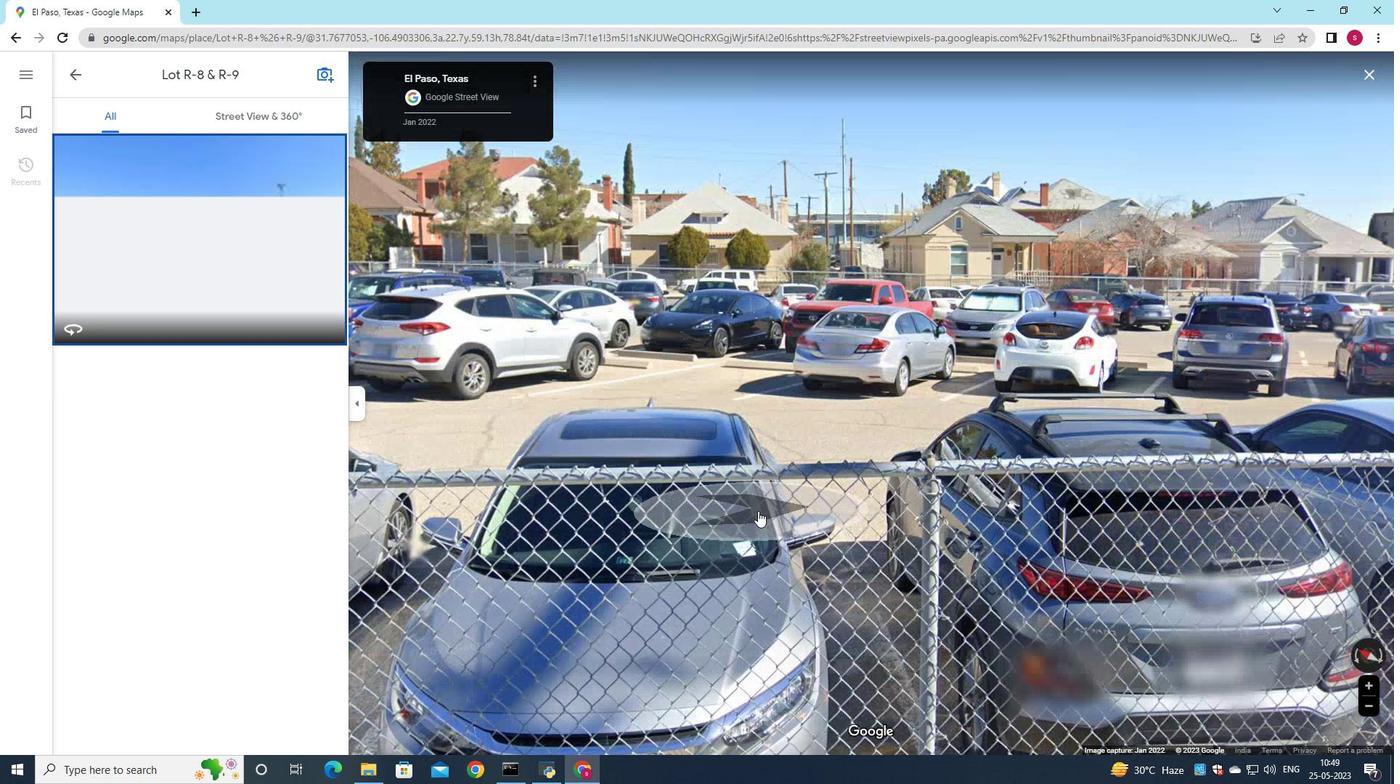 
Action: Mouse scrolled (758, 510) with delta (0, 0)
Screenshot: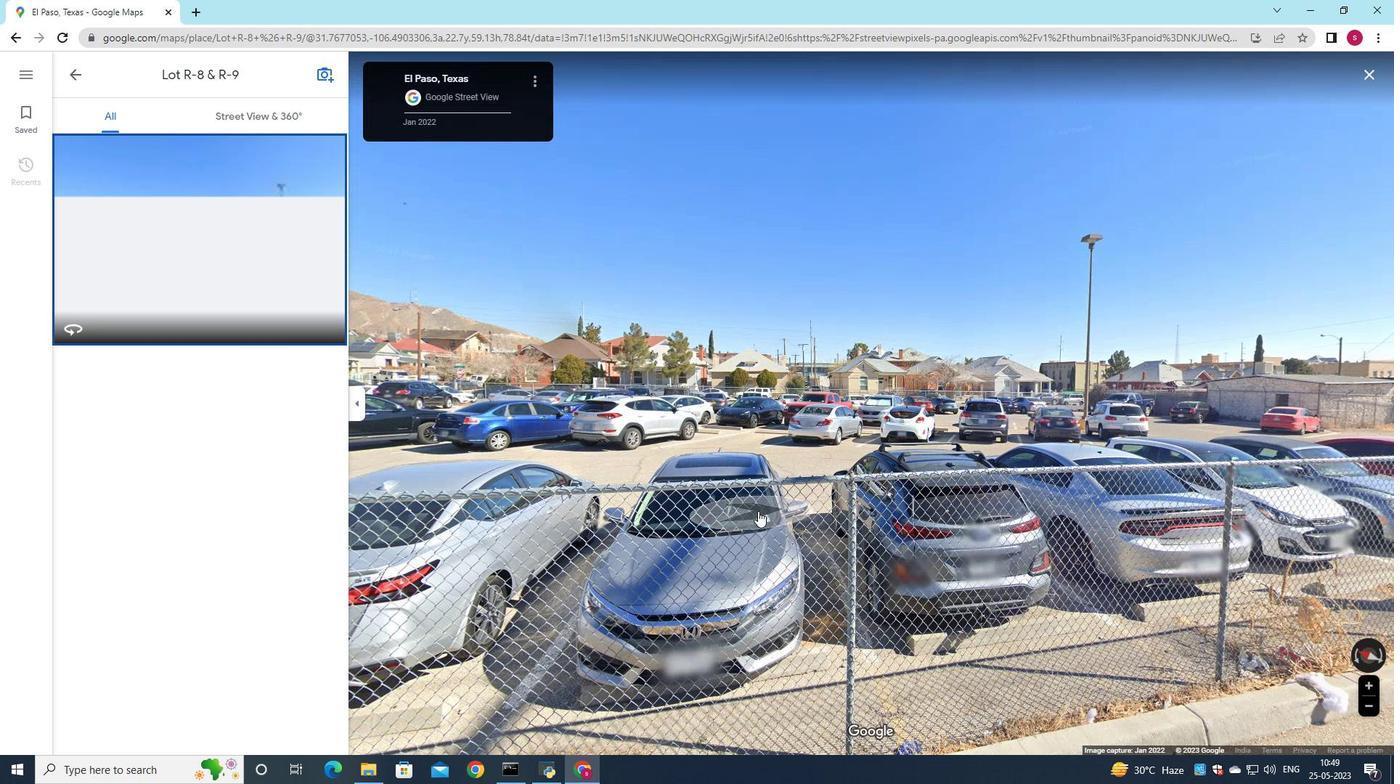 
Action: Mouse scrolled (758, 510) with delta (0, 0)
Screenshot: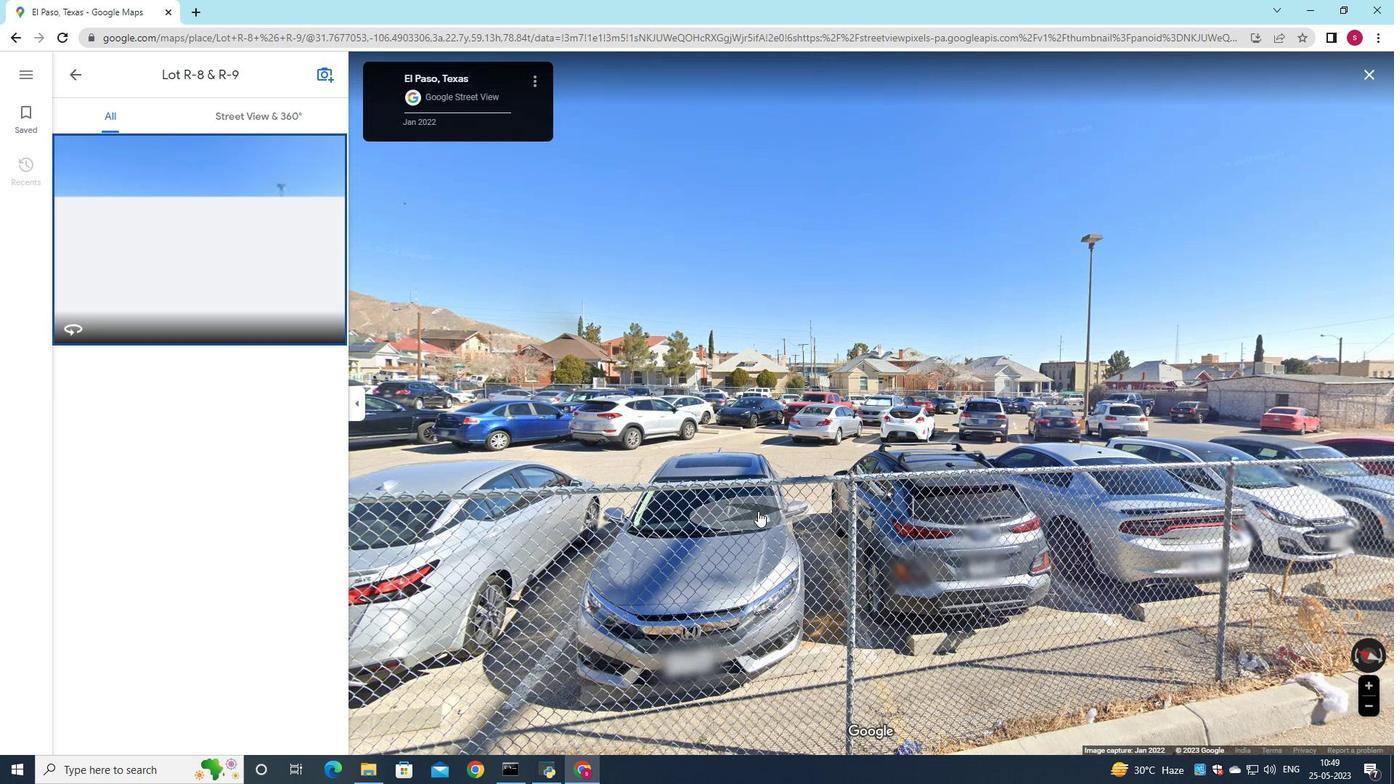 
Action: Mouse scrolled (758, 510) with delta (0, 0)
Screenshot: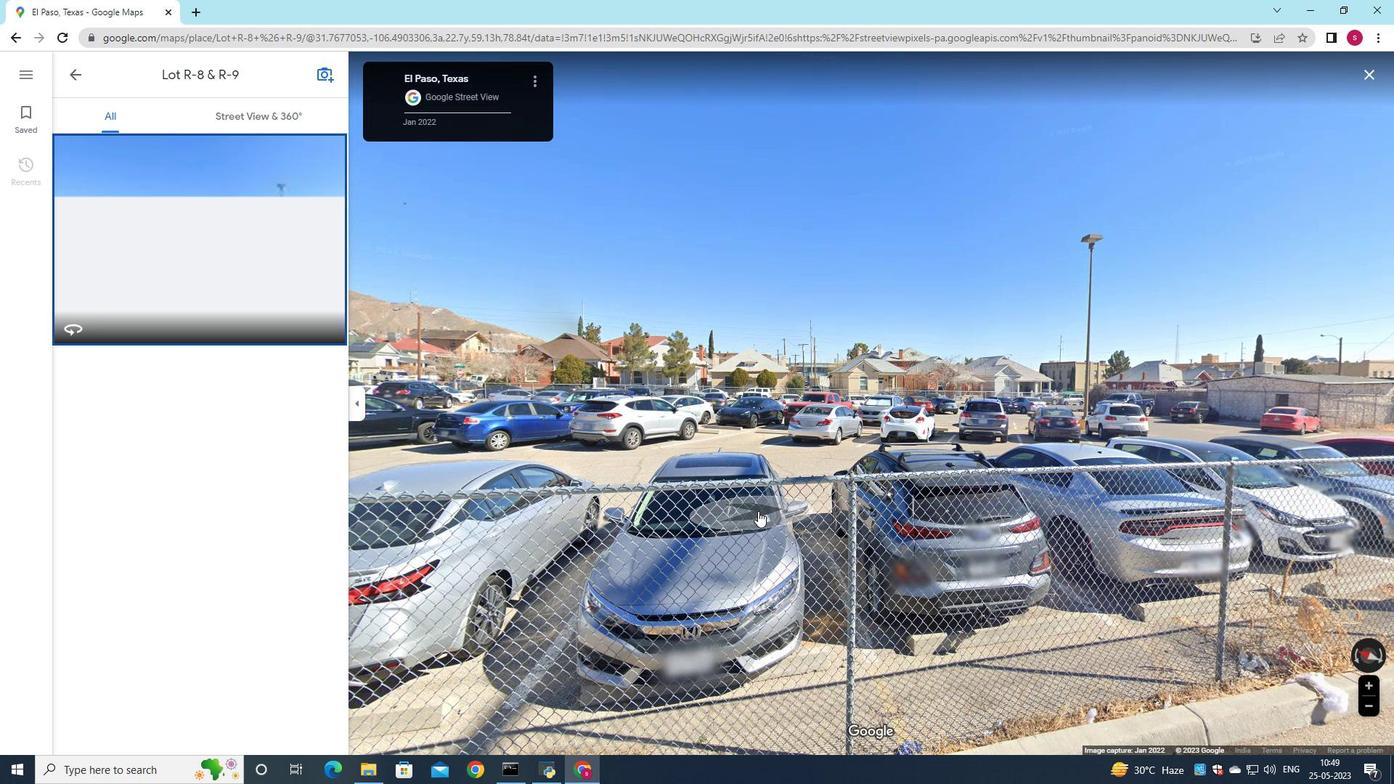 
Action: Mouse moved to (756, 511)
Screenshot: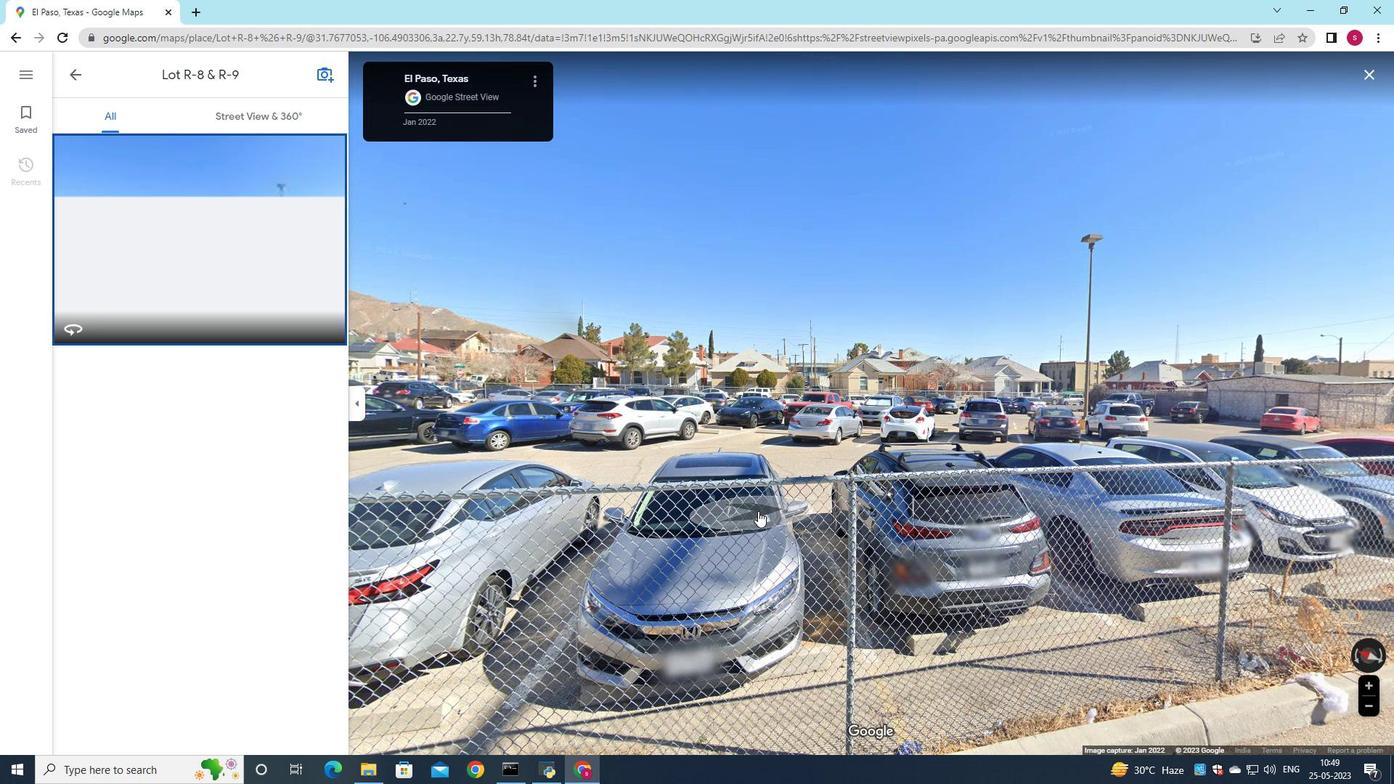 
Action: Mouse scrolled (756, 510) with delta (0, 0)
Screenshot: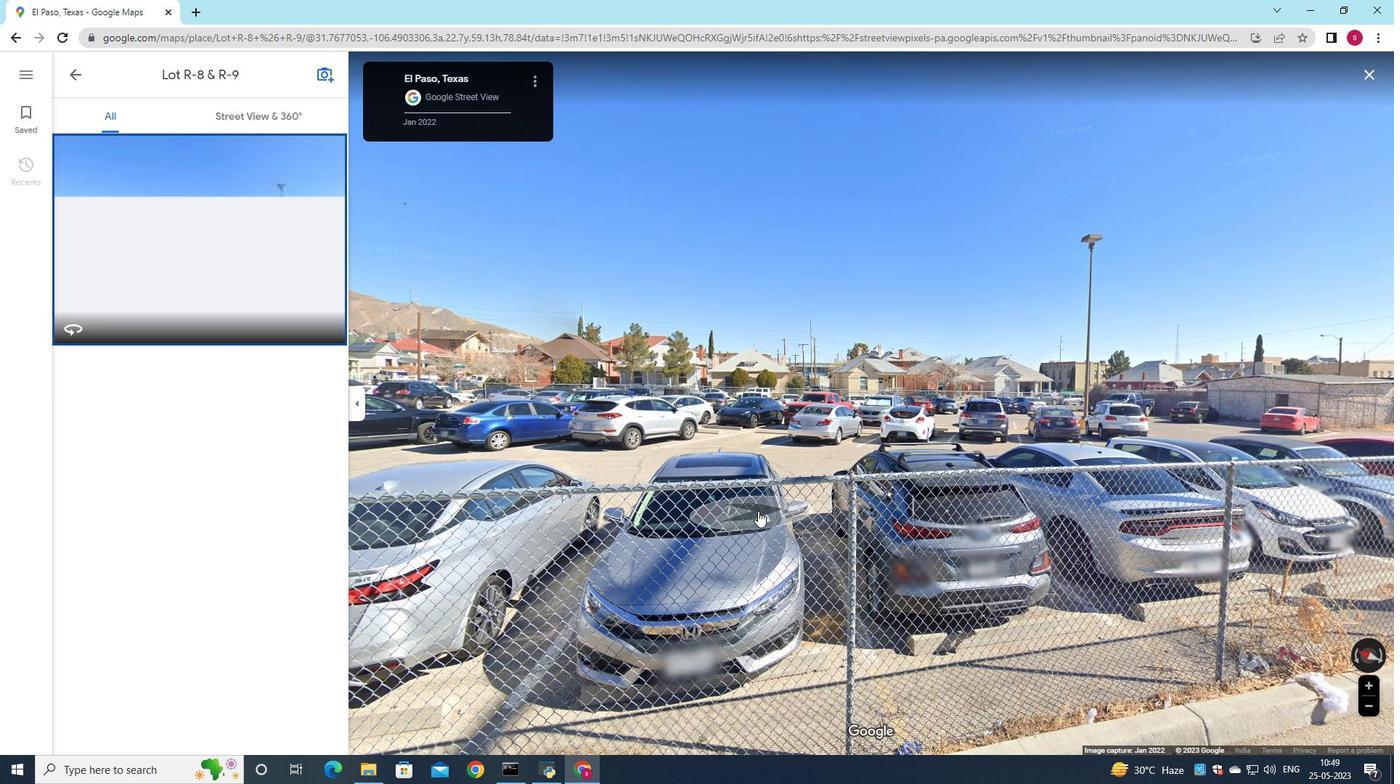 
Action: Mouse moved to (747, 510)
Screenshot: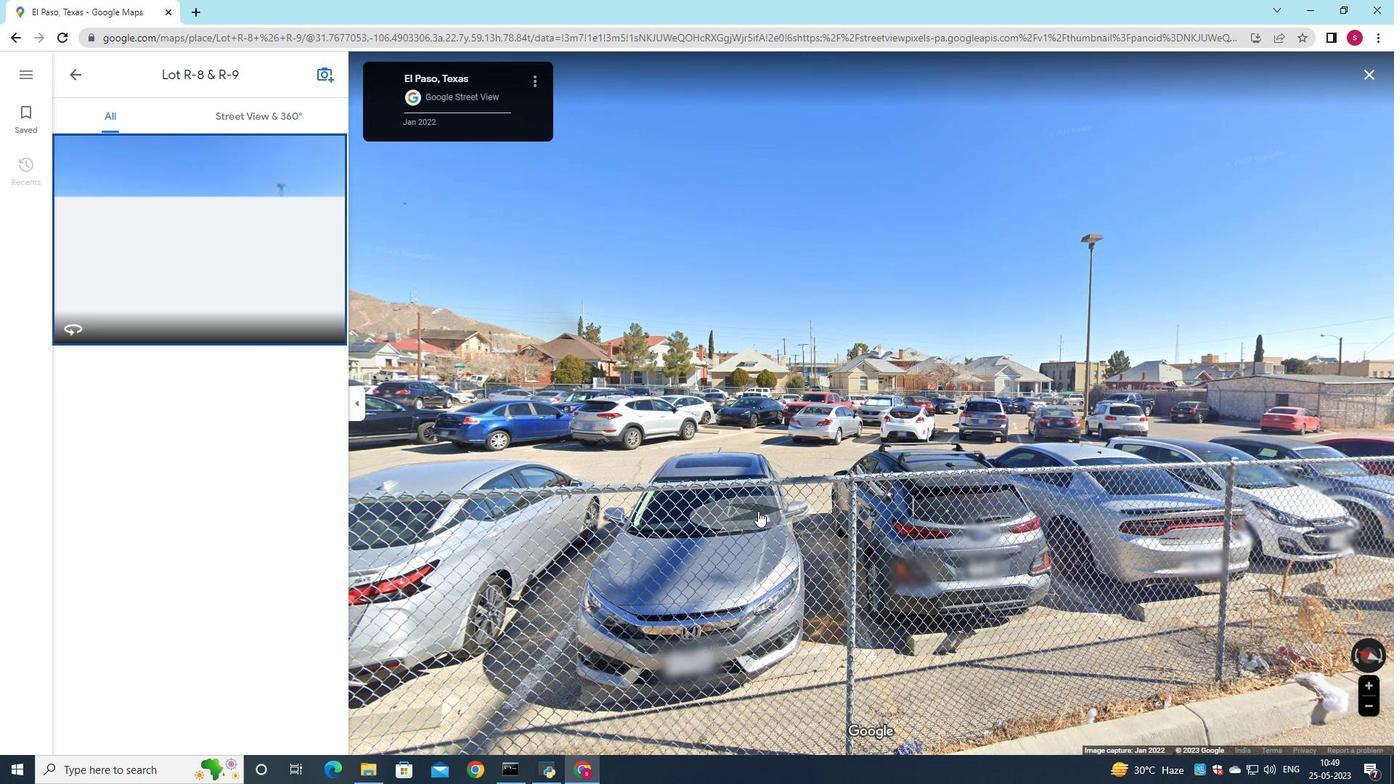 
Action: Mouse scrolled (749, 510) with delta (0, 0)
Screenshot: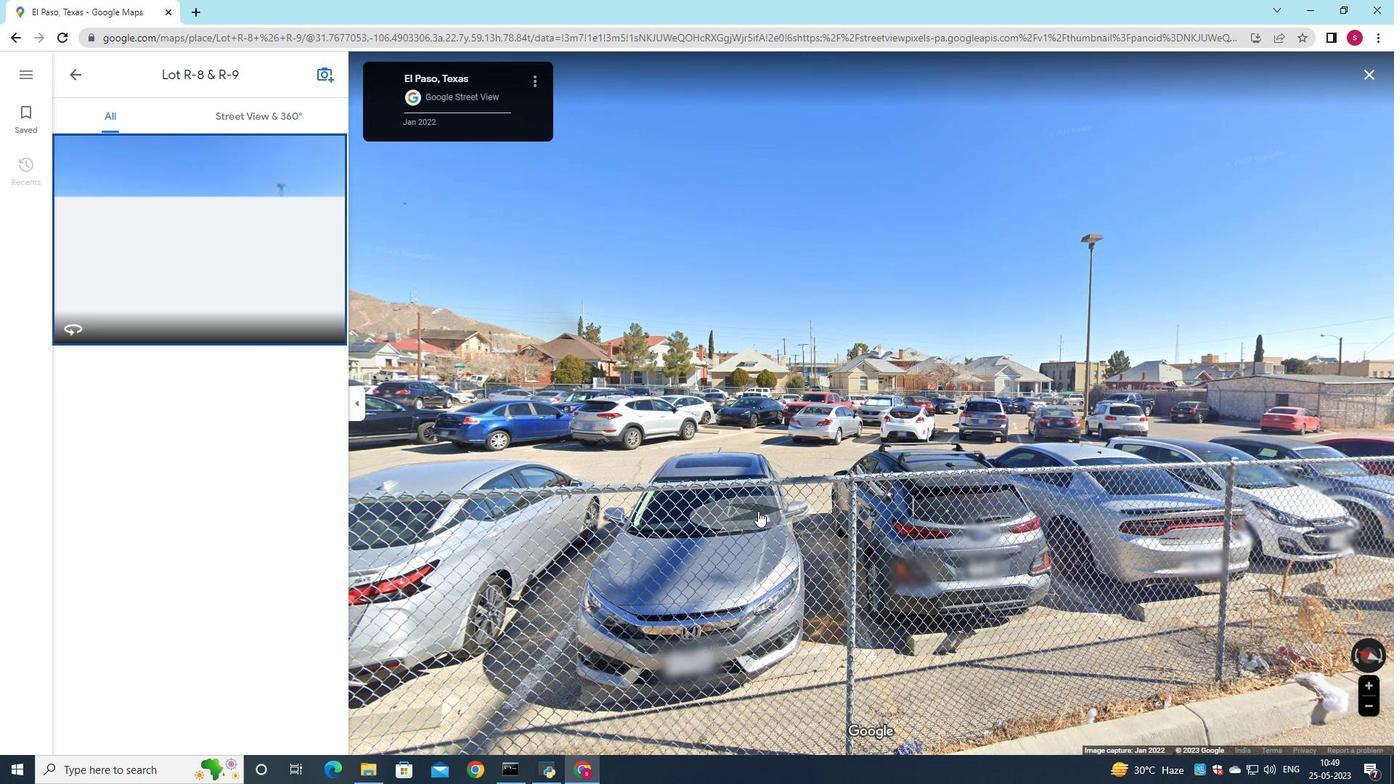 
Action: Mouse moved to (77, 68)
Screenshot: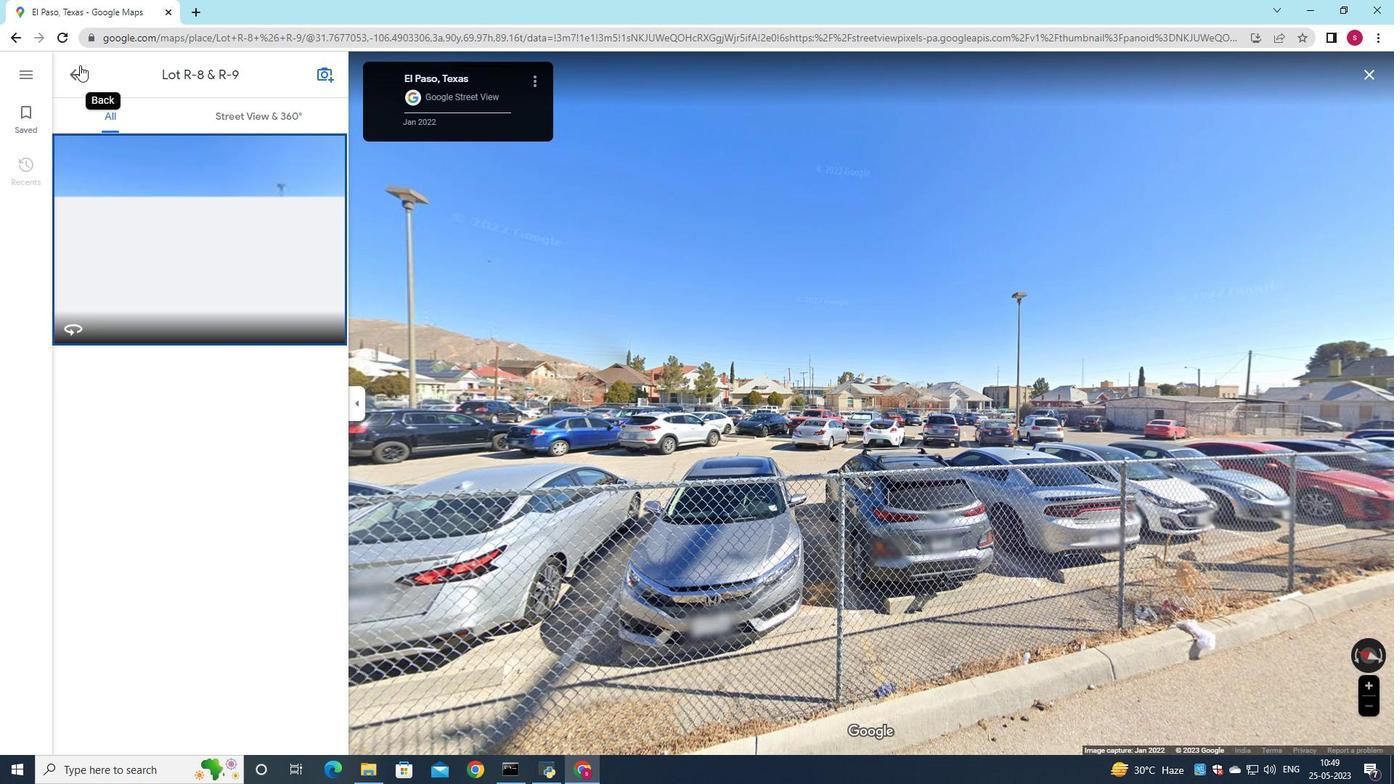 
Action: Mouse pressed left at (77, 68)
Screenshot: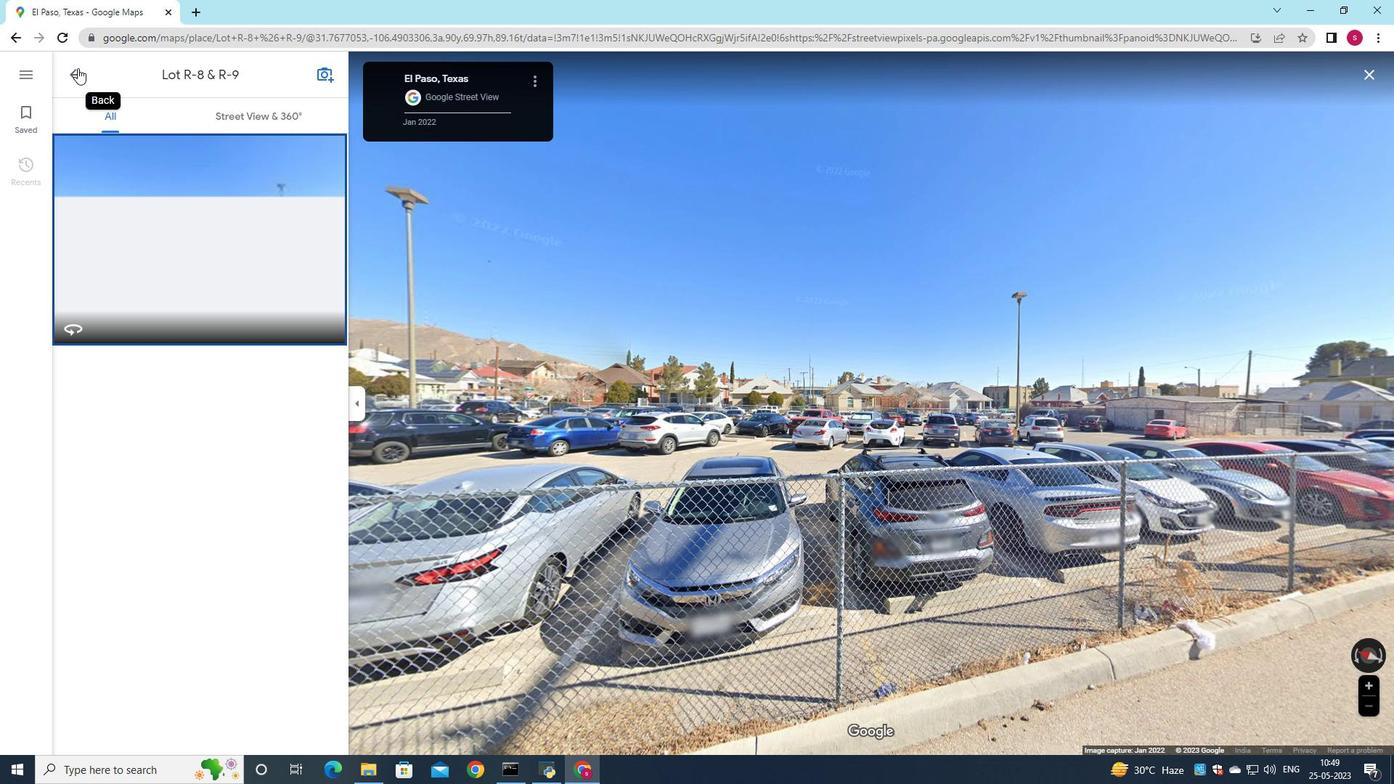 
Action: Mouse moved to (880, 346)
Screenshot: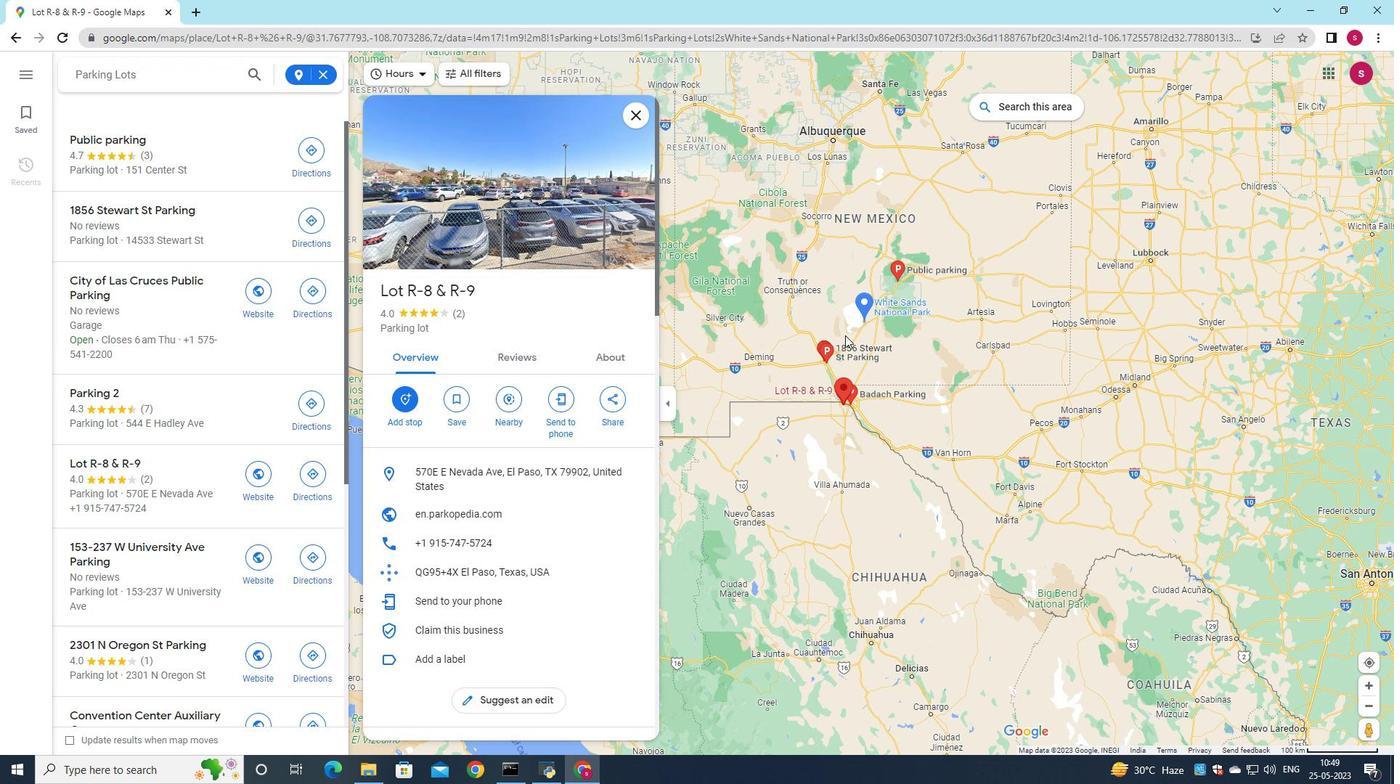 
Action: Mouse scrolled (880, 347) with delta (0, 0)
Screenshot: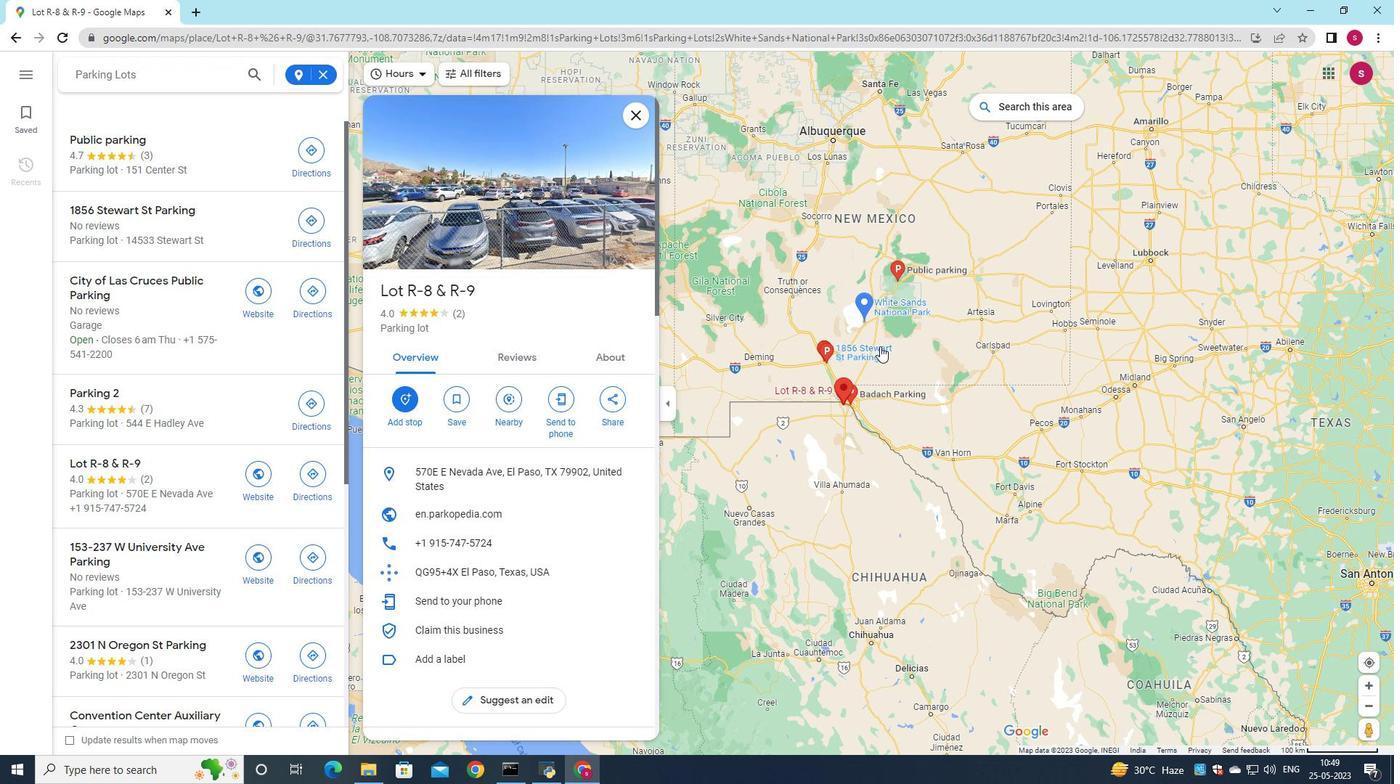 
Action: Mouse scrolled (880, 345) with delta (0, 0)
Screenshot: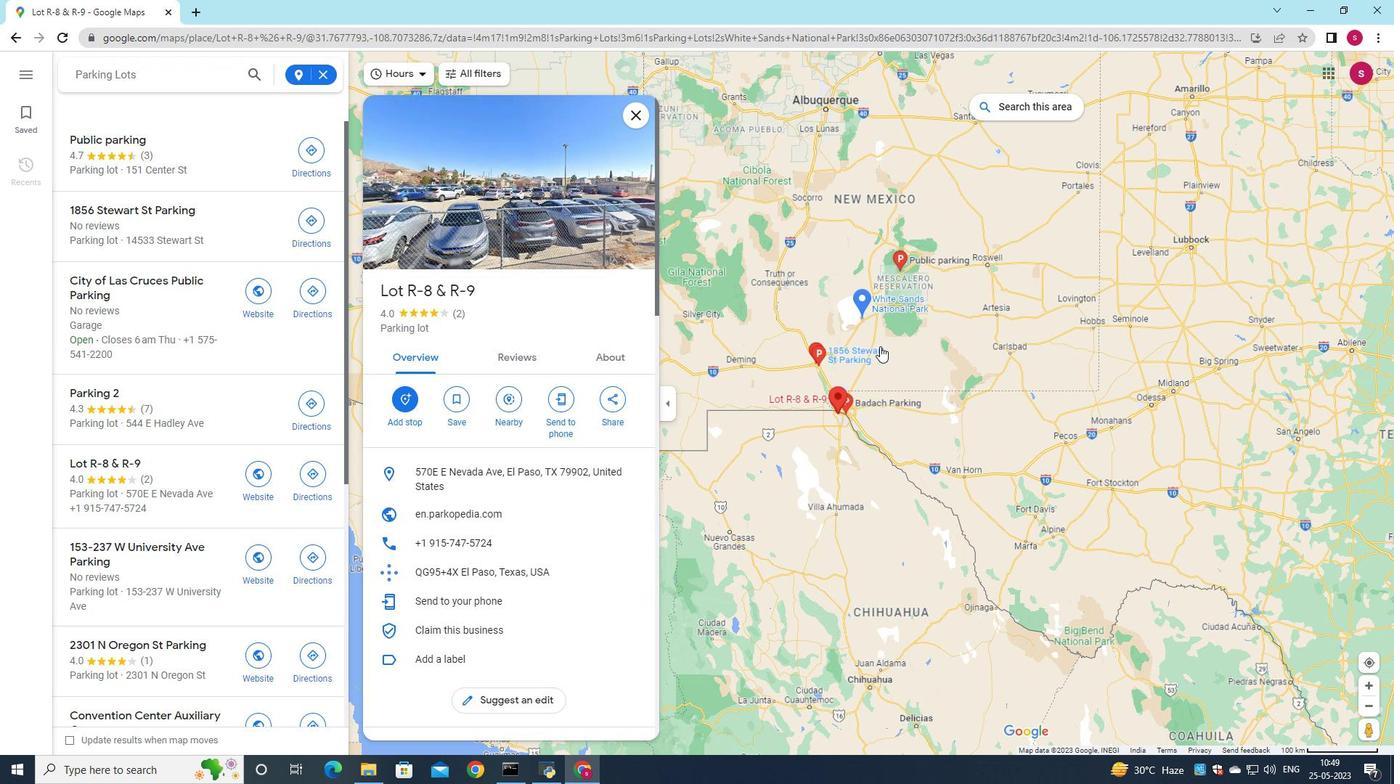 
Action: Mouse scrolled (880, 345) with delta (0, 0)
Screenshot: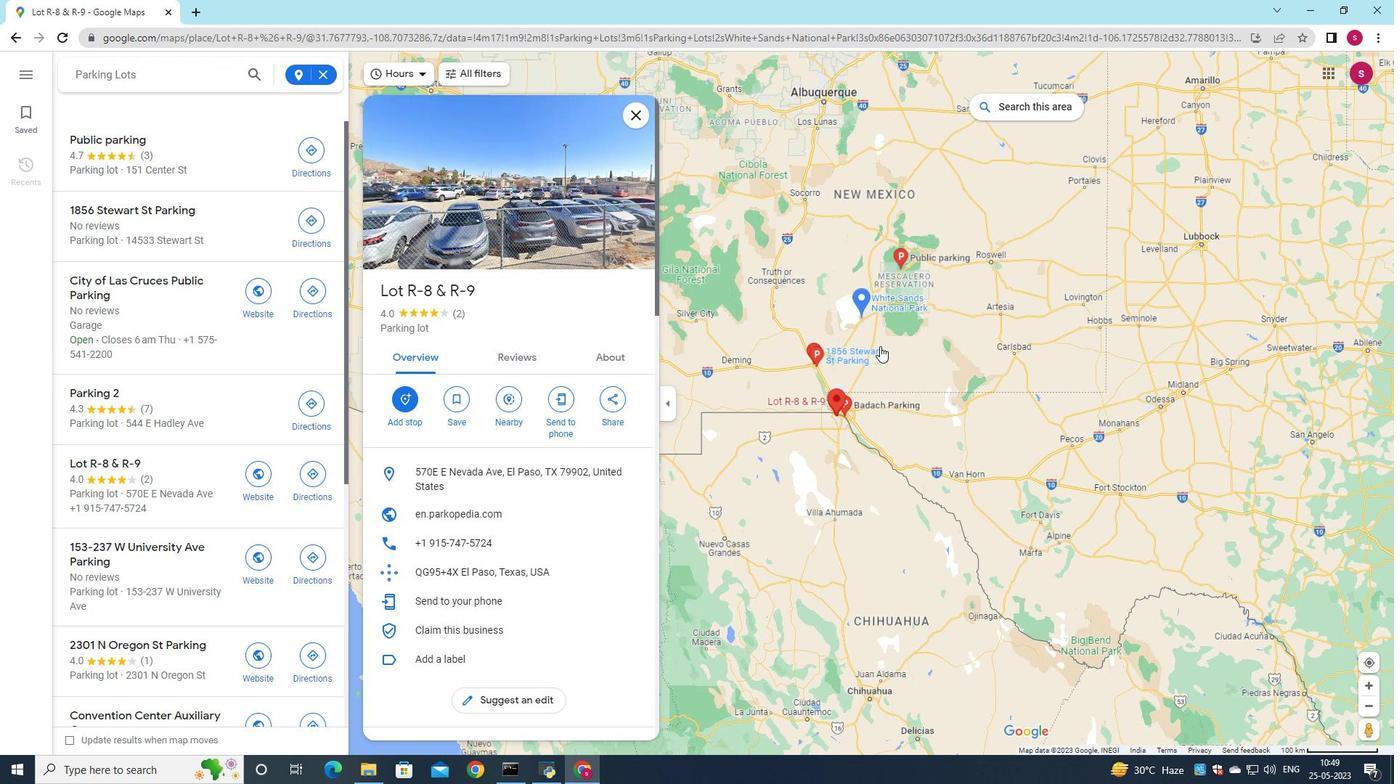 
Action: Mouse scrolled (880, 345) with delta (0, 0)
Screenshot: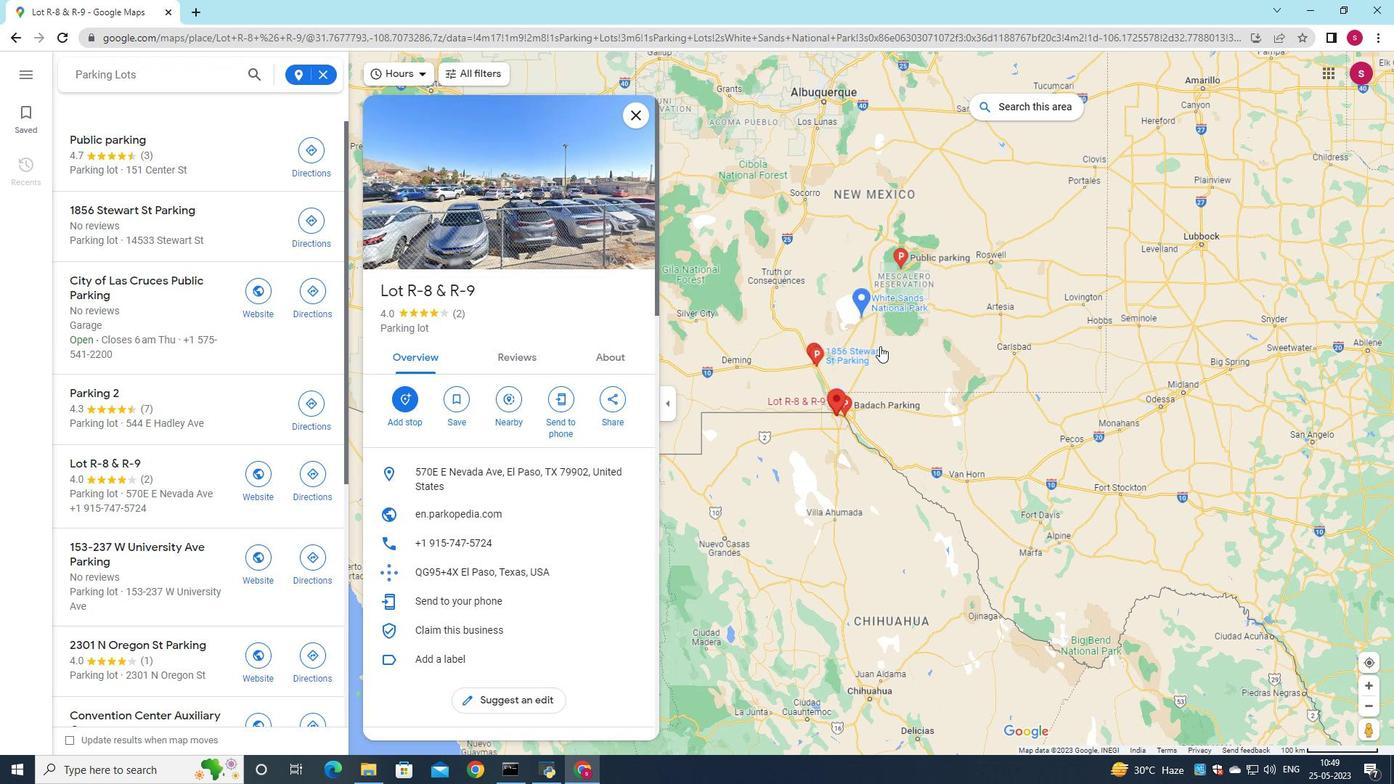 
Action: Mouse scrolled (880, 345) with delta (0, 0)
Screenshot: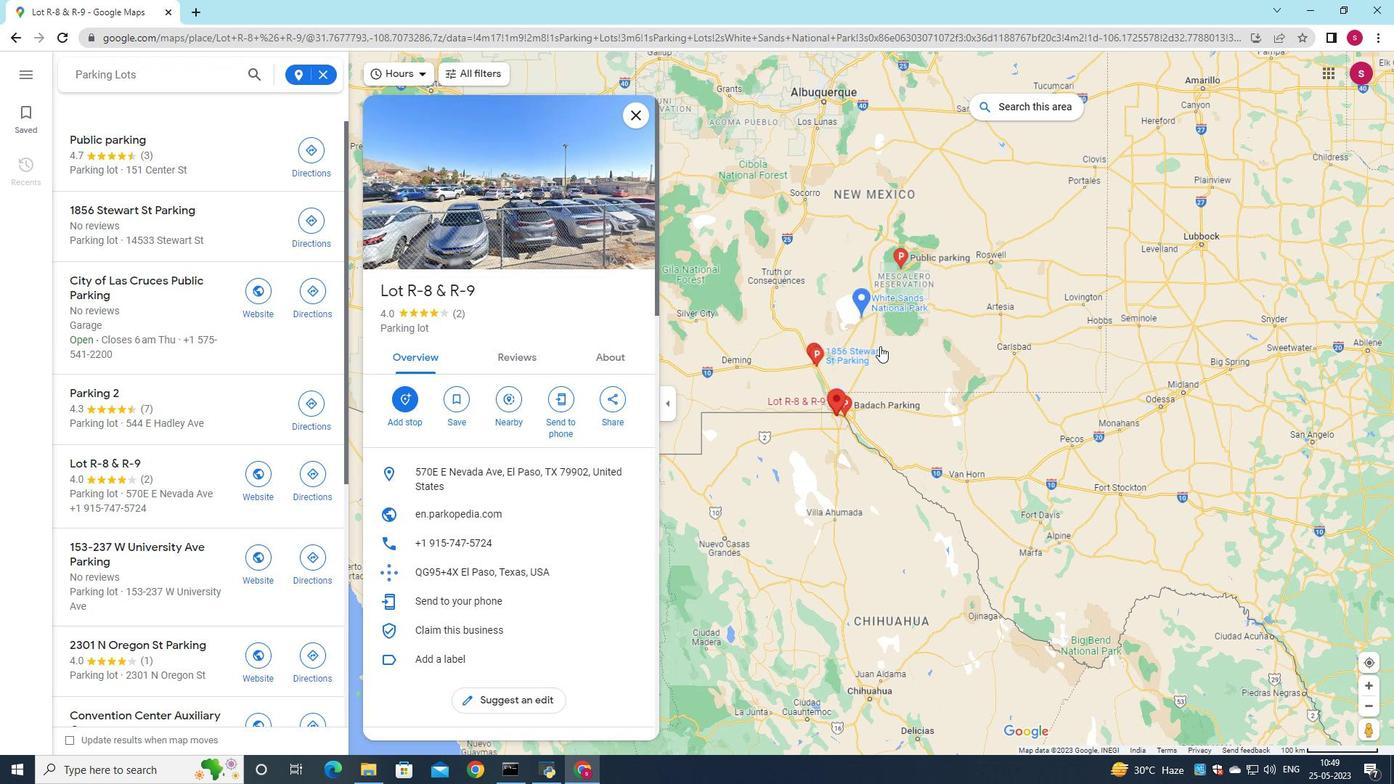 
Action: Mouse scrolled (880, 345) with delta (0, 0)
Screenshot: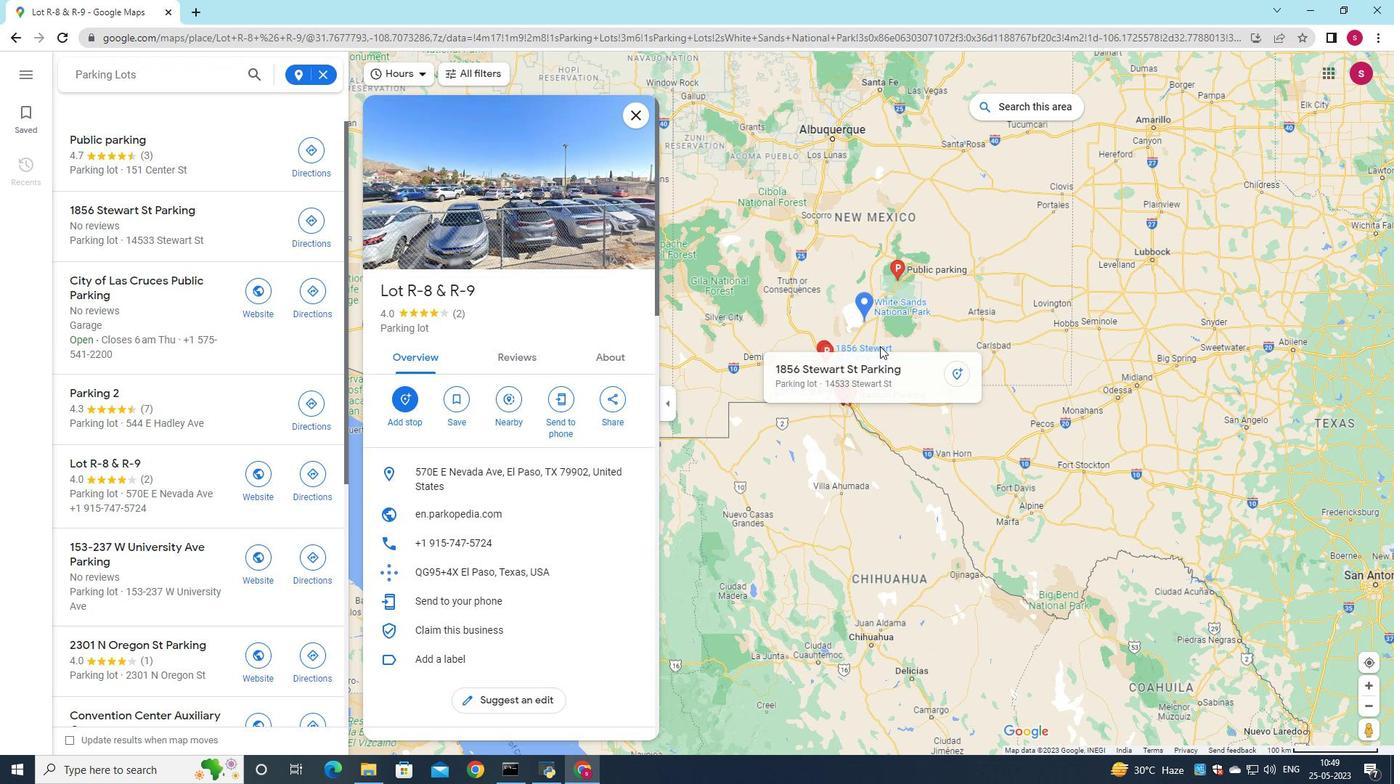
Action: Mouse scrolled (880, 345) with delta (0, 0)
Screenshot: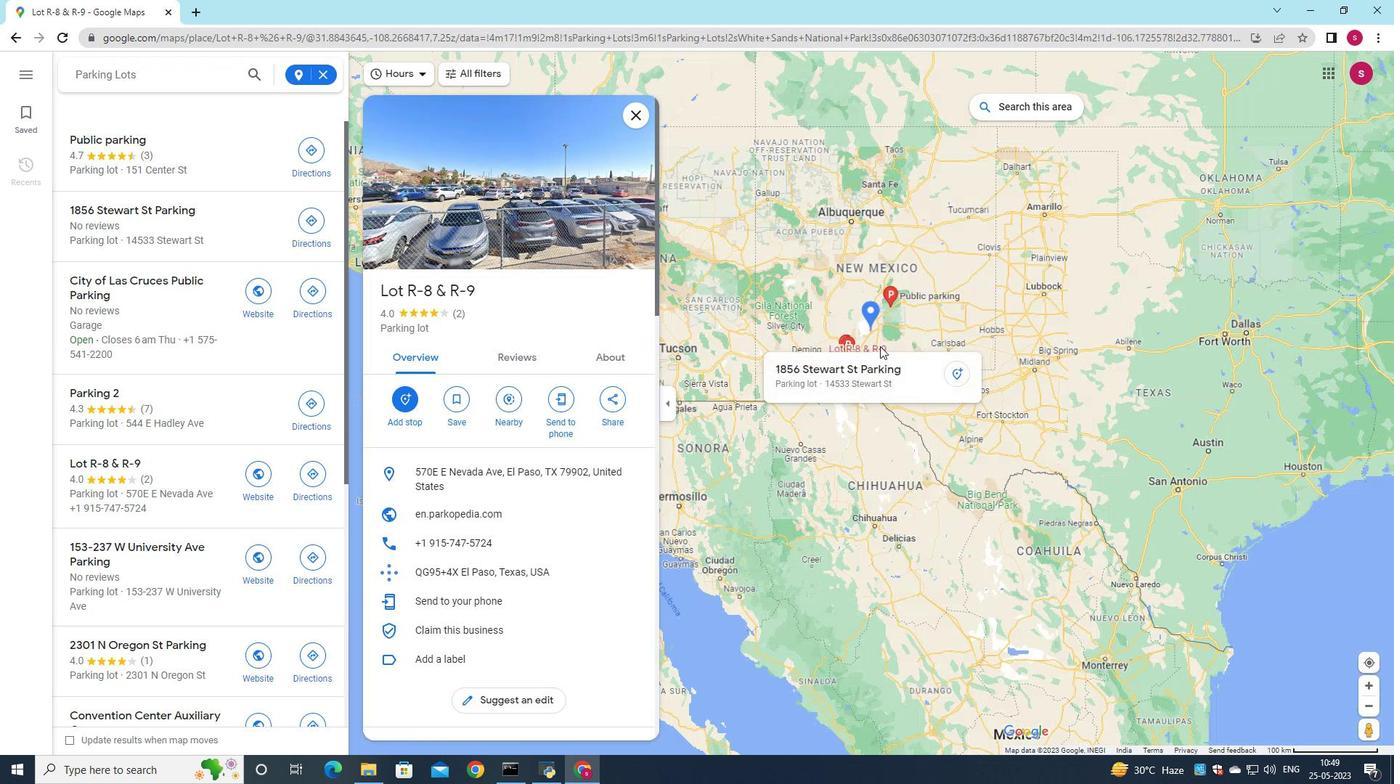 
Action: Mouse scrolled (880, 345) with delta (0, 0)
Screenshot: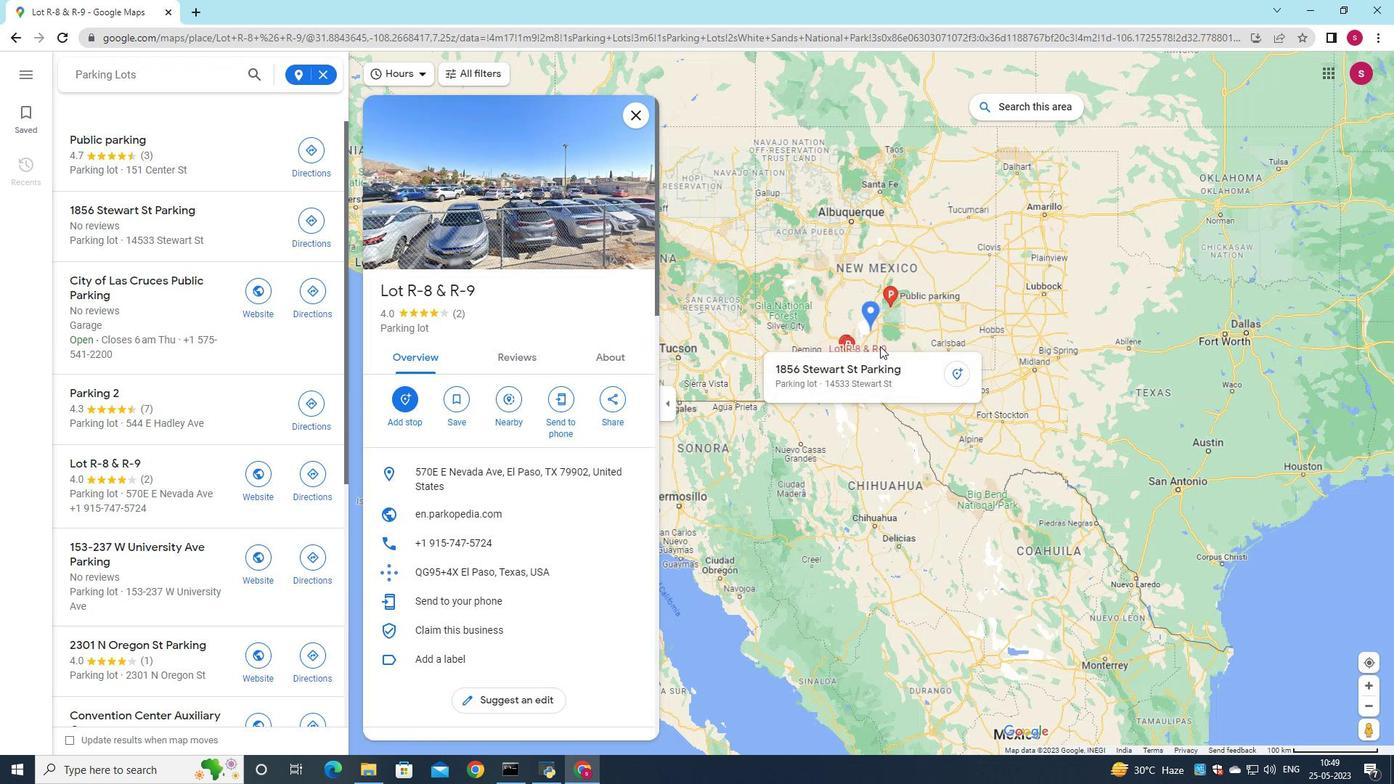 
Action: Mouse scrolled (880, 345) with delta (0, 0)
Screenshot: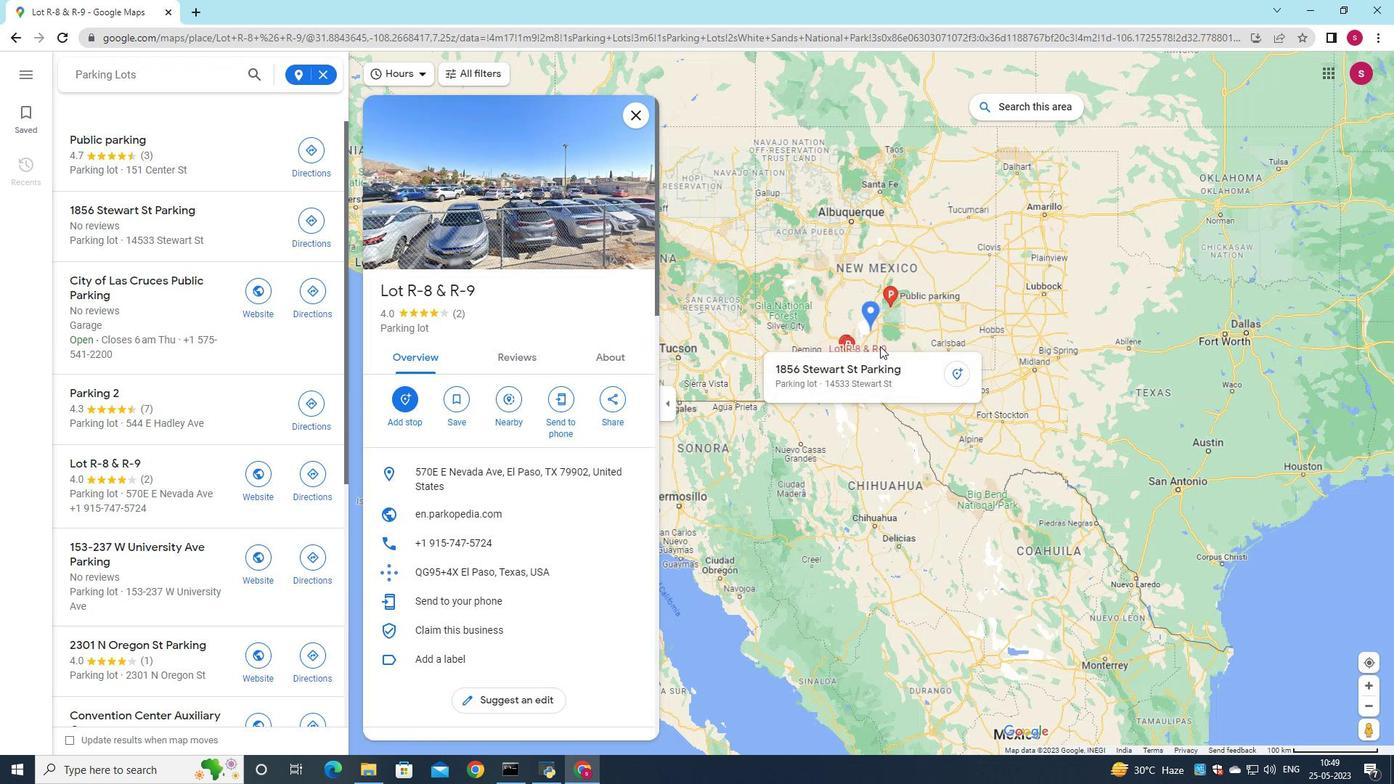 
Action: Mouse moved to (683, 425)
Screenshot: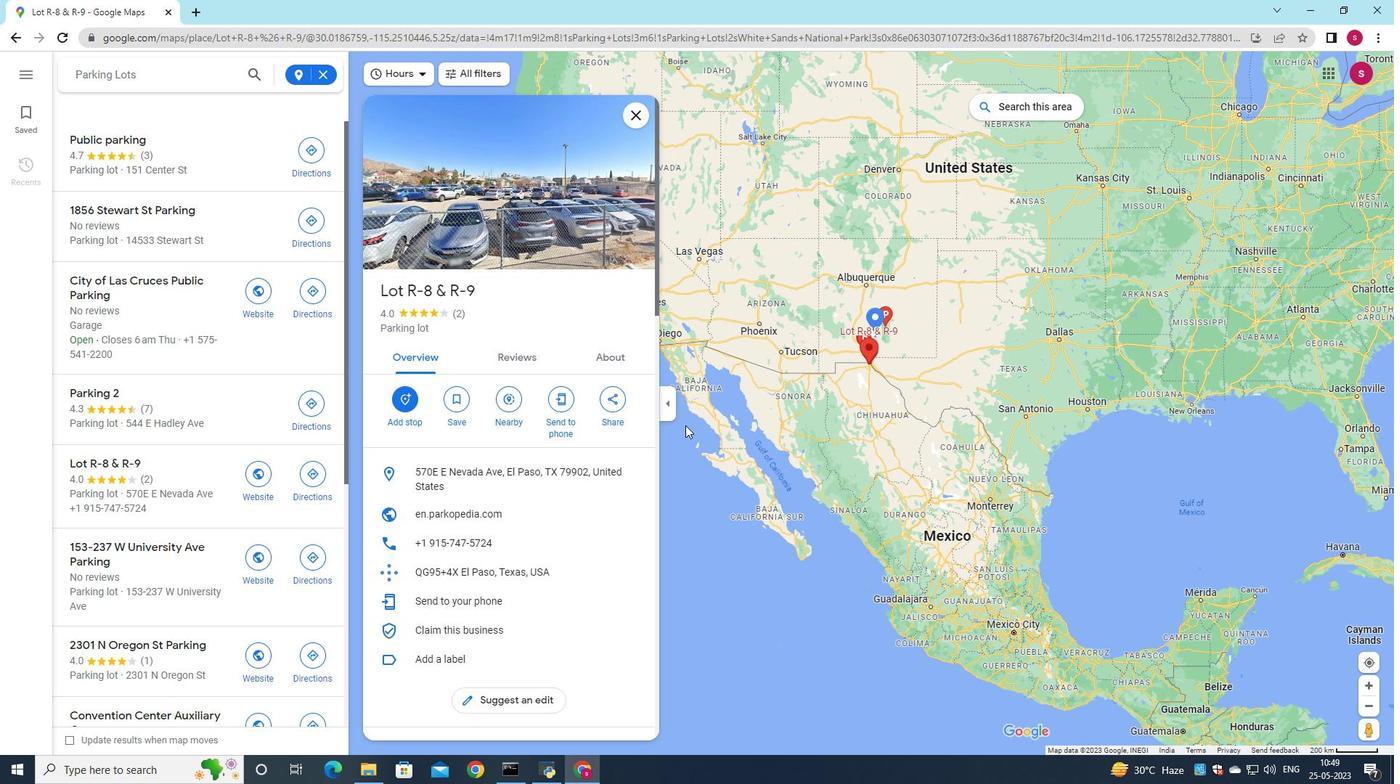 
